 Task: Create a modern business letterhead template in blue and red colors.
Action: Mouse moved to (446, 38)
Screenshot: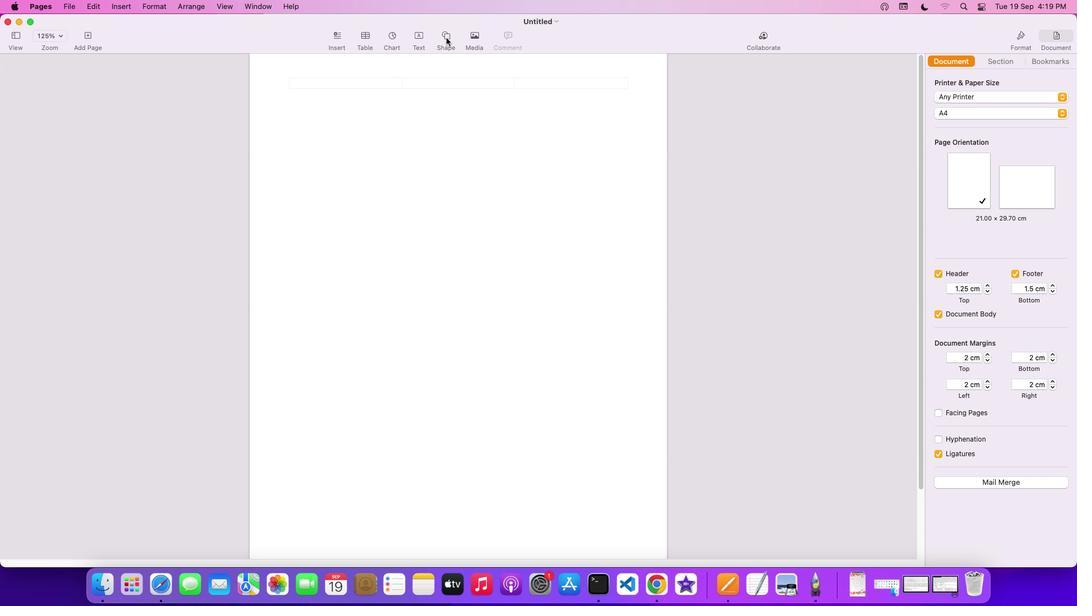 
Action: Mouse pressed left at (446, 38)
Screenshot: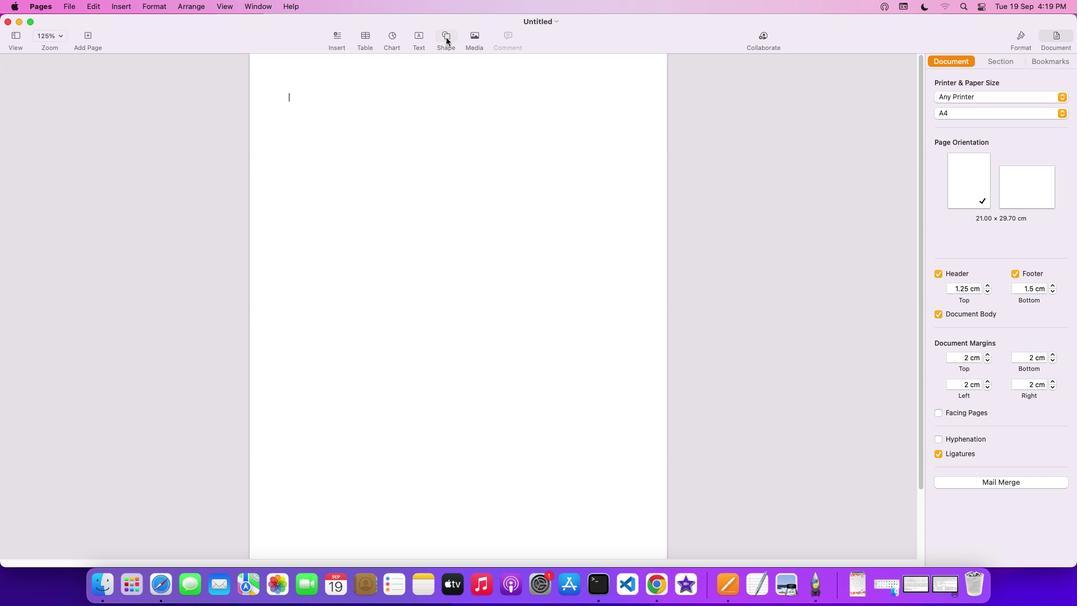 
Action: Mouse moved to (438, 132)
Screenshot: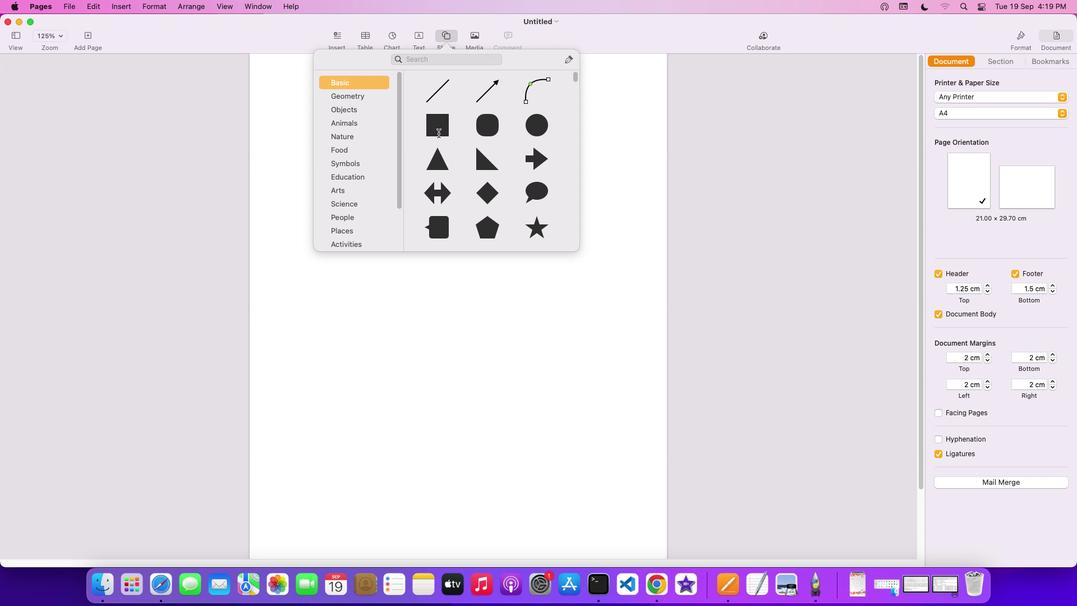 
Action: Mouse pressed left at (438, 132)
Screenshot: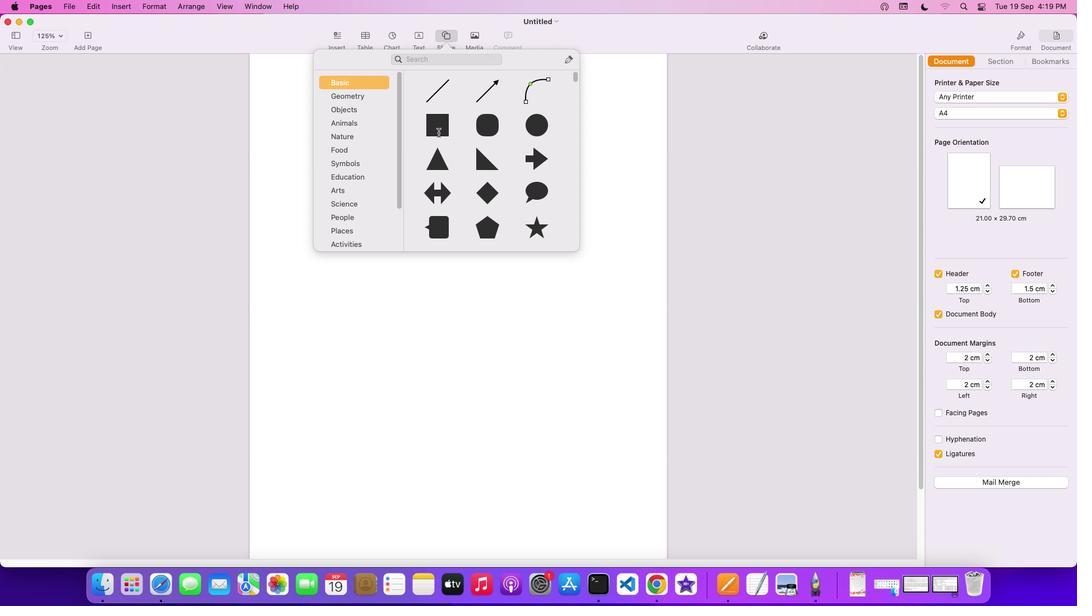 
Action: Mouse moved to (493, 102)
Screenshot: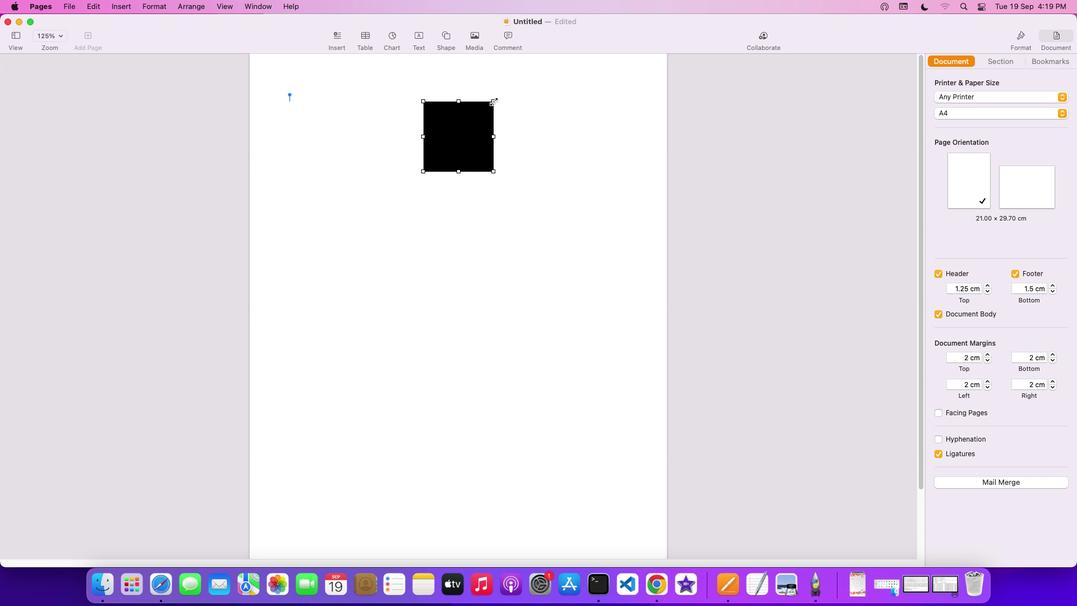 
Action: Mouse pressed left at (493, 102)
Screenshot: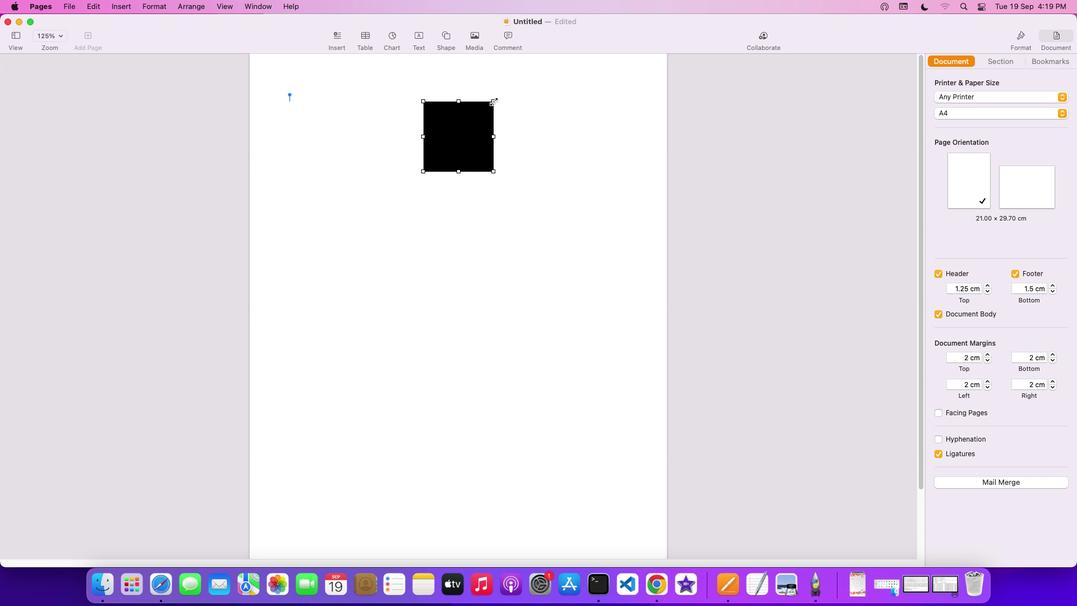 
Action: Mouse moved to (423, 67)
Screenshot: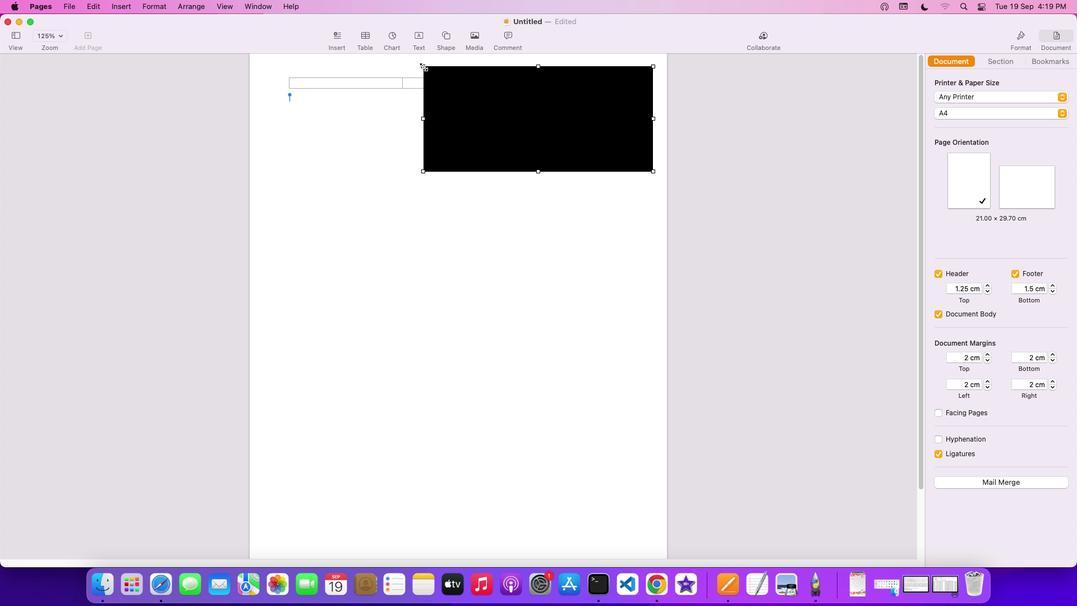
Action: Mouse pressed left at (423, 67)
Screenshot: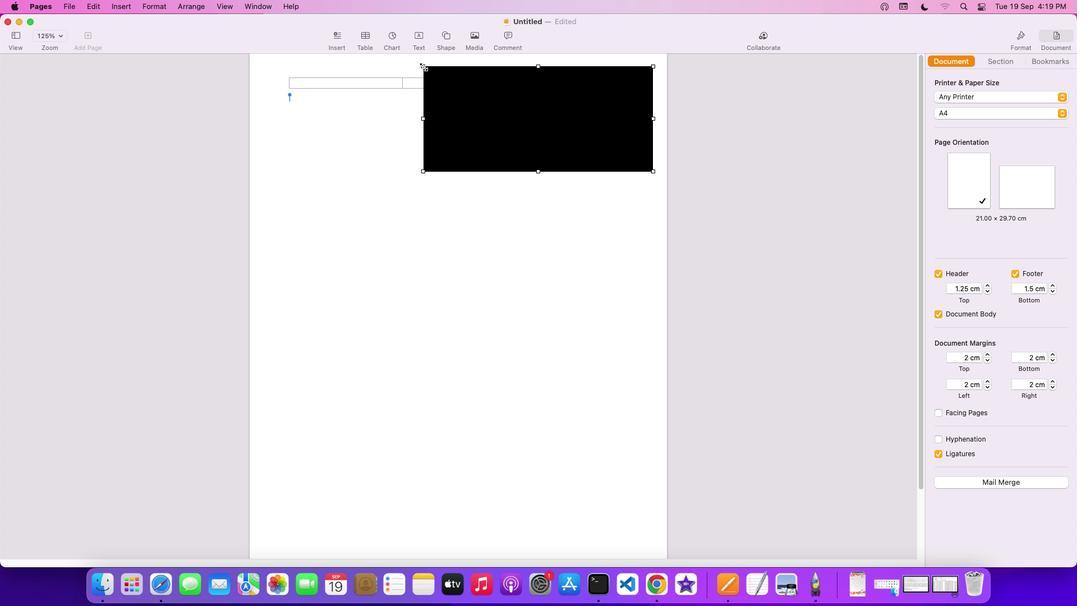
Action: Mouse moved to (652, 171)
Screenshot: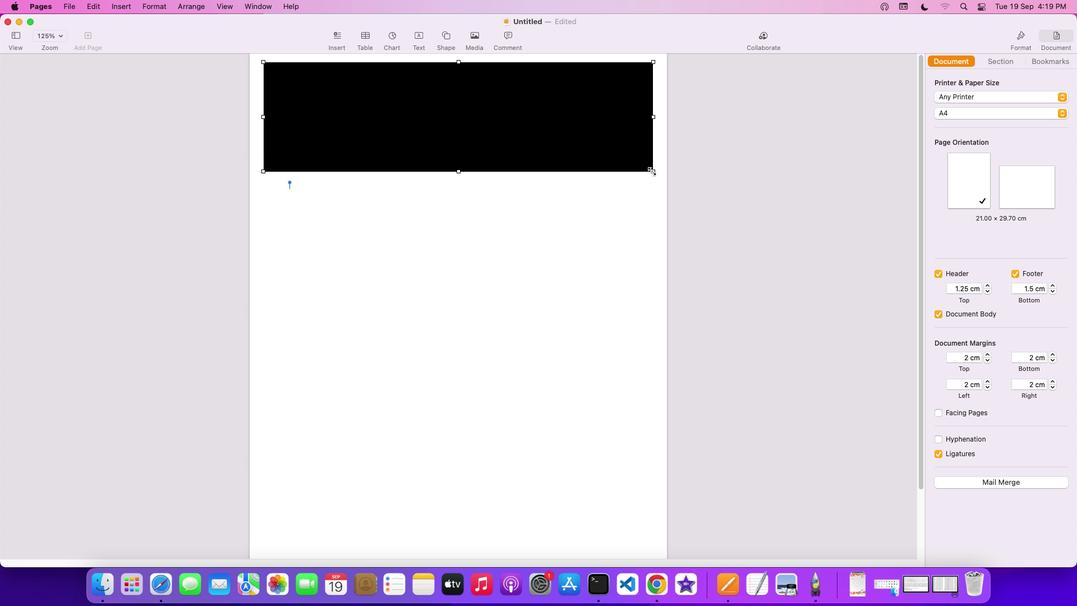 
Action: Mouse pressed left at (652, 171)
Screenshot: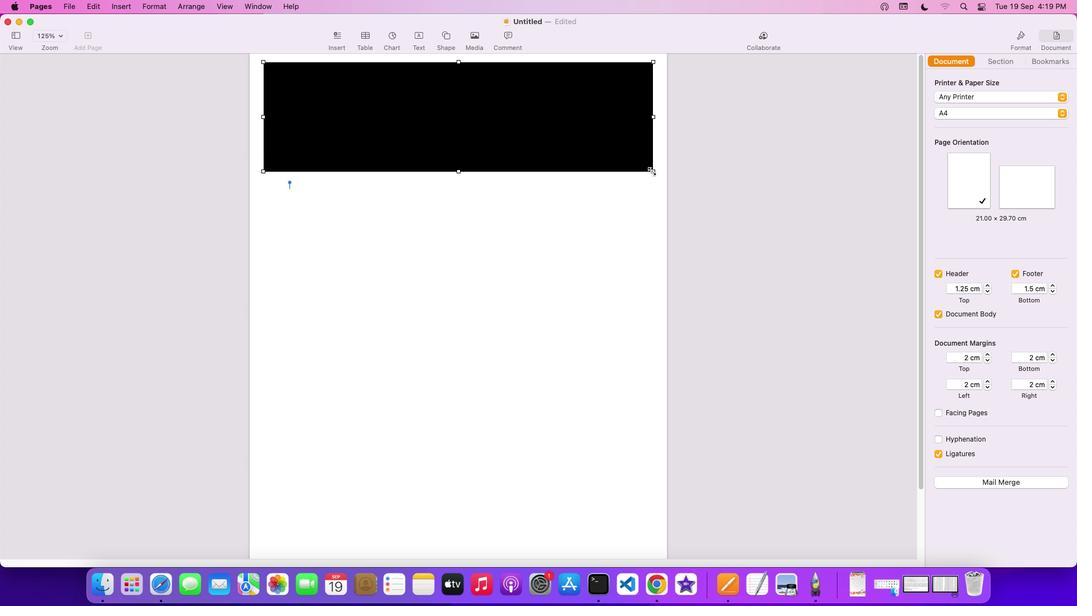 
Action: Mouse moved to (642, 226)
Screenshot: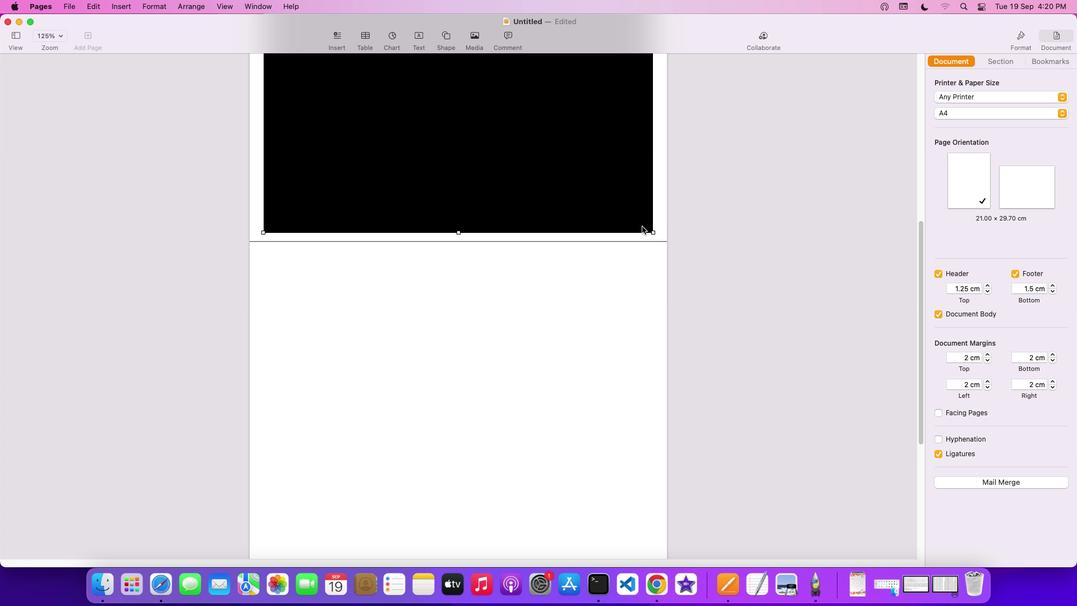 
Action: Mouse scrolled (642, 226) with delta (0, 0)
Screenshot: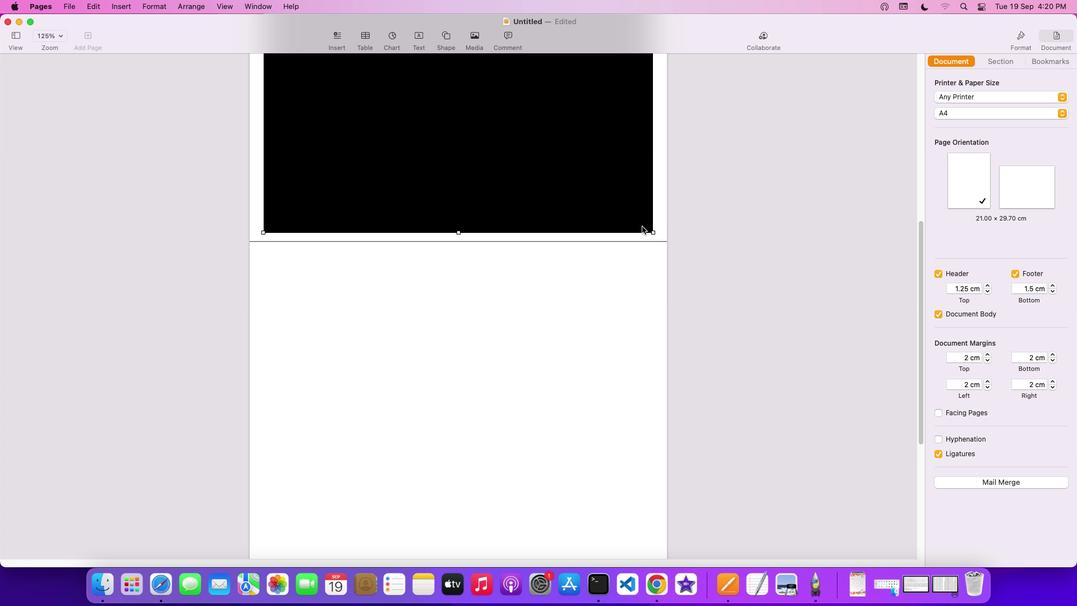 
Action: Mouse scrolled (642, 226) with delta (0, 0)
Screenshot: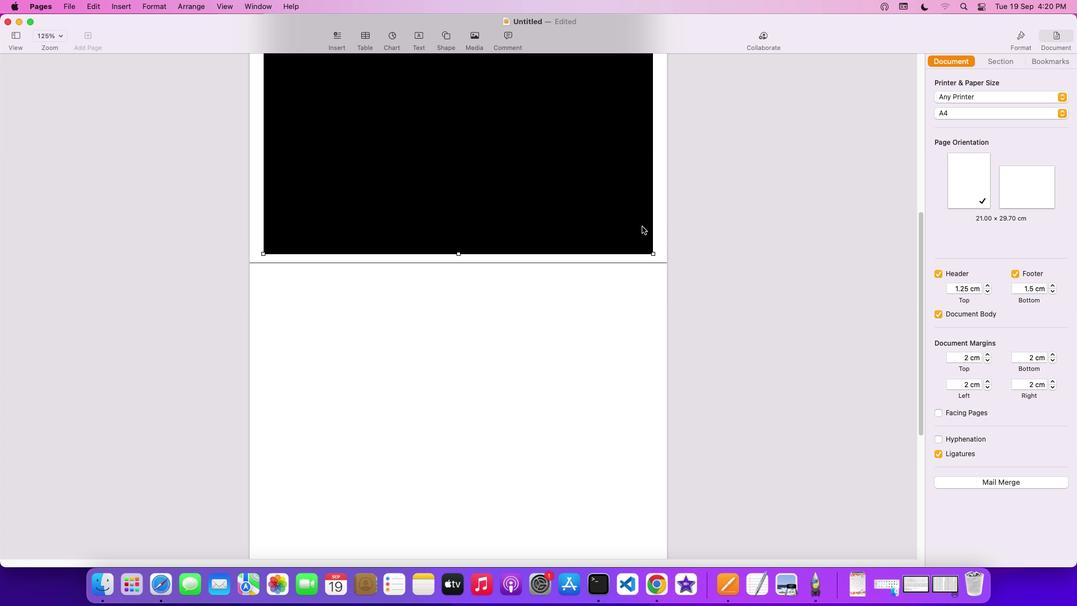 
Action: Mouse scrolled (642, 226) with delta (0, 2)
Screenshot: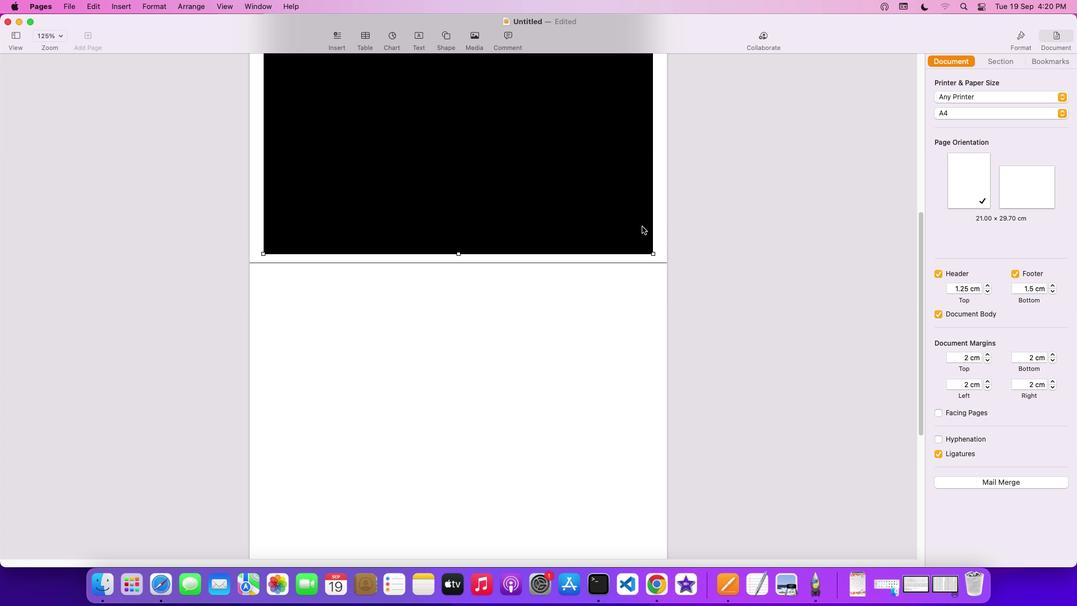 
Action: Mouse scrolled (642, 226) with delta (0, 2)
Screenshot: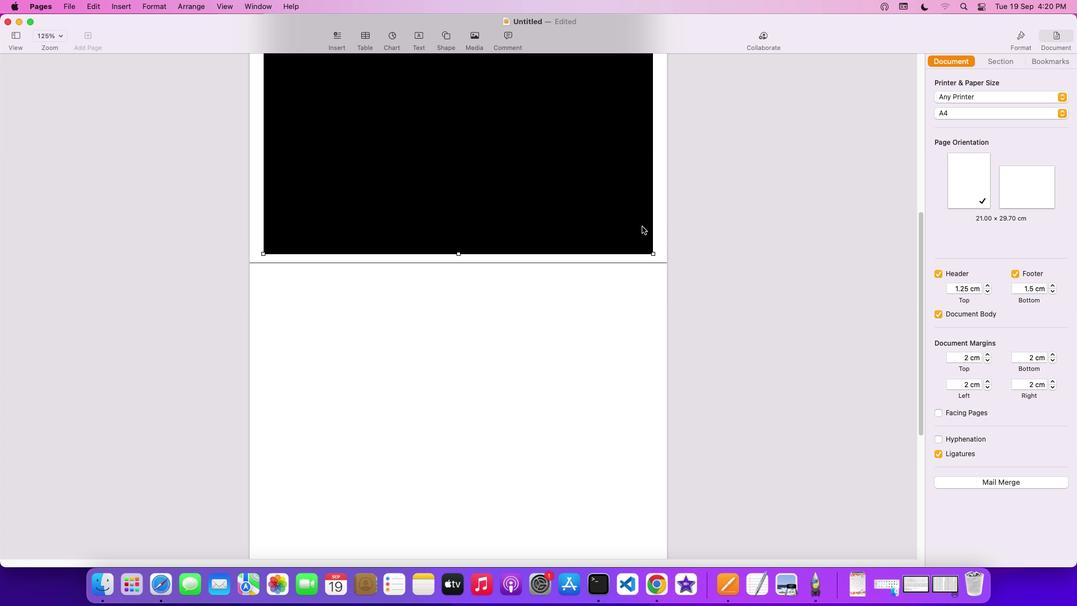
Action: Mouse scrolled (642, 226) with delta (0, 3)
Screenshot: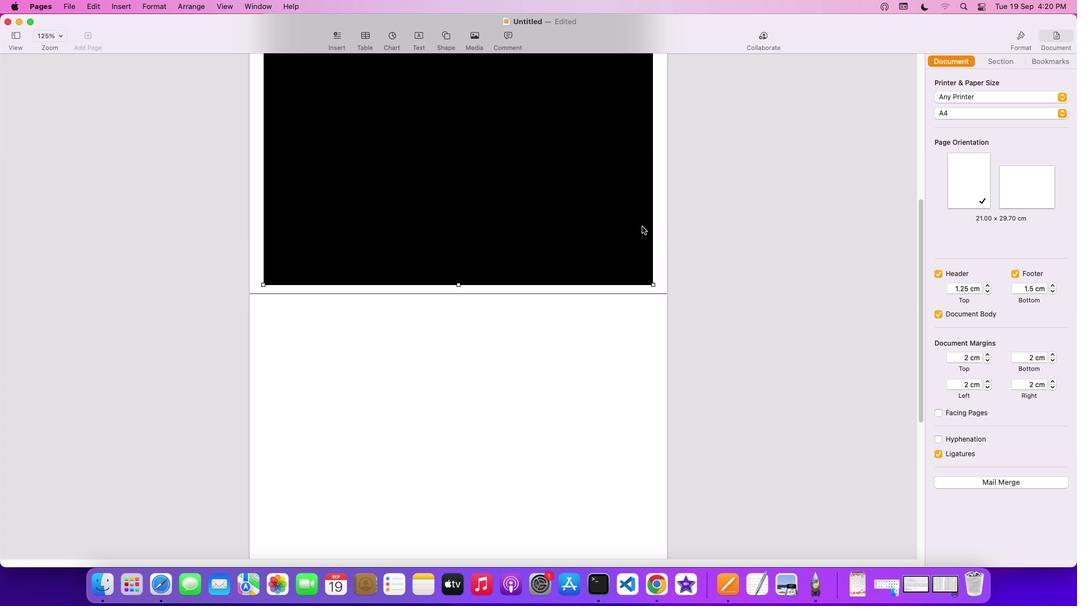 
Action: Mouse moved to (641, 227)
Screenshot: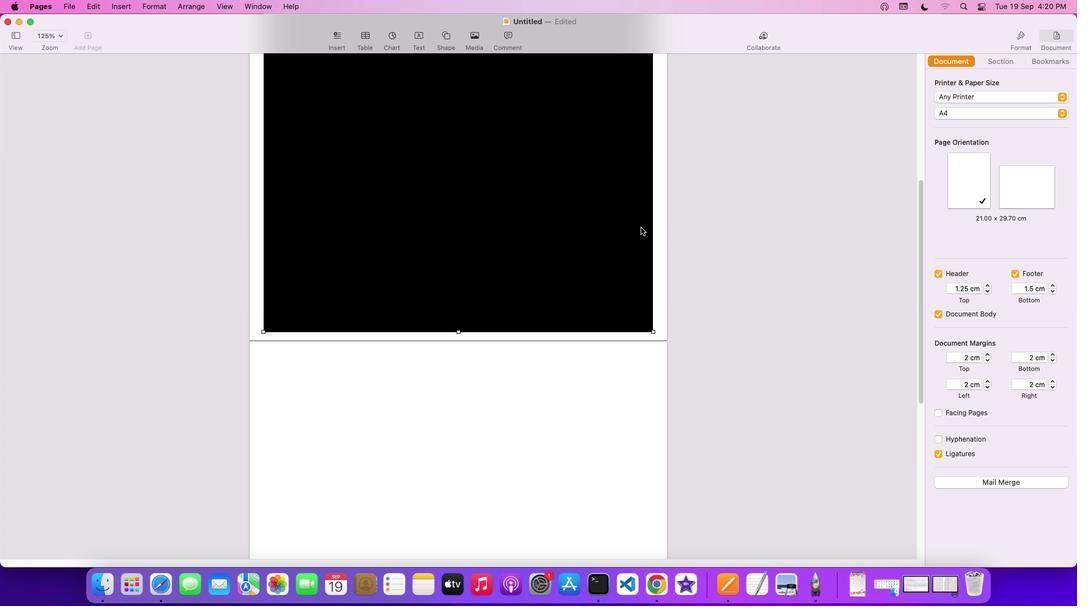 
Action: Mouse scrolled (641, 227) with delta (0, 0)
Screenshot: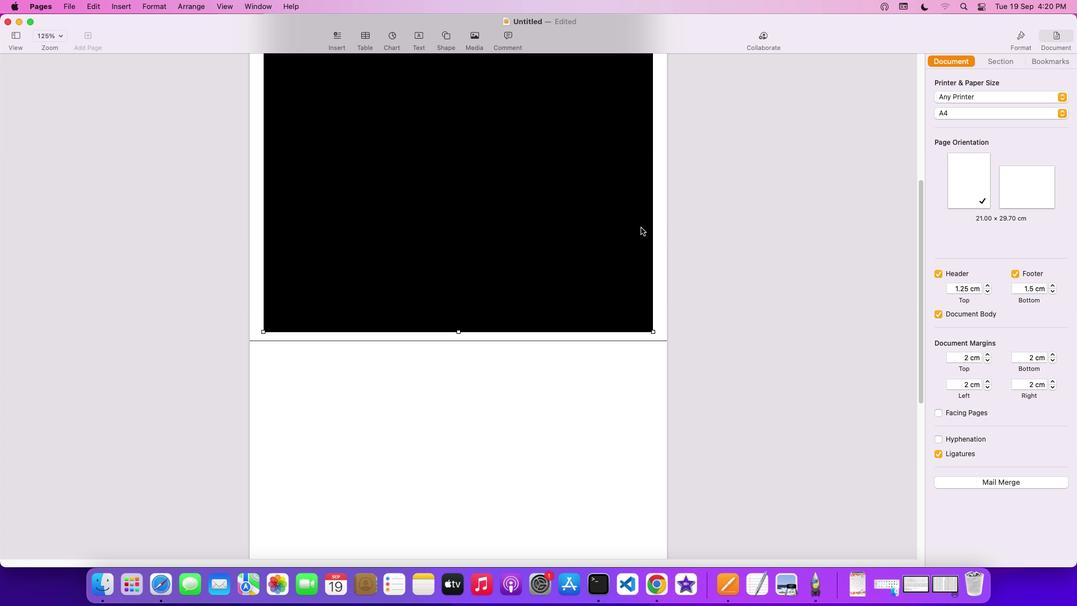 
Action: Mouse scrolled (641, 227) with delta (0, 0)
Screenshot: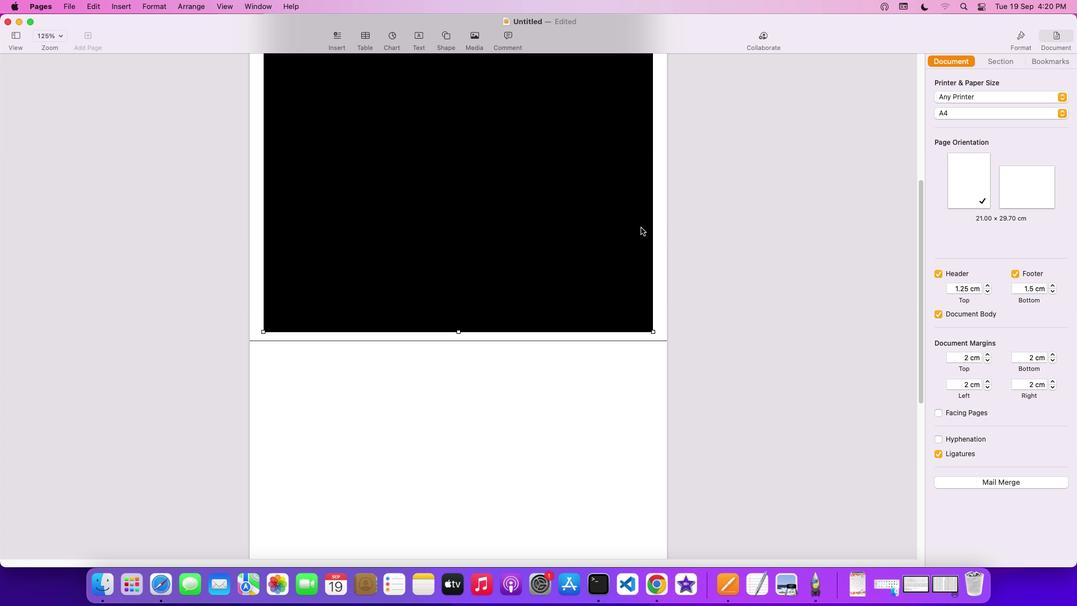 
Action: Mouse scrolled (641, 227) with delta (0, 2)
Screenshot: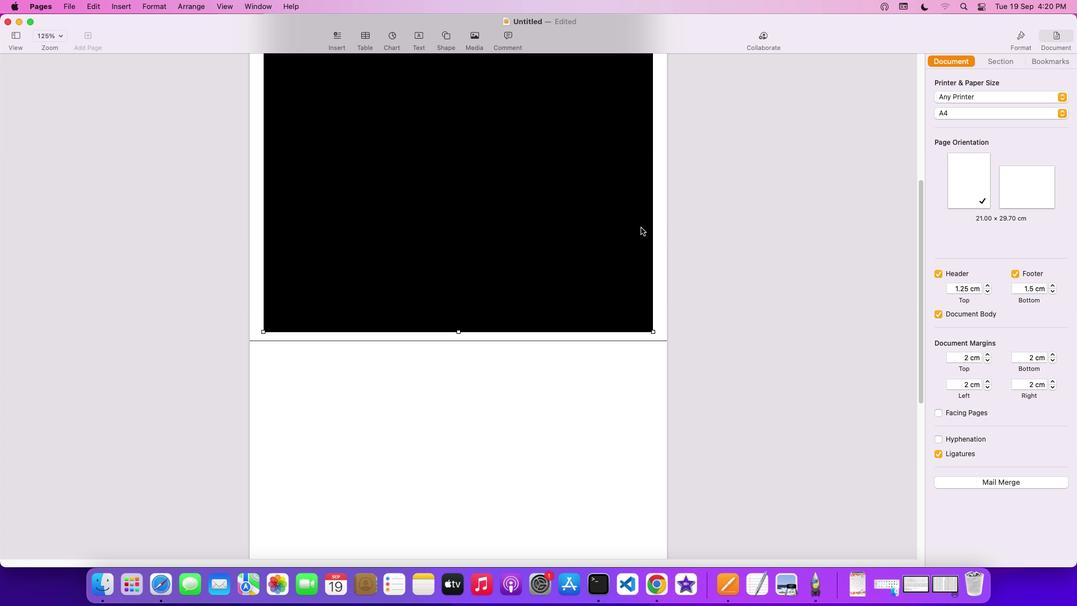 
Action: Mouse scrolled (641, 227) with delta (0, 2)
Screenshot: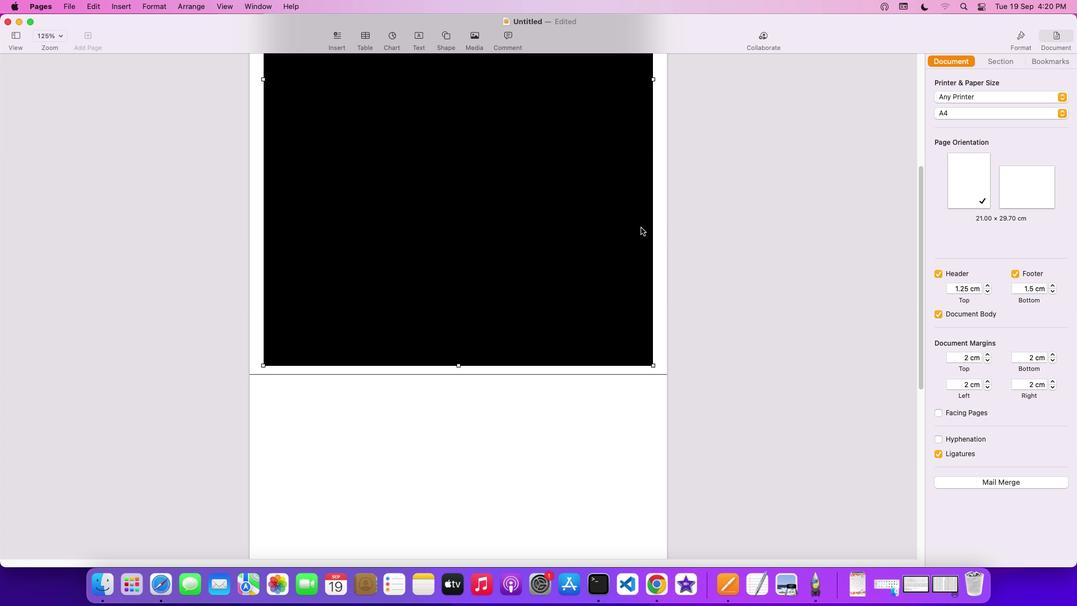 
Action: Mouse scrolled (641, 227) with delta (0, 3)
Screenshot: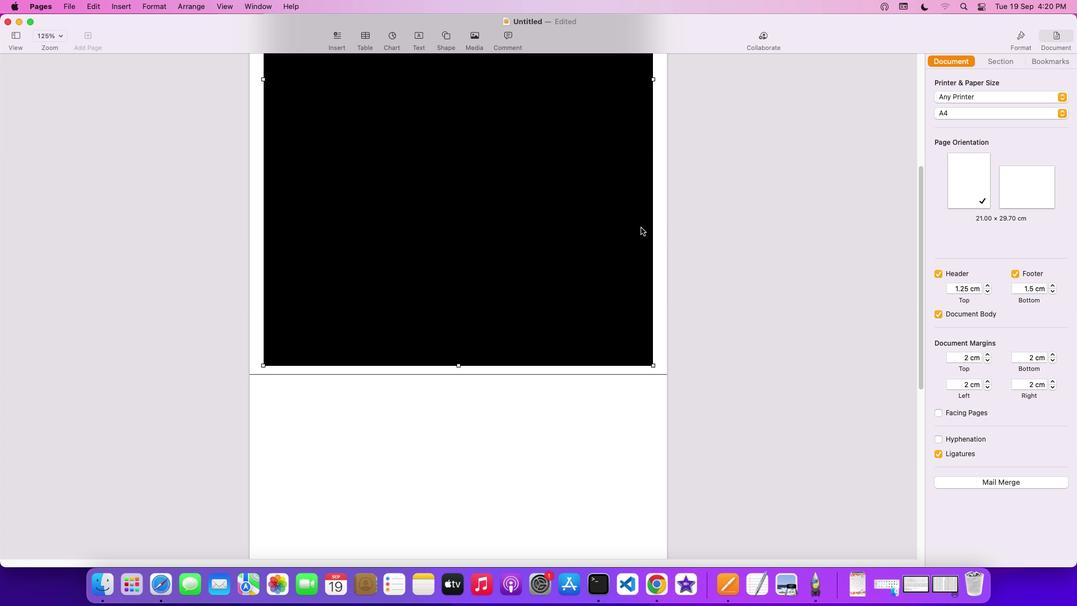 
Action: Mouse scrolled (641, 227) with delta (0, 3)
Screenshot: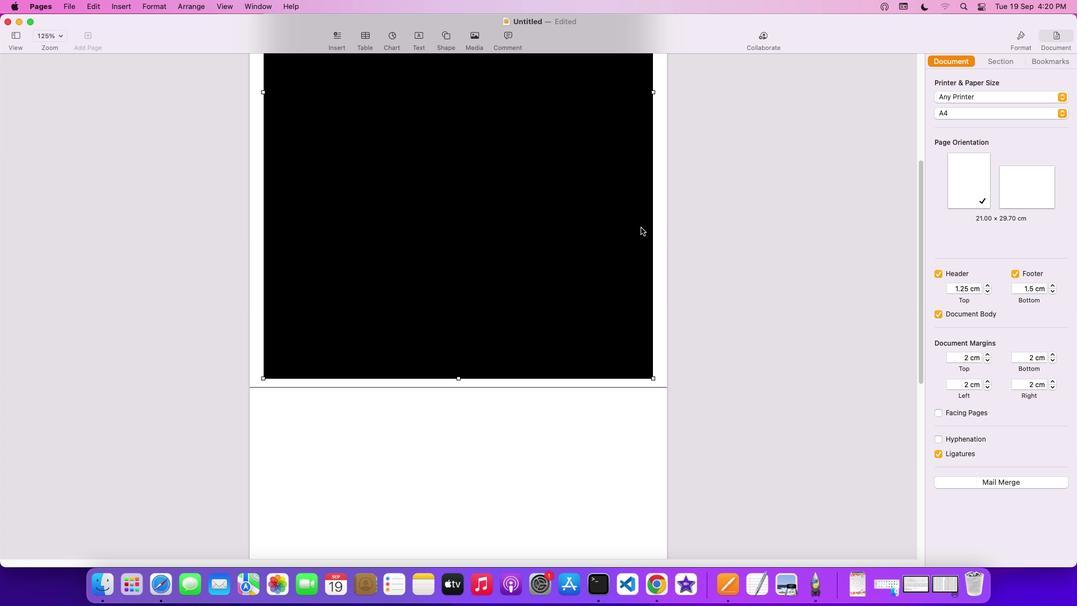
Action: Mouse scrolled (641, 227) with delta (0, 0)
Screenshot: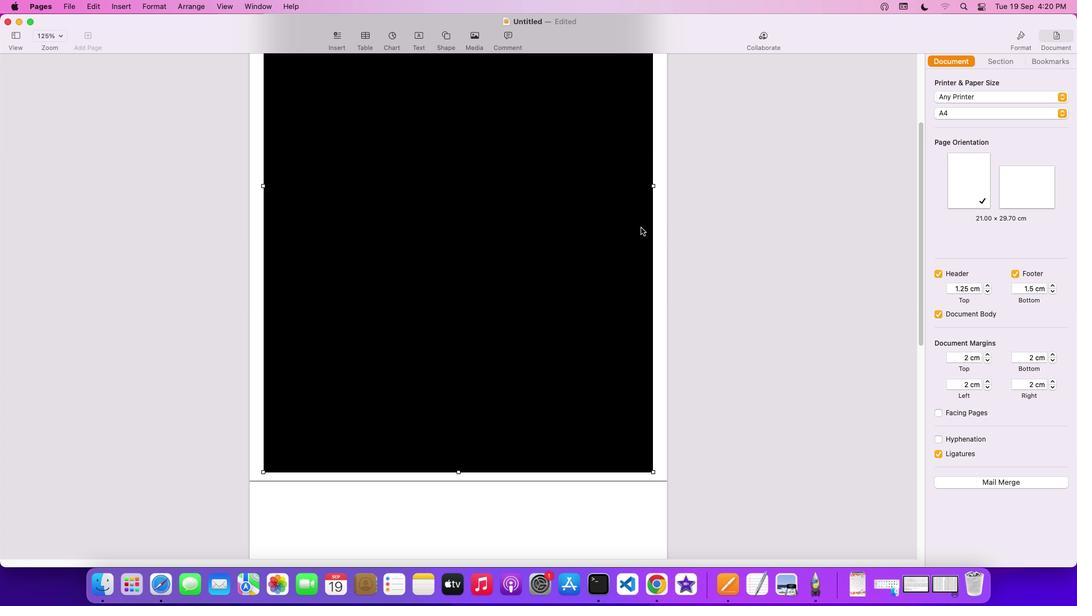 
Action: Mouse scrolled (641, 227) with delta (0, 0)
Screenshot: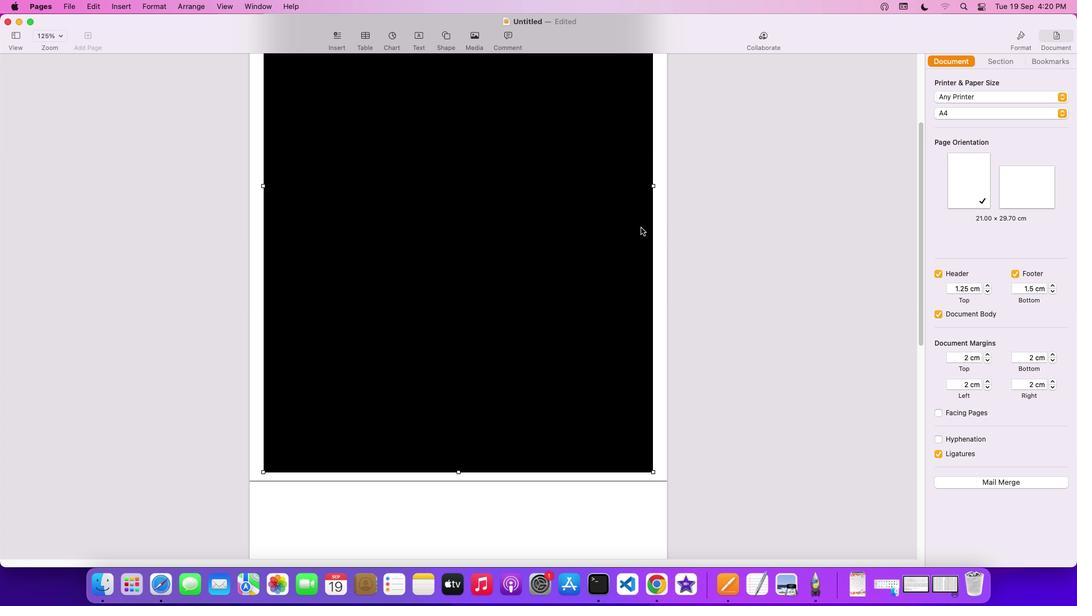 
Action: Mouse scrolled (641, 227) with delta (0, 2)
Screenshot: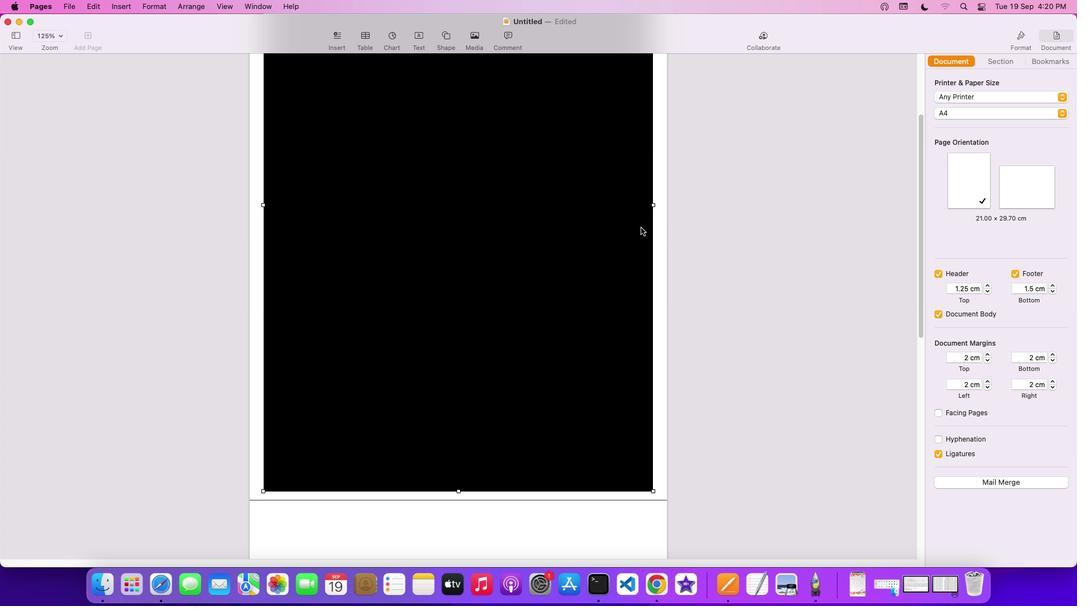 
Action: Mouse scrolled (641, 227) with delta (0, 3)
Screenshot: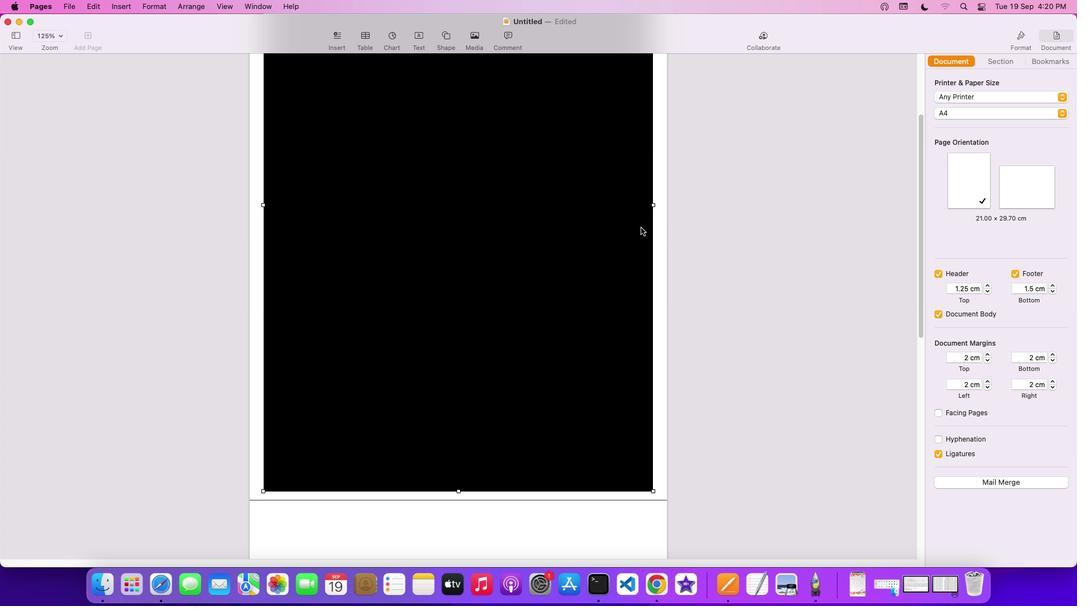 
Action: Mouse scrolled (641, 227) with delta (0, 3)
Screenshot: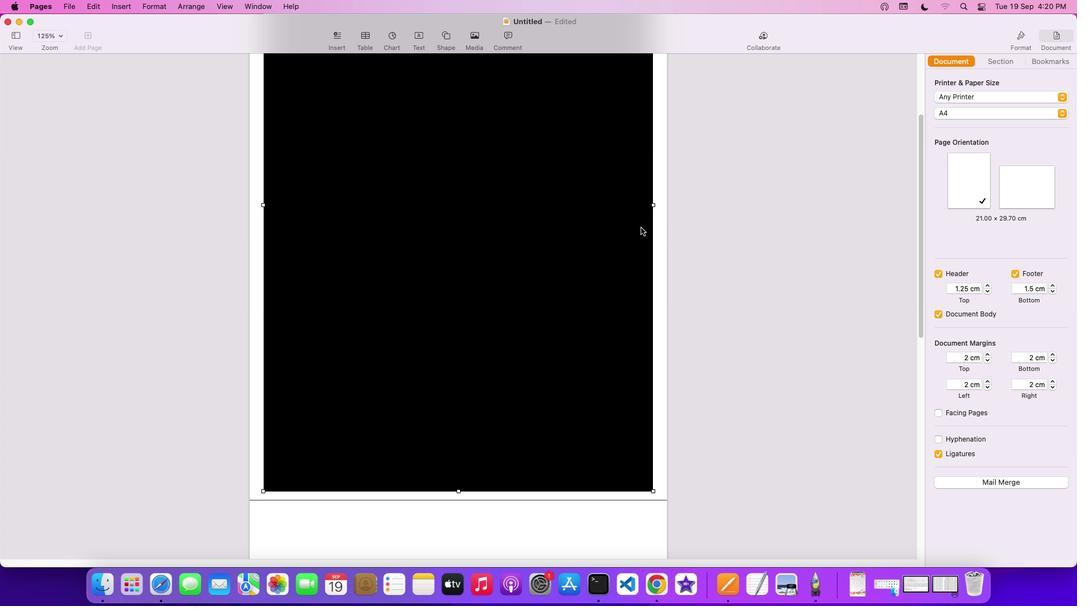 
Action: Mouse scrolled (641, 227) with delta (0, 4)
Screenshot: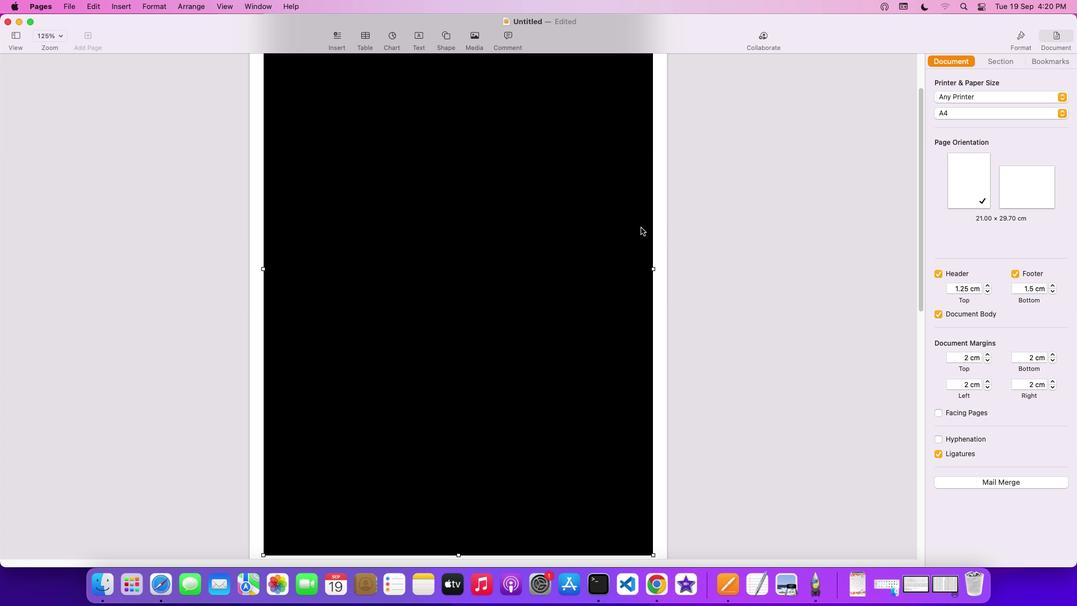 
Action: Mouse scrolled (641, 227) with delta (0, 0)
Screenshot: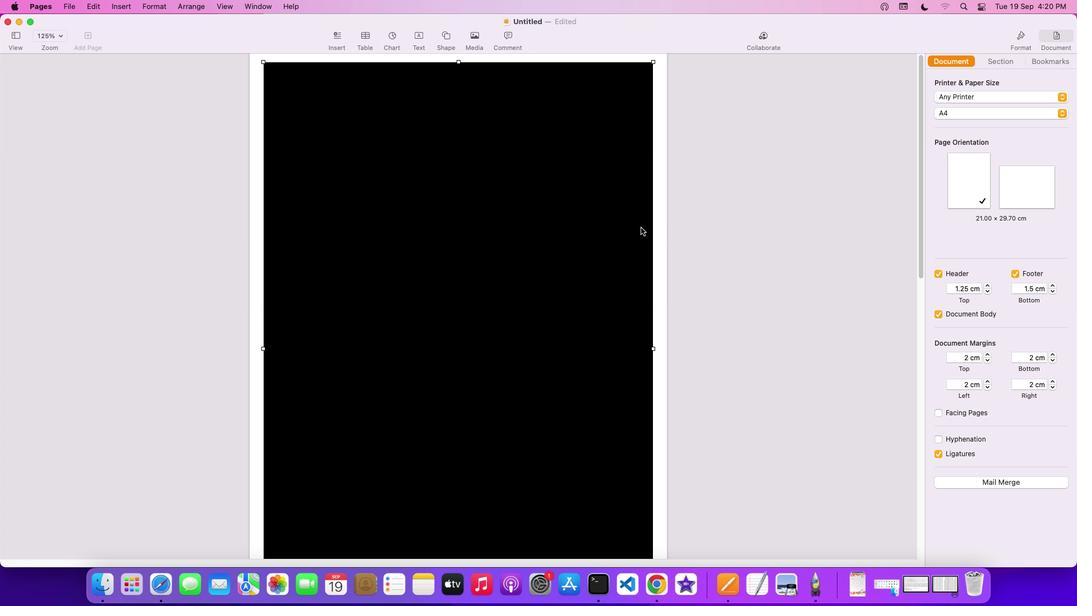 
Action: Mouse scrolled (641, 227) with delta (0, 0)
Screenshot: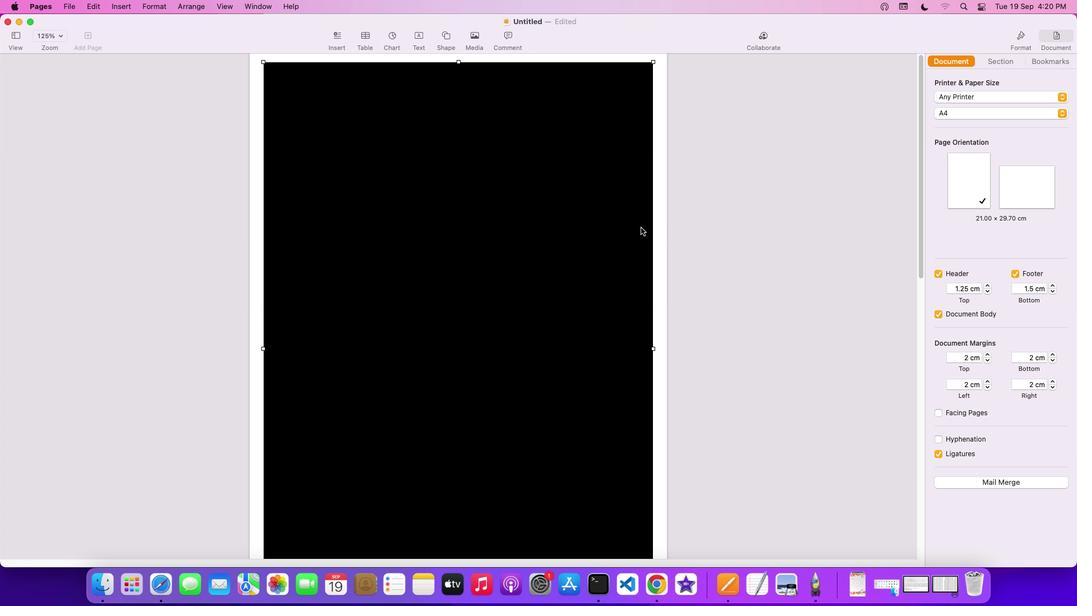
Action: Mouse scrolled (641, 227) with delta (0, 2)
Screenshot: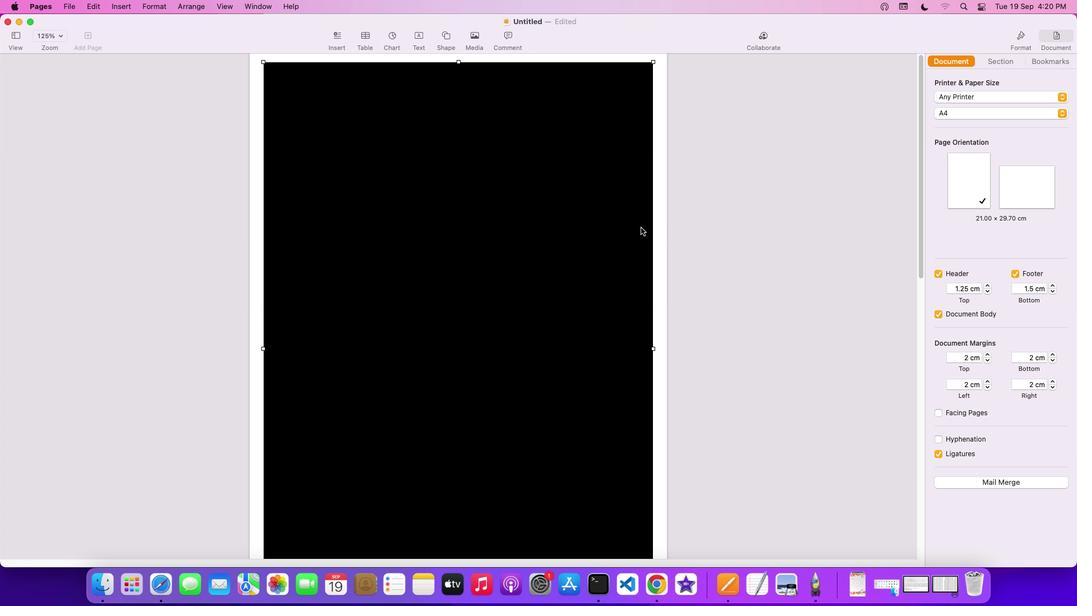 
Action: Mouse scrolled (641, 227) with delta (0, 2)
Screenshot: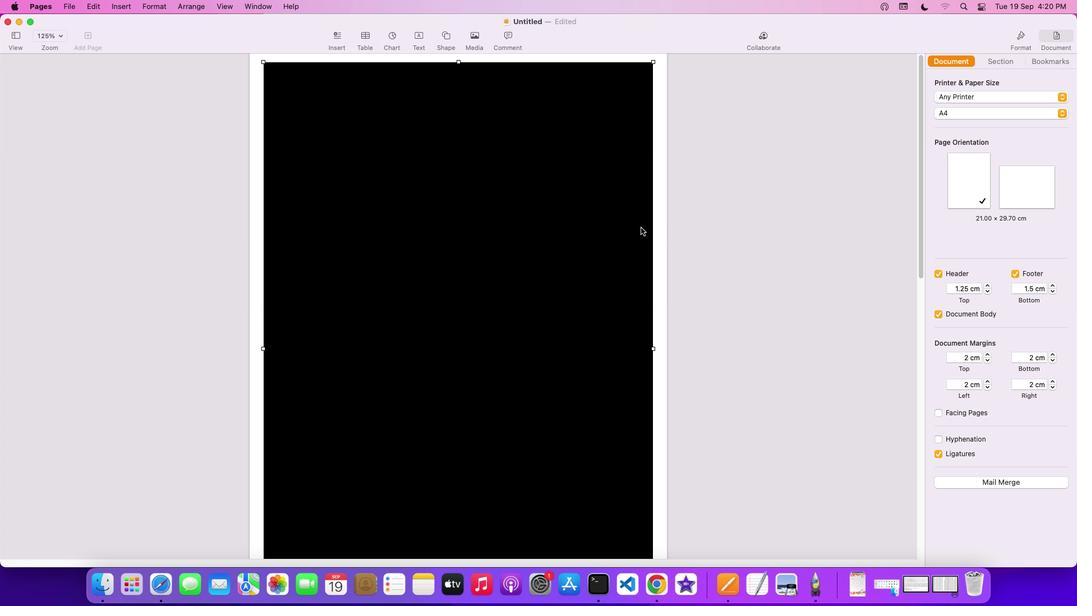 
Action: Mouse scrolled (641, 227) with delta (0, 3)
Screenshot: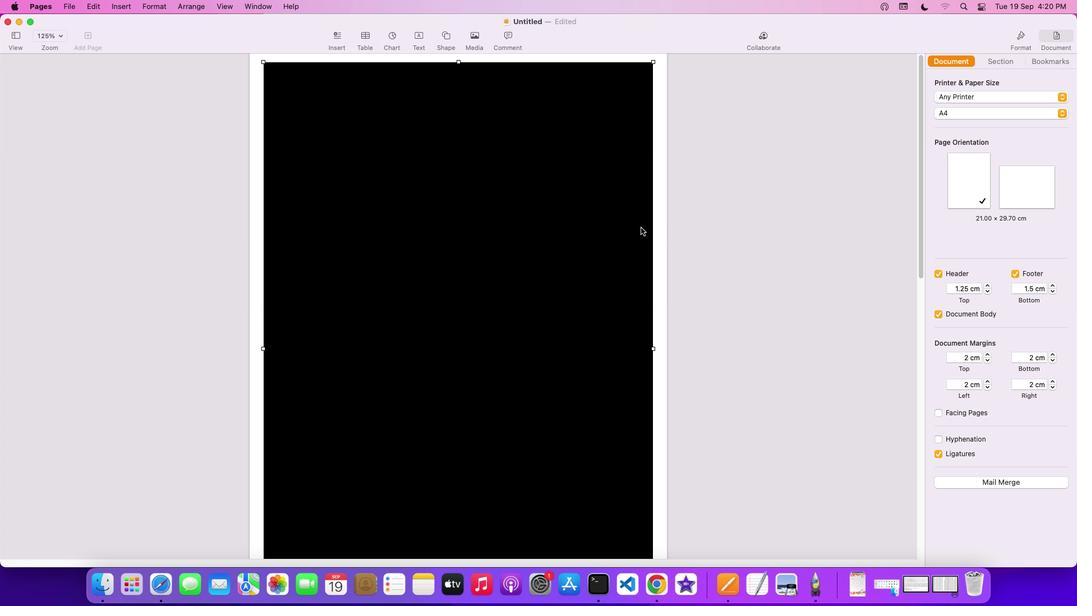 
Action: Mouse moved to (528, 231)
Screenshot: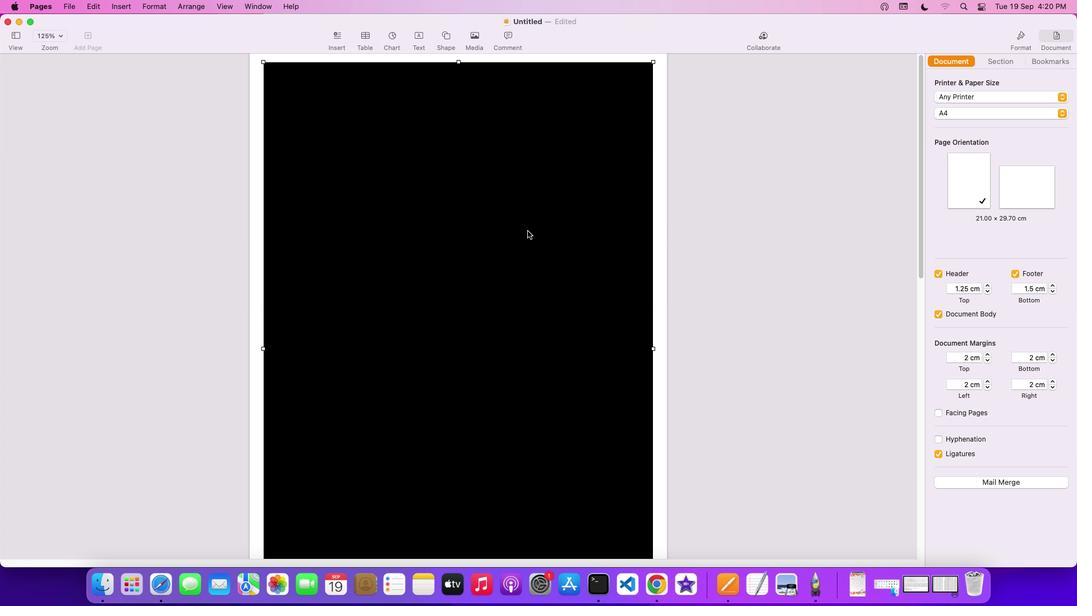 
Action: Mouse pressed left at (528, 231)
Screenshot: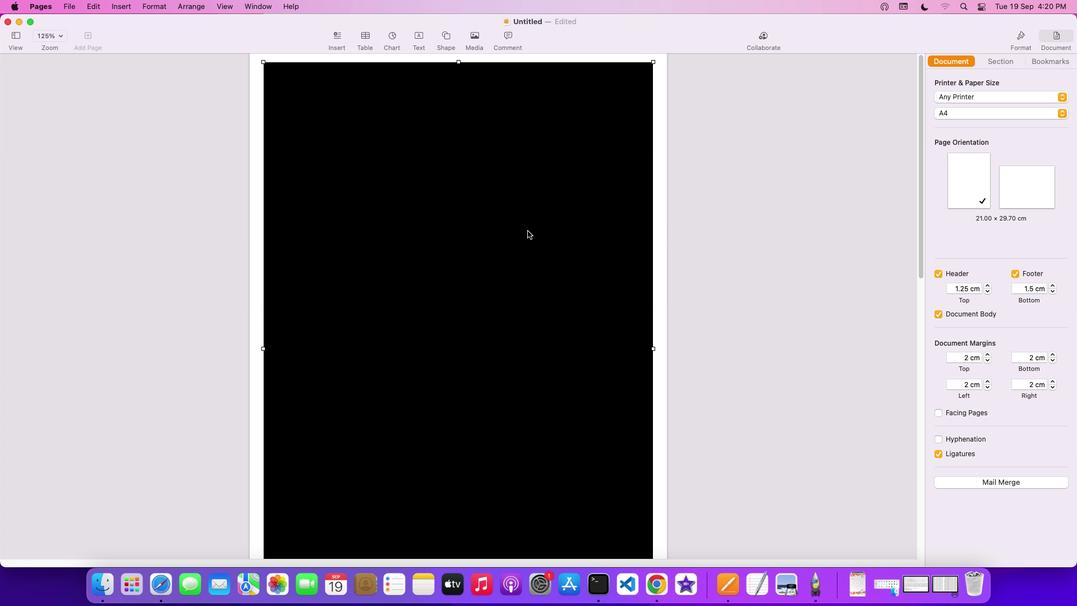 
Action: Mouse moved to (1020, 37)
Screenshot: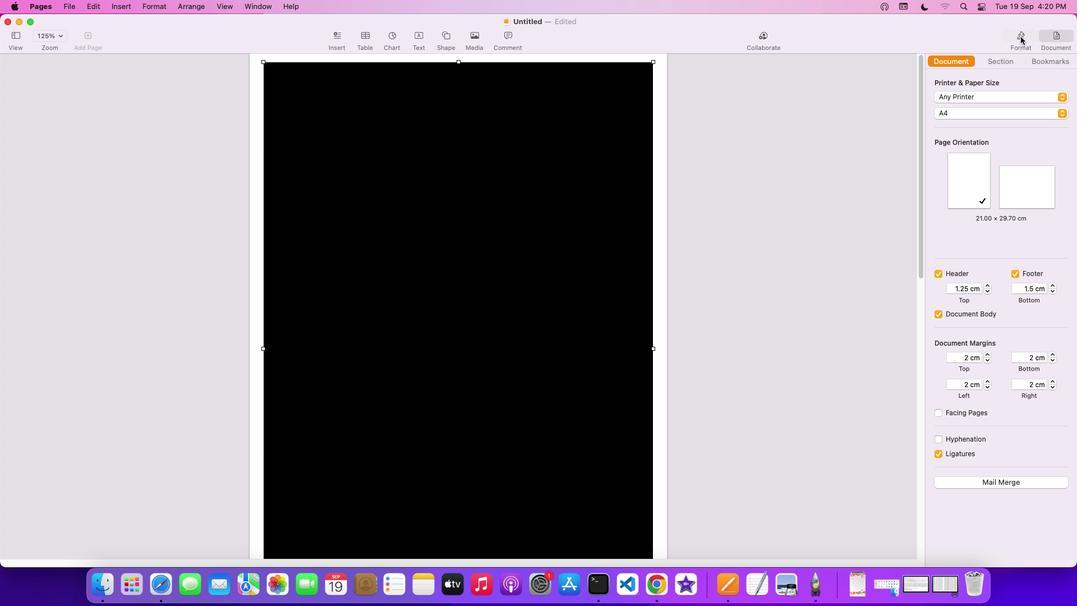 
Action: Mouse pressed left at (1020, 37)
Screenshot: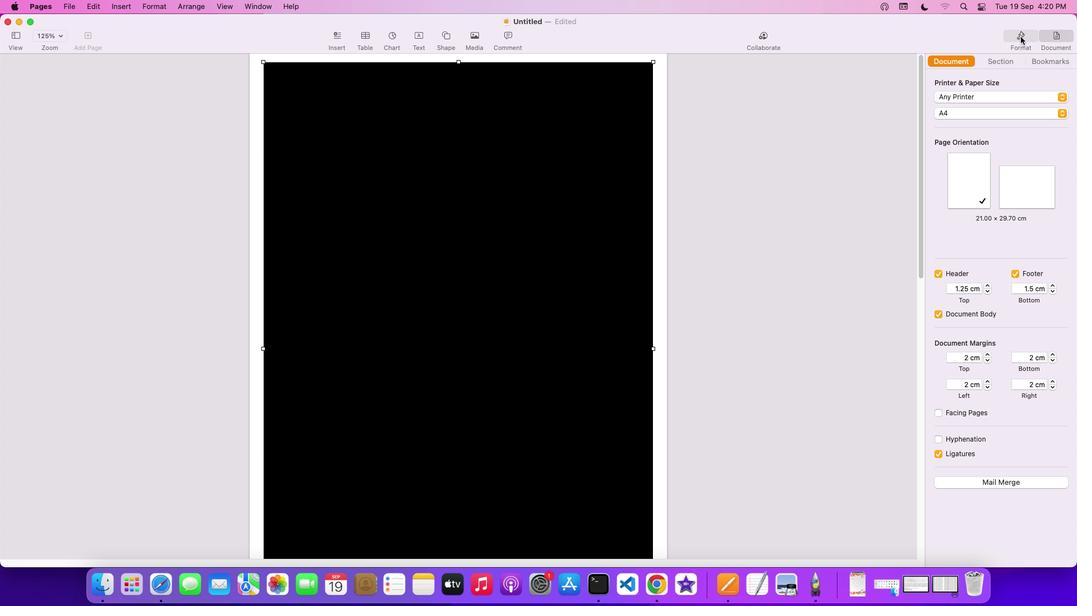
Action: Mouse moved to (1060, 198)
Screenshot: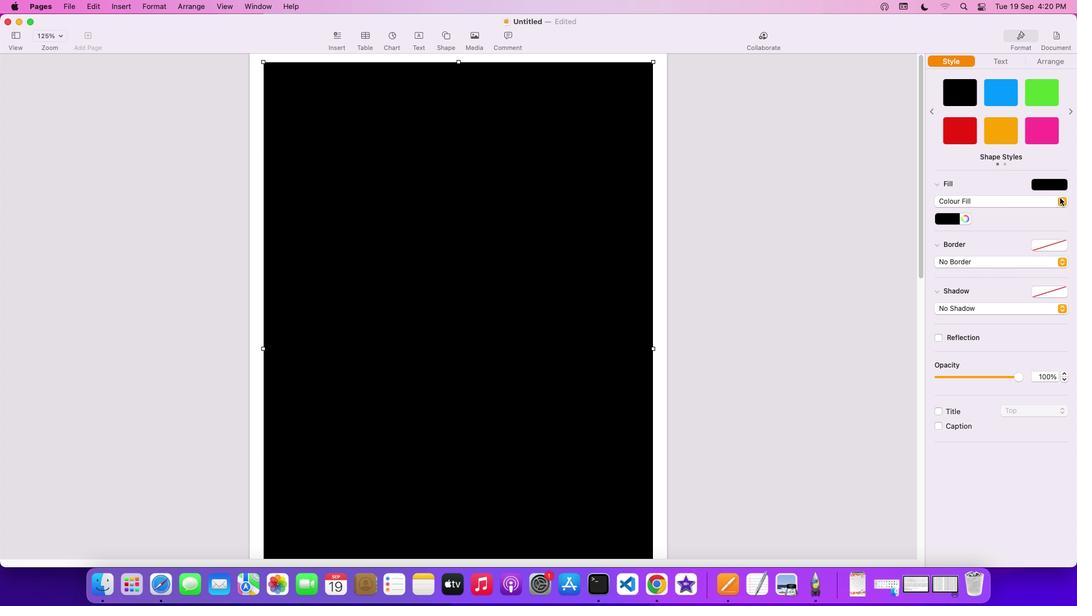 
Action: Mouse pressed left at (1060, 198)
Screenshot: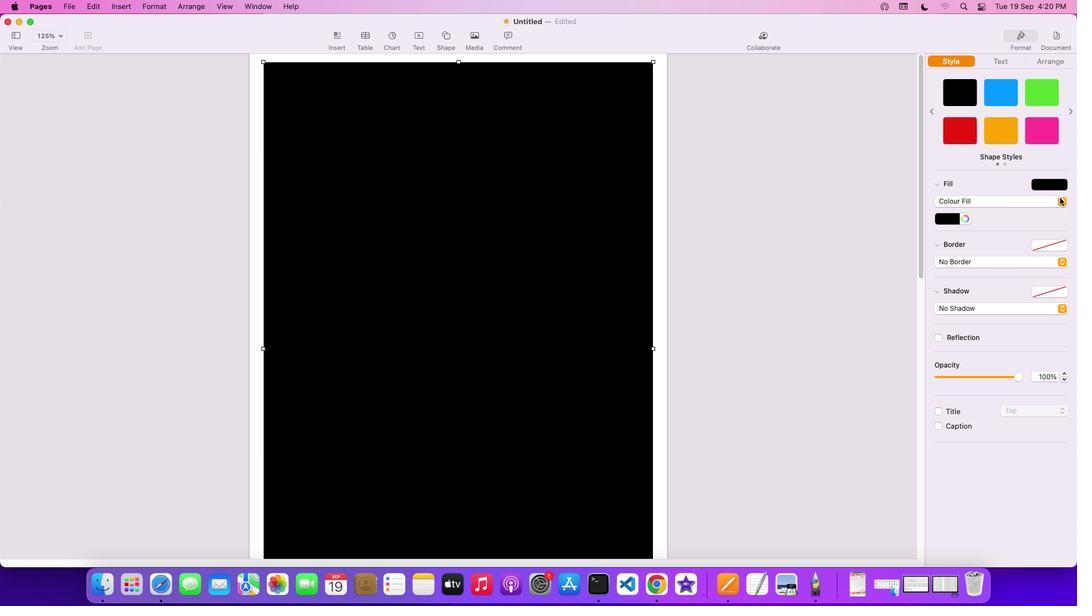 
Action: Mouse moved to (1042, 210)
Screenshot: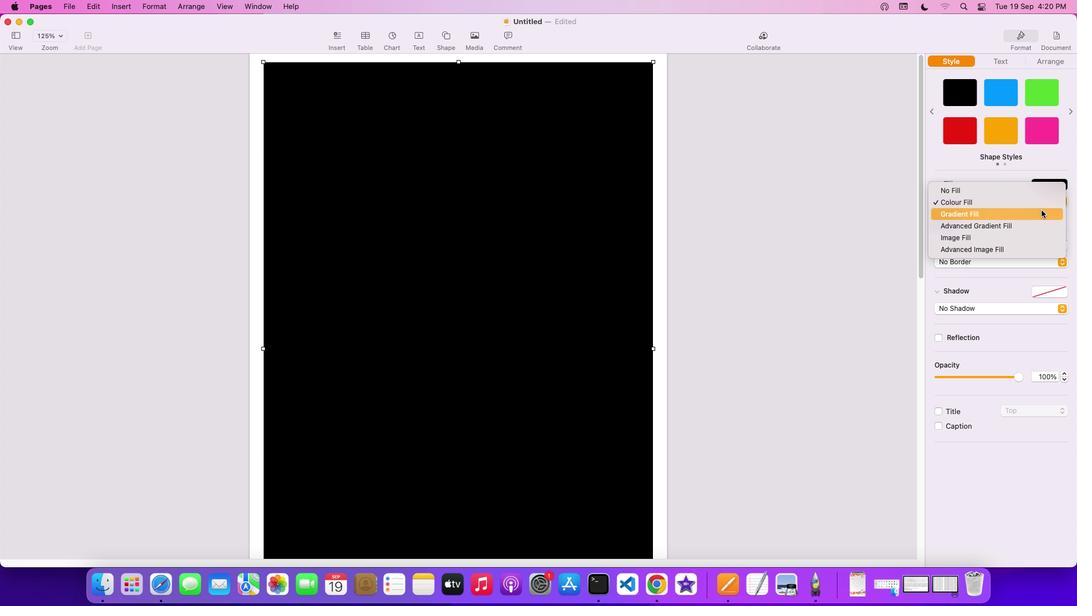 
Action: Mouse pressed left at (1042, 210)
Screenshot: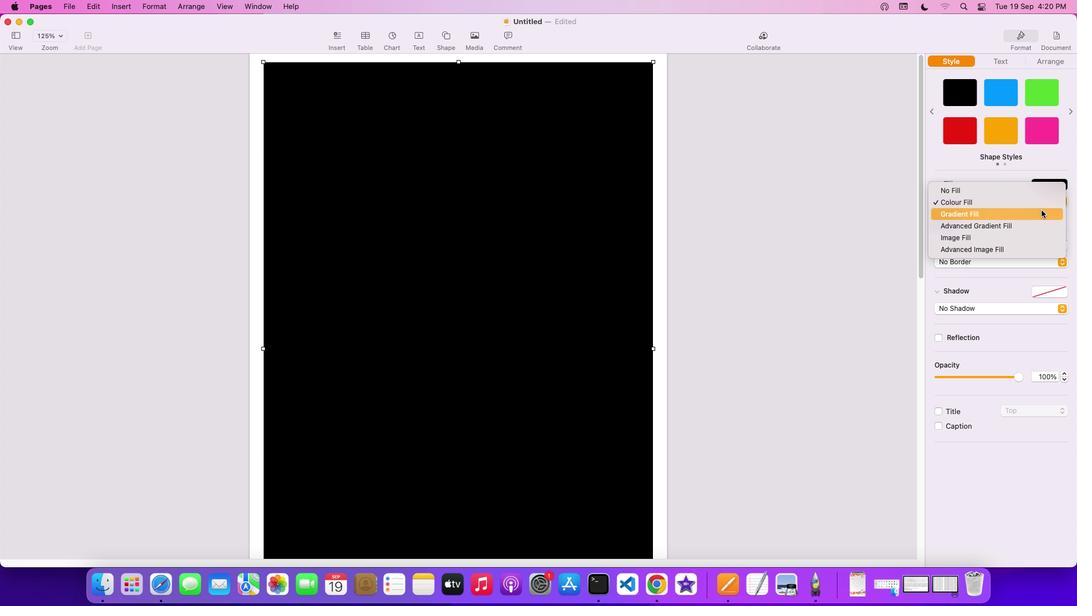 
Action: Mouse moved to (1065, 203)
Screenshot: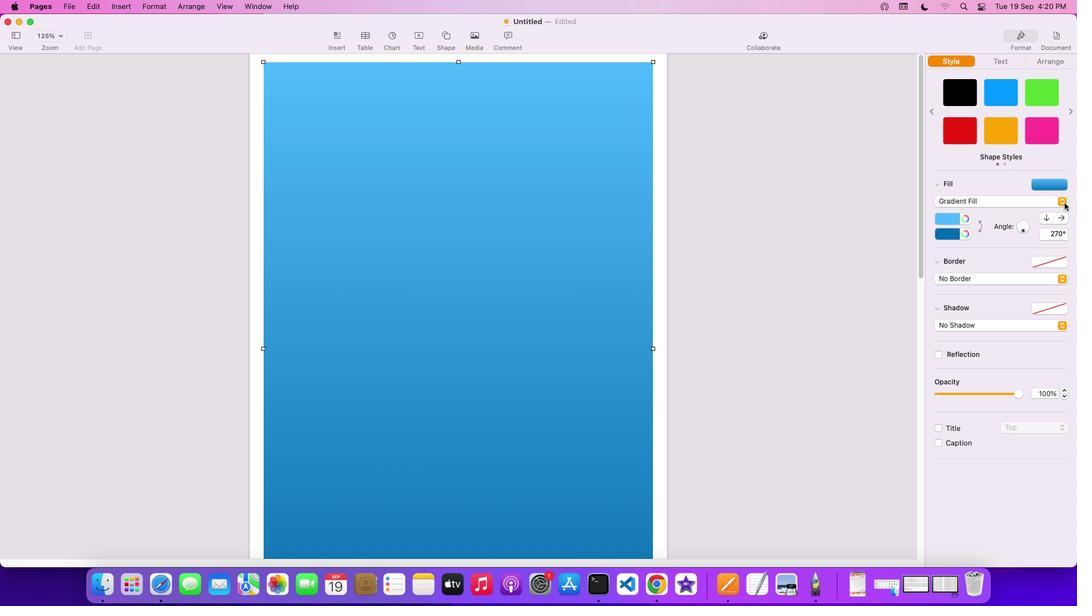 
Action: Mouse pressed left at (1065, 203)
Screenshot: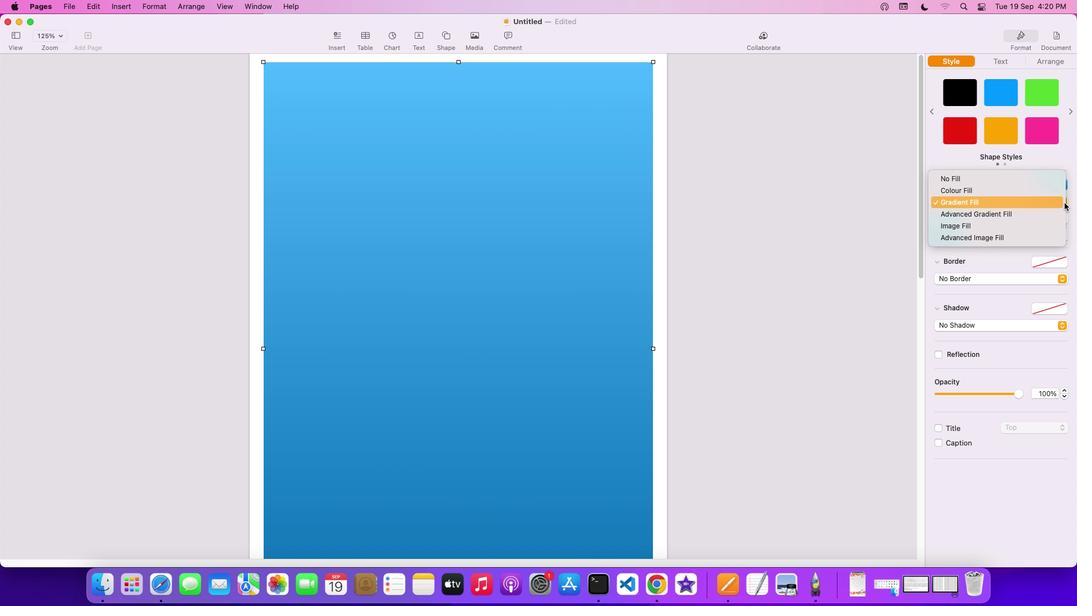 
Action: Mouse moved to (1033, 200)
Screenshot: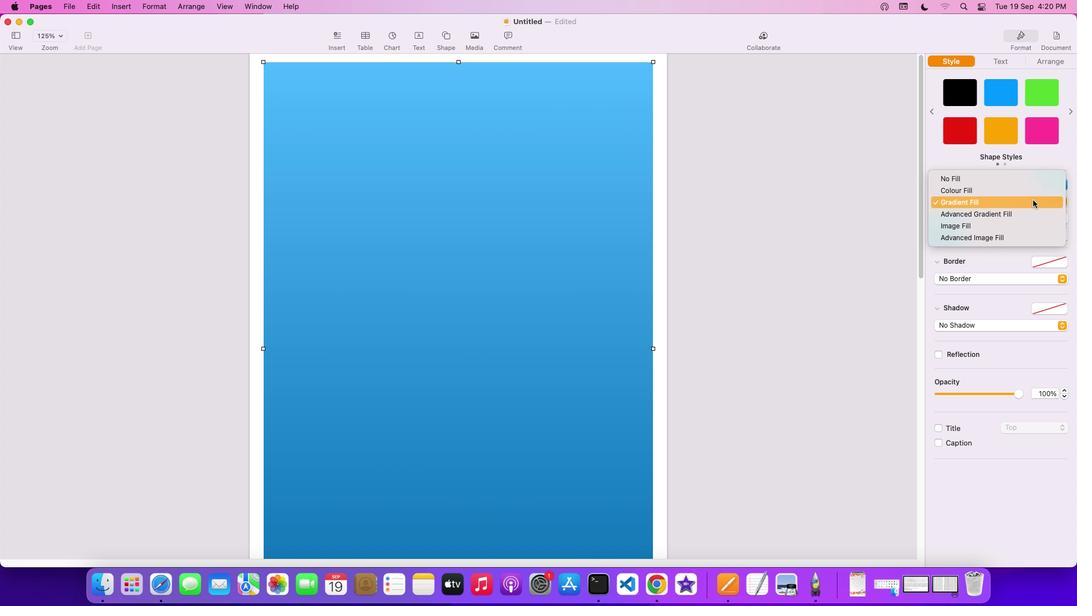 
Action: Mouse pressed left at (1033, 200)
Screenshot: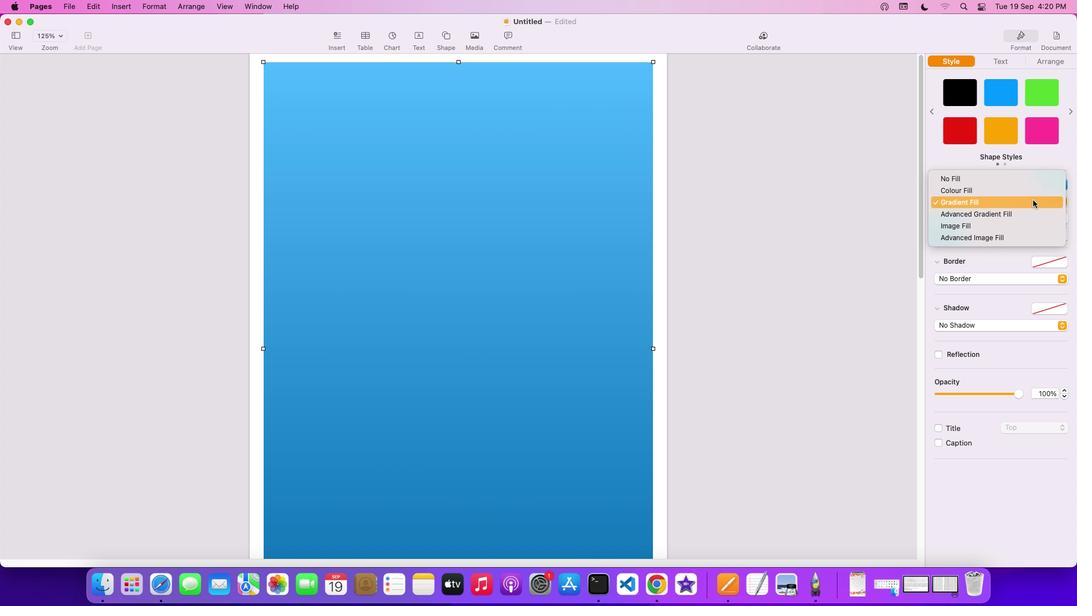 
Action: Mouse moved to (953, 217)
Screenshot: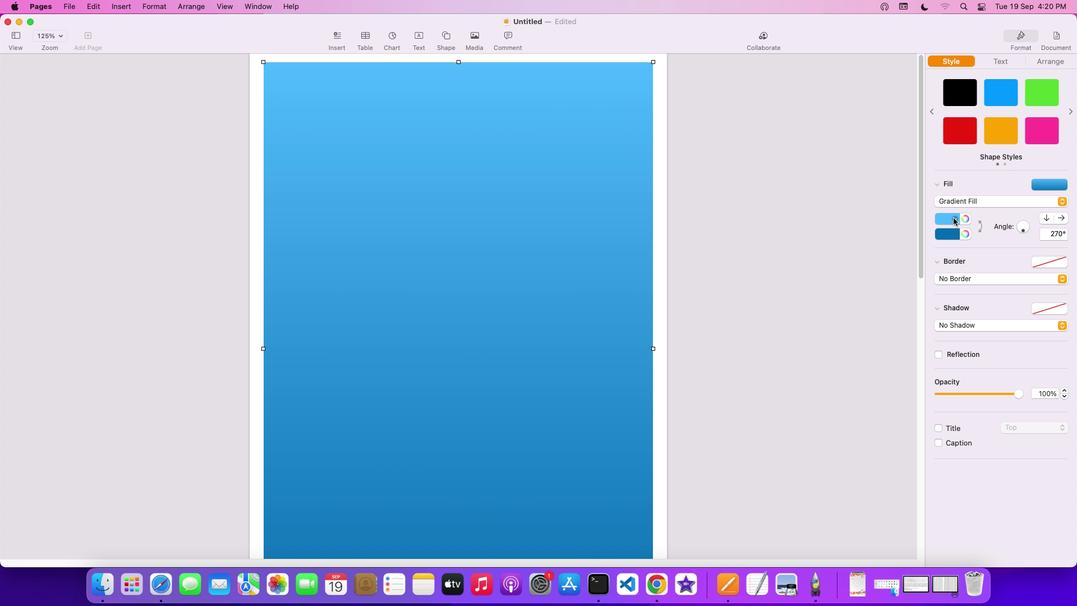 
Action: Mouse pressed left at (953, 217)
Screenshot: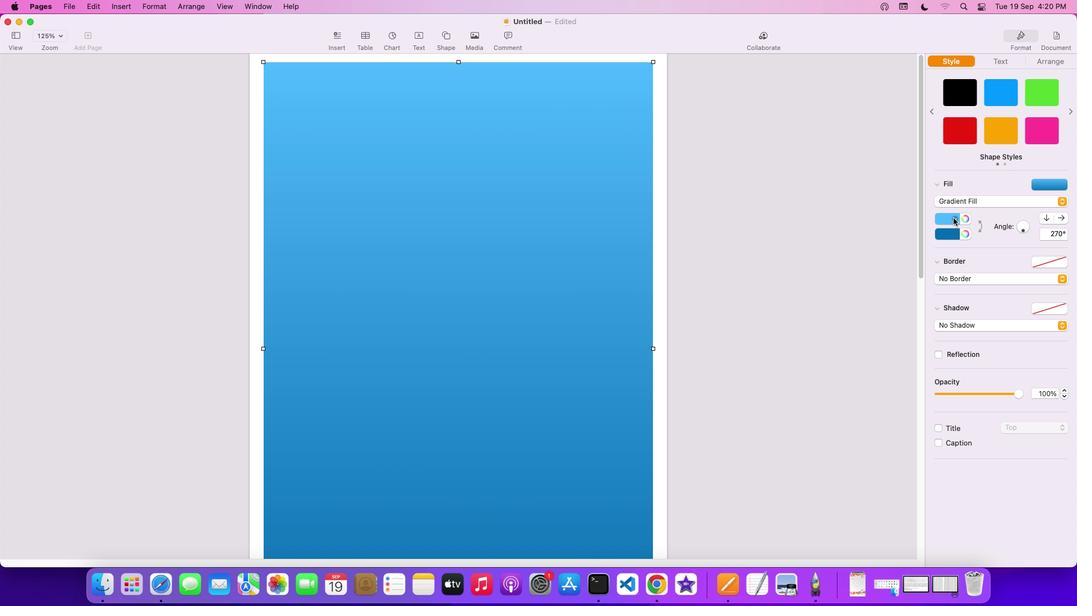 
Action: Mouse moved to (900, 290)
Screenshot: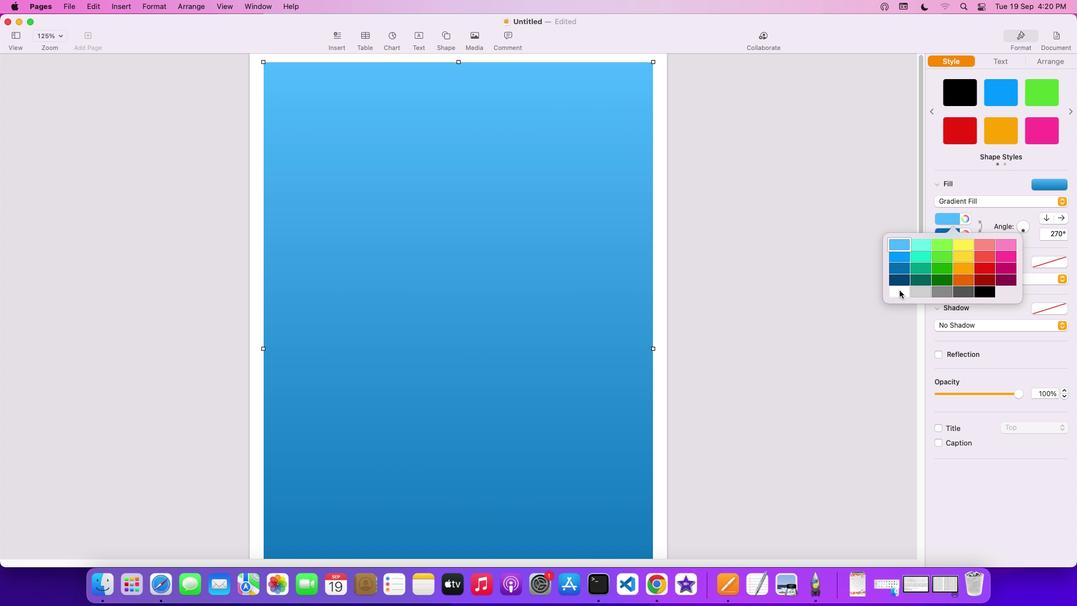 
Action: Mouse pressed left at (900, 290)
Screenshot: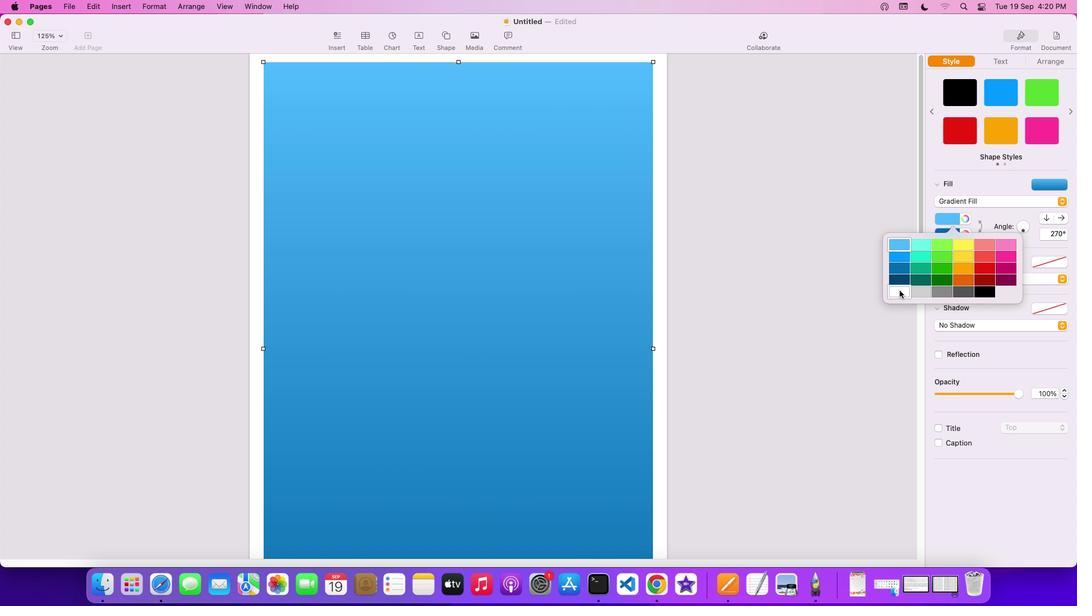 
Action: Mouse moved to (955, 231)
Screenshot: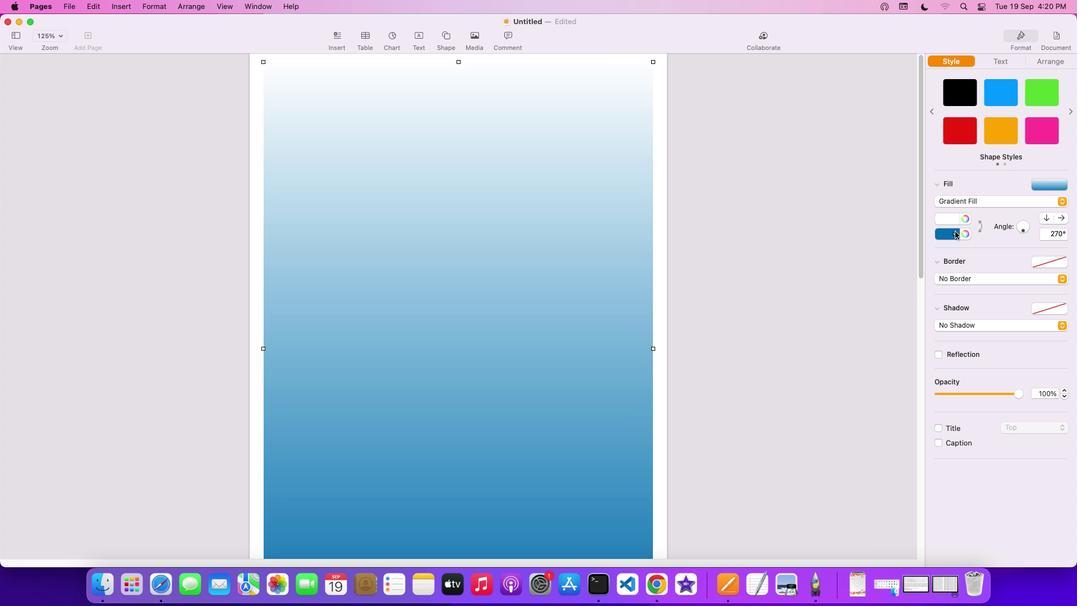 
Action: Mouse pressed left at (955, 231)
Screenshot: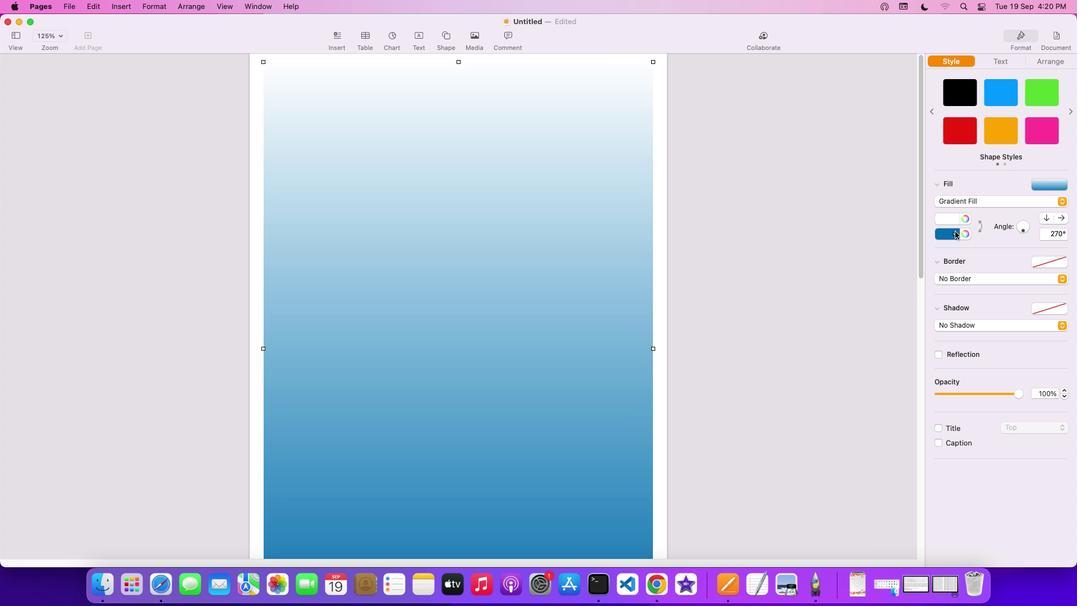 
Action: Mouse moved to (985, 282)
Screenshot: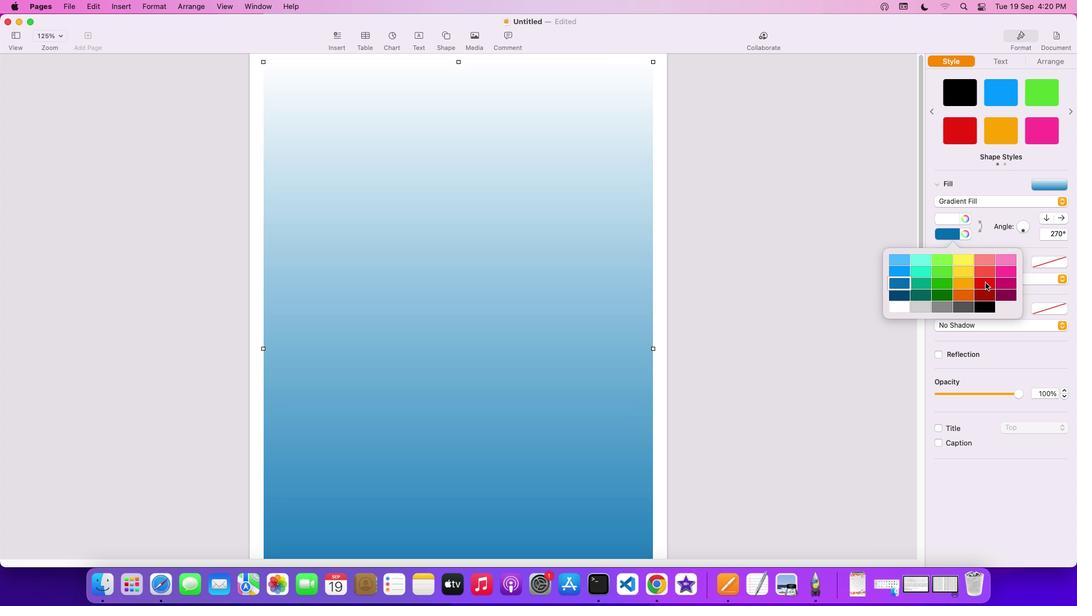 
Action: Mouse pressed left at (985, 282)
Screenshot: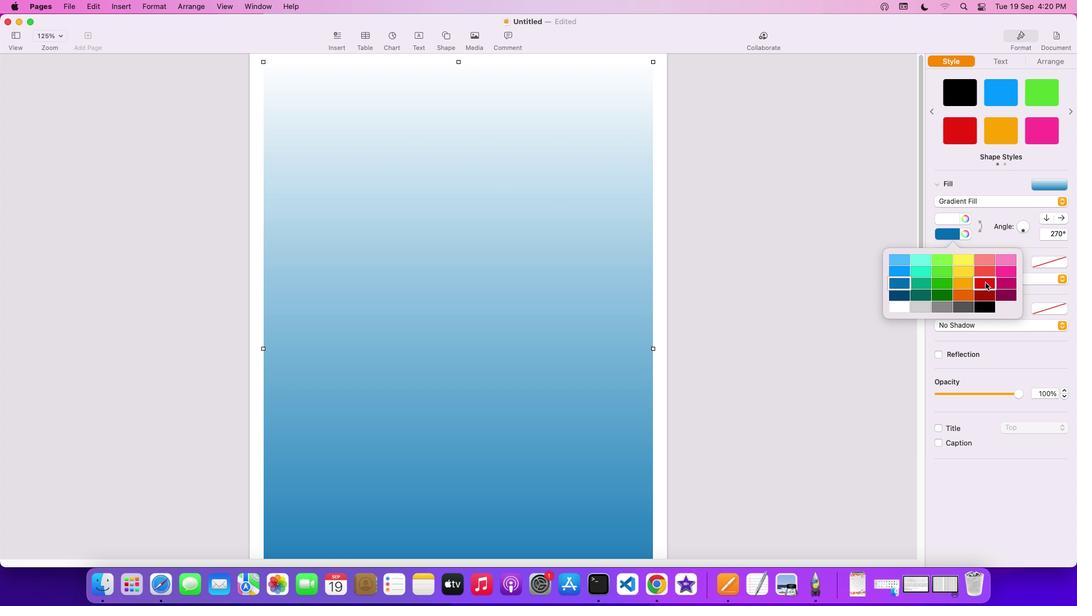 
Action: Mouse moved to (955, 219)
Screenshot: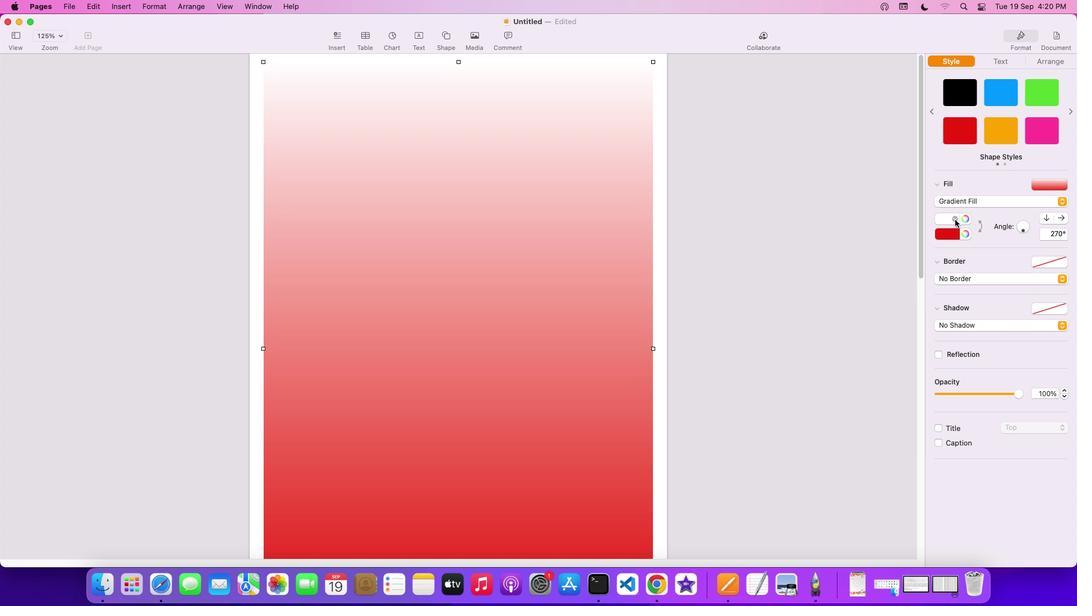 
Action: Mouse pressed left at (955, 219)
Screenshot: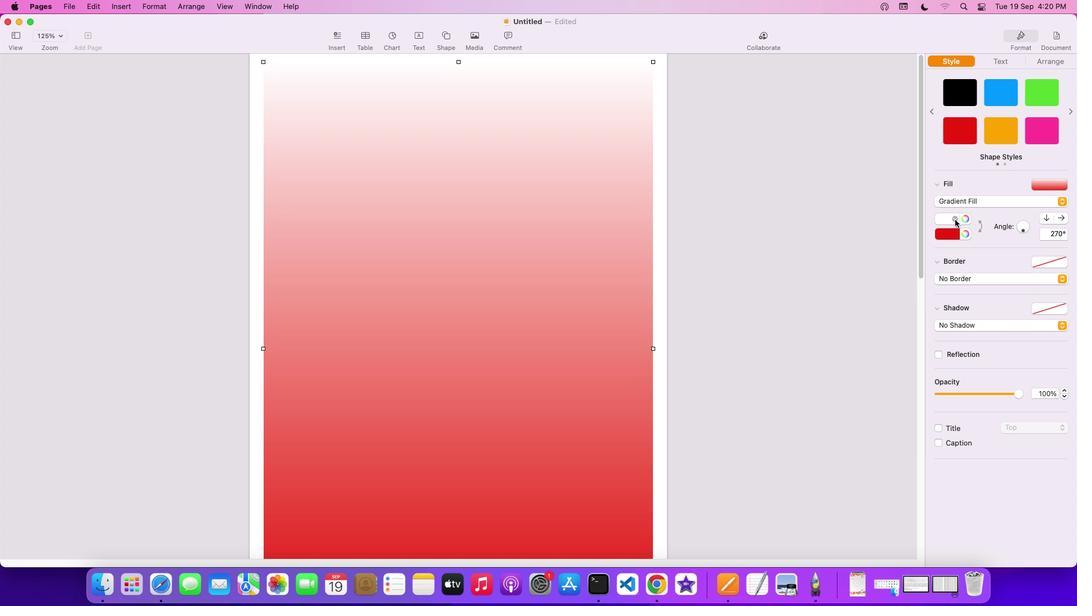 
Action: Mouse moved to (899, 245)
Screenshot: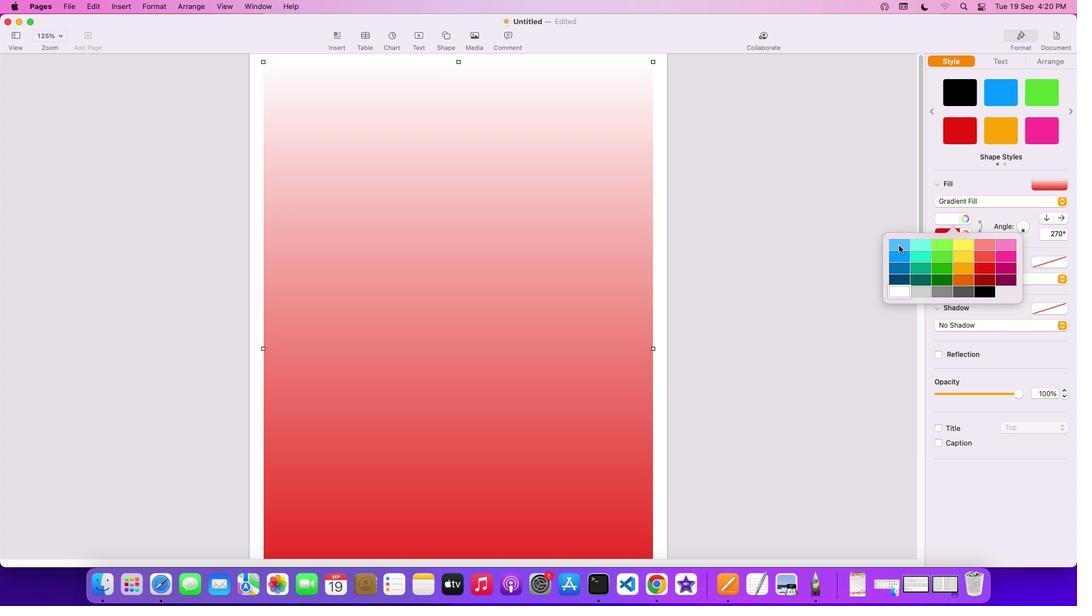
Action: Mouse pressed left at (899, 245)
Screenshot: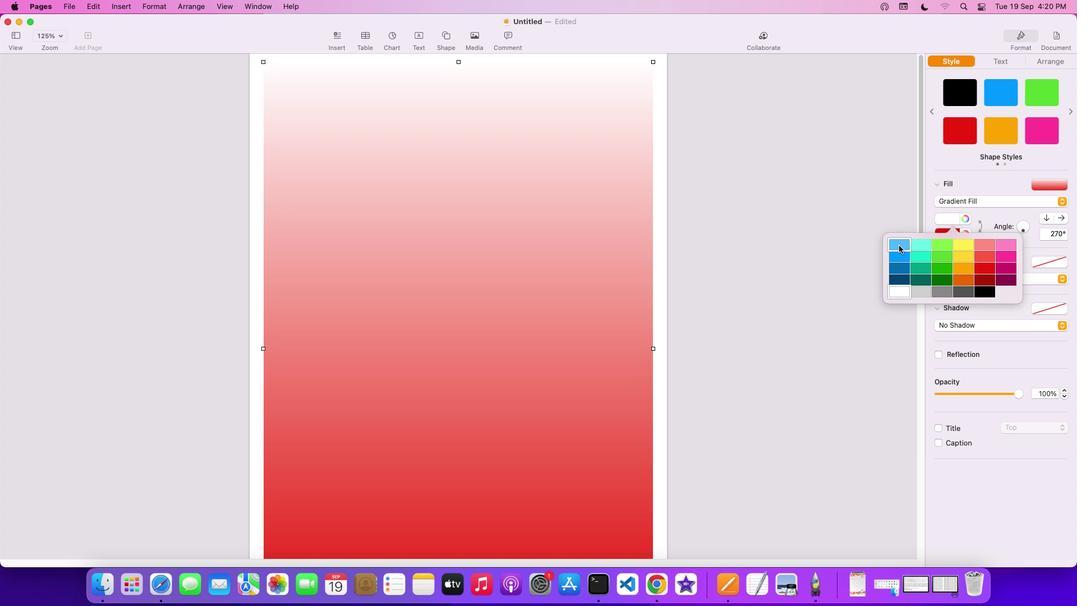 
Action: Mouse moved to (962, 231)
Screenshot: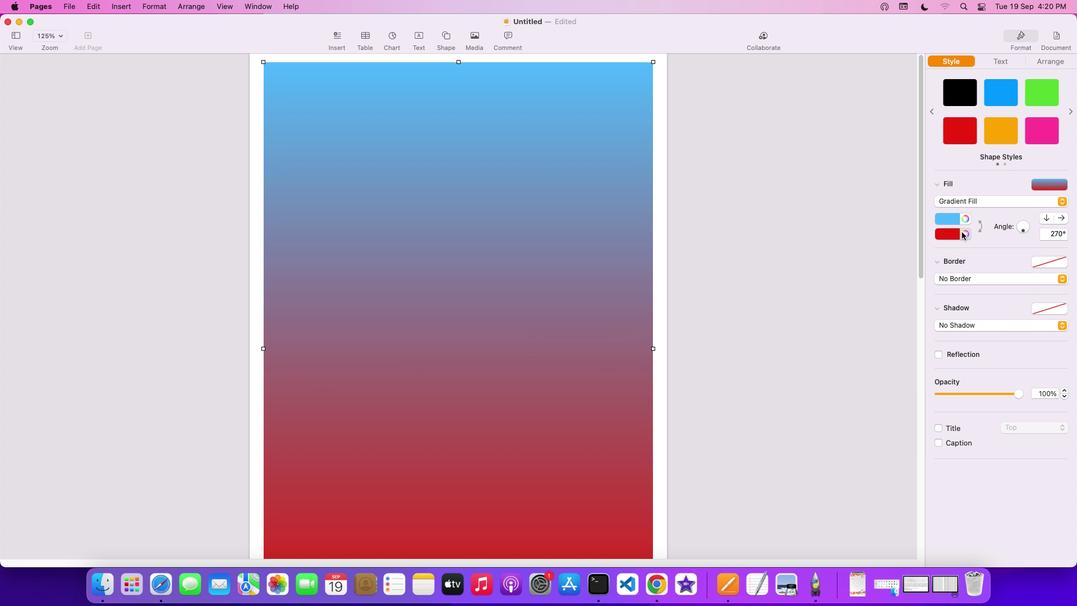 
Action: Mouse pressed left at (962, 231)
Screenshot: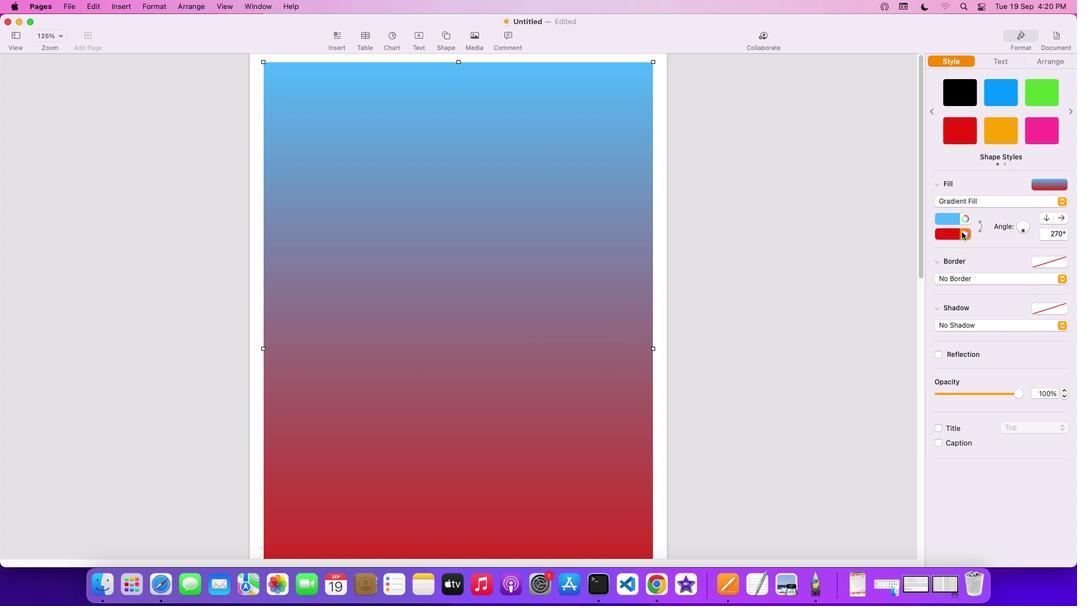 
Action: Mouse moved to (106, 451)
Screenshot: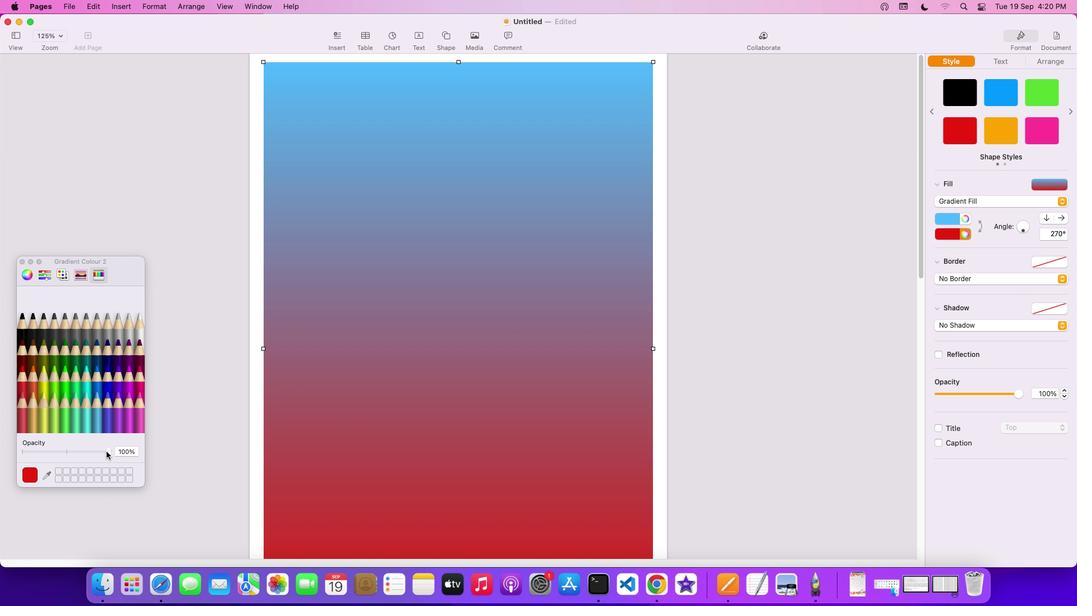 
Action: Mouse pressed left at (106, 451)
Screenshot: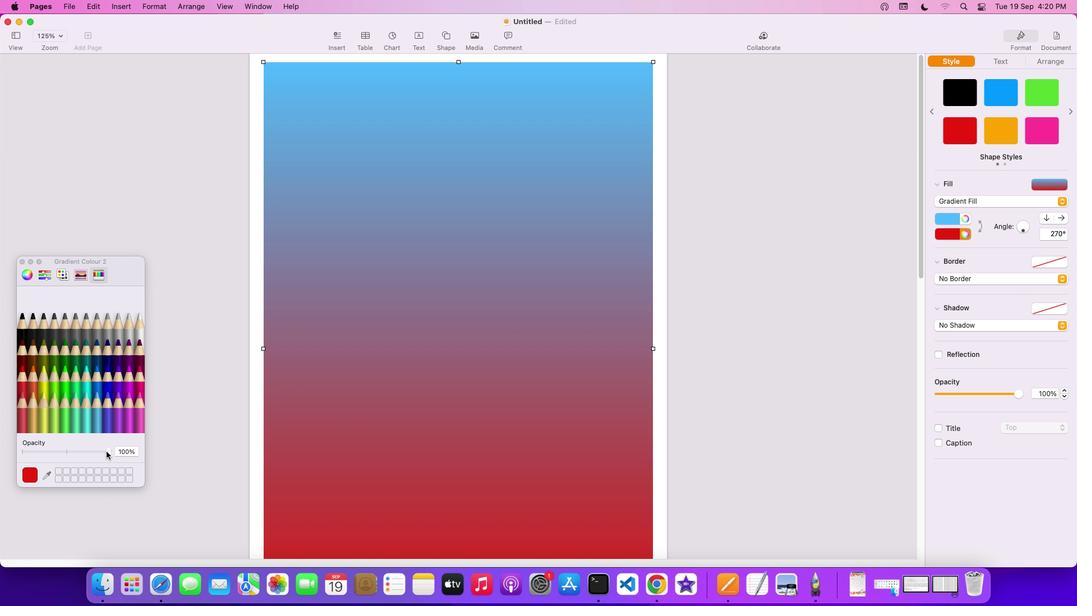 
Action: Mouse moved to (593, 350)
Screenshot: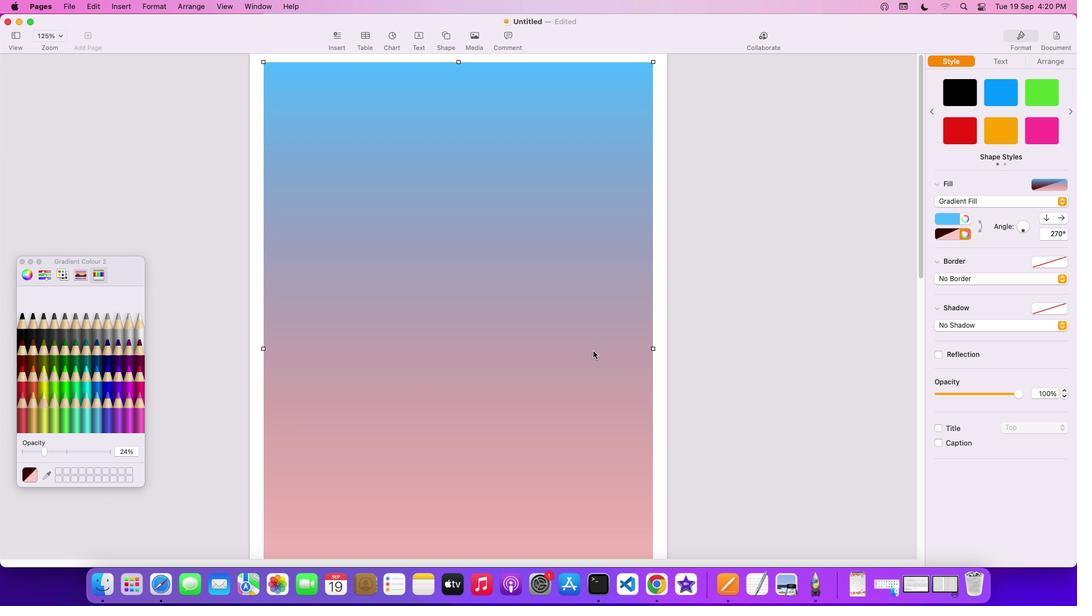 
Action: Mouse pressed left at (593, 350)
Screenshot: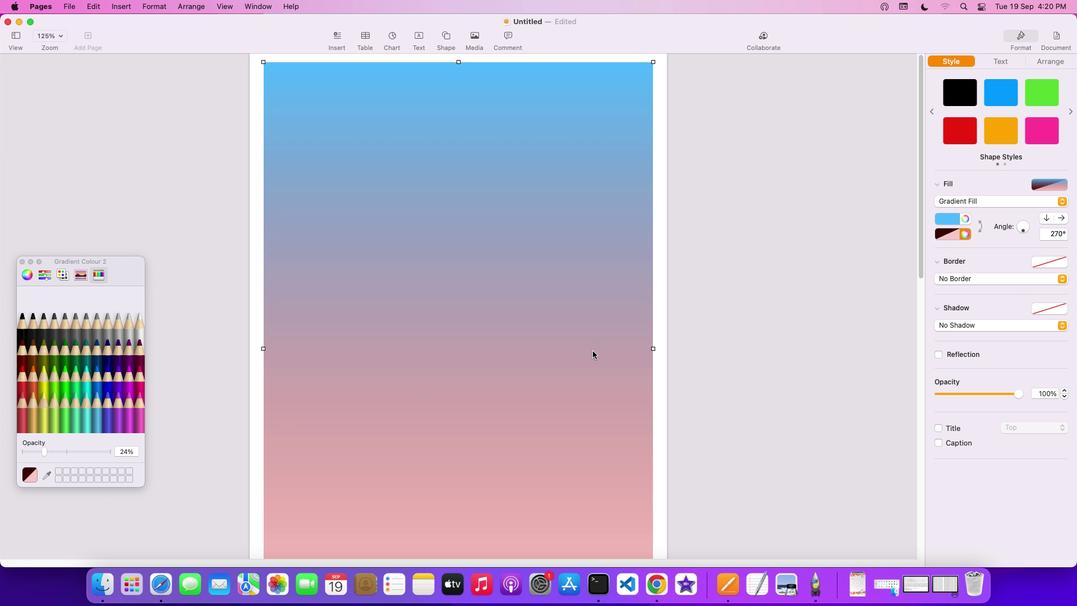 
Action: Mouse moved to (464, 146)
Screenshot: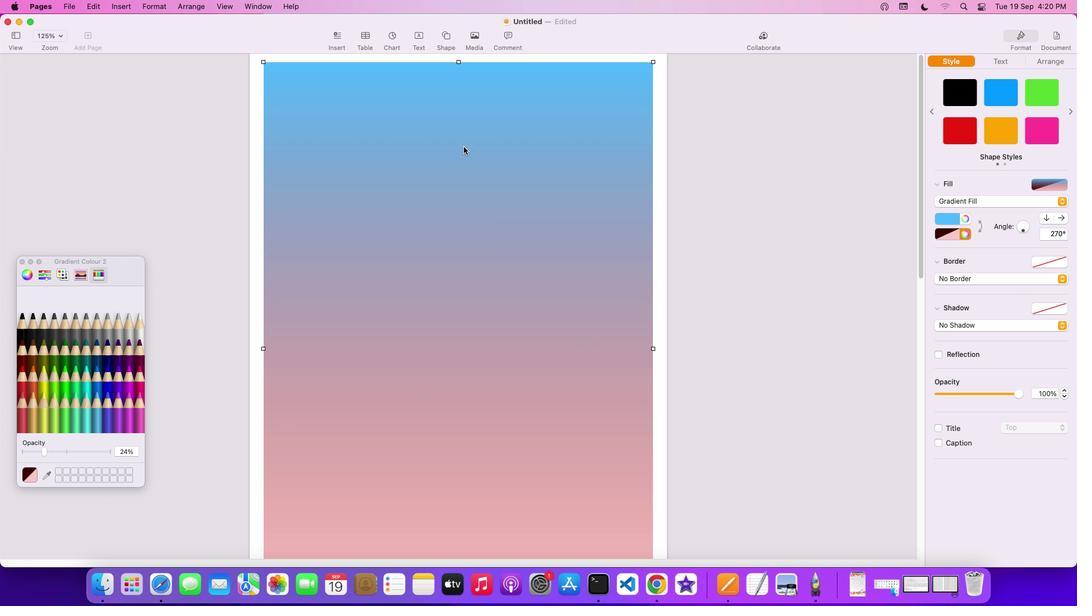 
Action: Mouse pressed left at (464, 146)
Screenshot: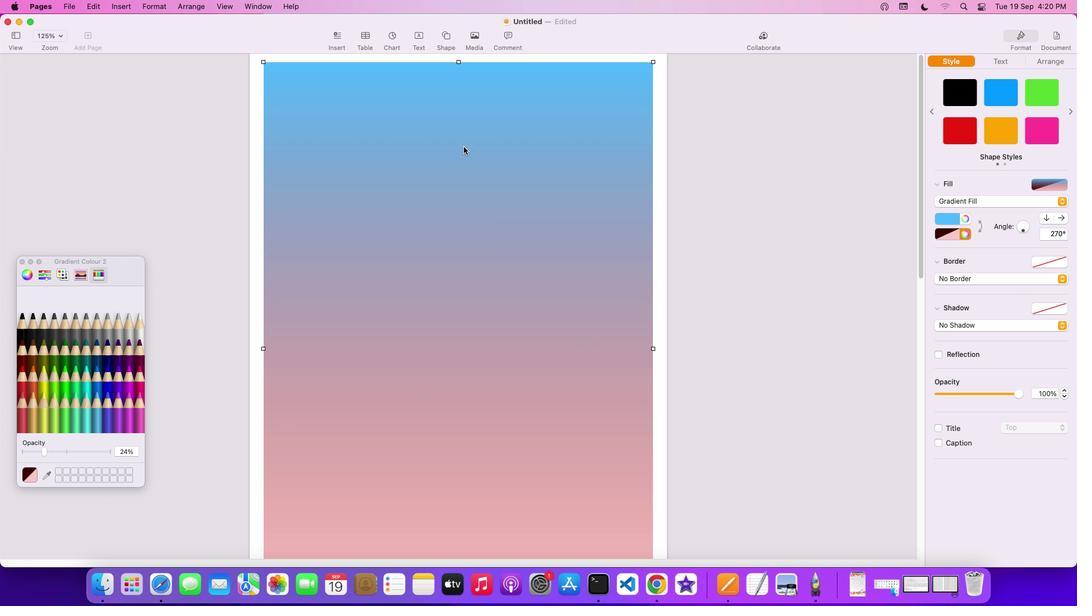 
Action: Mouse moved to (956, 218)
Screenshot: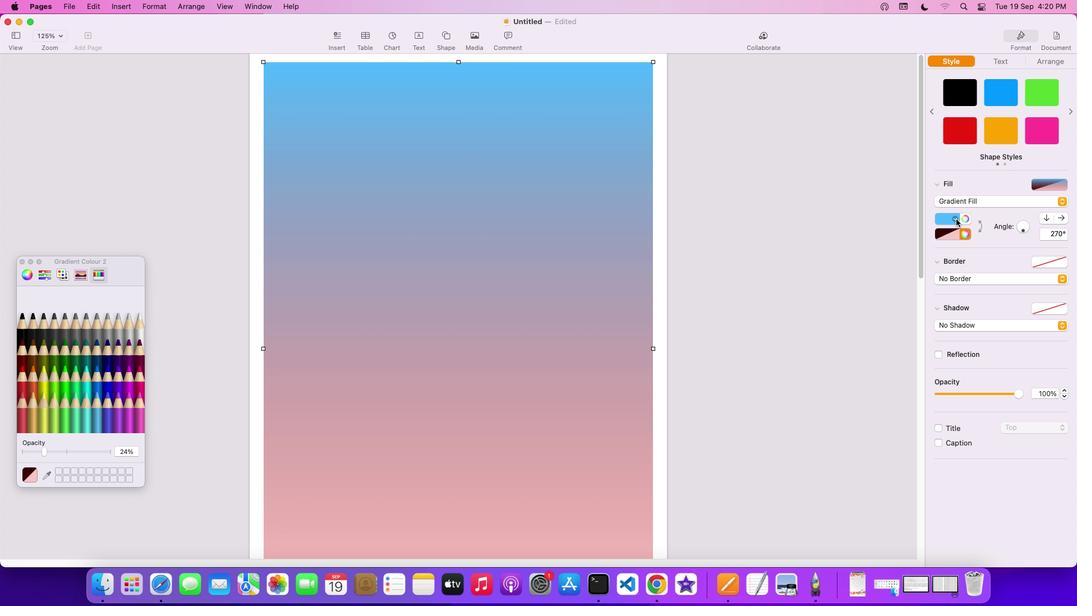 
Action: Mouse pressed left at (956, 218)
Screenshot: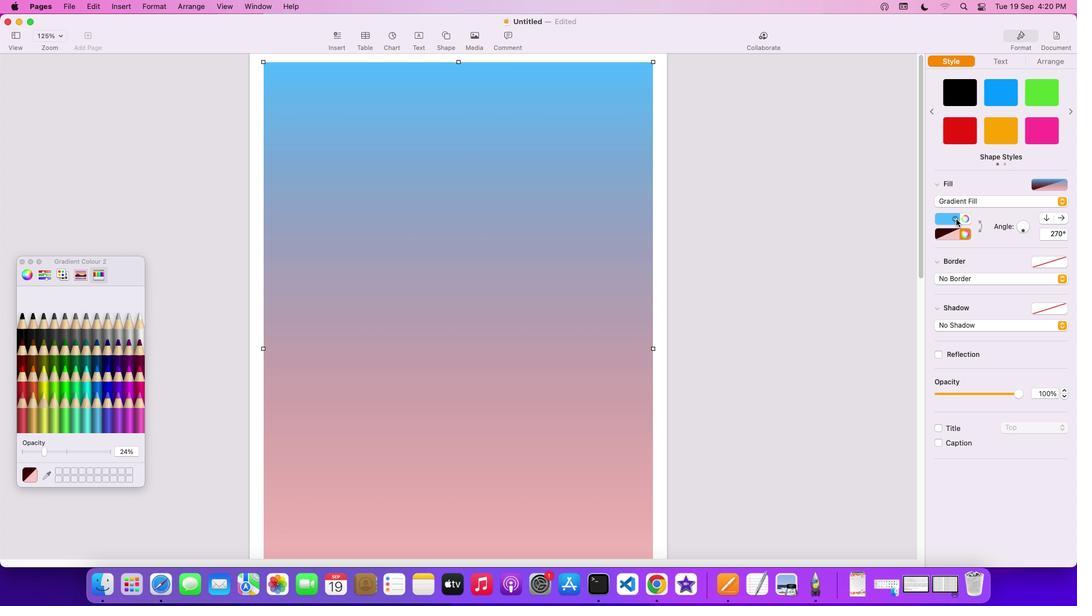 
Action: Mouse moved to (900, 289)
Screenshot: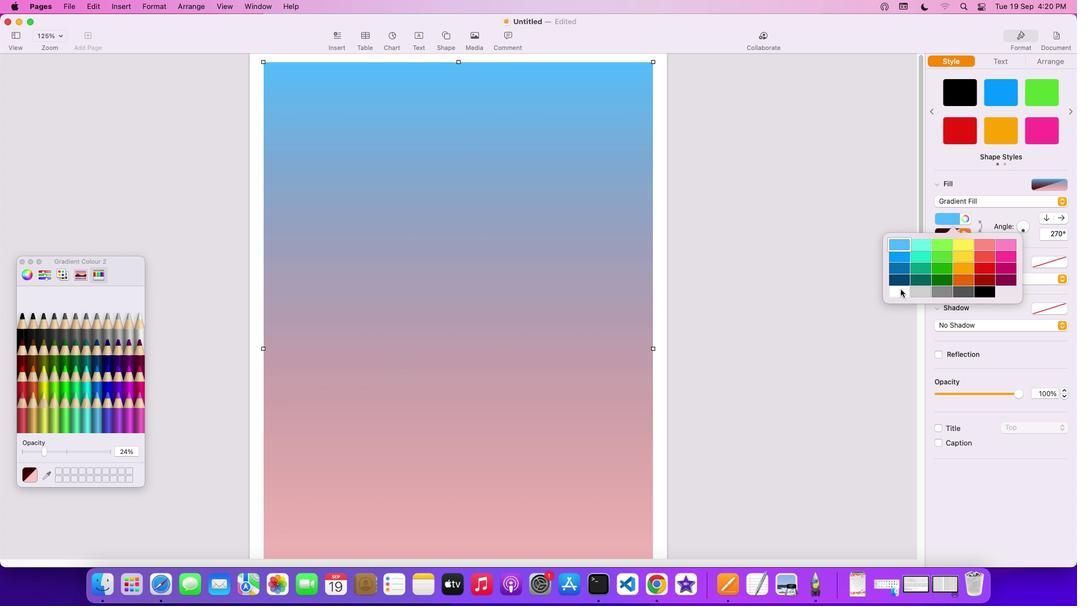 
Action: Mouse pressed left at (900, 289)
Screenshot: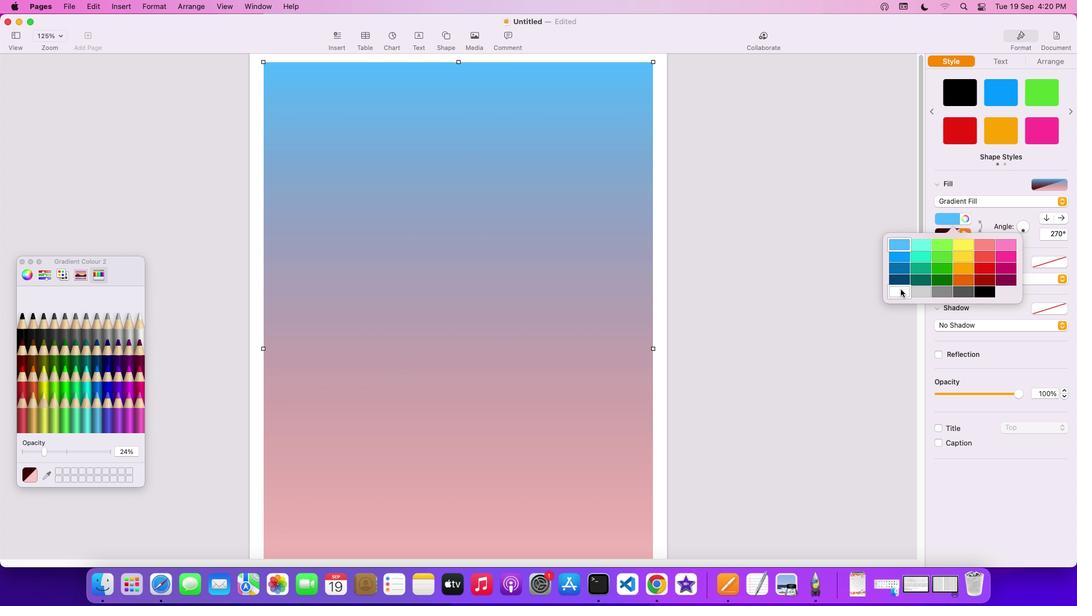 
Action: Mouse moved to (420, 380)
Screenshot: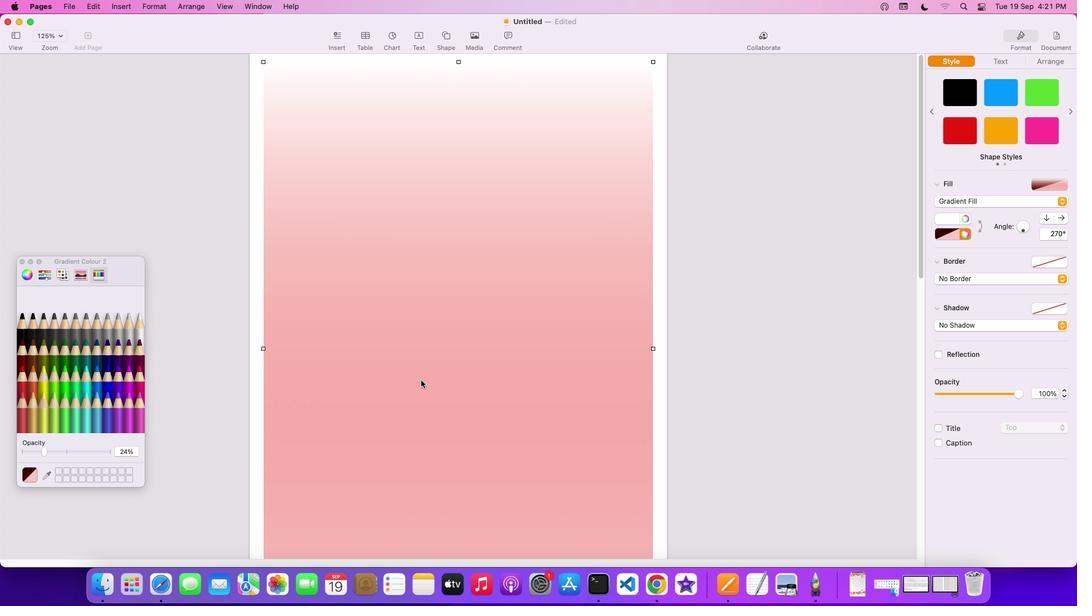 
Action: Mouse scrolled (420, 380) with delta (0, 0)
Screenshot: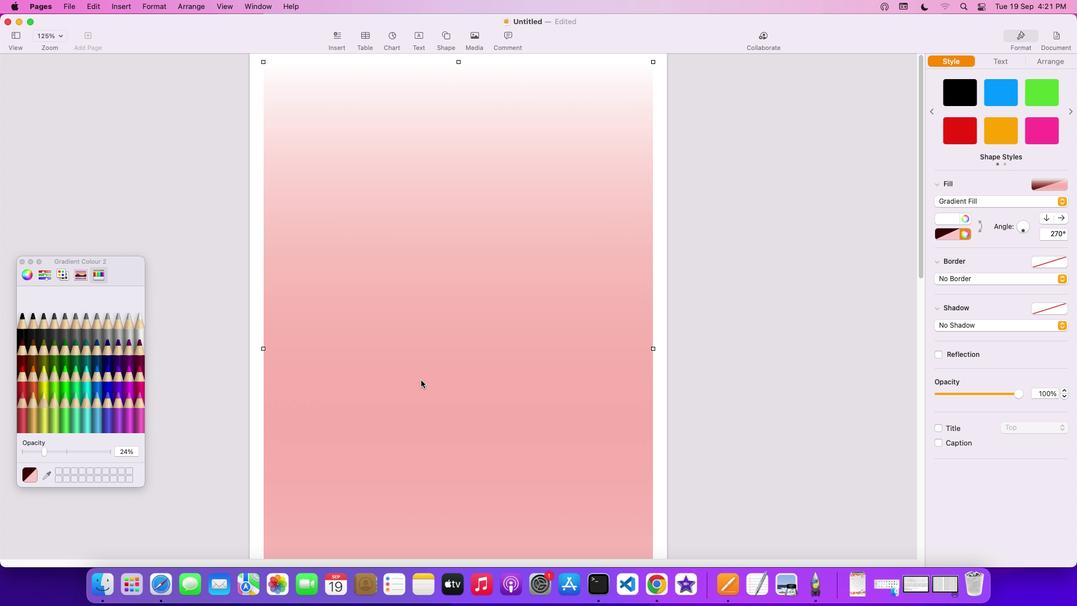 
Action: Mouse scrolled (420, 380) with delta (0, 0)
Screenshot: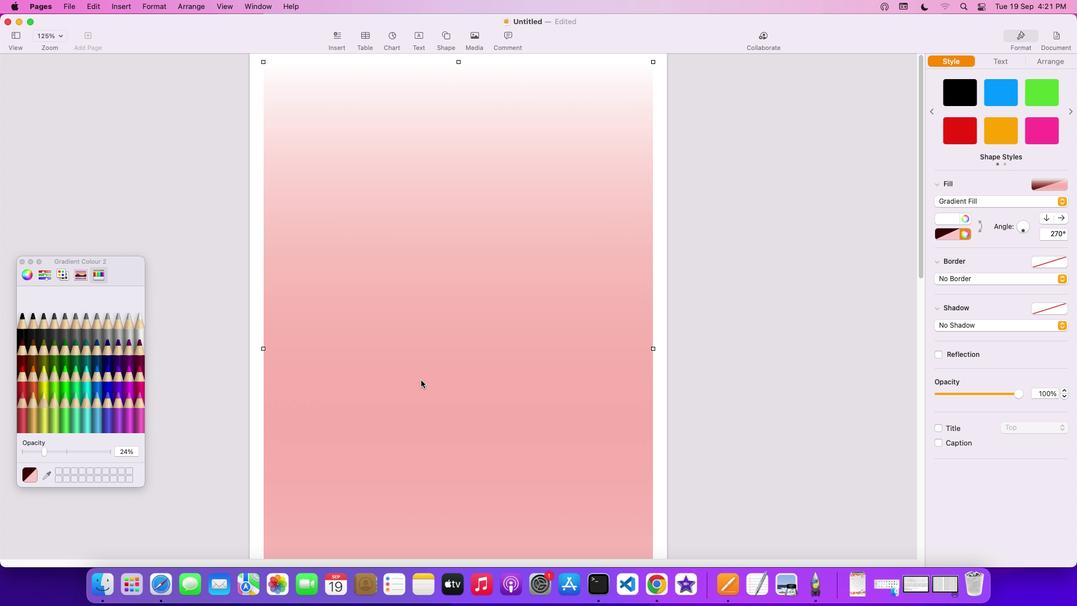 
Action: Mouse scrolled (420, 380) with delta (0, 1)
Screenshot: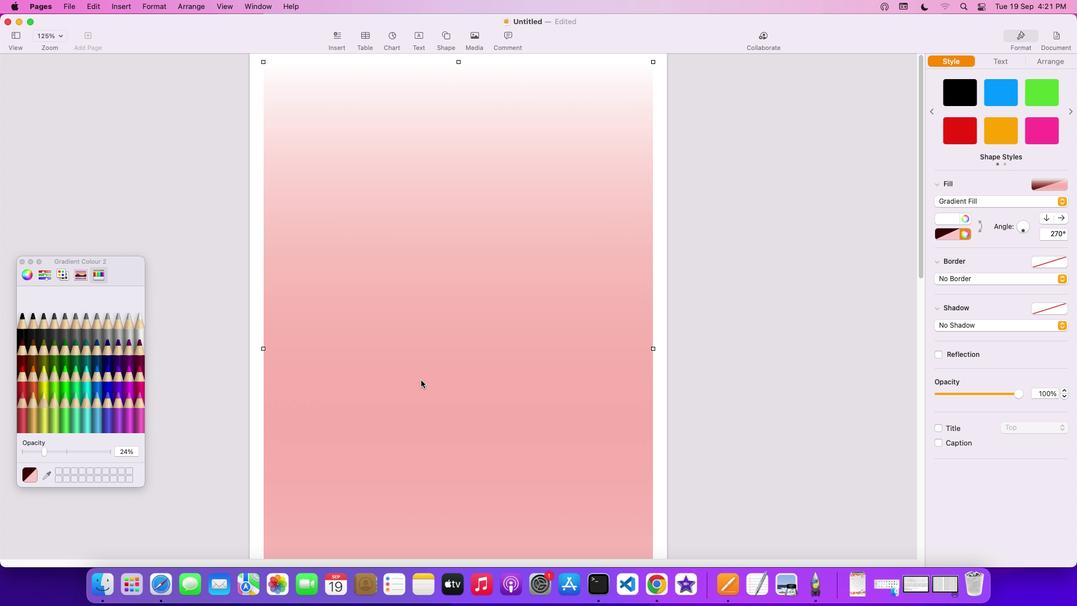 
Action: Mouse scrolled (420, 380) with delta (0, 2)
Screenshot: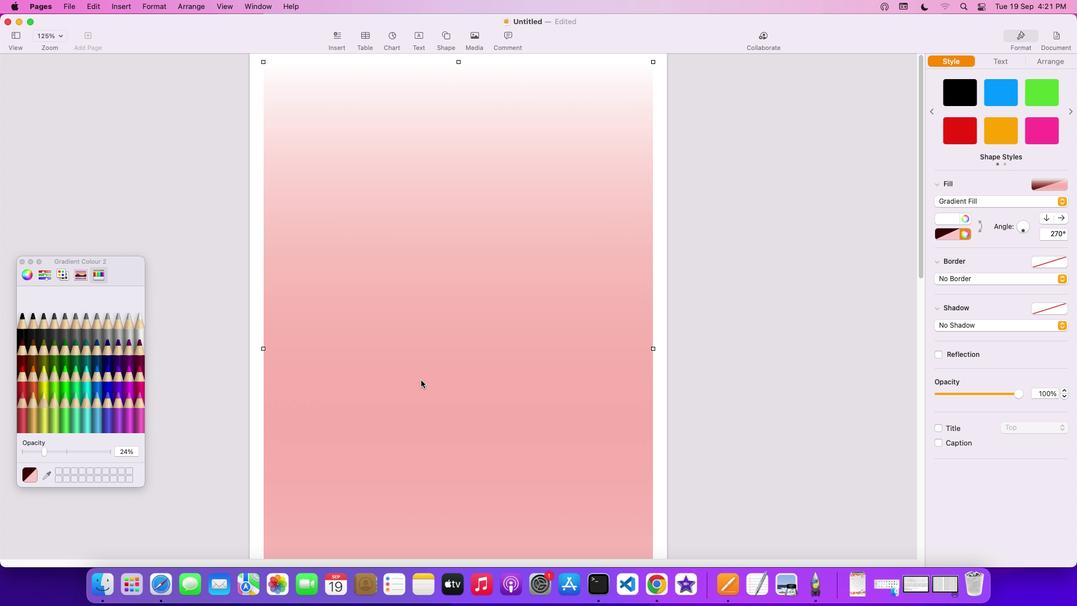 
Action: Mouse scrolled (420, 380) with delta (0, 3)
Screenshot: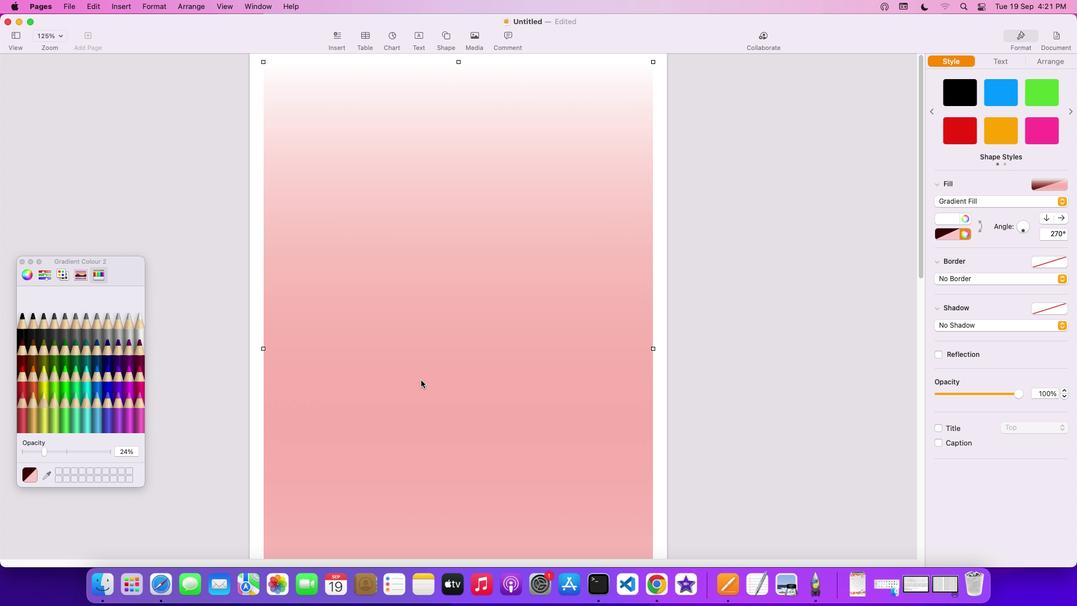 
Action: Mouse moved to (654, 63)
Screenshot: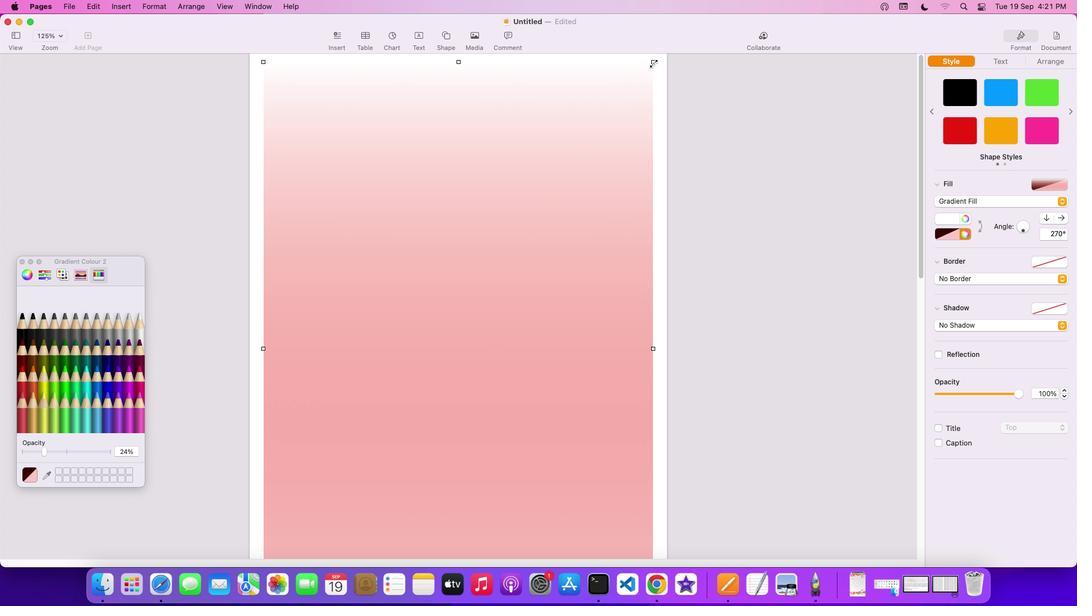 
Action: Mouse pressed left at (654, 63)
Screenshot: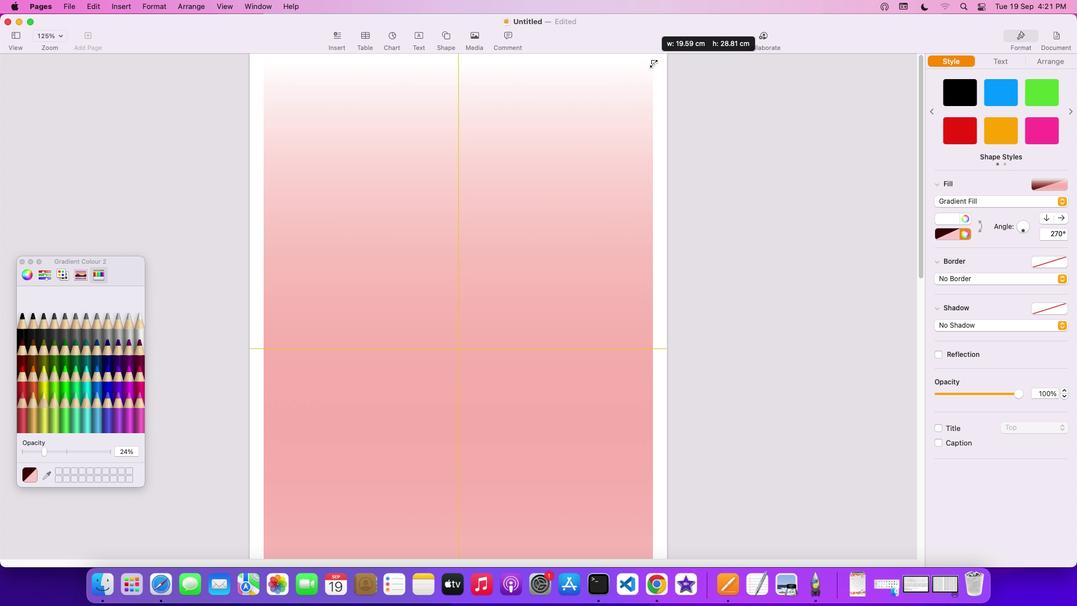 
Action: Mouse moved to (581, 120)
Screenshot: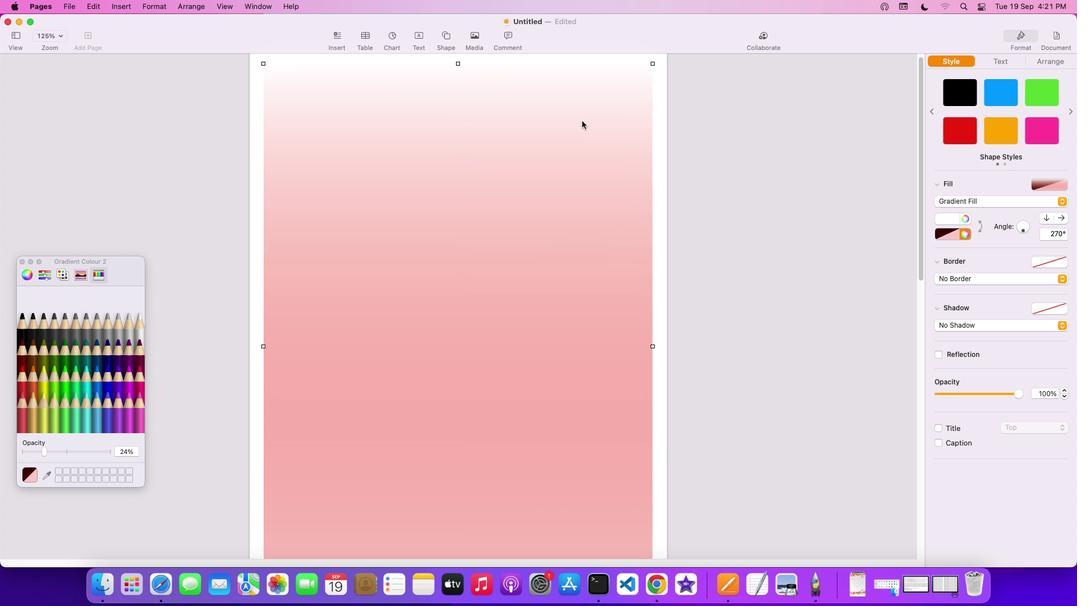 
Action: Mouse scrolled (581, 120) with delta (0, 0)
Screenshot: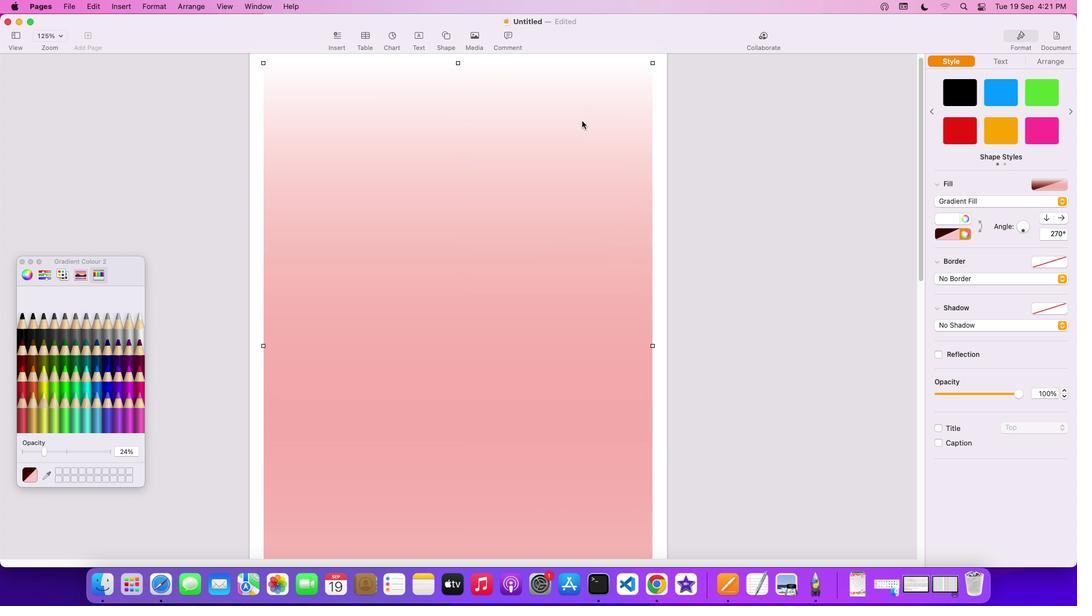 
Action: Mouse scrolled (581, 120) with delta (0, 0)
Screenshot: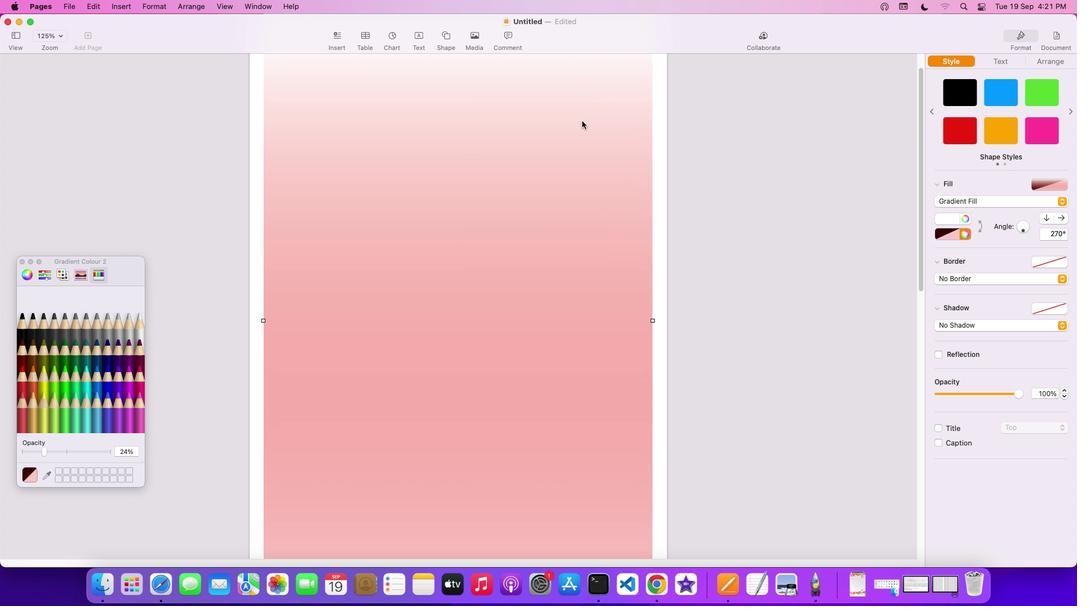 
Action: Mouse scrolled (581, 120) with delta (0, -1)
Screenshot: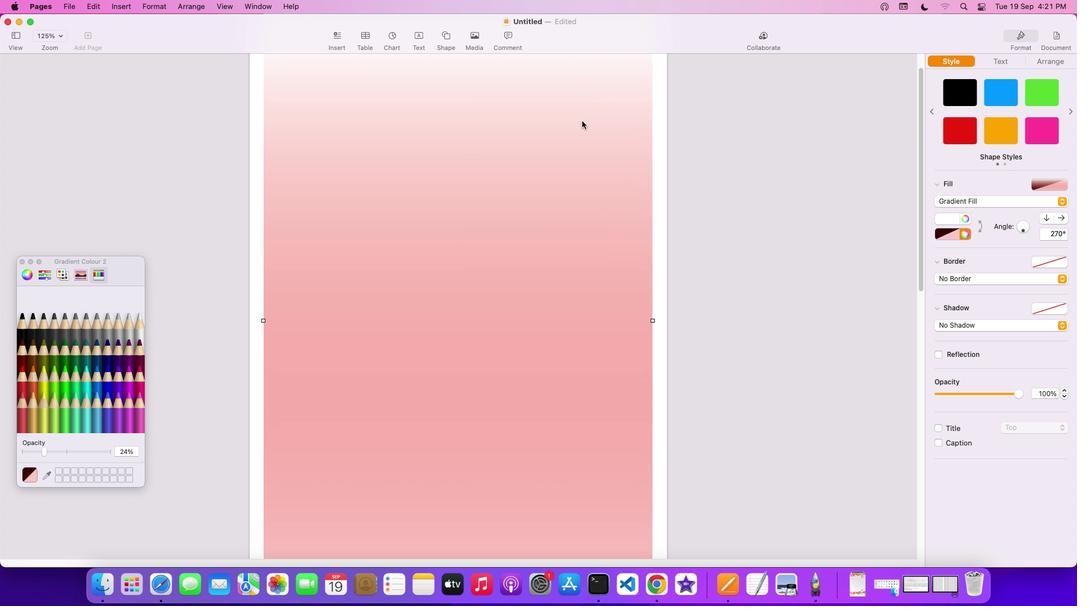 
Action: Mouse scrolled (581, 120) with delta (0, -2)
Screenshot: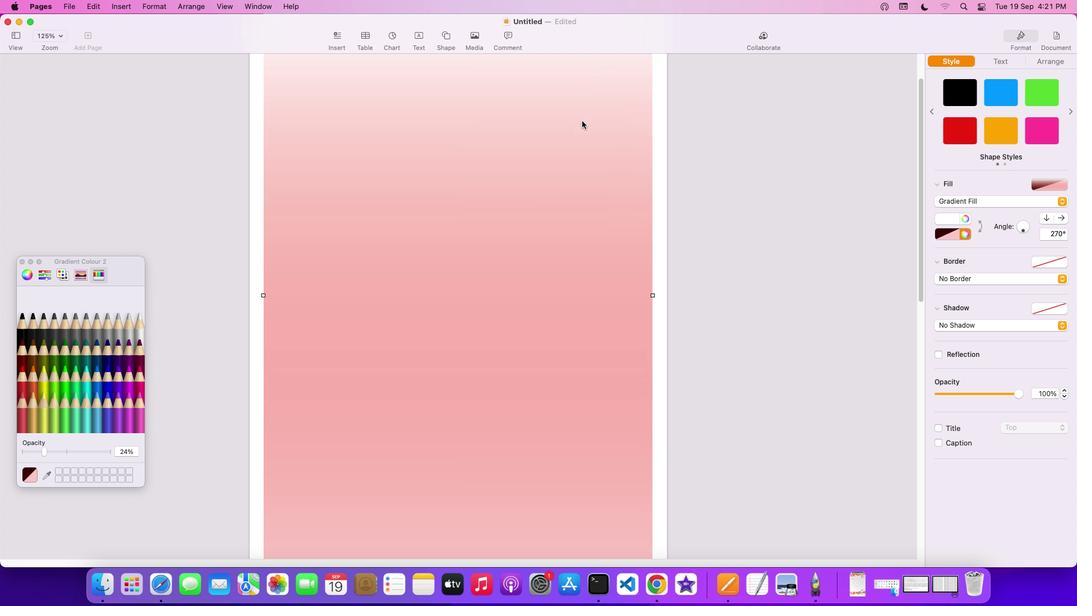 
Action: Mouse scrolled (581, 120) with delta (0, 0)
Screenshot: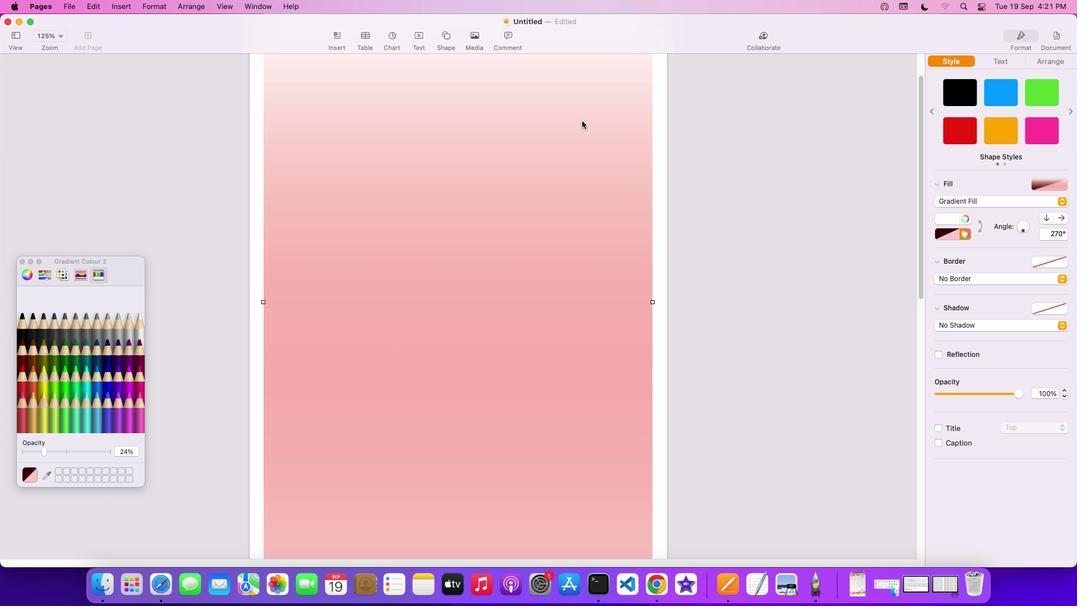 
Action: Mouse scrolled (581, 120) with delta (0, 0)
Screenshot: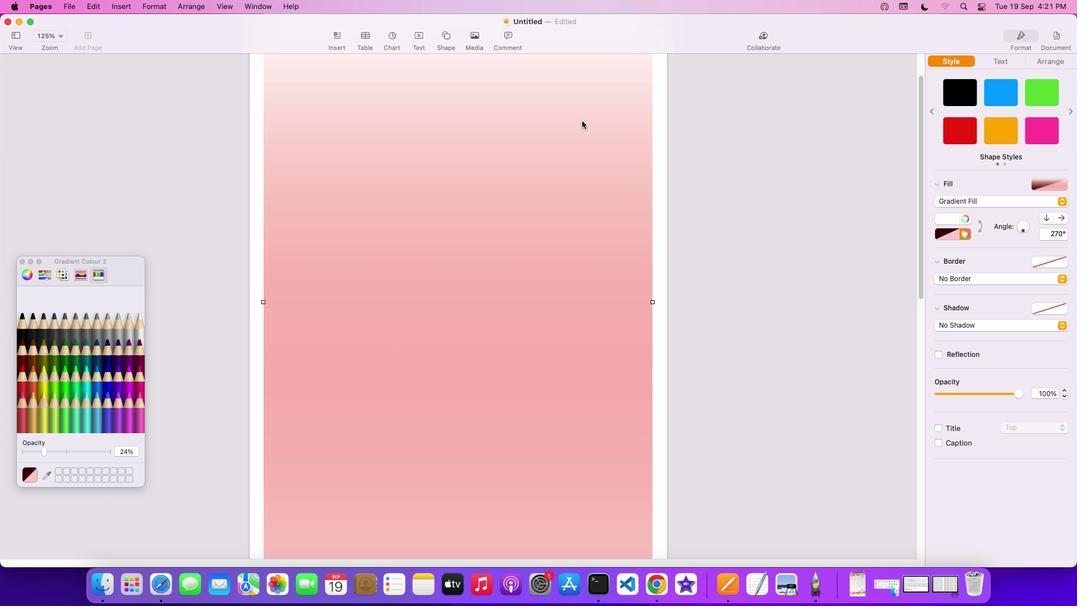 
Action: Mouse scrolled (581, 120) with delta (0, 2)
Screenshot: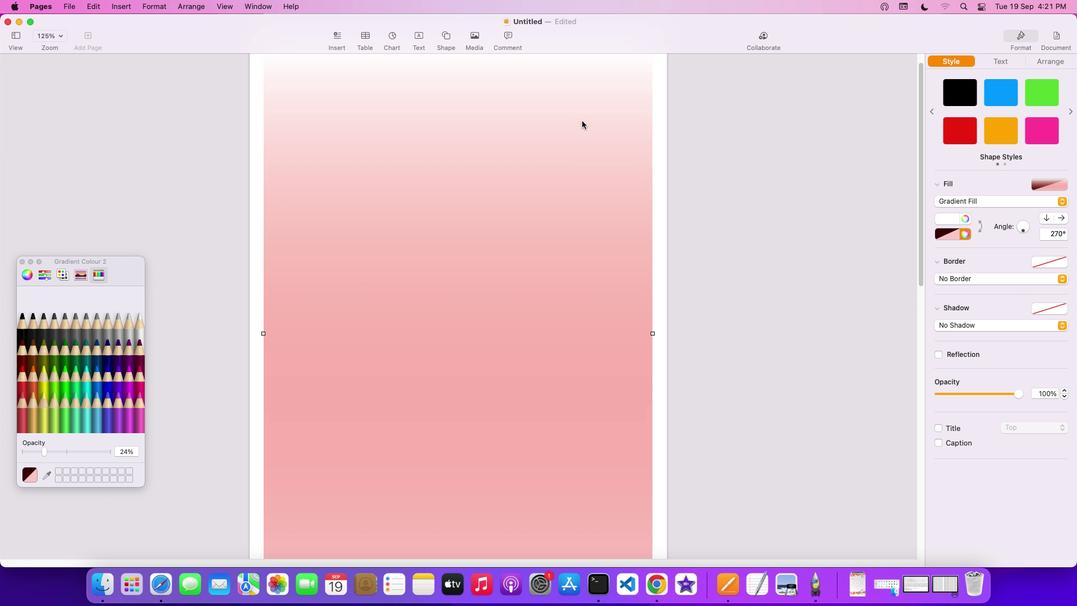 
Action: Mouse scrolled (581, 120) with delta (0, 2)
Screenshot: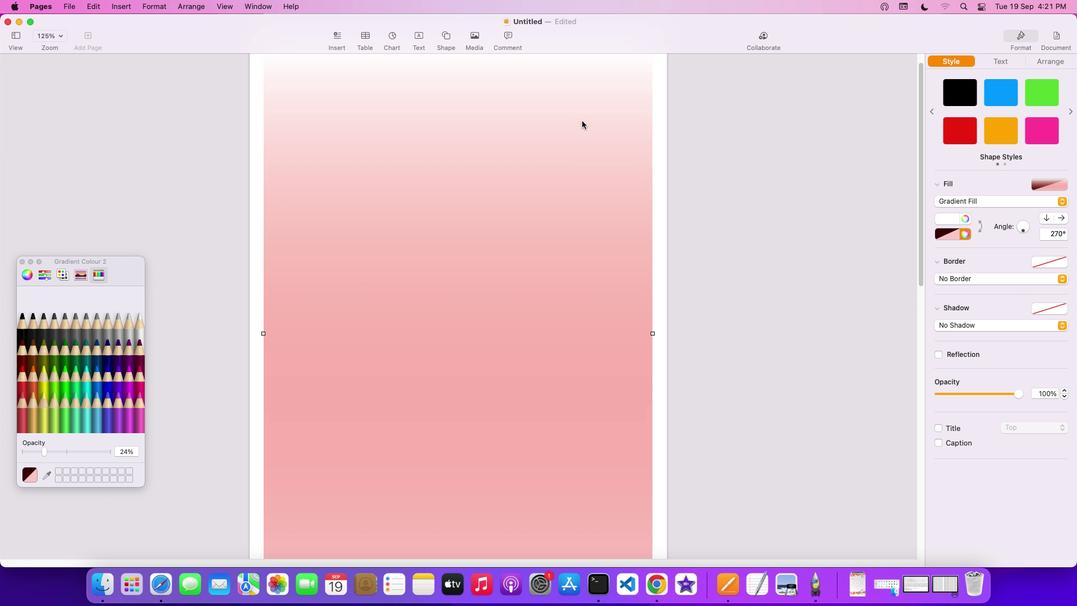 
Action: Mouse scrolled (581, 120) with delta (0, 3)
Screenshot: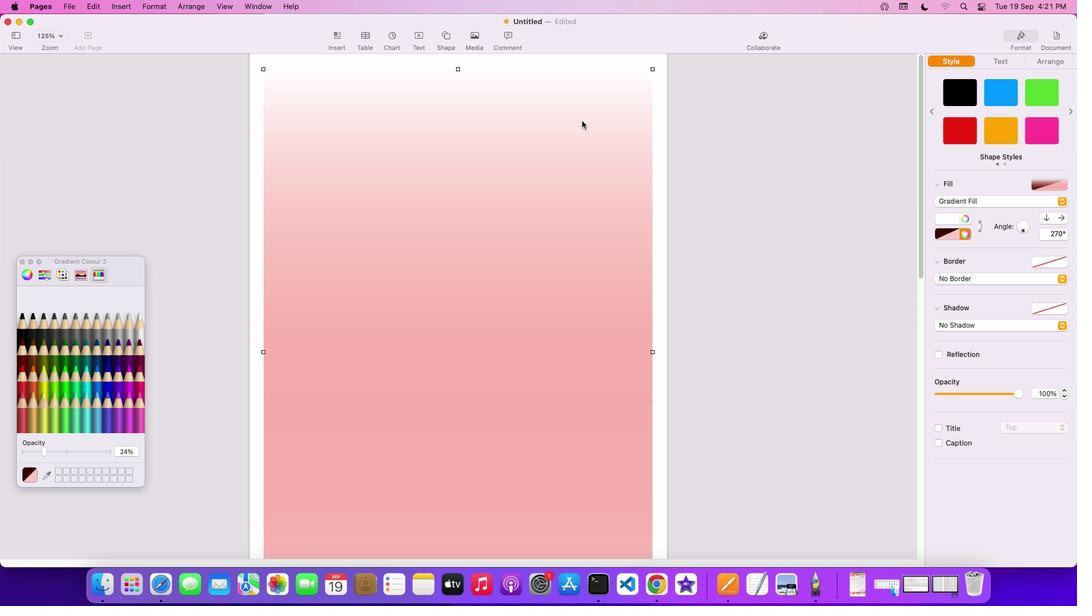 
Action: Mouse scrolled (581, 120) with delta (0, 0)
Screenshot: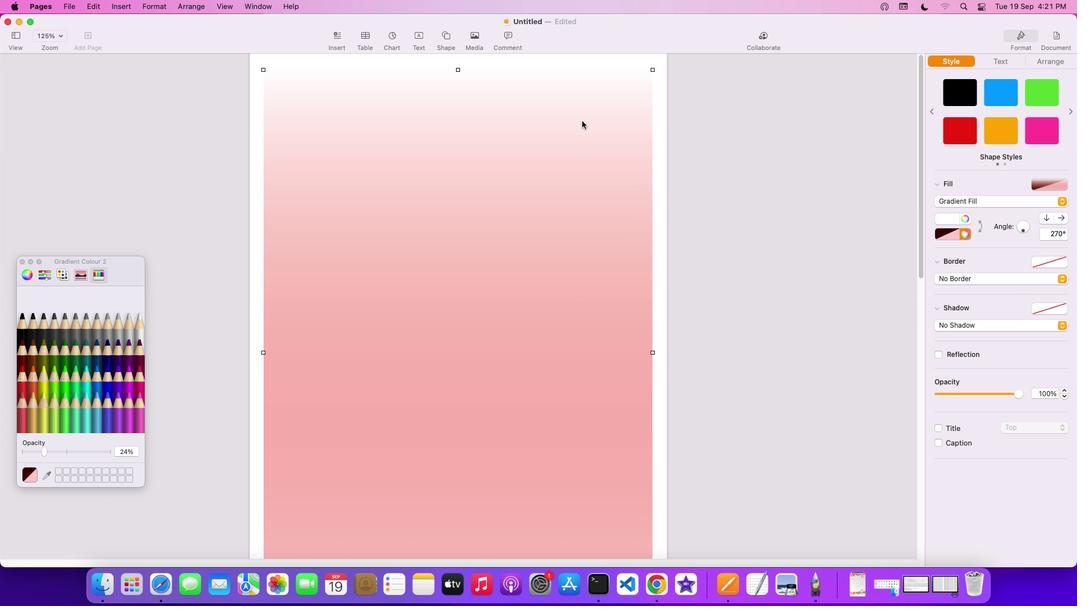 
Action: Mouse scrolled (581, 120) with delta (0, 0)
Screenshot: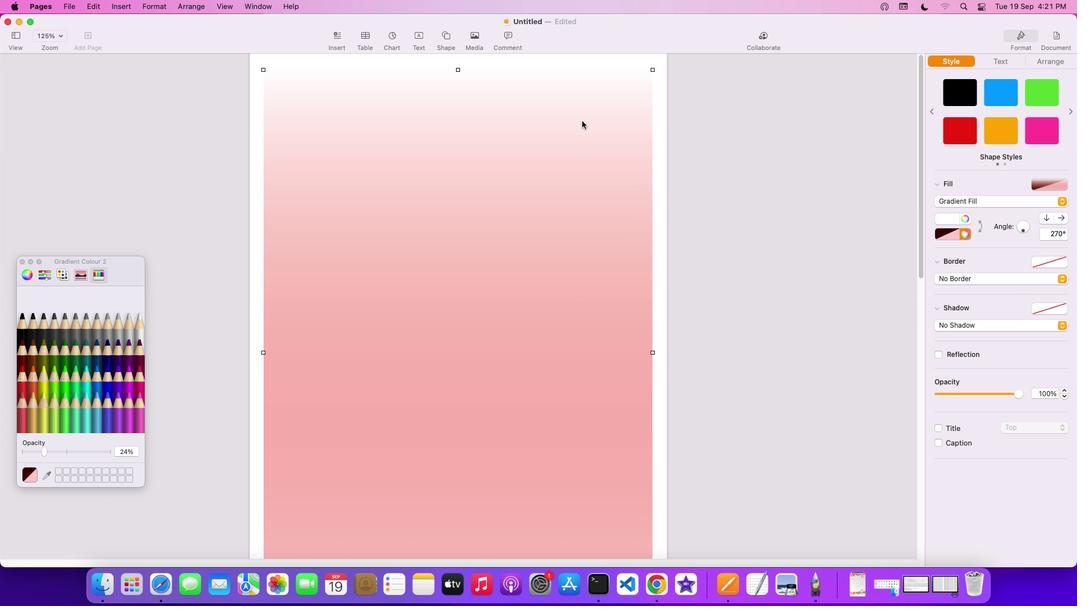 
Action: Mouse scrolled (581, 120) with delta (0, 1)
Screenshot: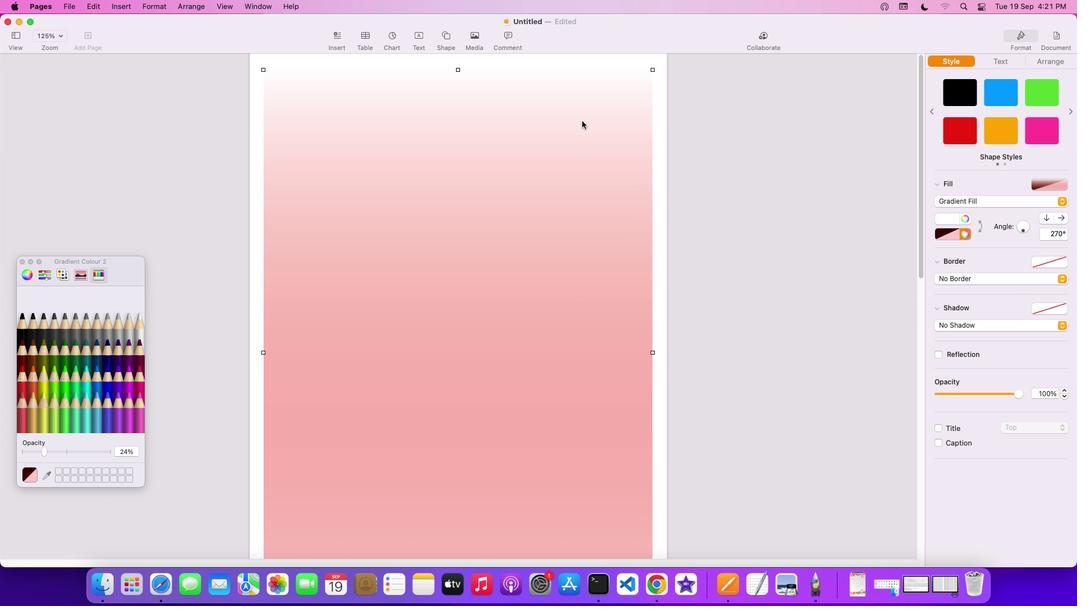 
Action: Mouse scrolled (581, 120) with delta (0, 2)
Screenshot: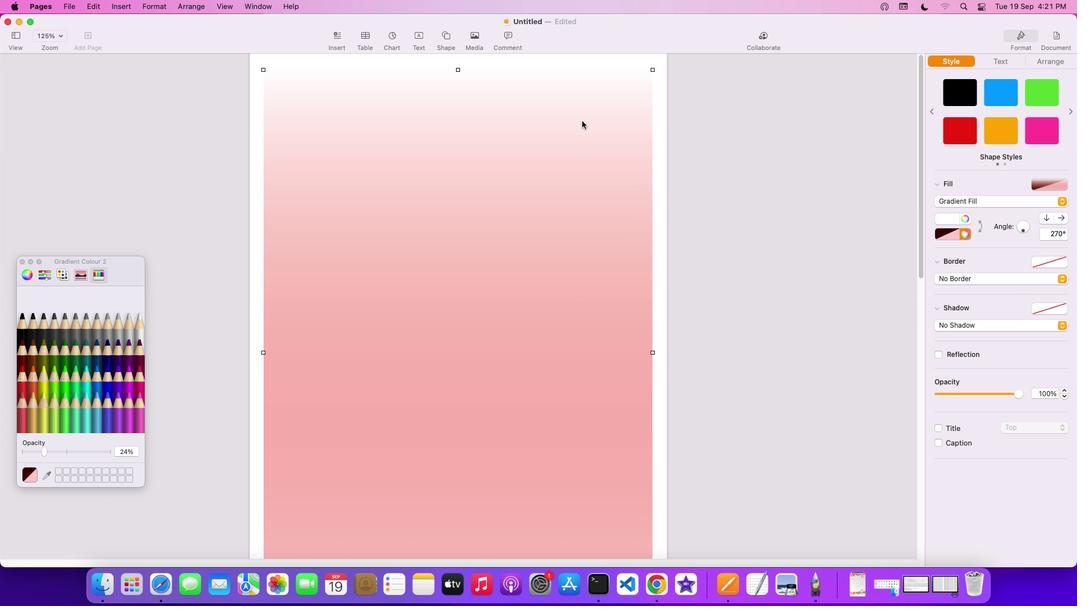 
Action: Mouse scrolled (581, 120) with delta (0, 3)
Screenshot: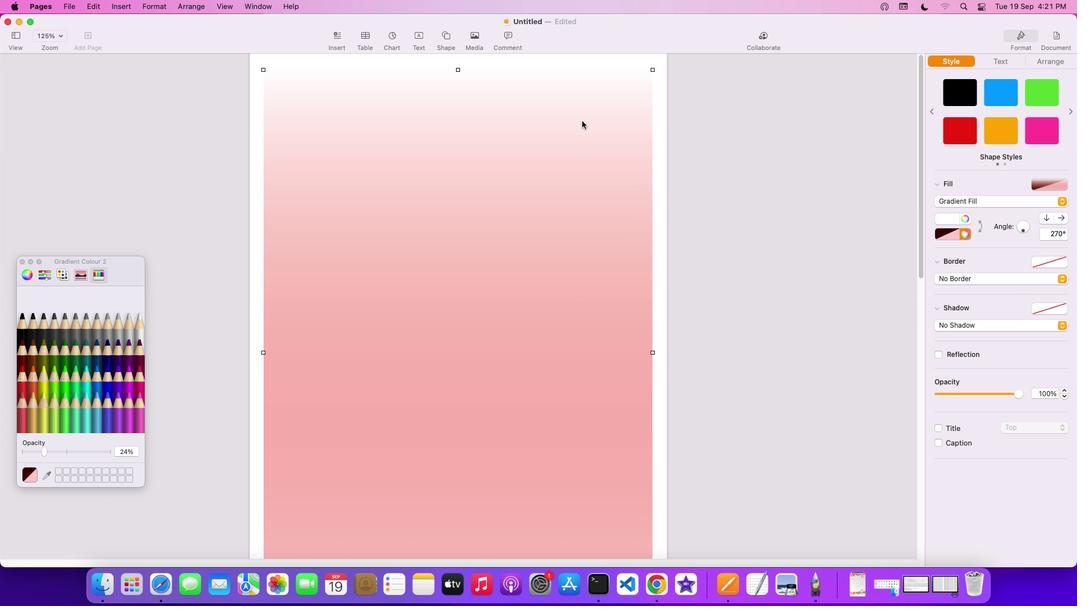 
Action: Mouse moved to (448, 33)
Screenshot: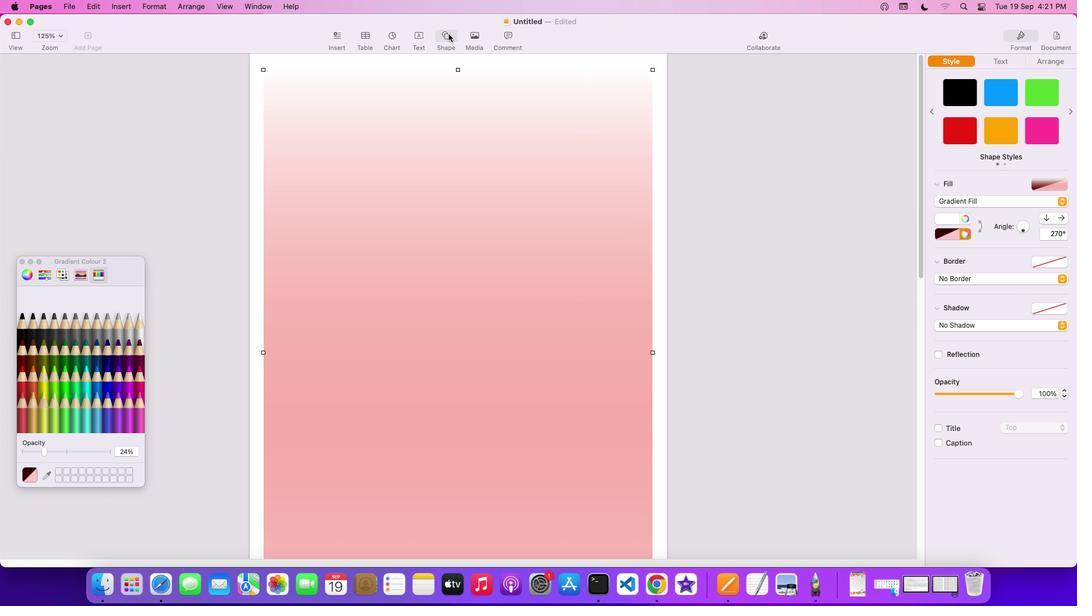 
Action: Mouse pressed left at (448, 33)
Screenshot: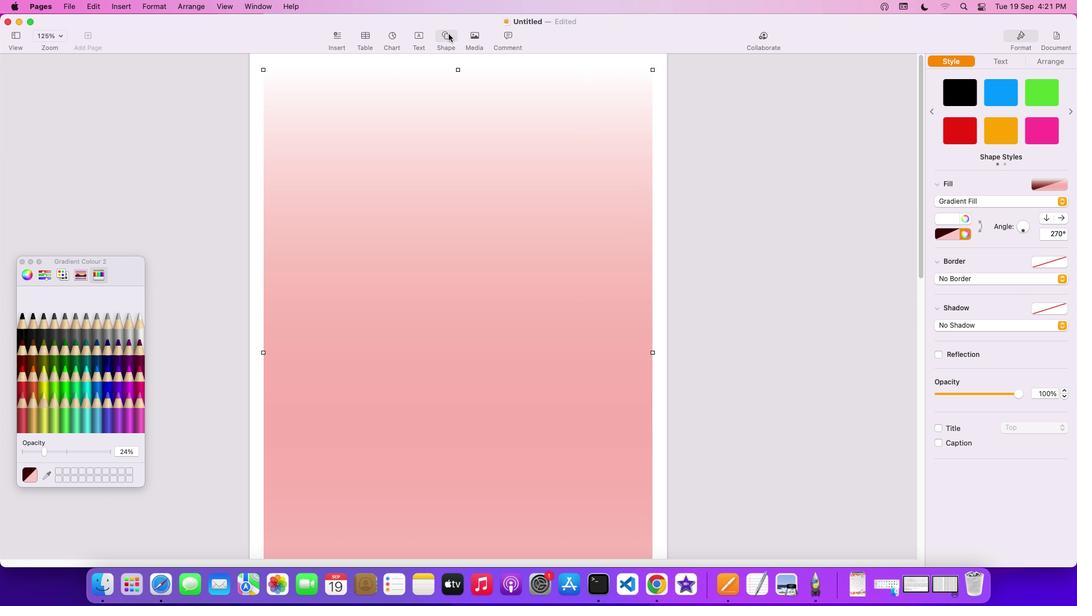 
Action: Mouse moved to (489, 165)
Screenshot: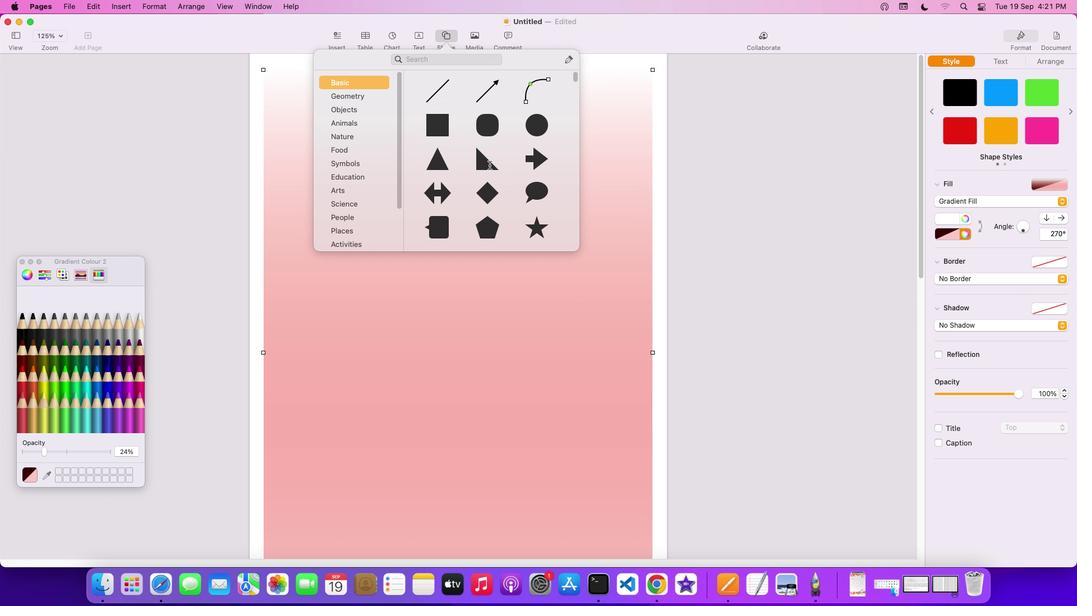 
Action: Mouse pressed left at (489, 165)
Screenshot: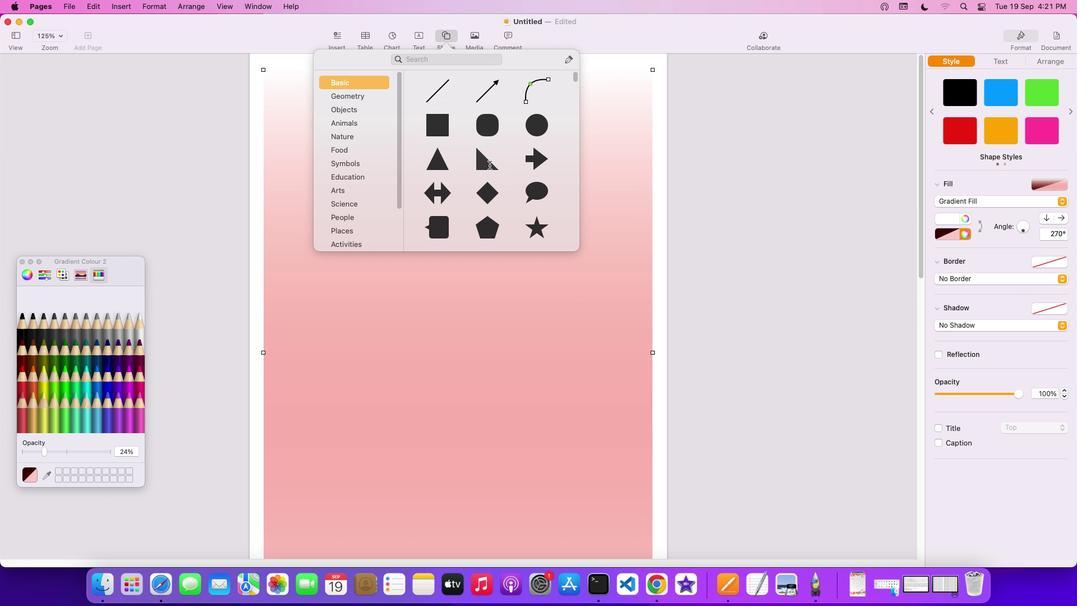 
Action: Mouse moved to (514, 320)
Screenshot: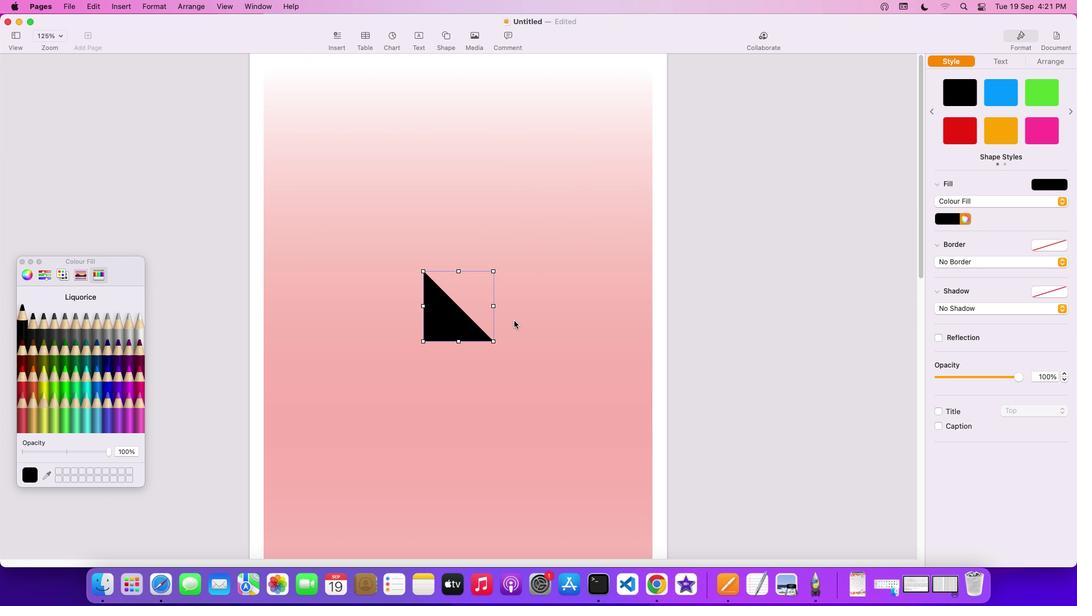 
Action: Mouse scrolled (514, 320) with delta (0, 0)
Screenshot: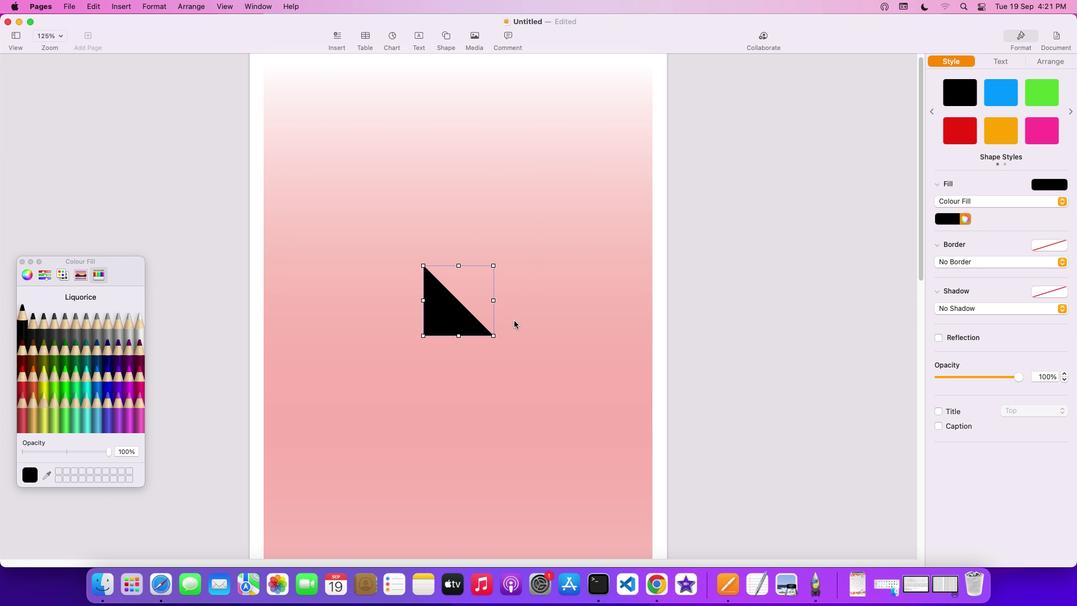 
Action: Mouse scrolled (514, 320) with delta (0, 0)
Screenshot: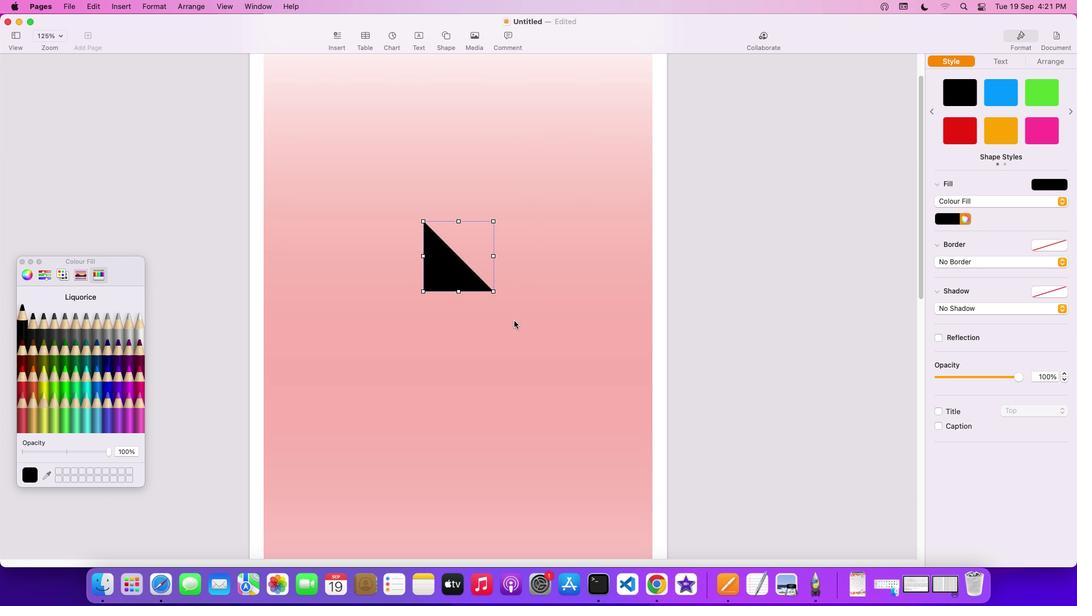 
Action: Mouse scrolled (514, 320) with delta (0, -1)
Screenshot: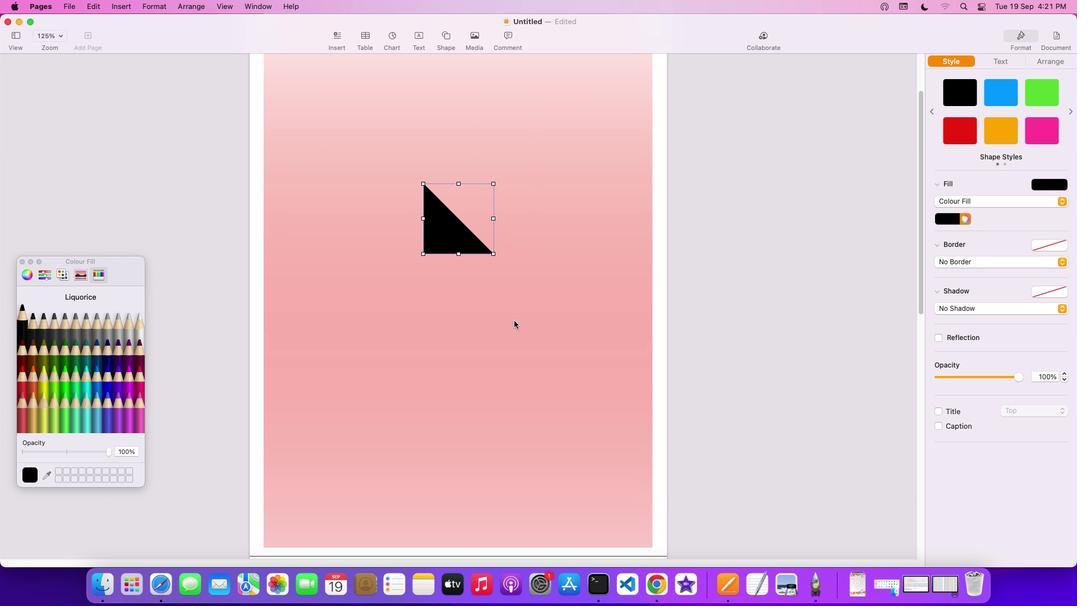 
Action: Mouse scrolled (514, 320) with delta (0, -2)
Screenshot: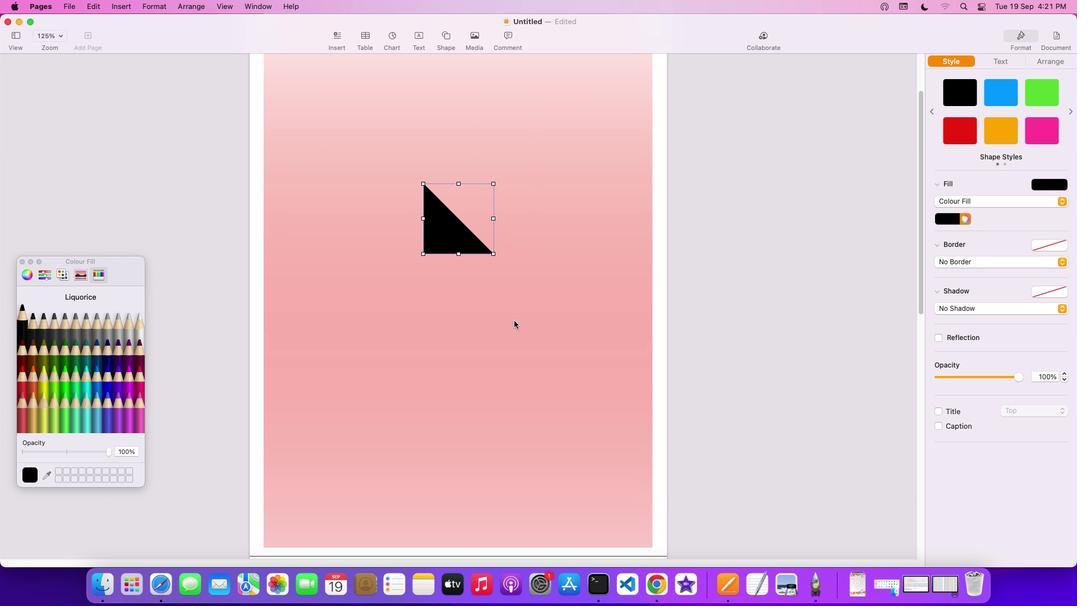 
Action: Mouse scrolled (514, 320) with delta (0, -3)
Screenshot: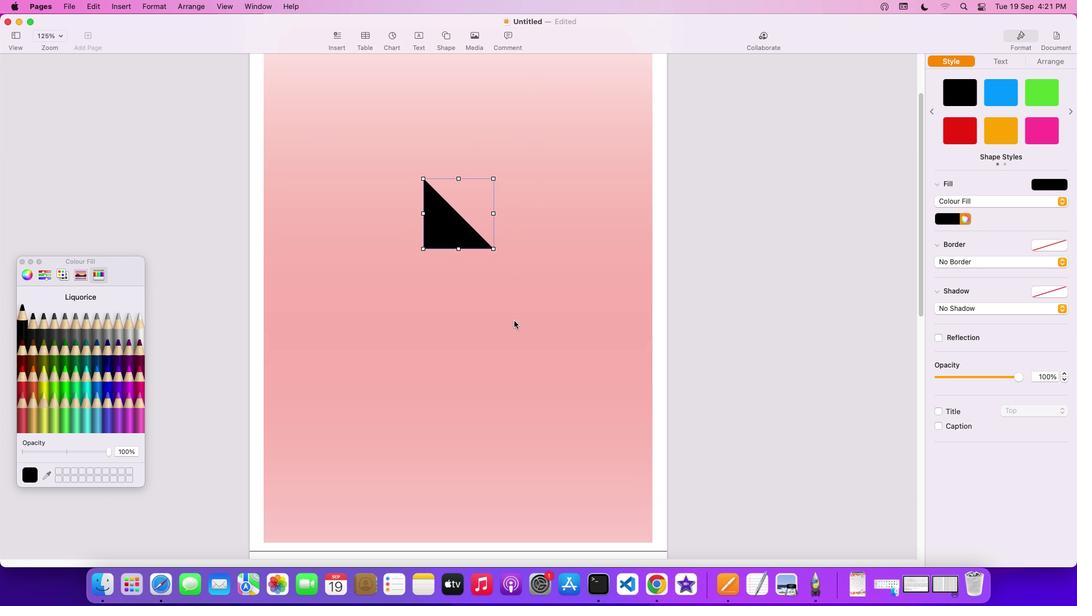 
Action: Mouse scrolled (514, 320) with delta (0, 0)
Screenshot: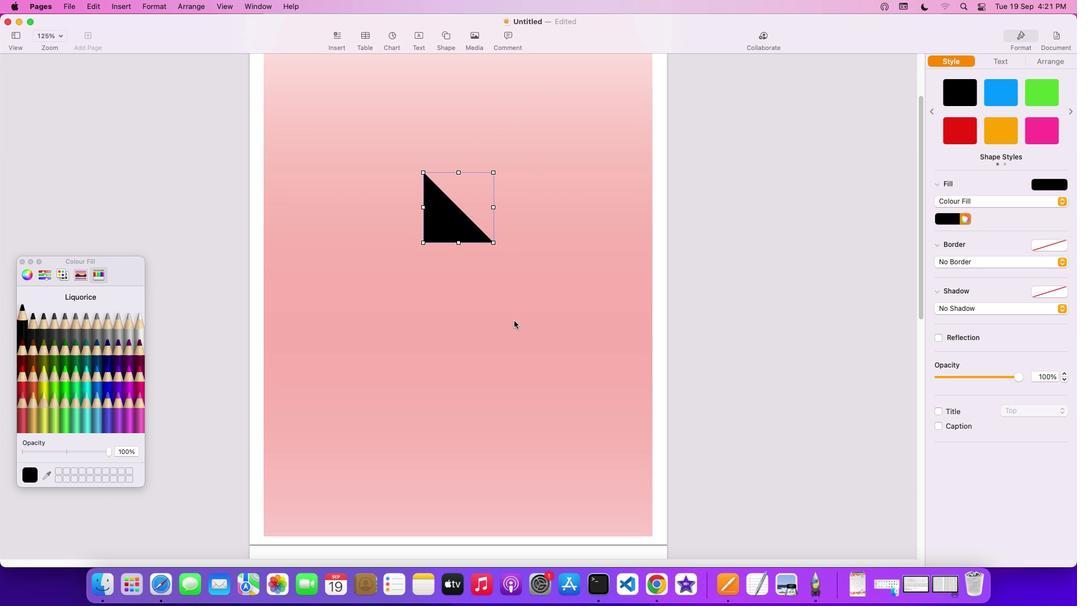 
Action: Mouse scrolled (514, 320) with delta (0, 0)
Screenshot: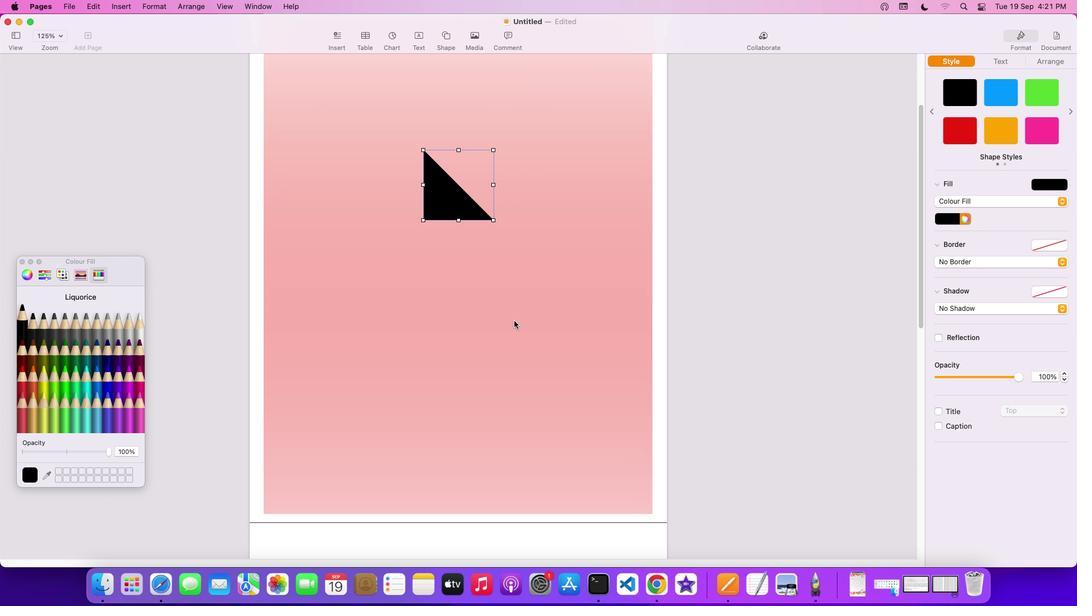 
Action: Mouse scrolled (514, 320) with delta (0, -1)
Screenshot: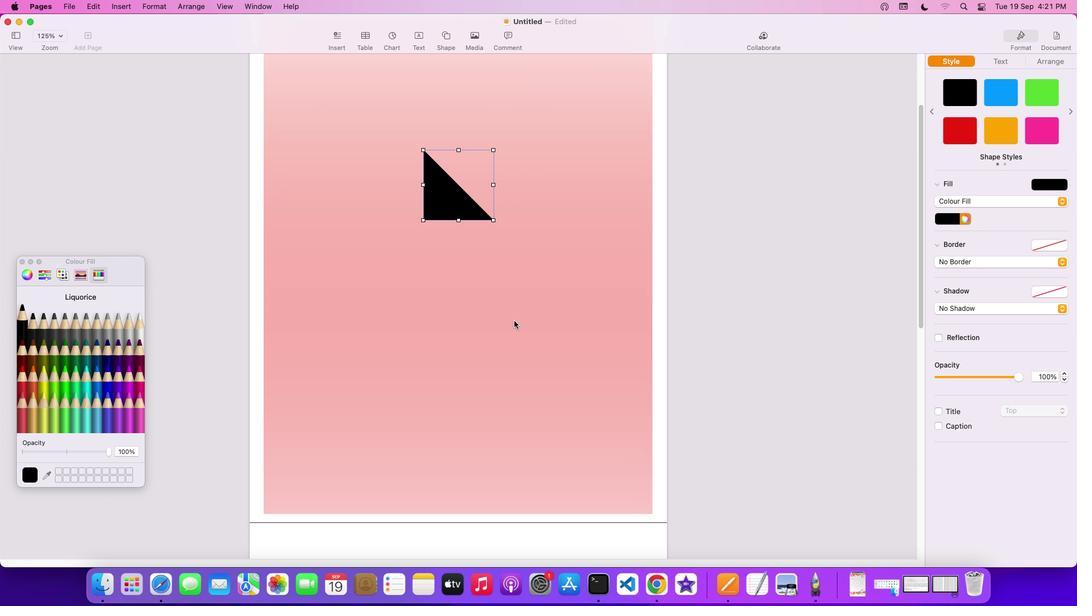 
Action: Mouse scrolled (514, 320) with delta (0, -2)
Screenshot: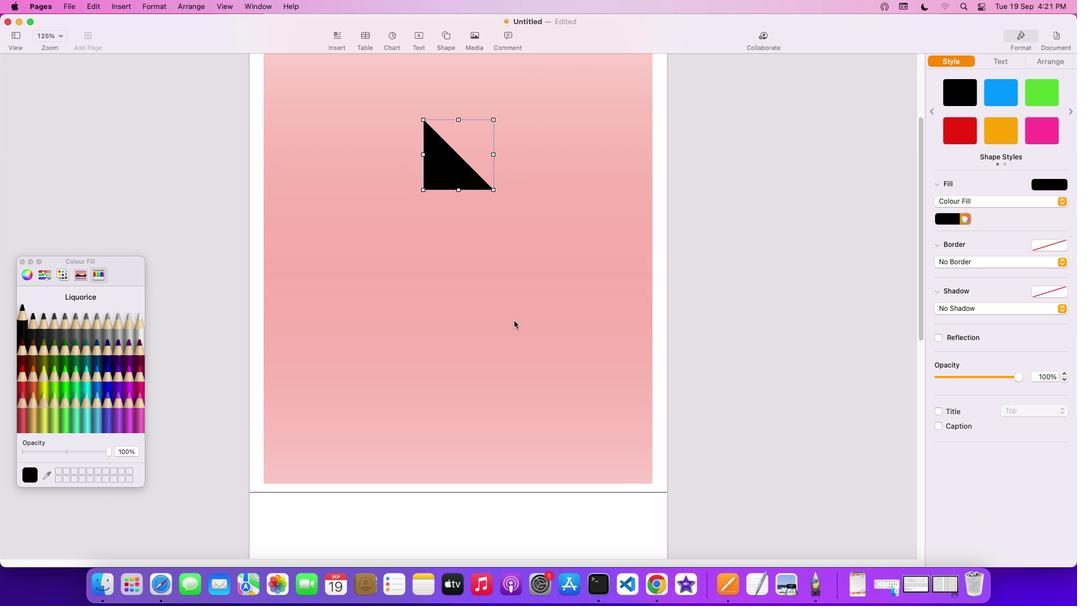 
Action: Mouse moved to (466, 172)
Screenshot: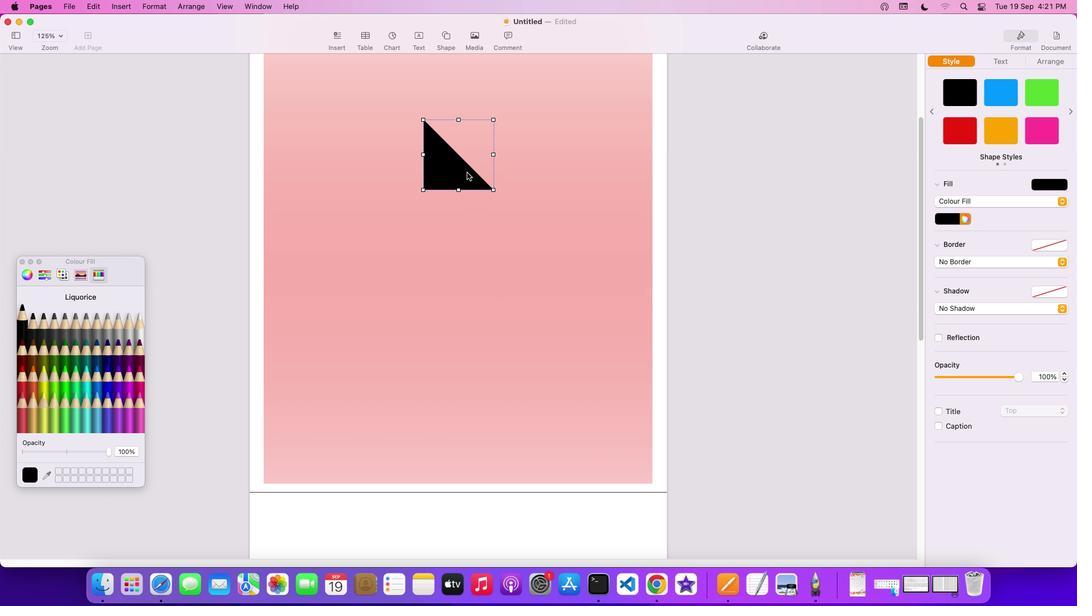 
Action: Mouse pressed left at (466, 172)
Screenshot: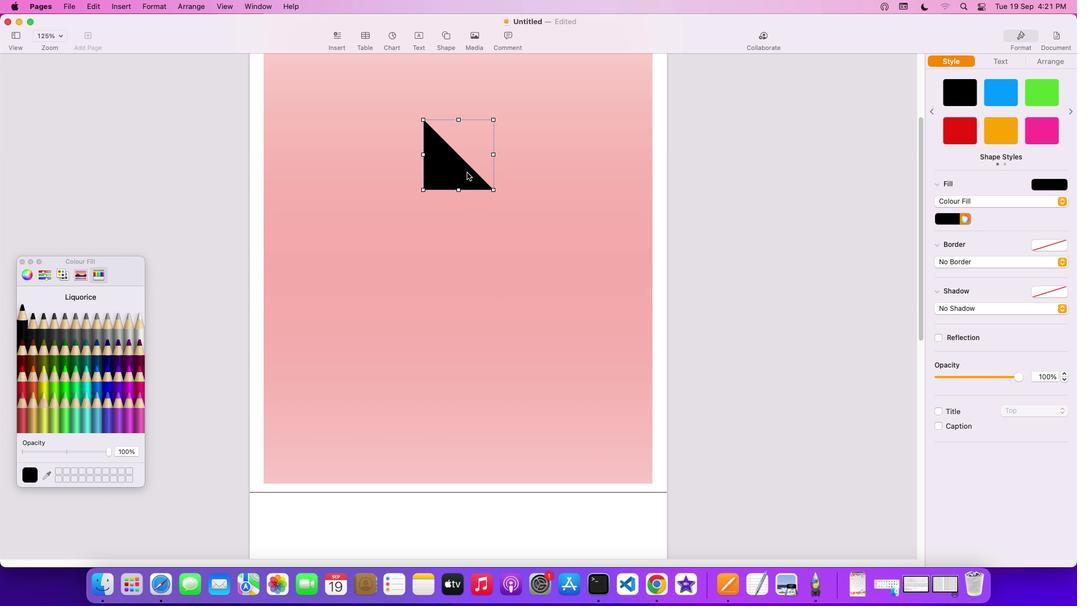 
Action: Mouse moved to (318, 422)
Screenshot: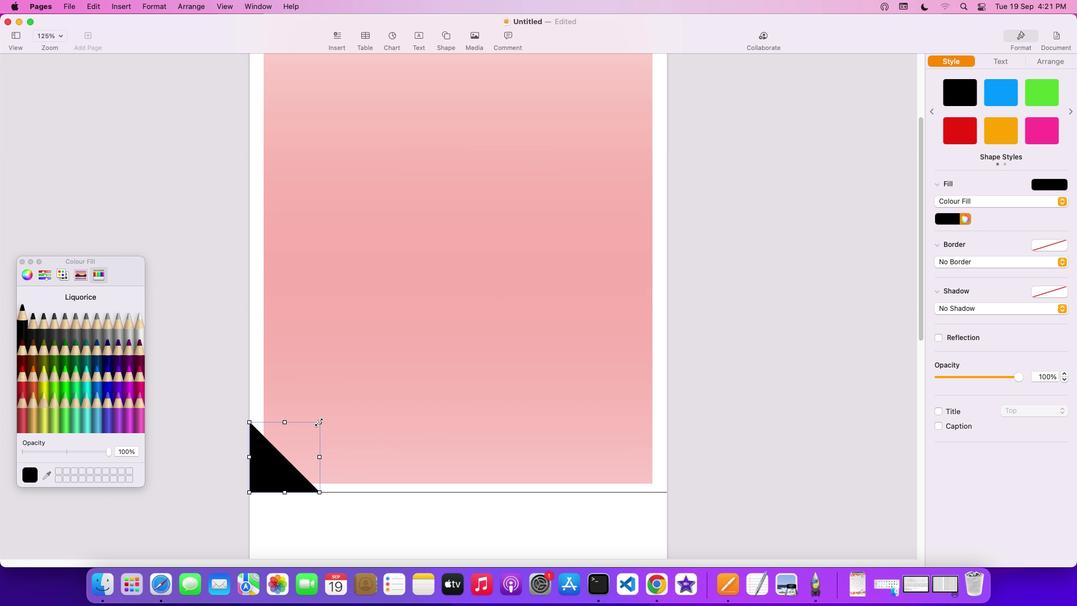 
Action: Mouse pressed left at (318, 422)
Screenshot: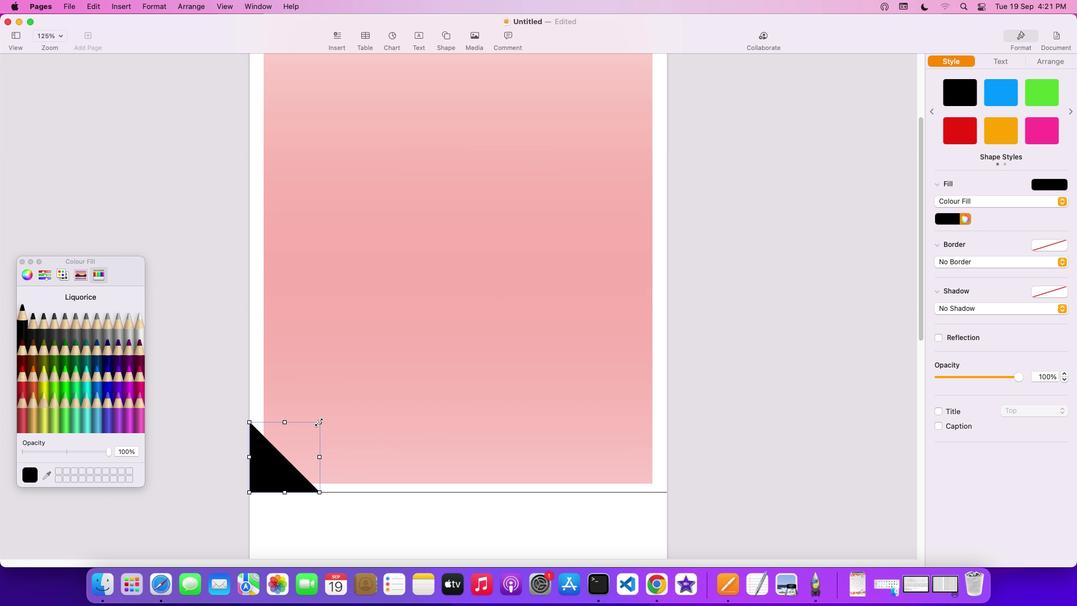 
Action: Mouse moved to (324, 457)
Screenshot: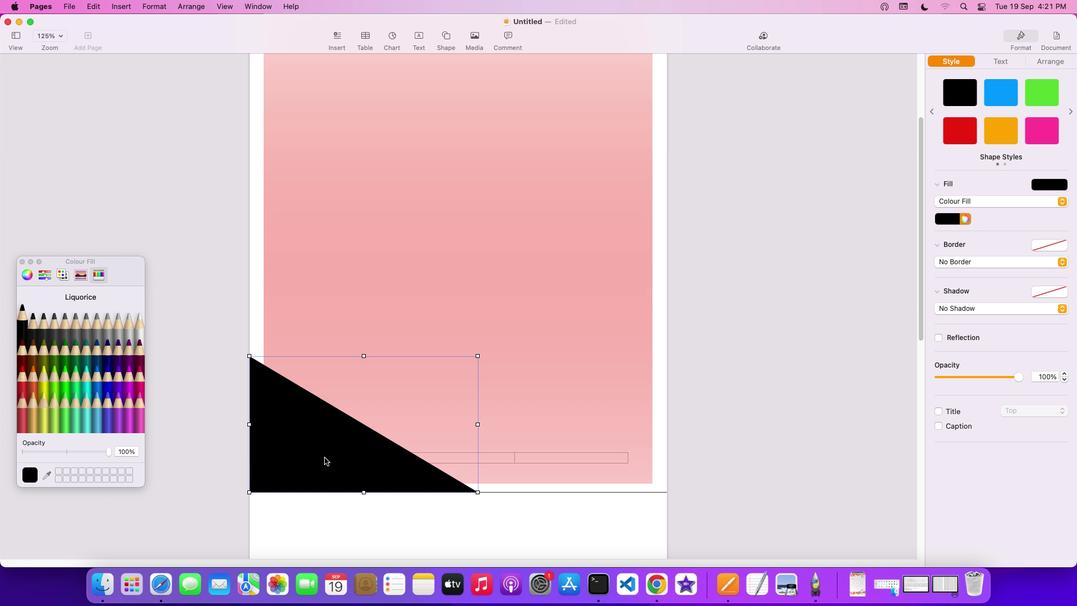 
Action: Mouse pressed left at (324, 457)
Screenshot: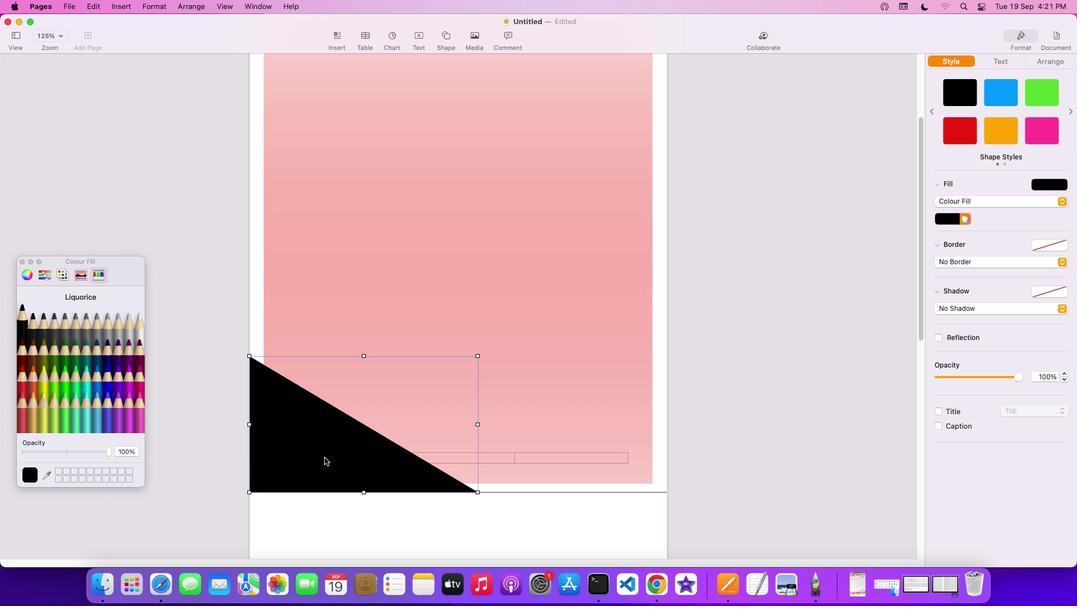 
Action: Mouse moved to (1061, 203)
Screenshot: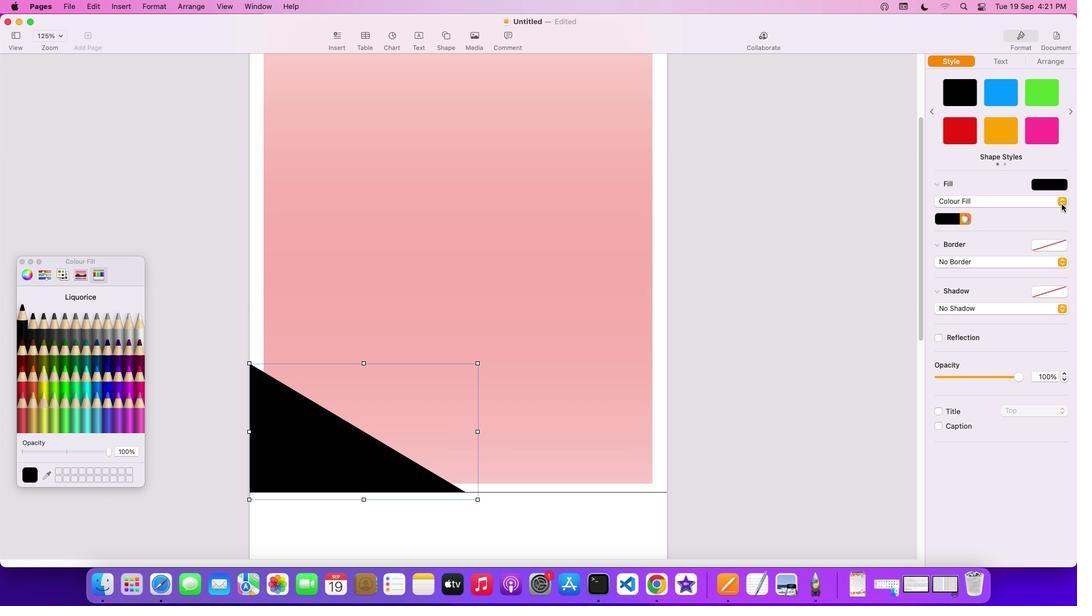 
Action: Mouse pressed left at (1061, 203)
Screenshot: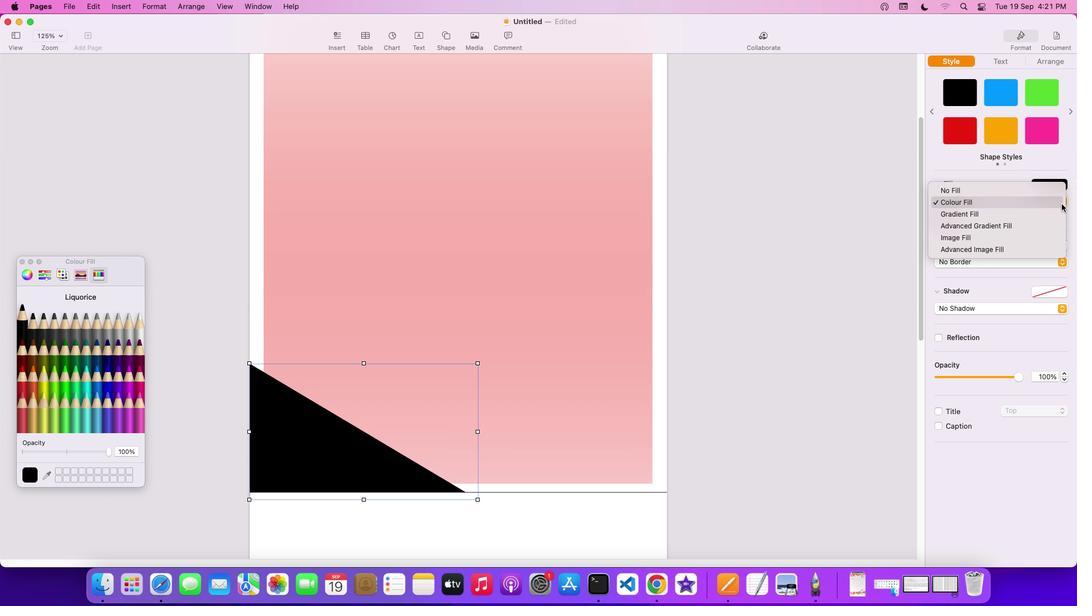
Action: Mouse moved to (1034, 203)
Screenshot: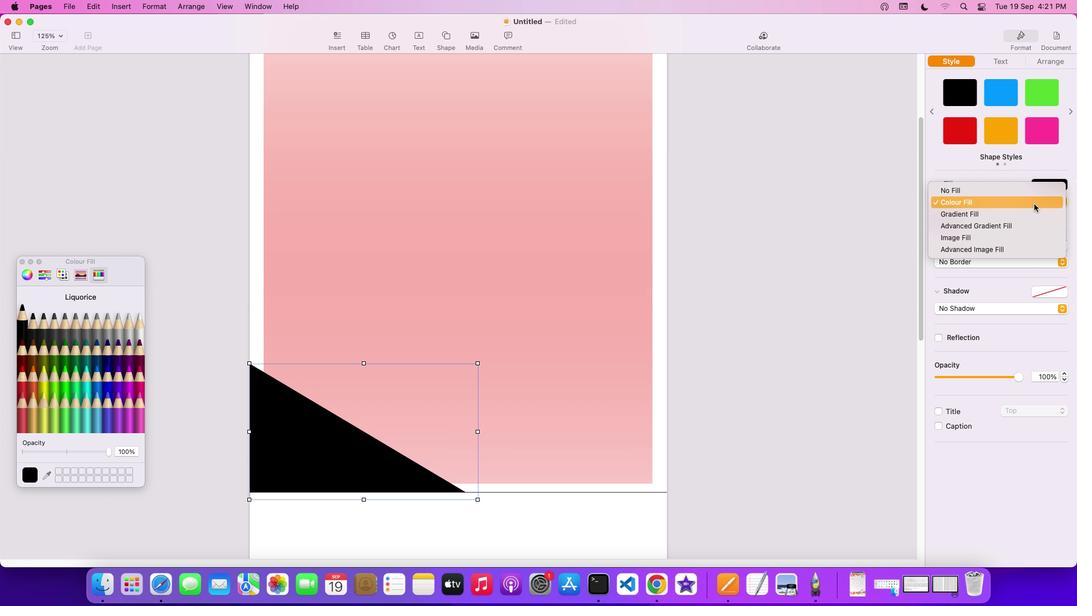 
Action: Mouse pressed left at (1034, 203)
Screenshot: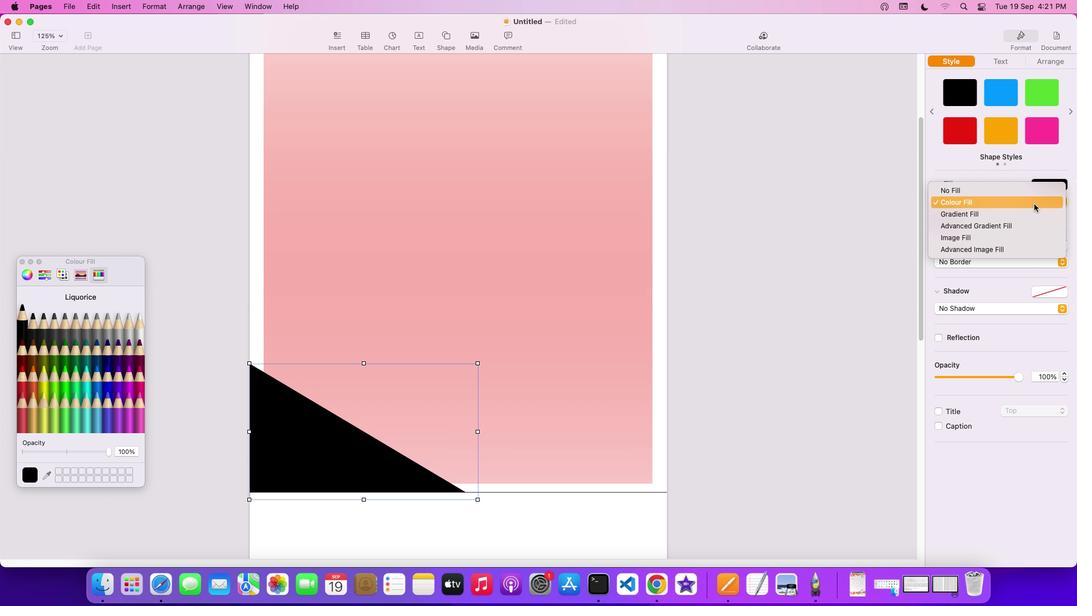 
Action: Mouse moved to (951, 221)
Screenshot: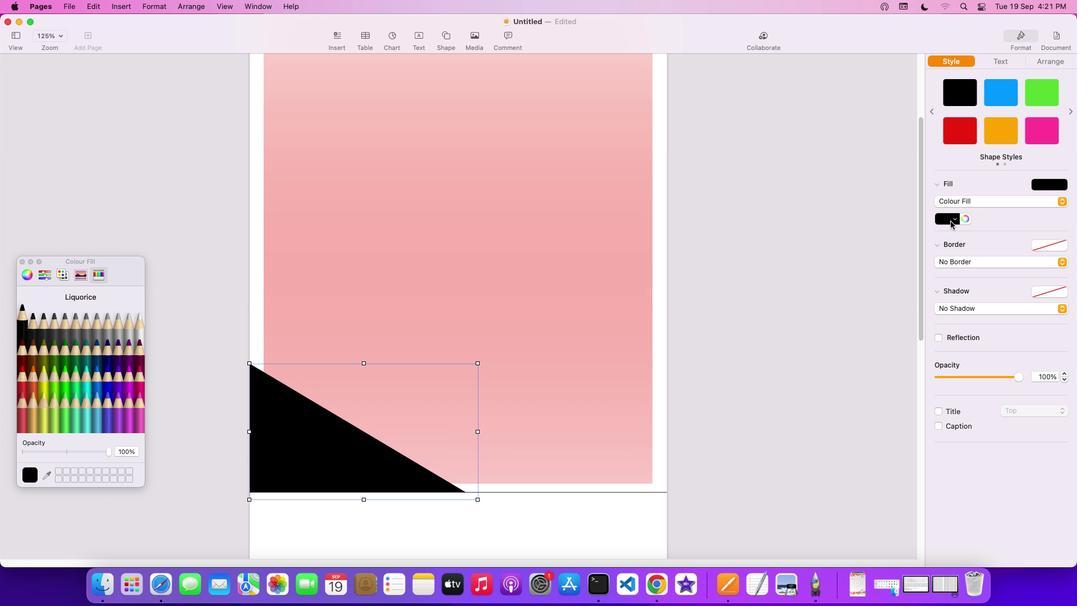 
Action: Mouse pressed left at (951, 221)
Screenshot: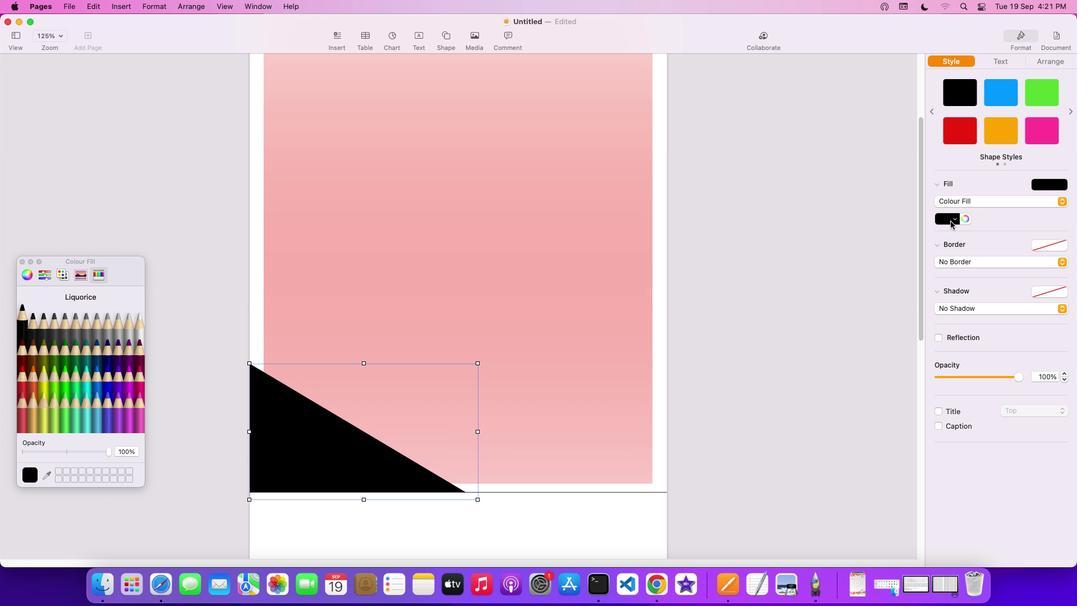 
Action: Mouse moved to (900, 245)
Screenshot: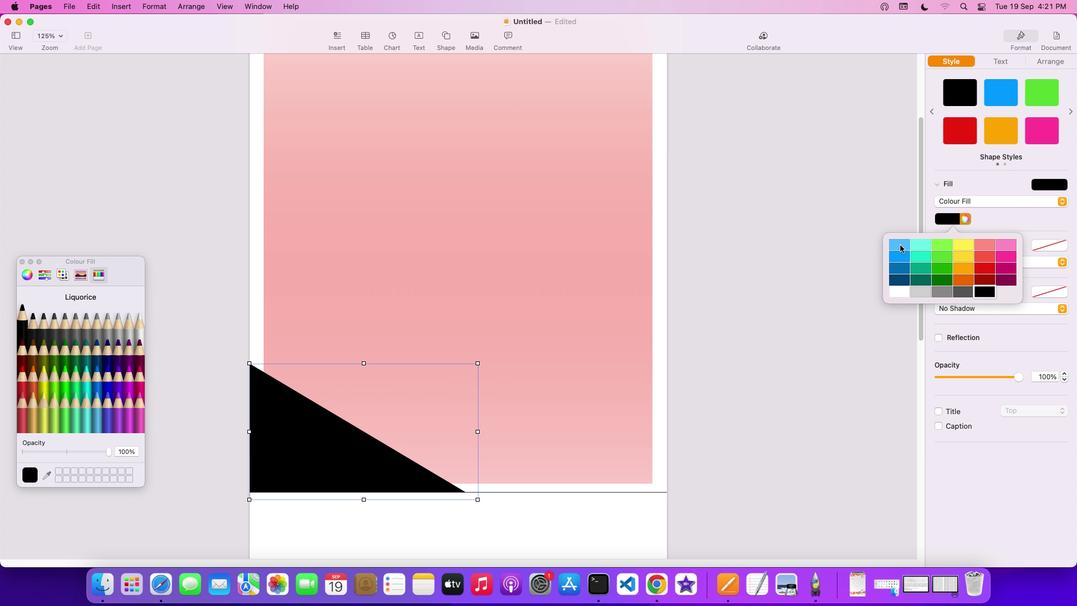 
Action: Mouse pressed left at (900, 245)
Screenshot: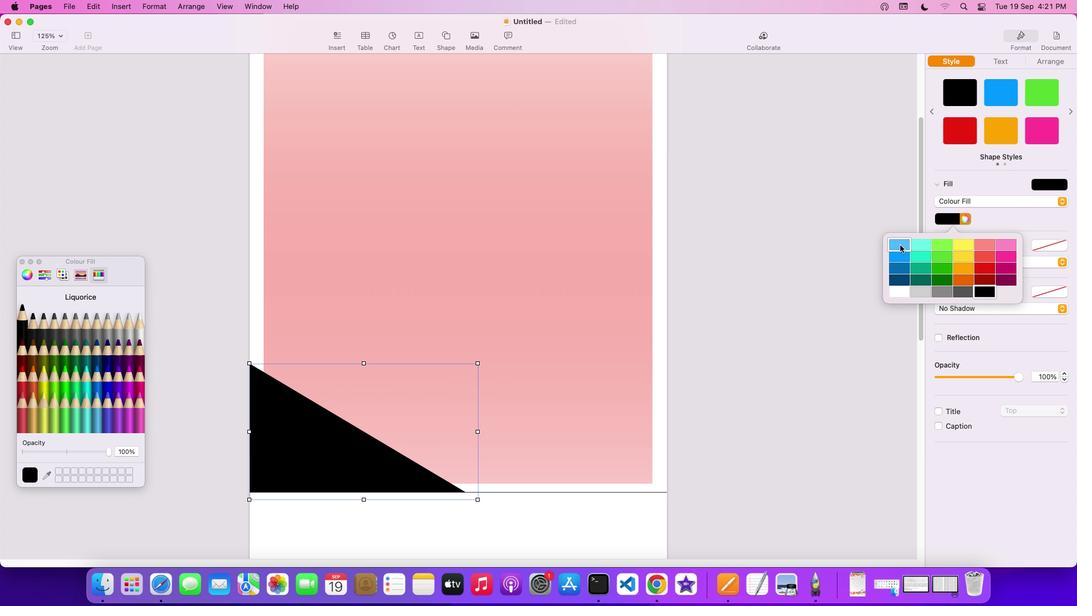 
Action: Mouse moved to (108, 450)
Screenshot: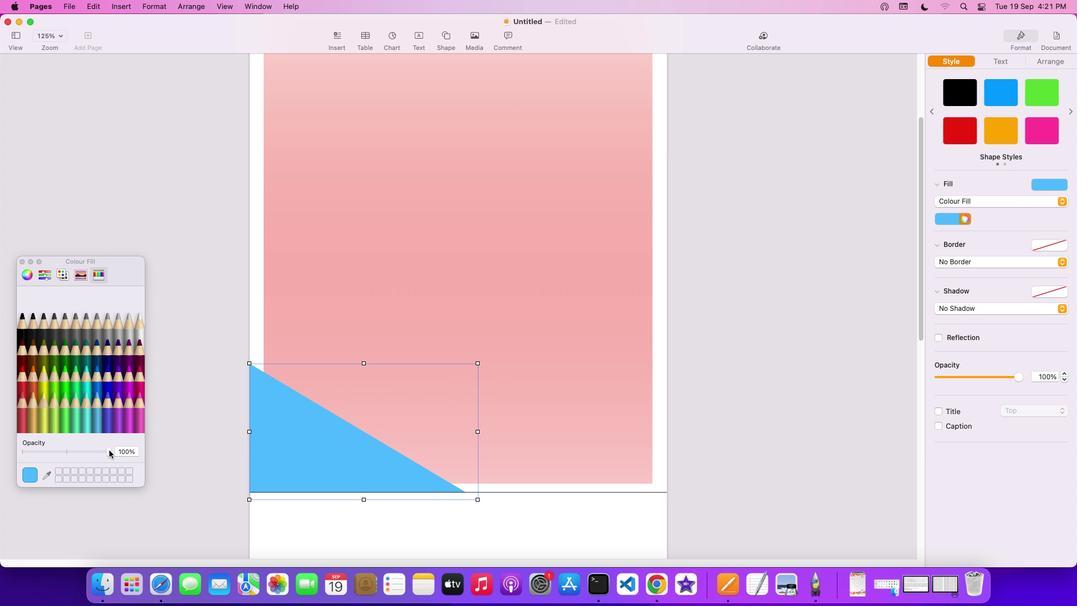 
Action: Mouse pressed left at (108, 450)
Screenshot: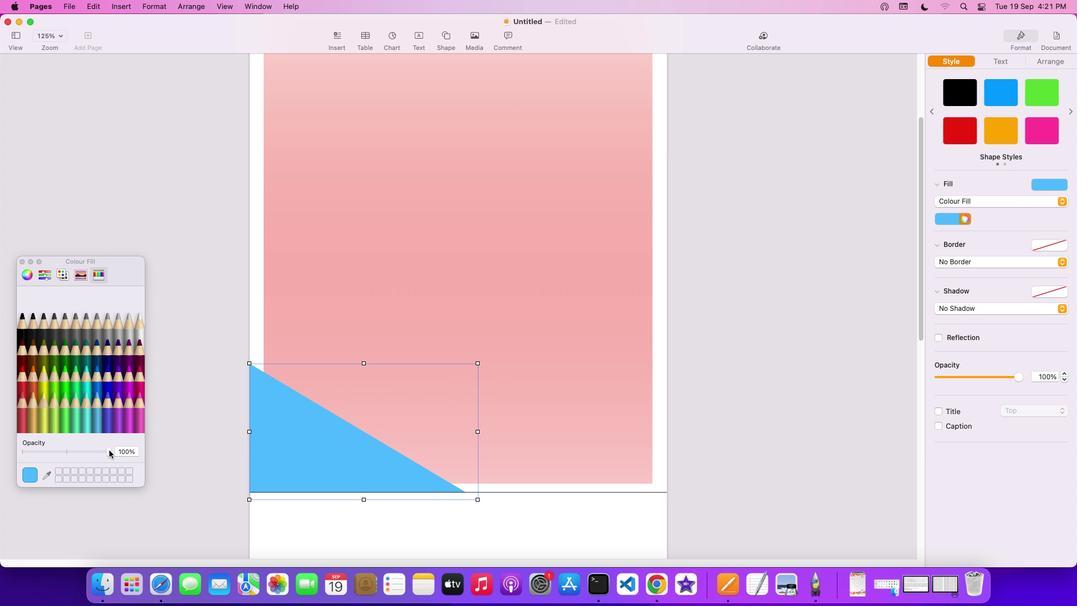 
Action: Mouse moved to (1063, 203)
Screenshot: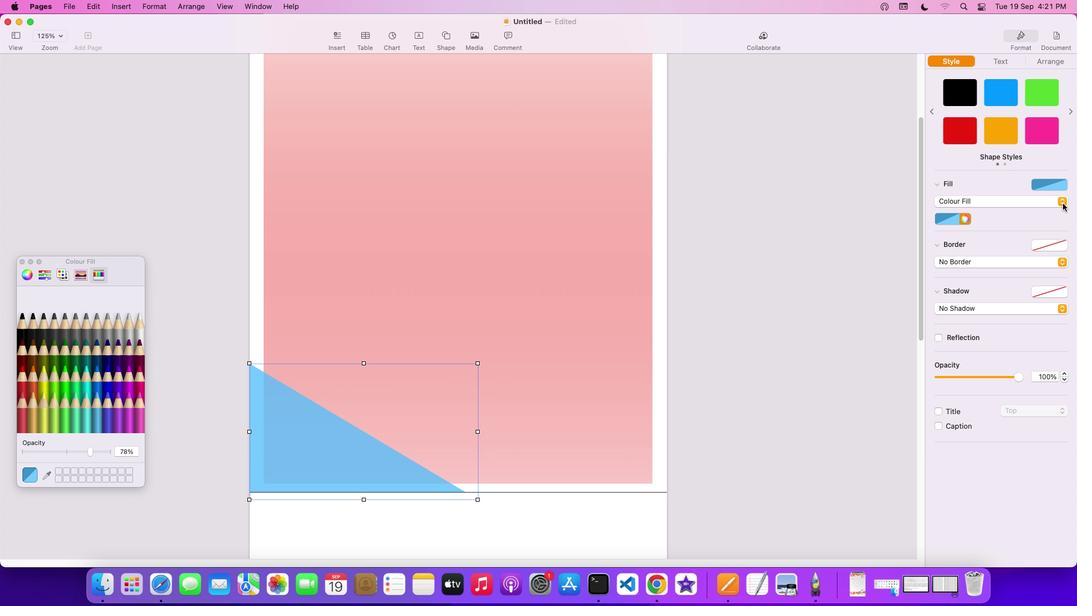 
Action: Mouse pressed left at (1063, 203)
Screenshot: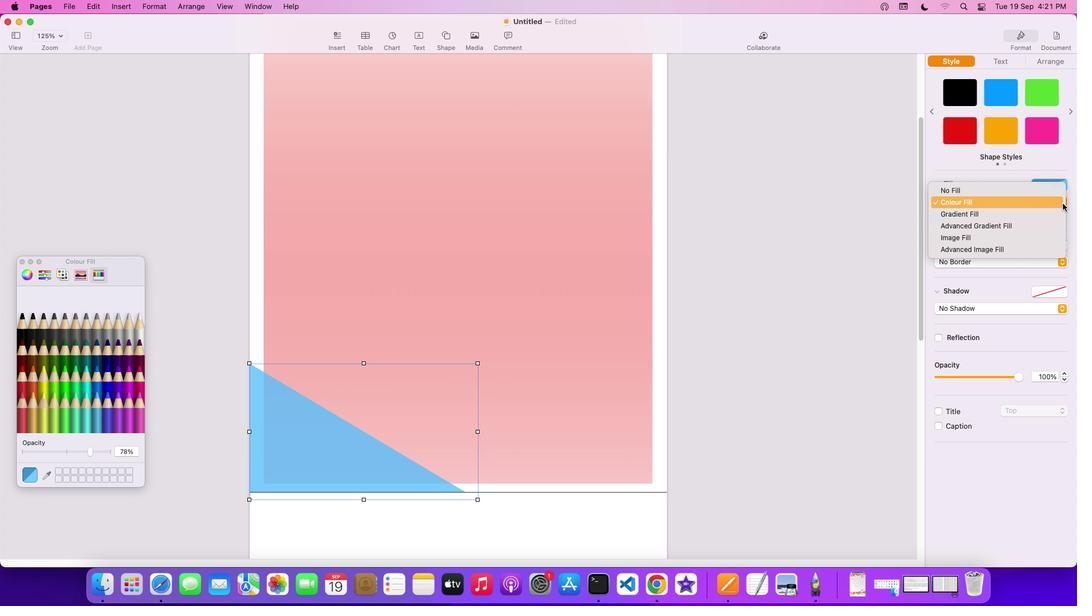 
Action: Mouse moved to (1026, 216)
Screenshot: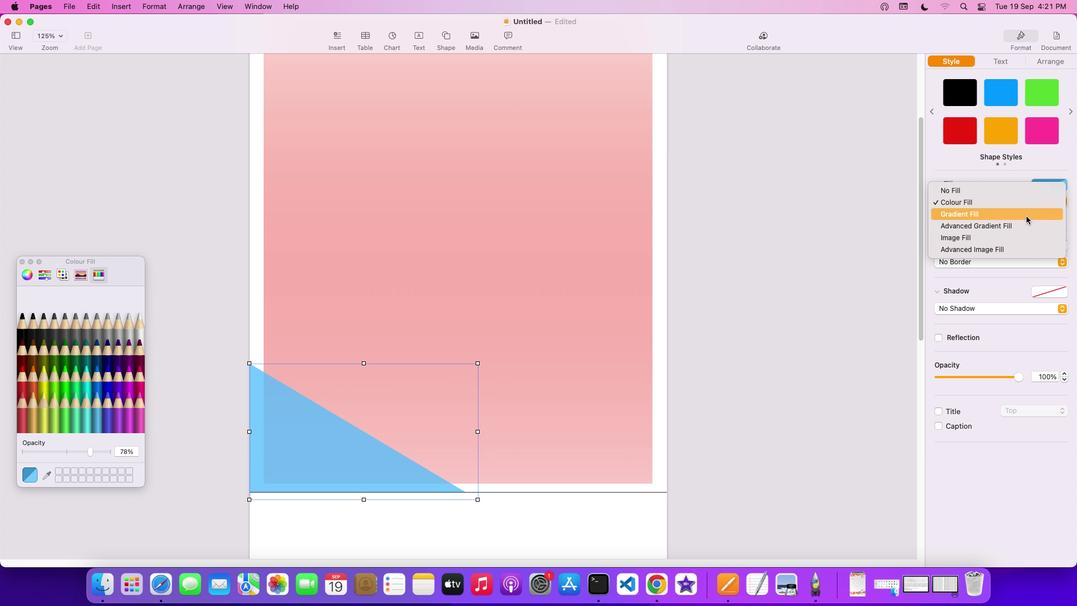 
Action: Mouse pressed left at (1026, 216)
Screenshot: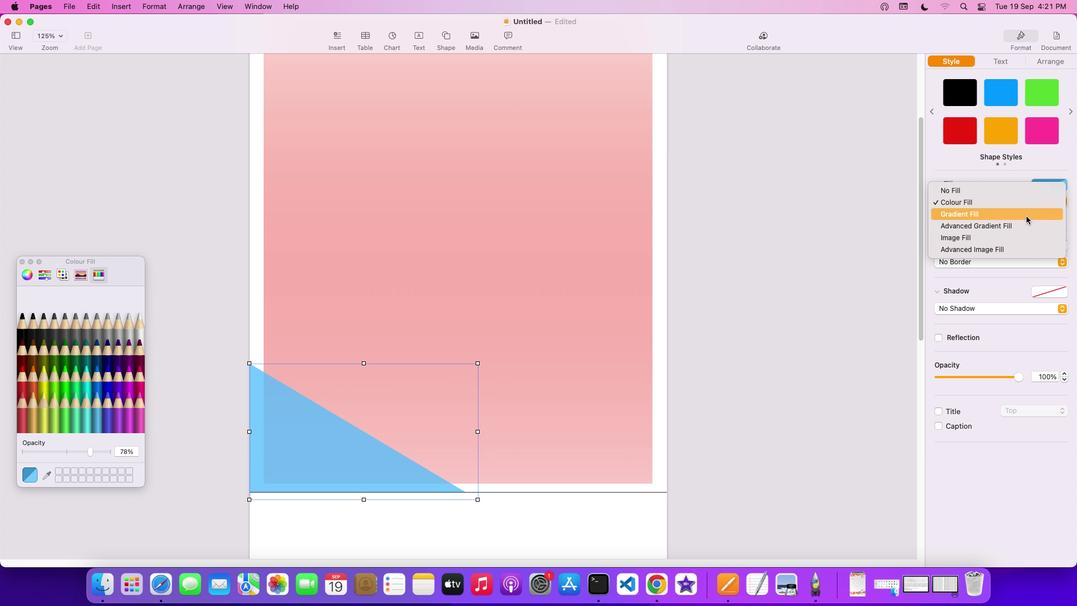 
Action: Mouse moved to (327, 450)
Screenshot: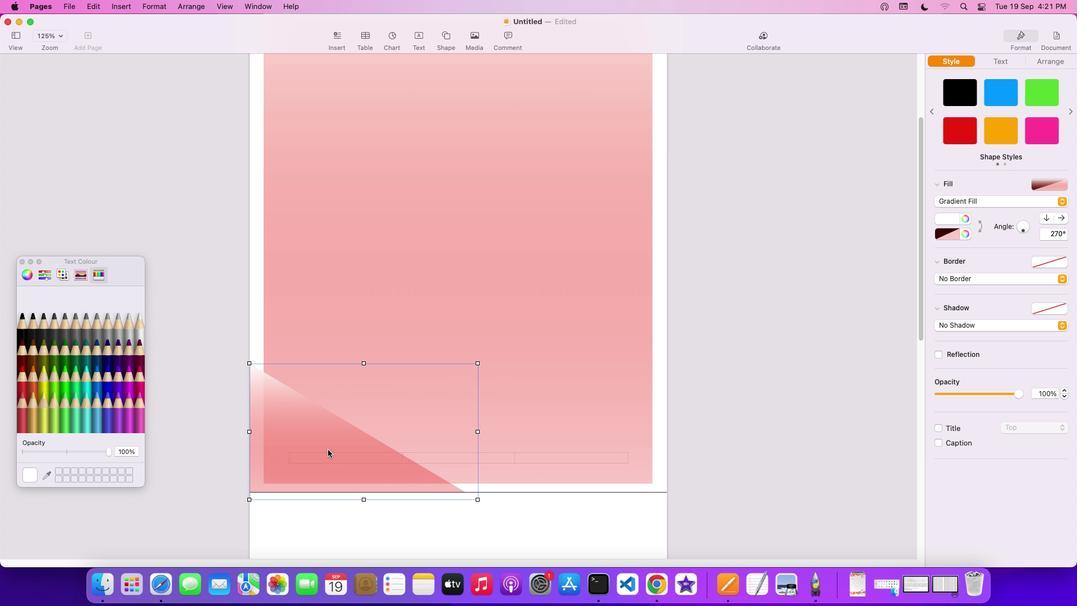 
Action: Mouse pressed left at (327, 450)
Screenshot: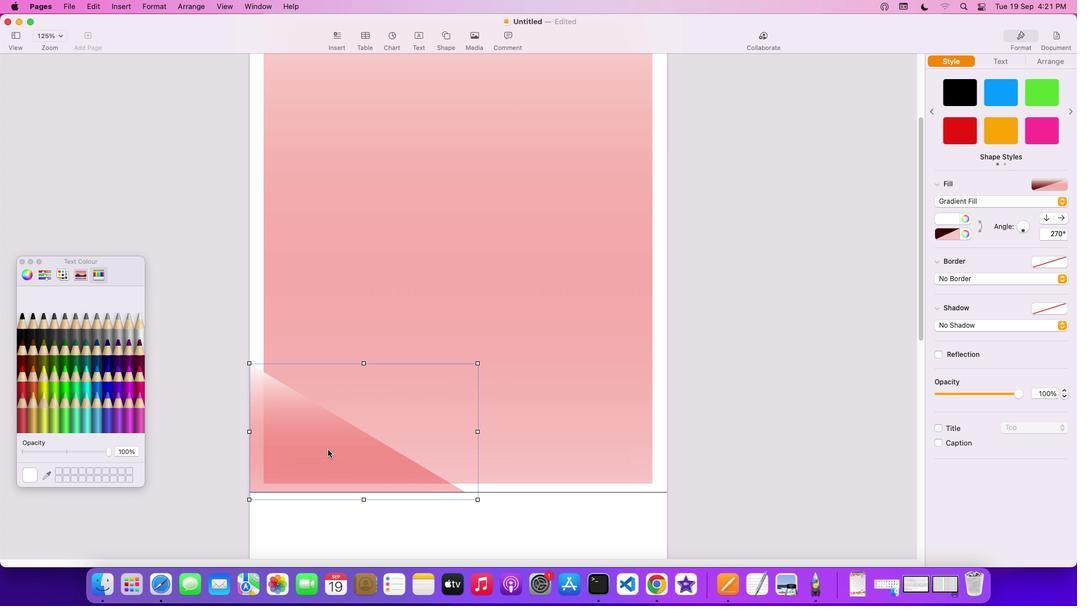 
Action: Key pressed Key.cmd'c'
Screenshot: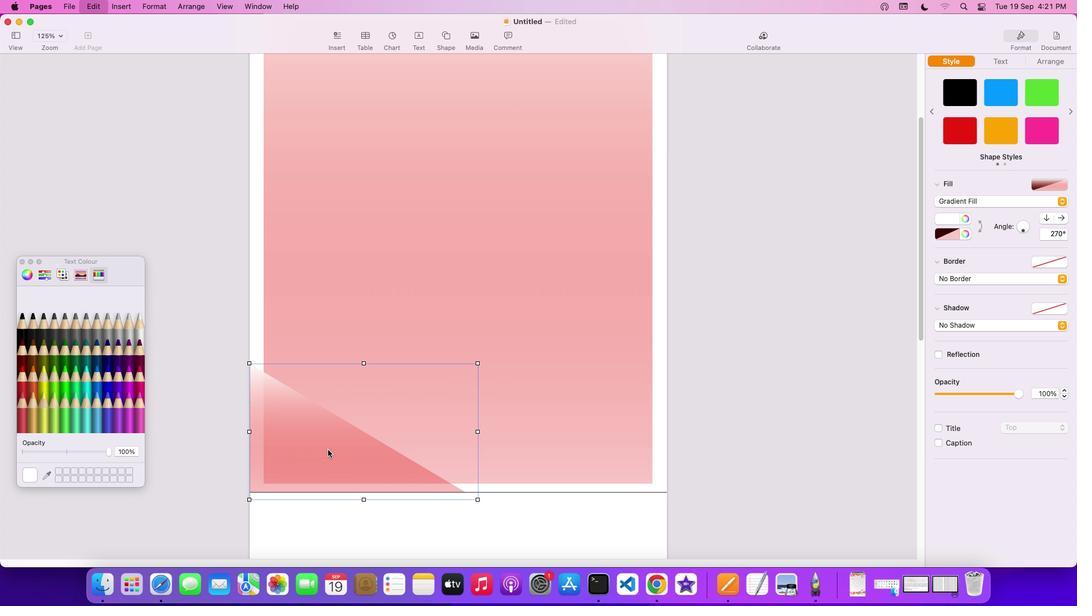 
Action: Mouse moved to (414, 375)
Screenshot: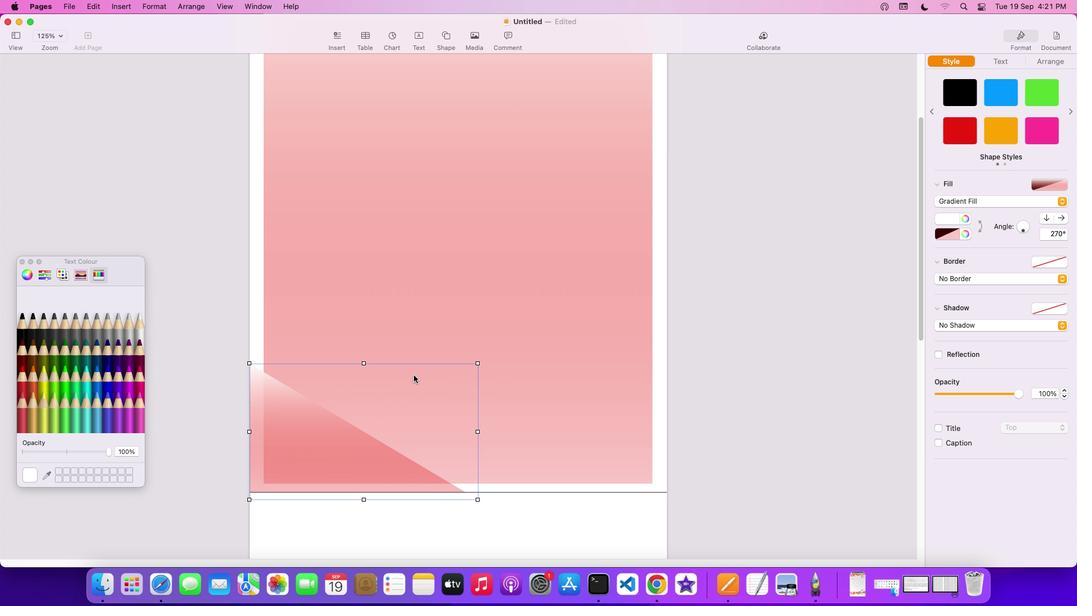 
Action: Key pressed Key.cmd'v'
Screenshot: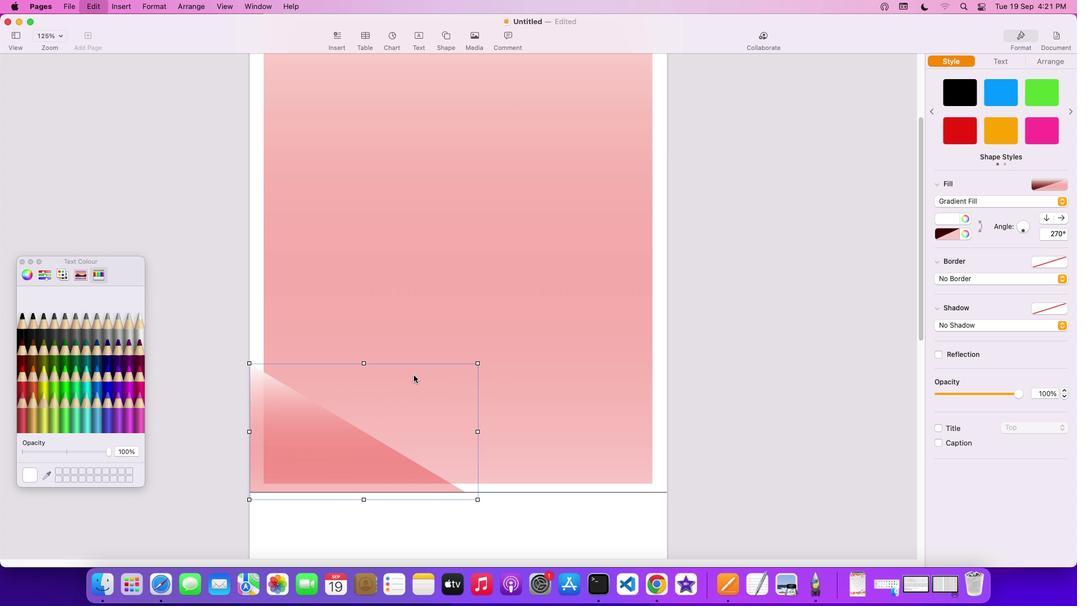 
Action: Mouse moved to (331, 447)
Screenshot: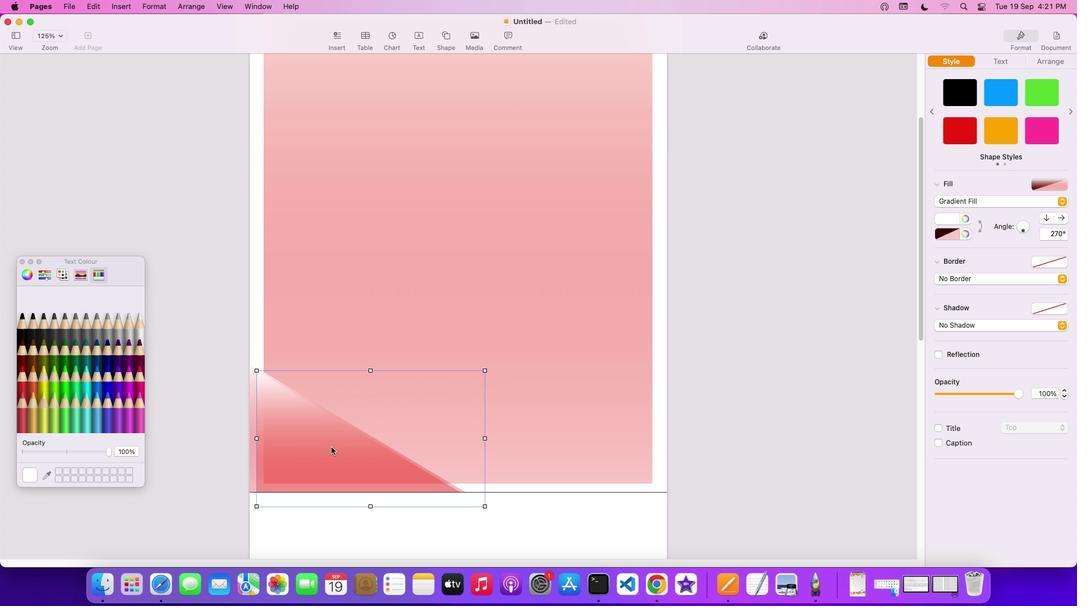 
Action: Mouse pressed left at (331, 447)
Screenshot: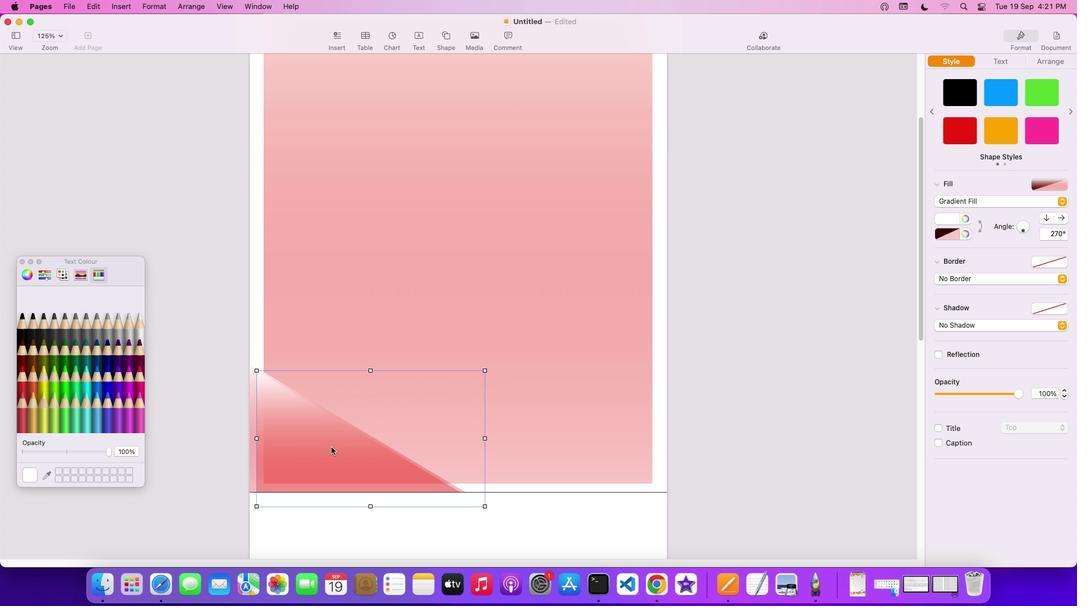 
Action: Mouse moved to (1065, 58)
Screenshot: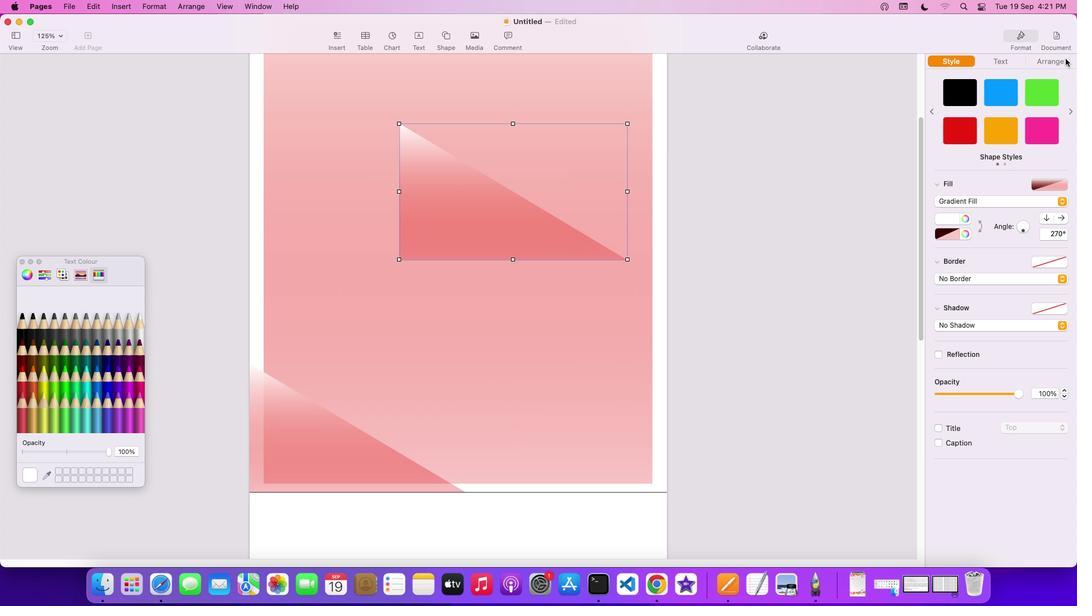 
Action: Mouse pressed left at (1065, 58)
Screenshot: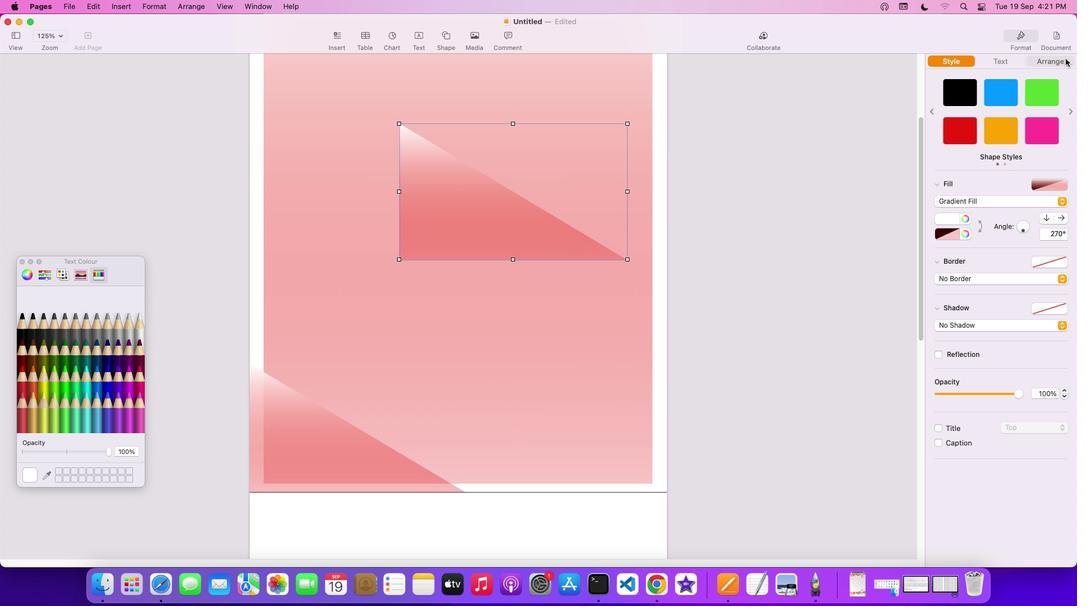 
Action: Mouse moved to (1057, 349)
Screenshot: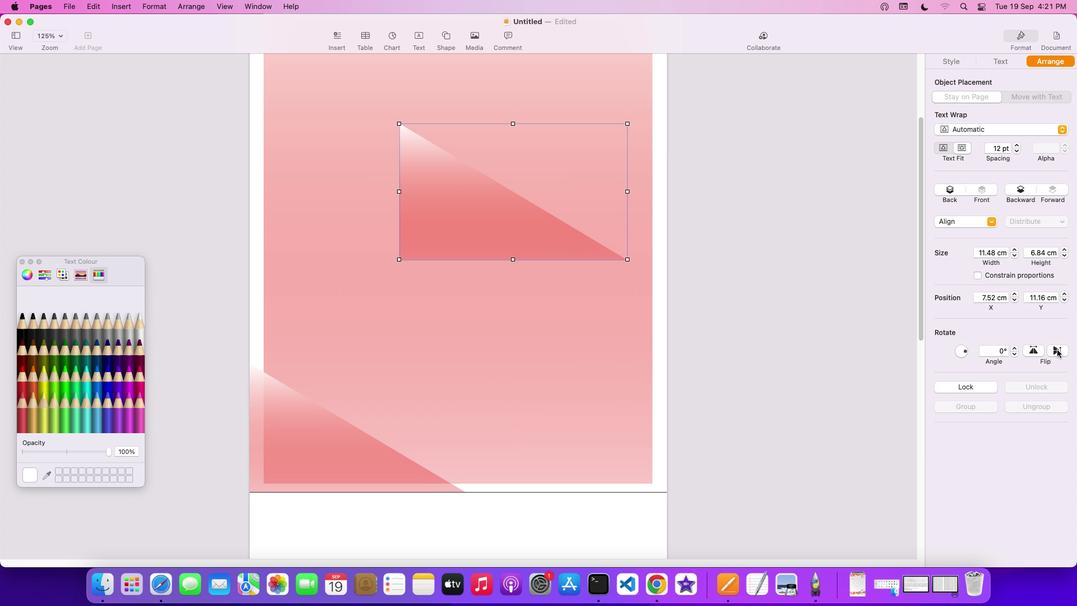 
Action: Mouse pressed left at (1057, 349)
Screenshot: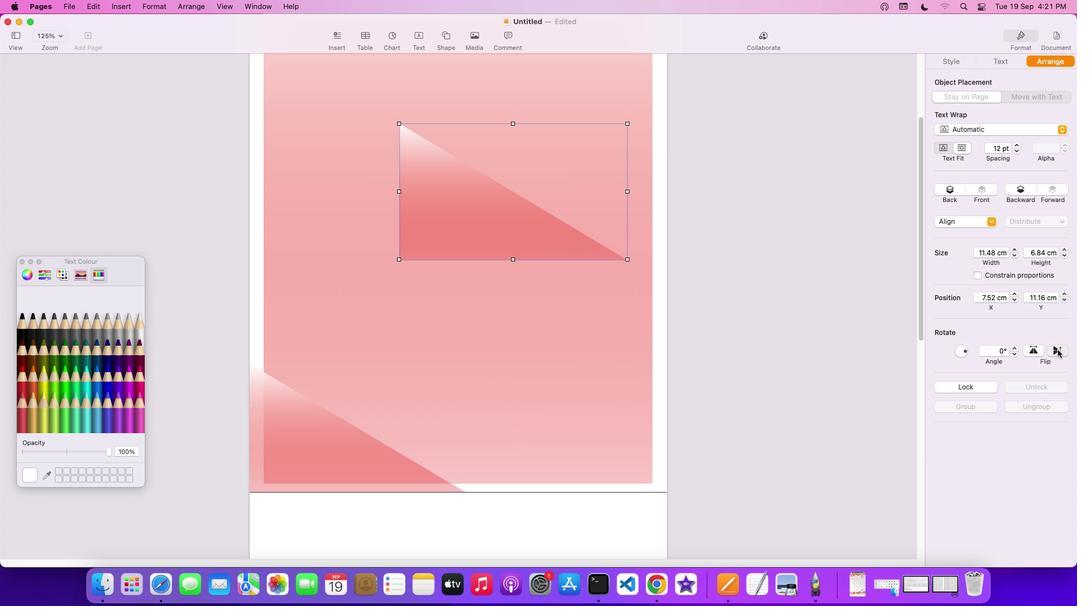 
Action: Mouse moved to (1037, 347)
Screenshot: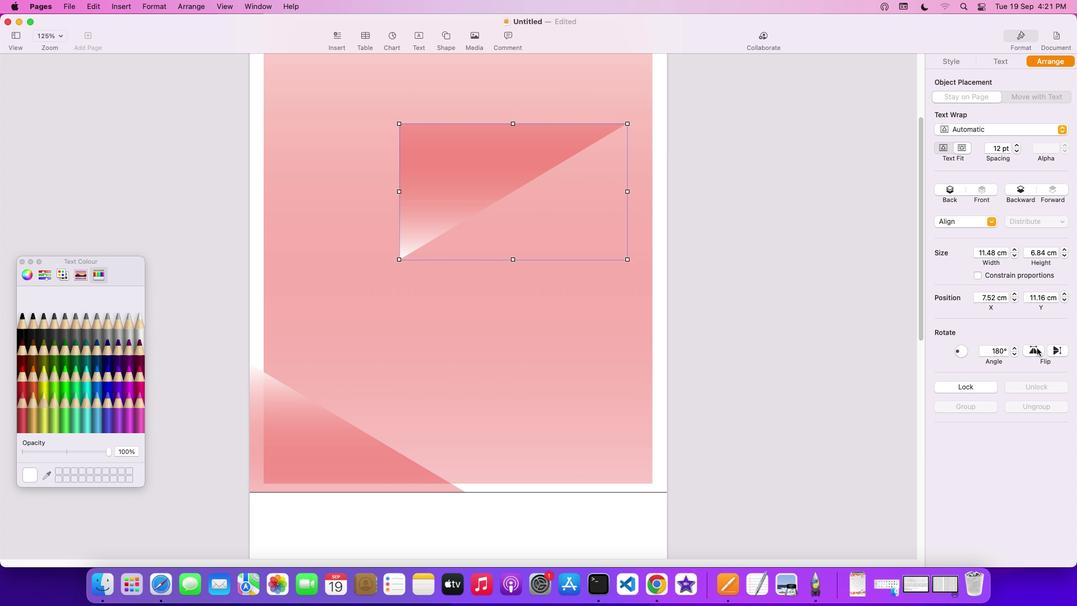
Action: Mouse pressed left at (1037, 347)
Screenshot: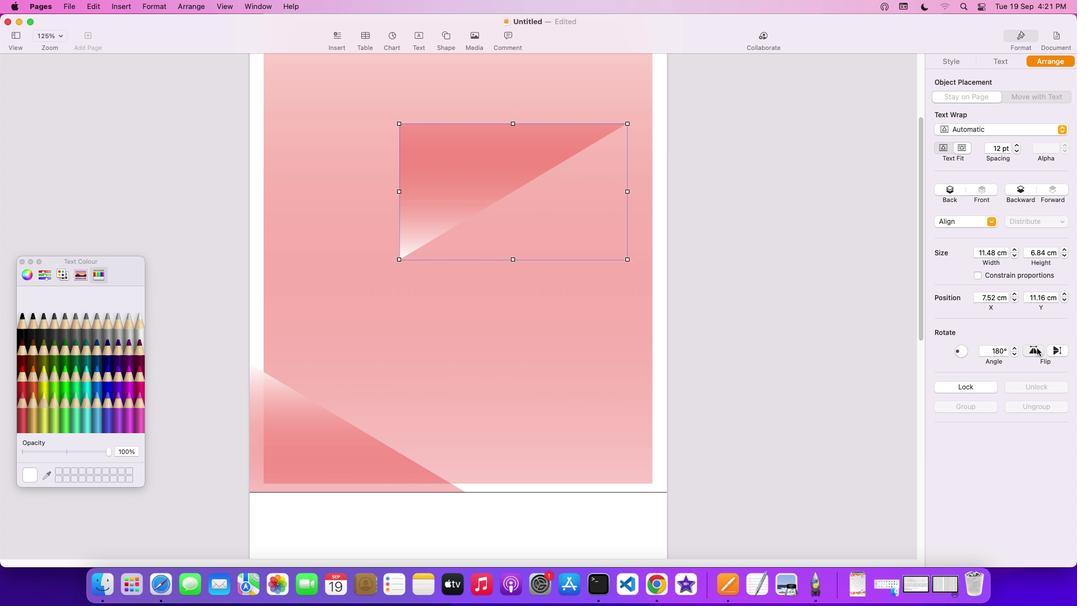 
Action: Mouse moved to (543, 166)
Screenshot: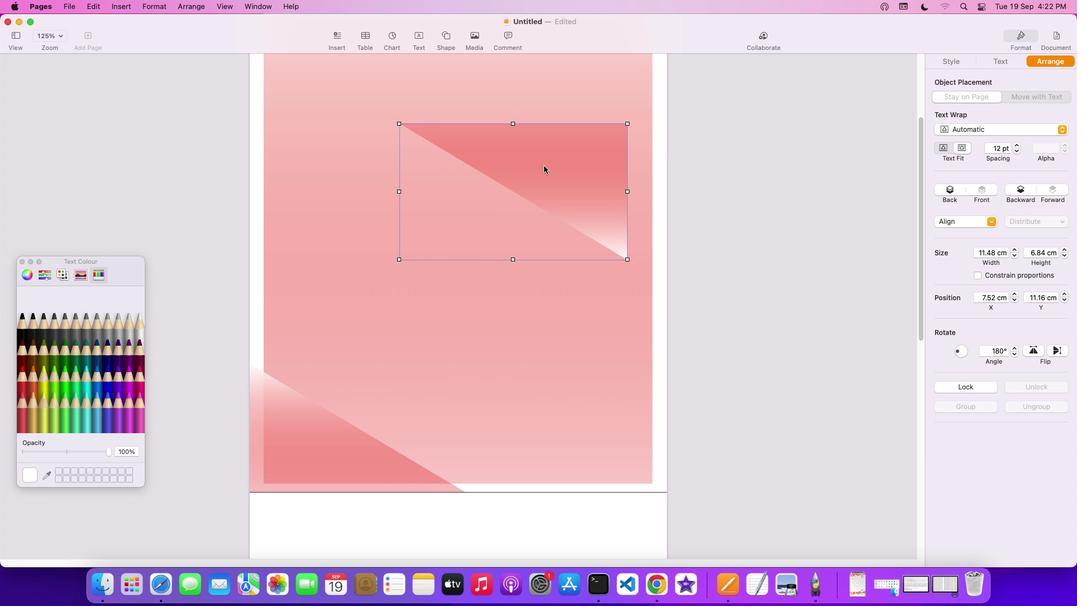 
Action: Mouse pressed left at (543, 166)
Screenshot: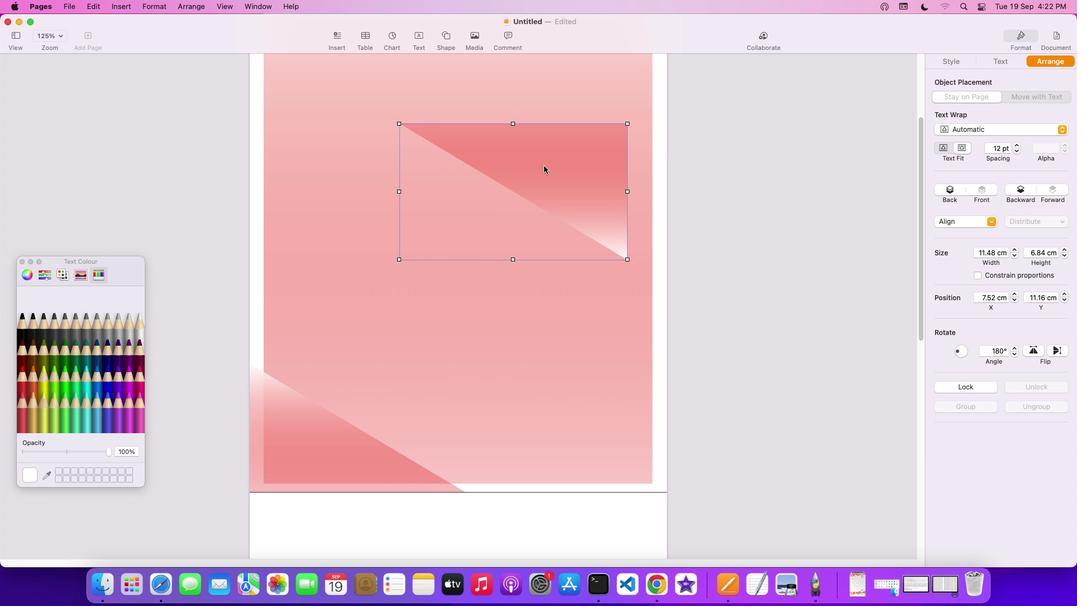 
Action: Mouse moved to (528, 107)
Screenshot: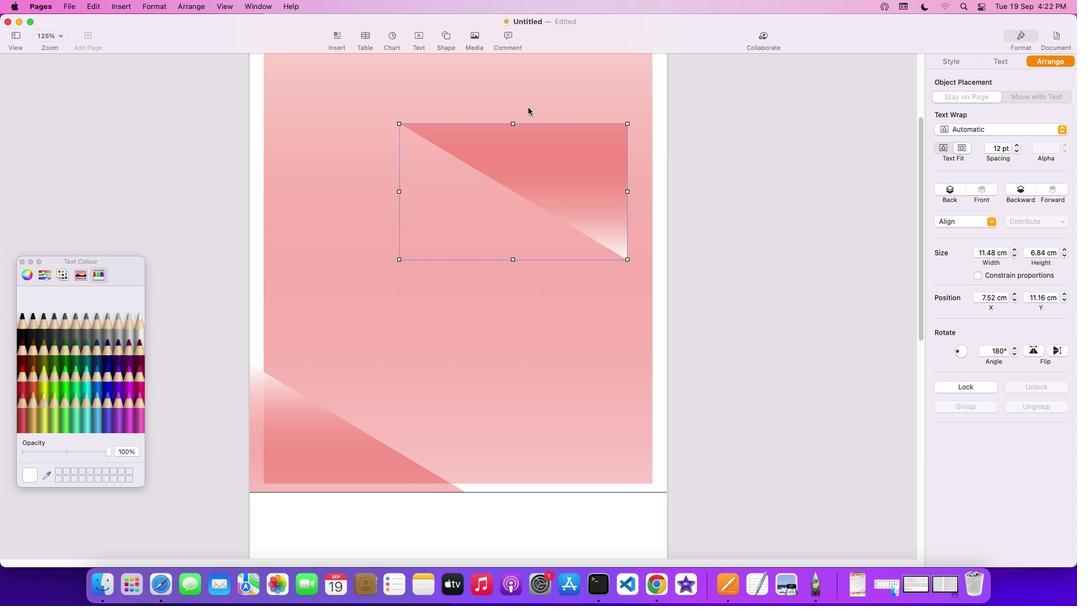 
Action: Mouse scrolled (528, 107) with delta (0, 0)
Screenshot: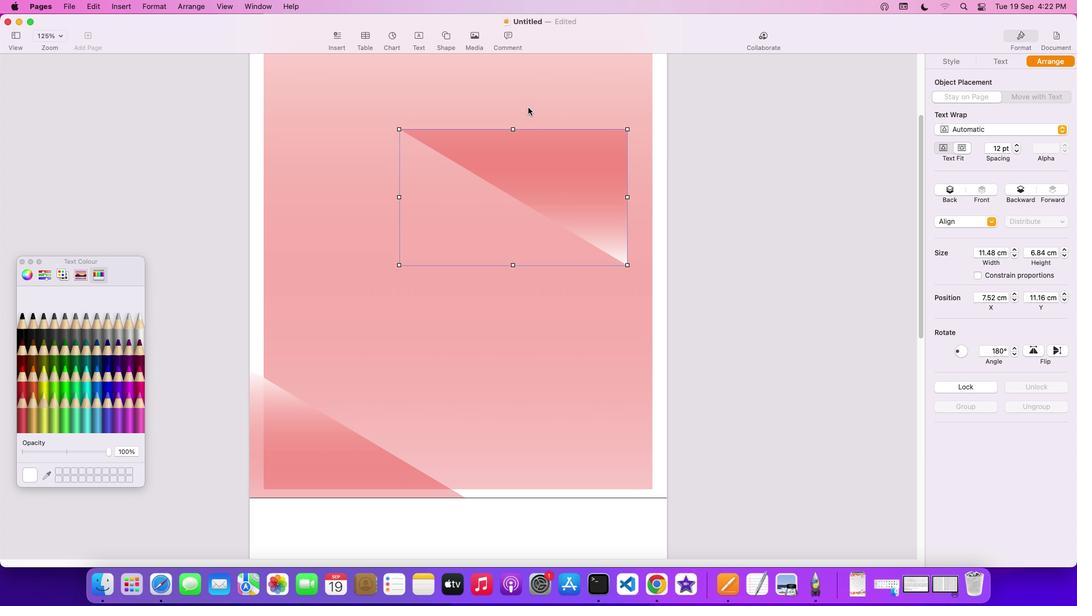 
Action: Mouse scrolled (528, 107) with delta (0, 0)
Screenshot: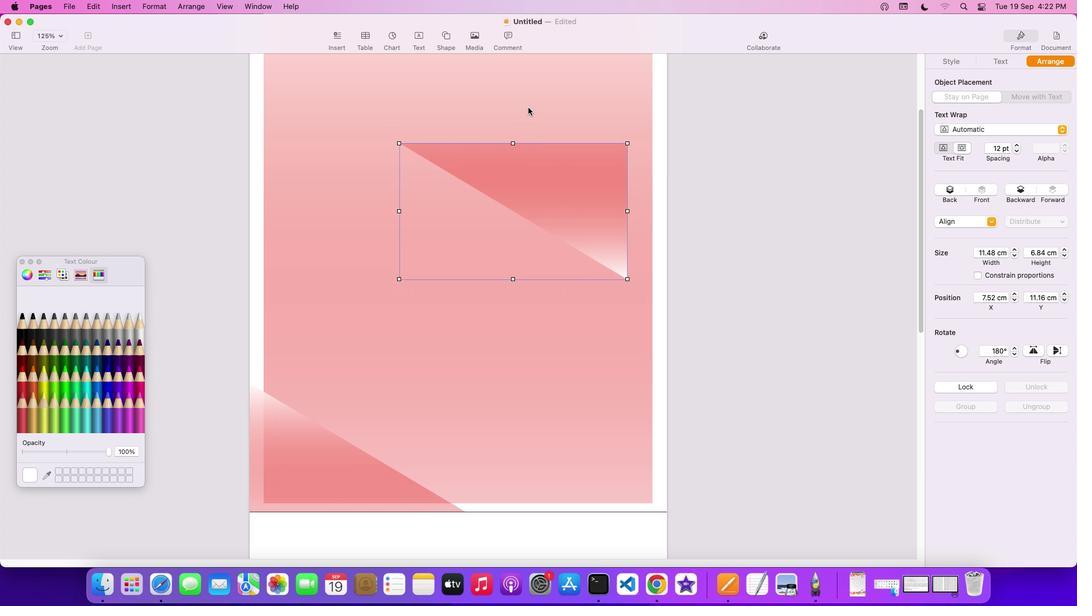
Action: Mouse scrolled (528, 107) with delta (0, 1)
Screenshot: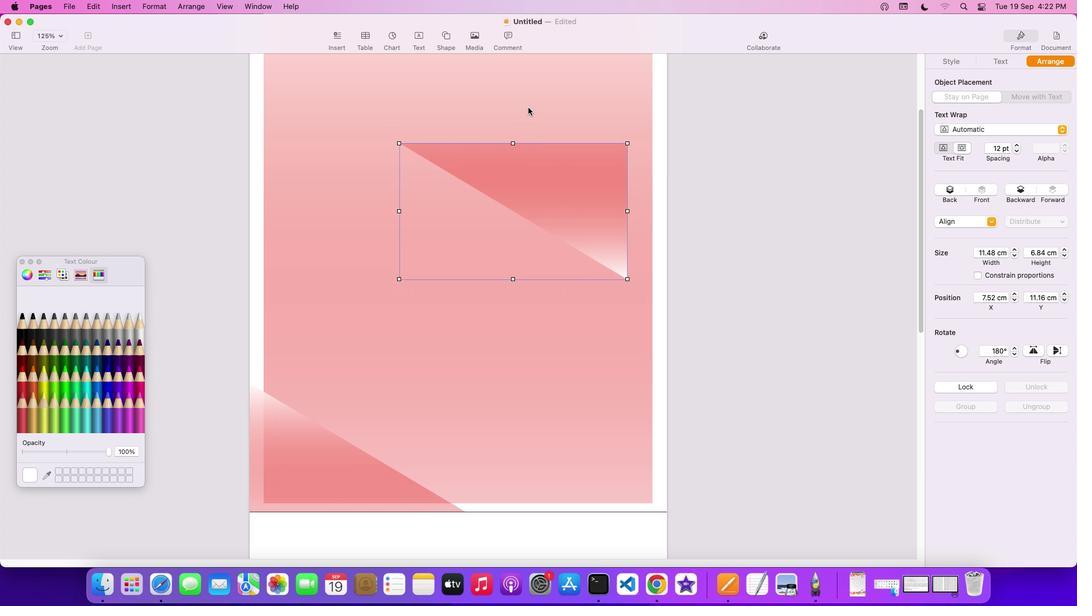 
Action: Mouse scrolled (528, 107) with delta (0, 2)
Screenshot: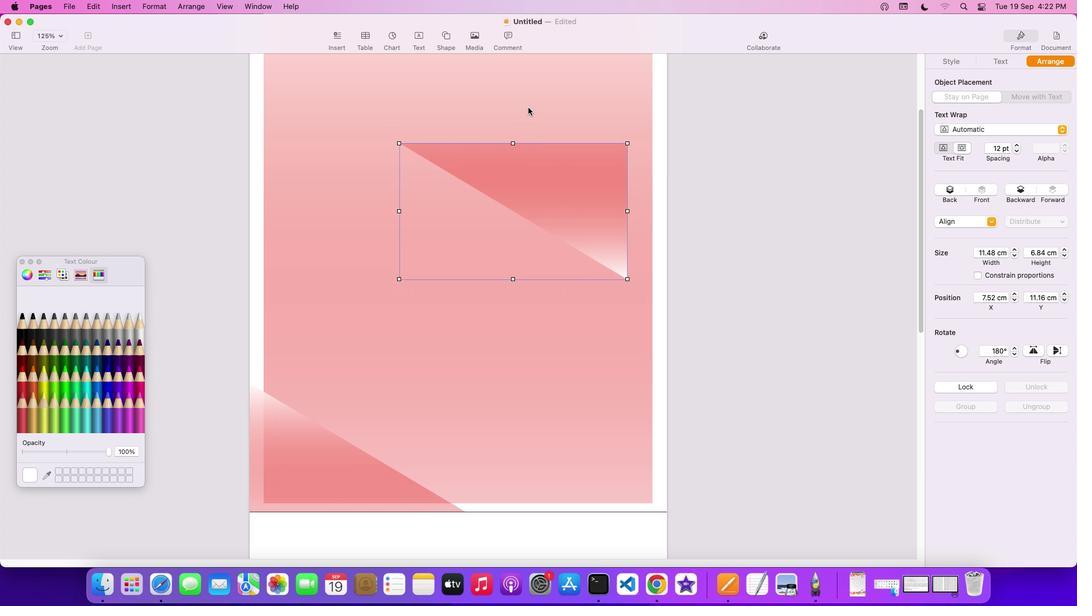 
Action: Mouse scrolled (528, 107) with delta (0, 3)
Screenshot: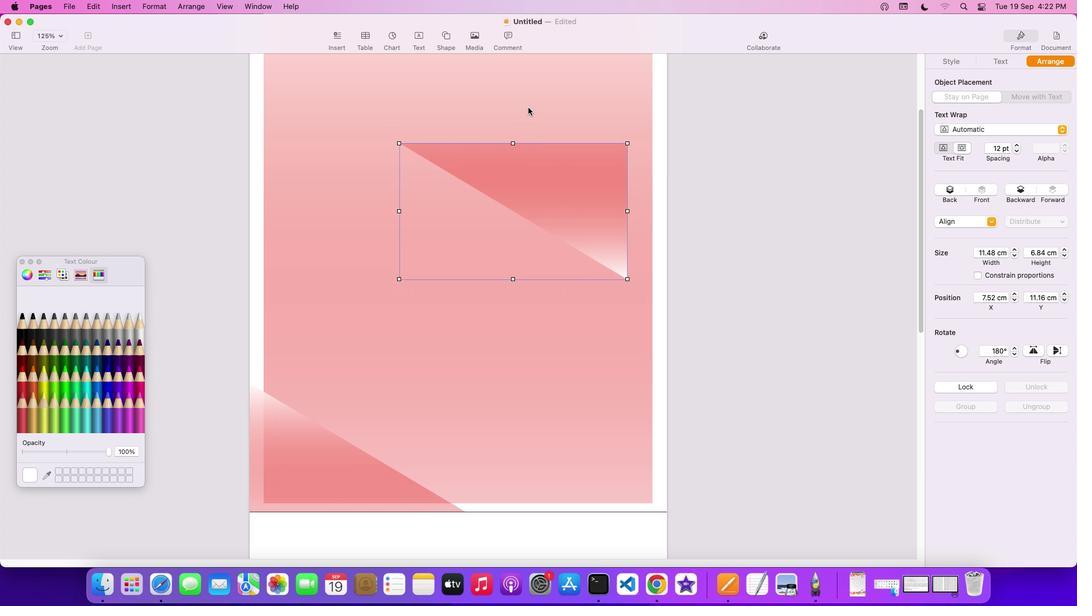 
Action: Mouse scrolled (528, 107) with delta (0, 0)
Screenshot: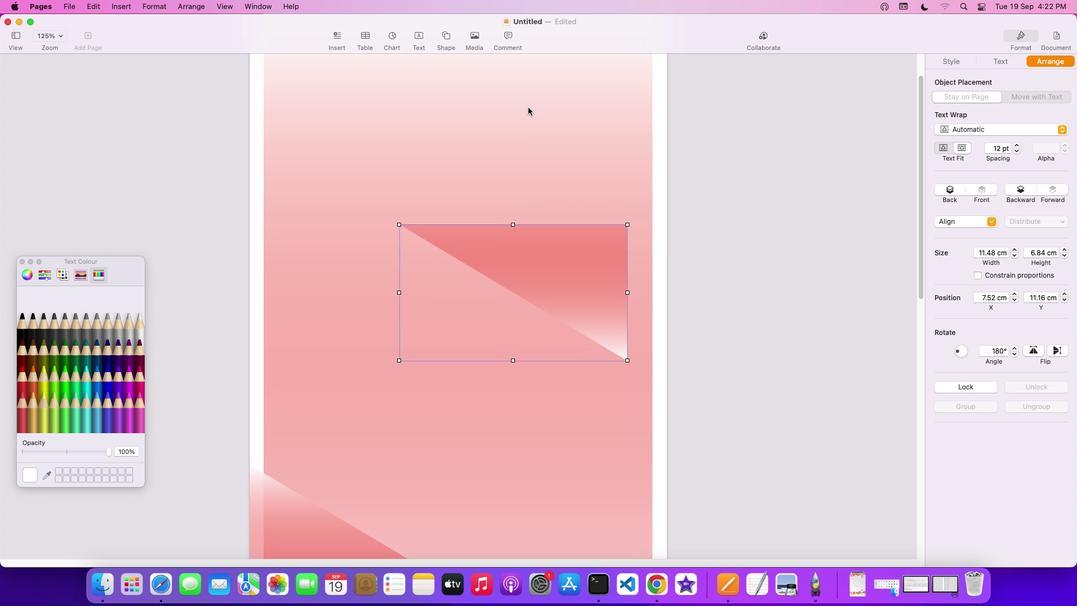 
Action: Mouse scrolled (528, 107) with delta (0, 0)
Screenshot: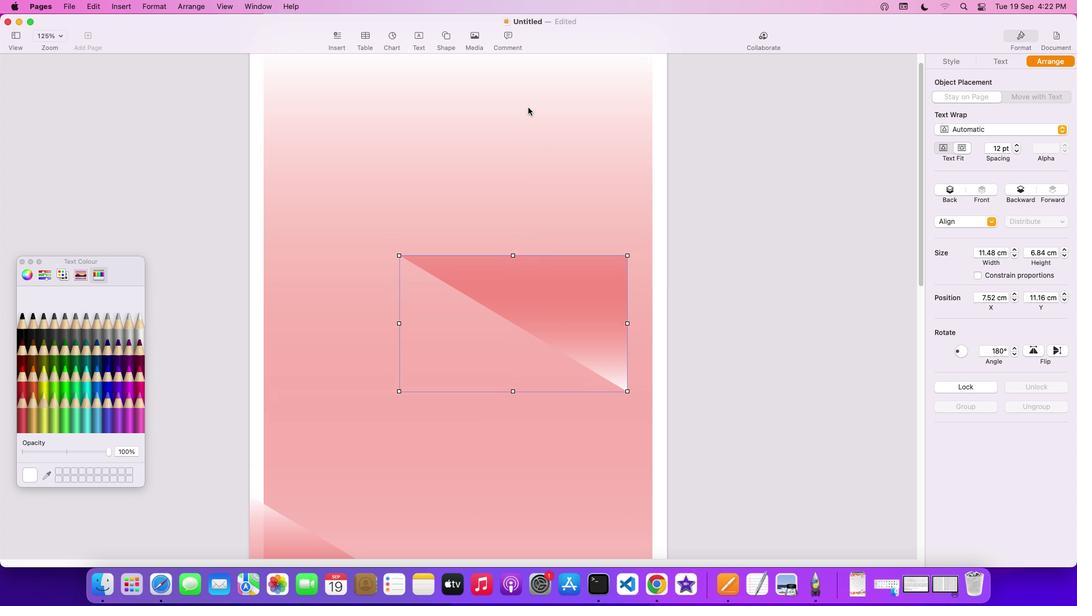 
Action: Mouse scrolled (528, 107) with delta (0, 2)
Screenshot: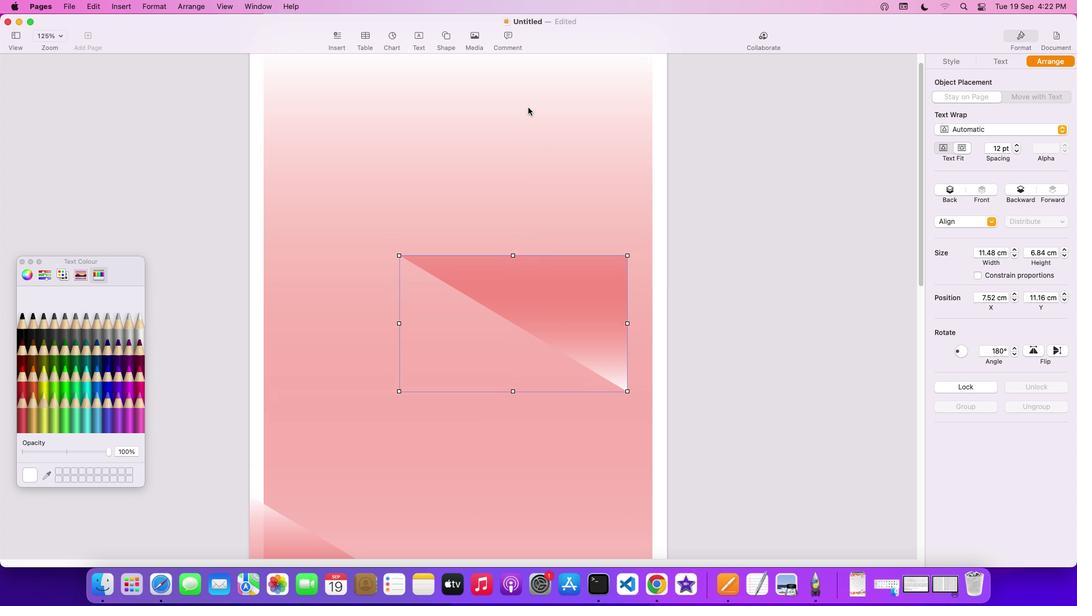 
Action: Mouse scrolled (528, 107) with delta (0, 2)
Screenshot: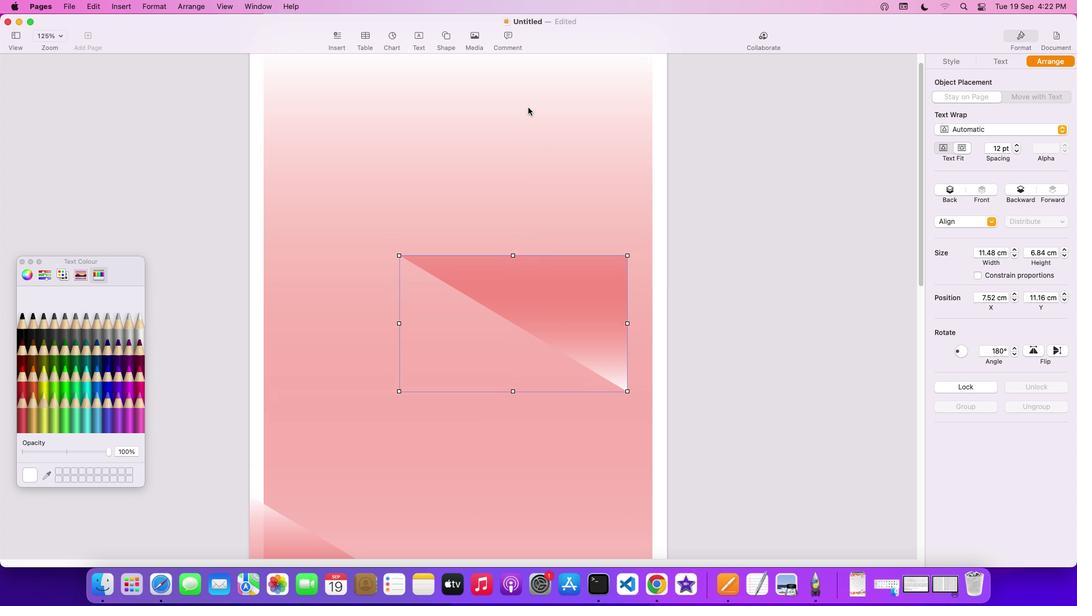 
Action: Mouse scrolled (528, 107) with delta (0, 3)
Screenshot: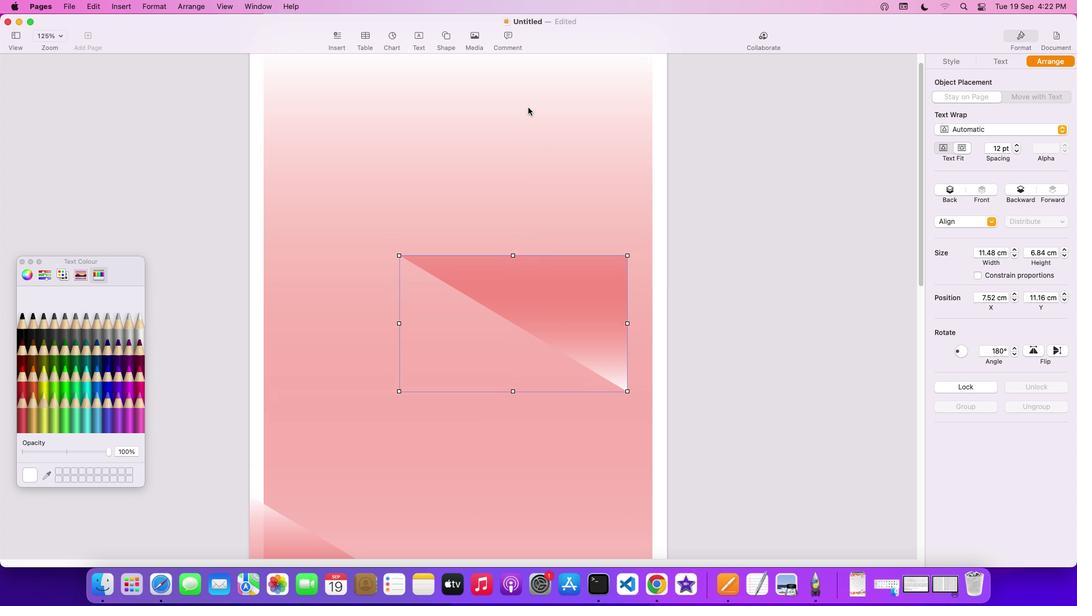 
Action: Mouse moved to (526, 113)
Screenshot: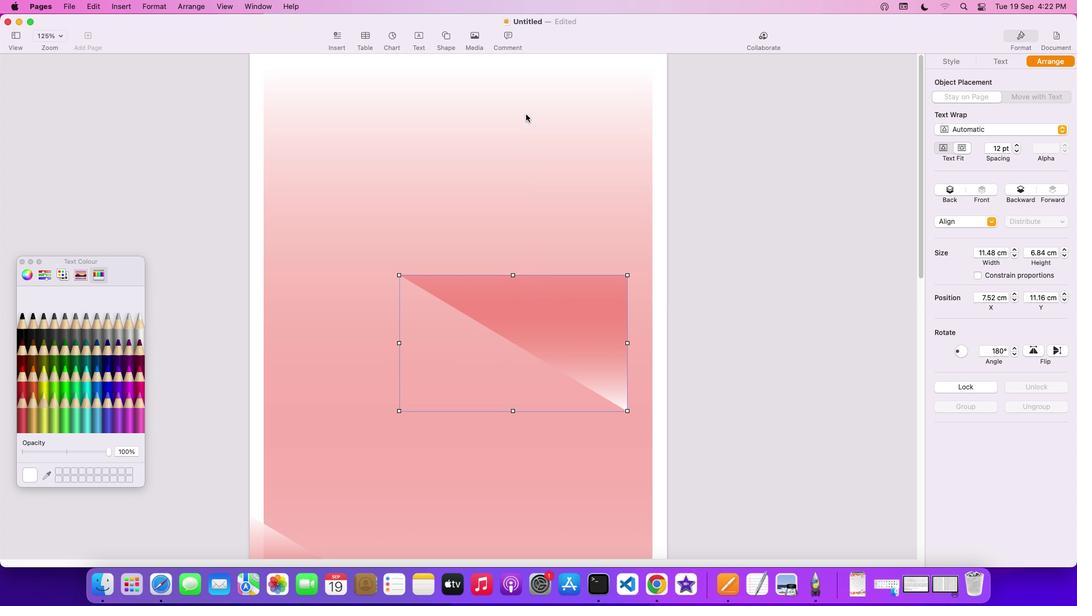 
Action: Mouse scrolled (526, 113) with delta (0, 0)
Screenshot: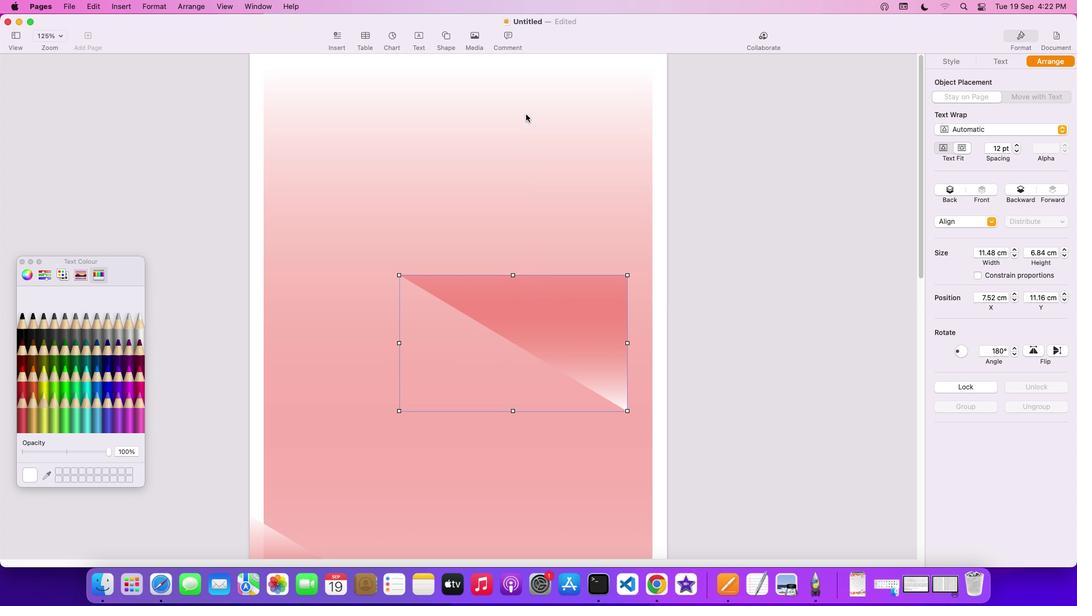 
Action: Mouse scrolled (526, 113) with delta (0, 0)
Screenshot: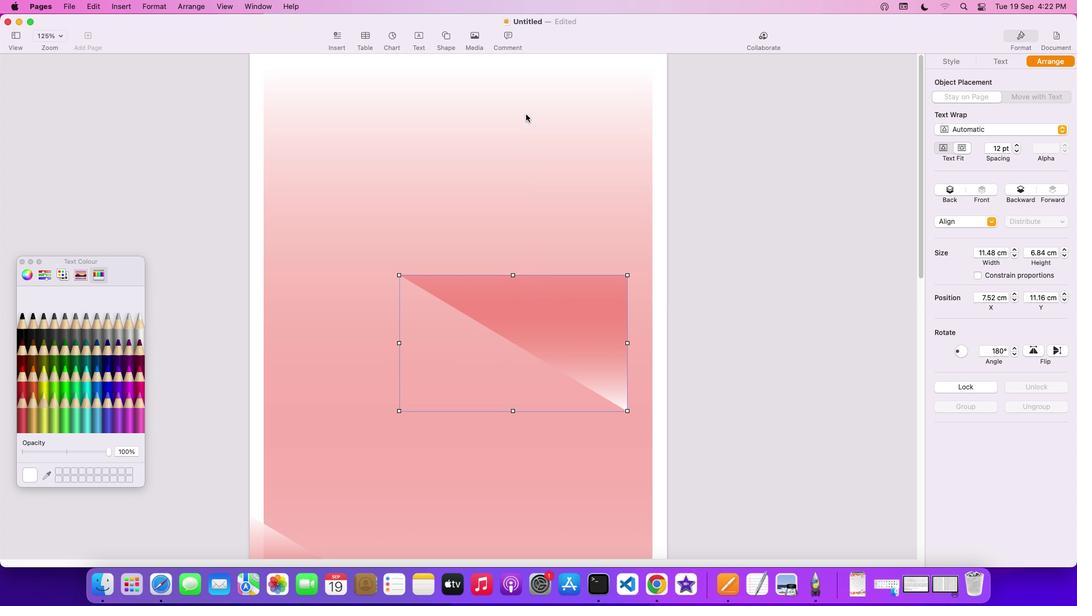 
Action: Mouse moved to (526, 113)
Screenshot: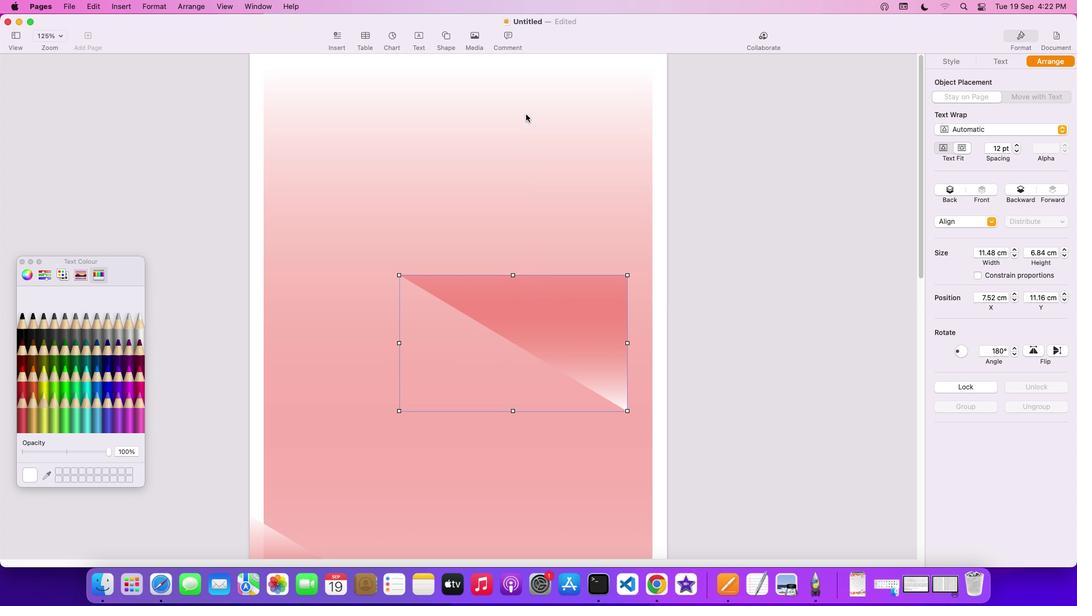 
Action: Mouse scrolled (526, 113) with delta (0, 2)
Screenshot: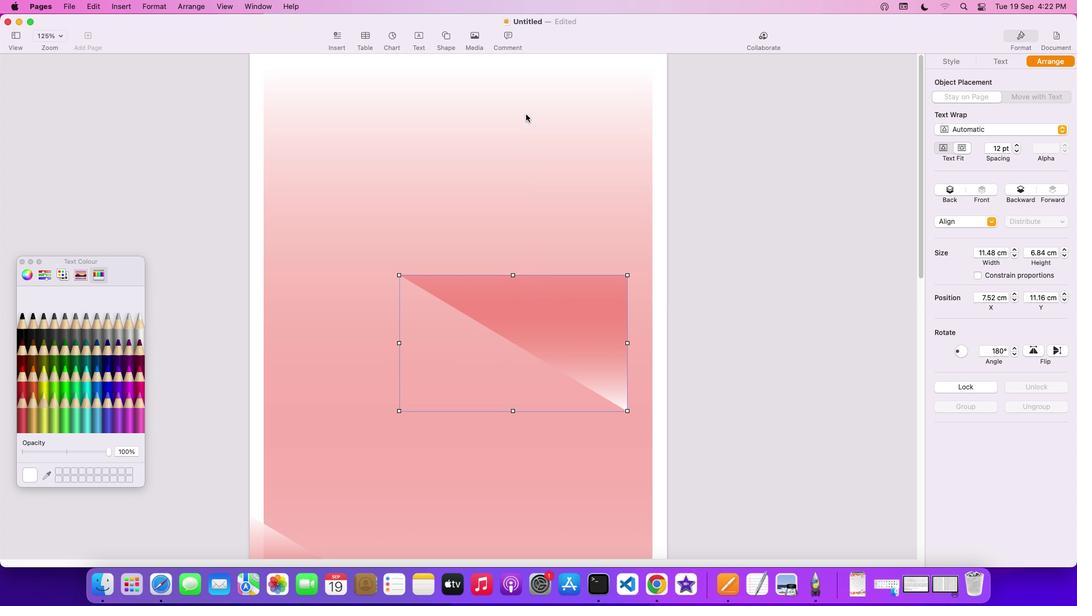 
Action: Mouse moved to (526, 113)
Screenshot: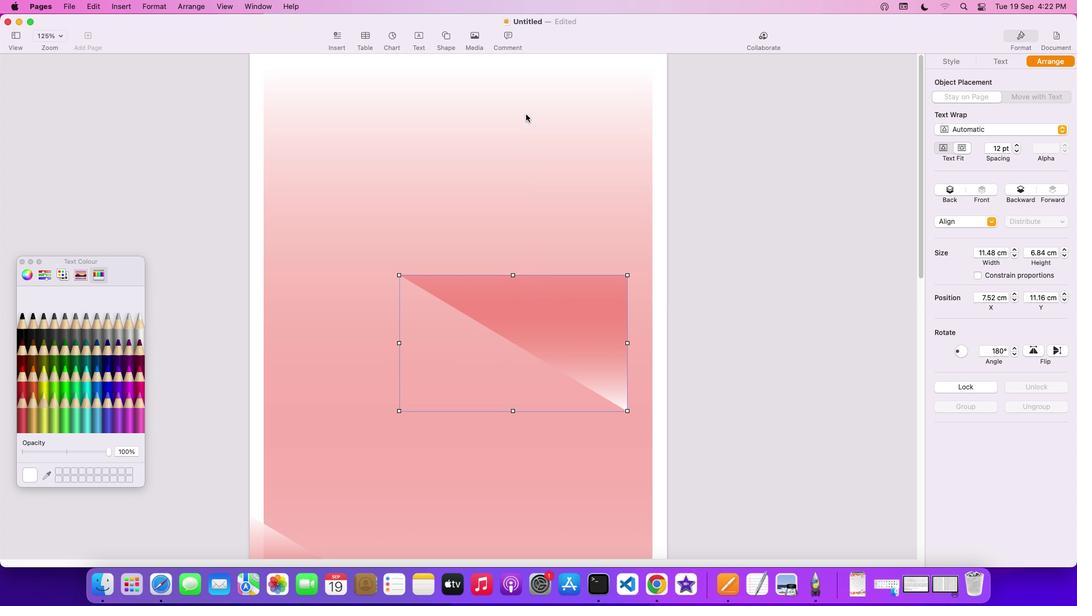 
Action: Mouse scrolled (526, 113) with delta (0, 2)
Screenshot: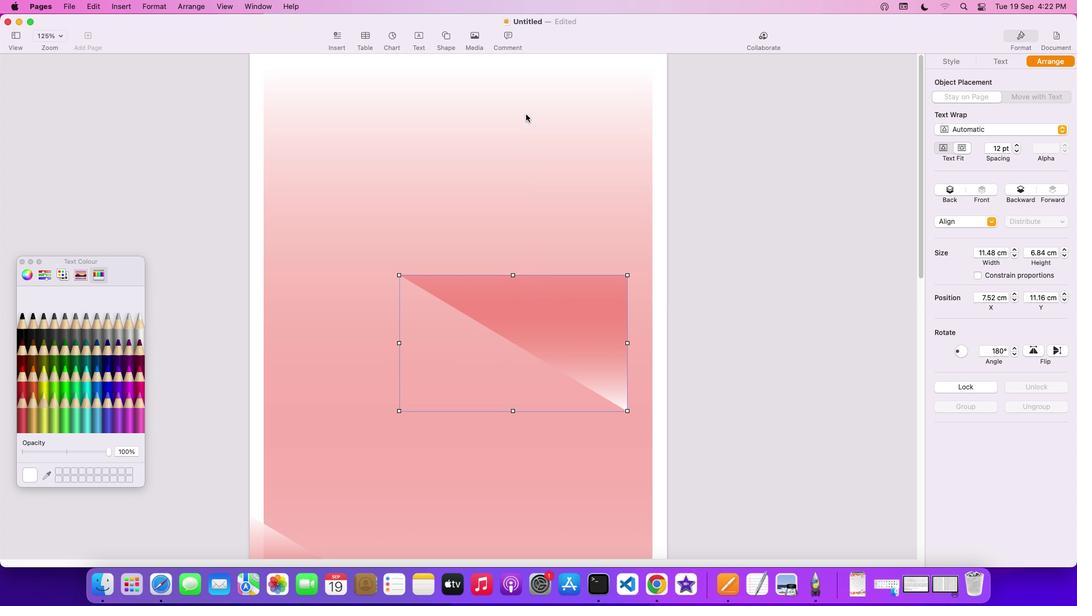 
Action: Mouse moved to (526, 113)
Screenshot: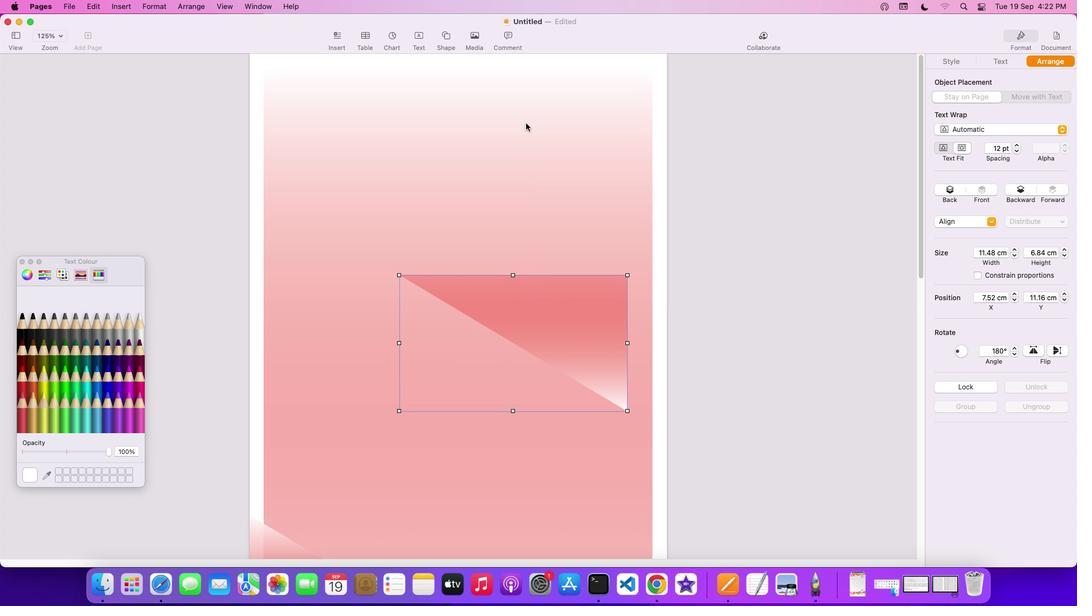 
Action: Mouse scrolled (526, 113) with delta (0, 3)
Screenshot: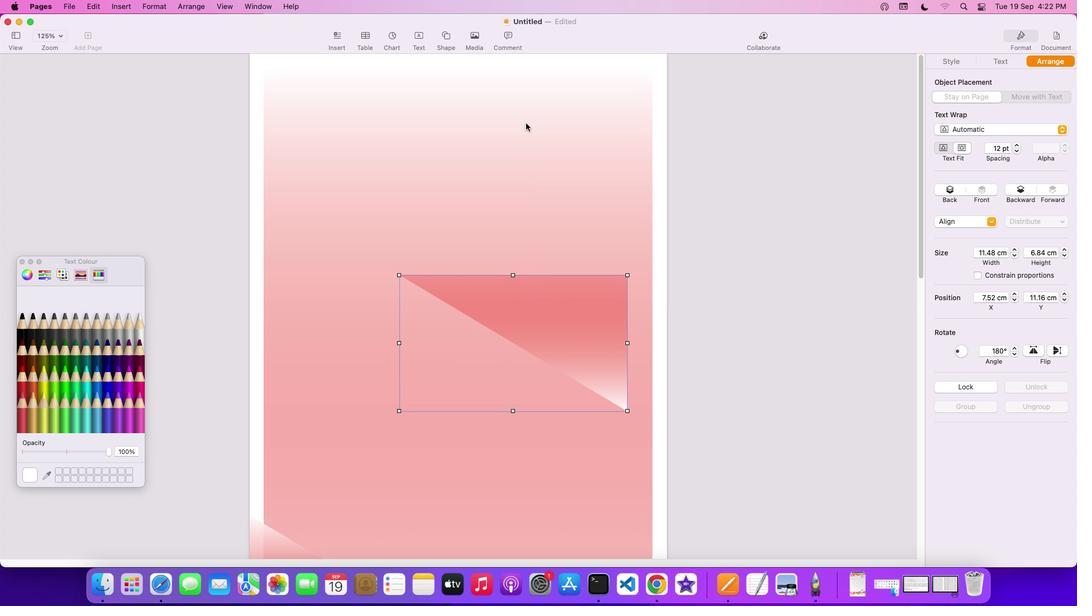 
Action: Mouse moved to (546, 343)
Screenshot: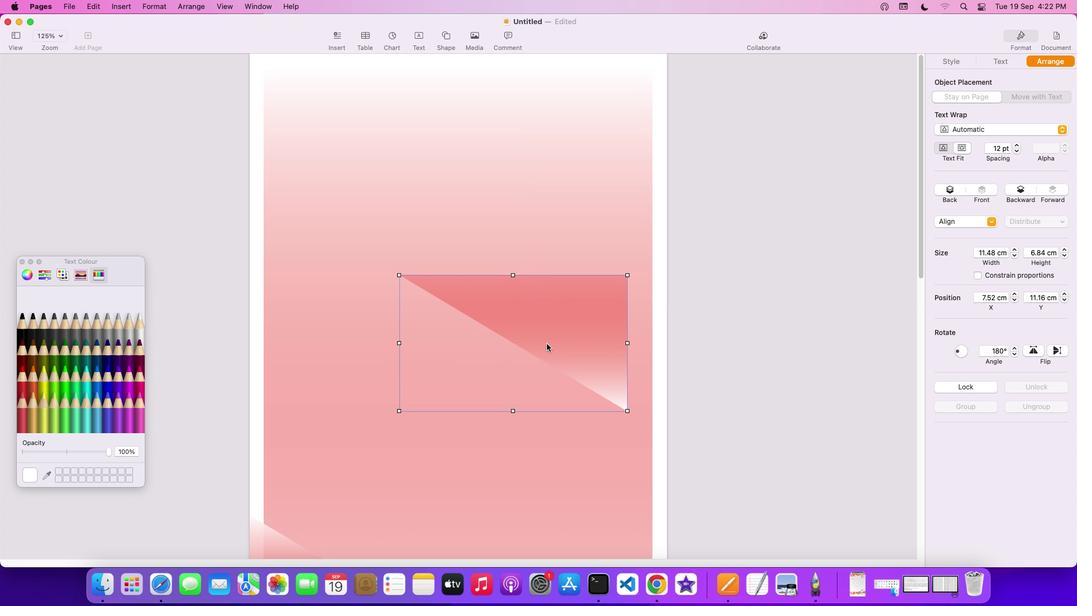 
Action: Mouse pressed left at (546, 343)
Screenshot: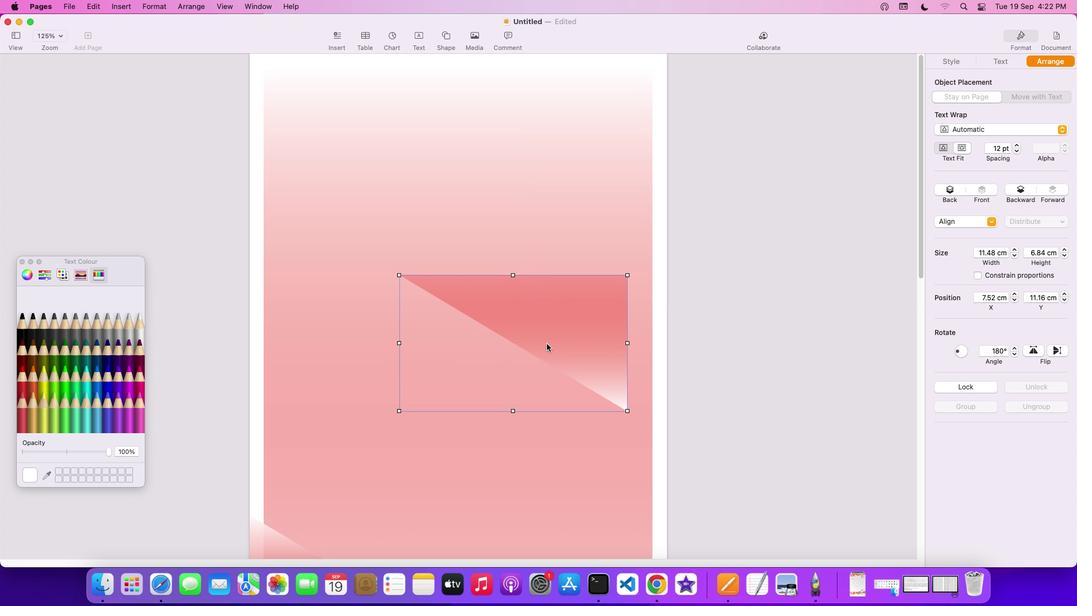
Action: Mouse moved to (955, 55)
Screenshot: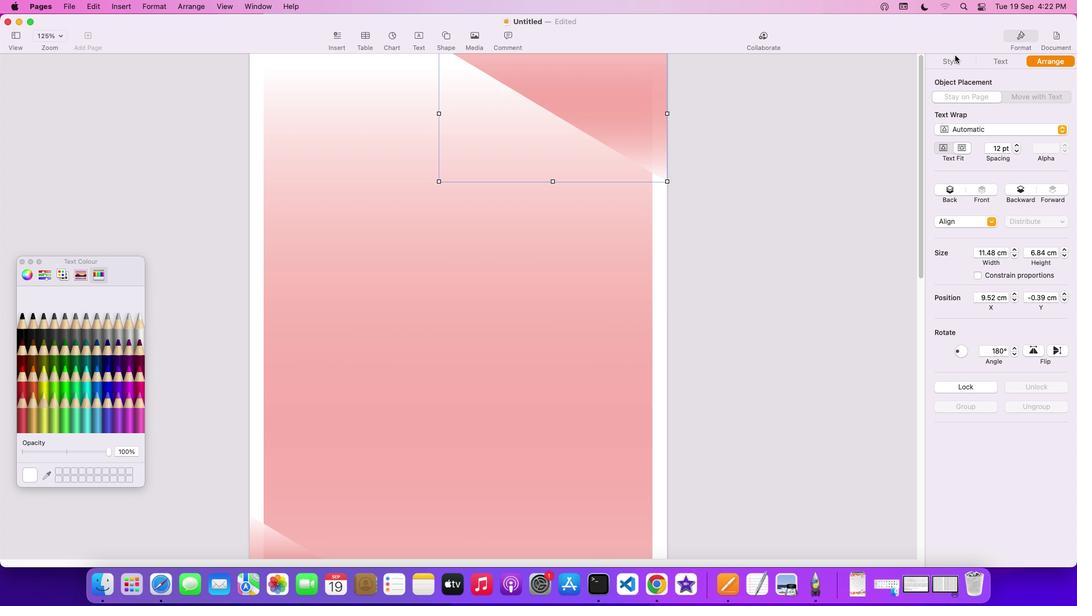 
Action: Mouse pressed left at (955, 55)
Screenshot: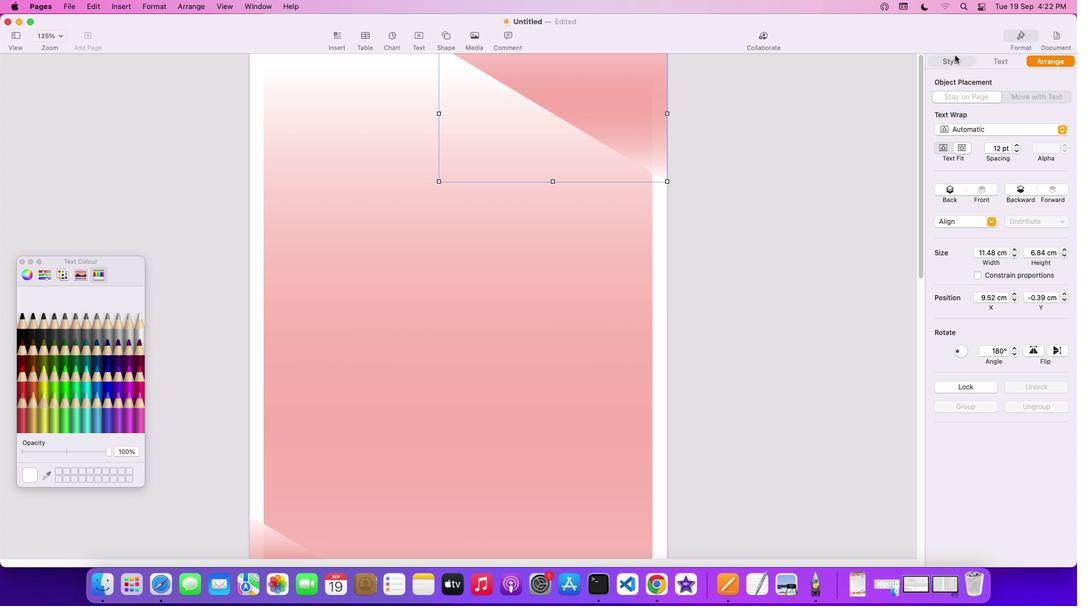 
Action: Mouse moved to (955, 219)
Screenshot: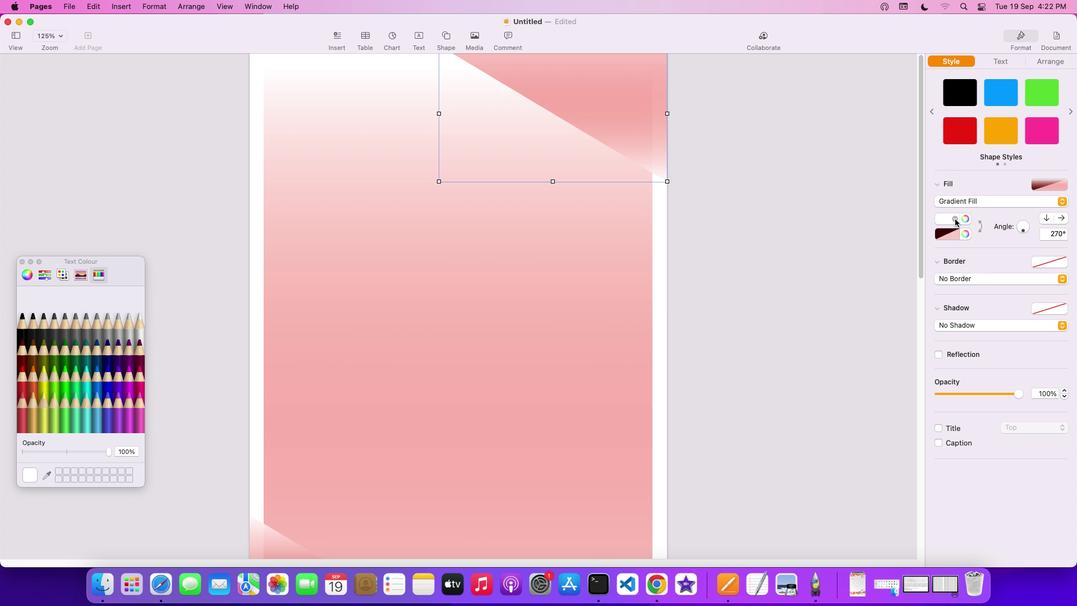 
Action: Mouse pressed left at (955, 219)
Screenshot: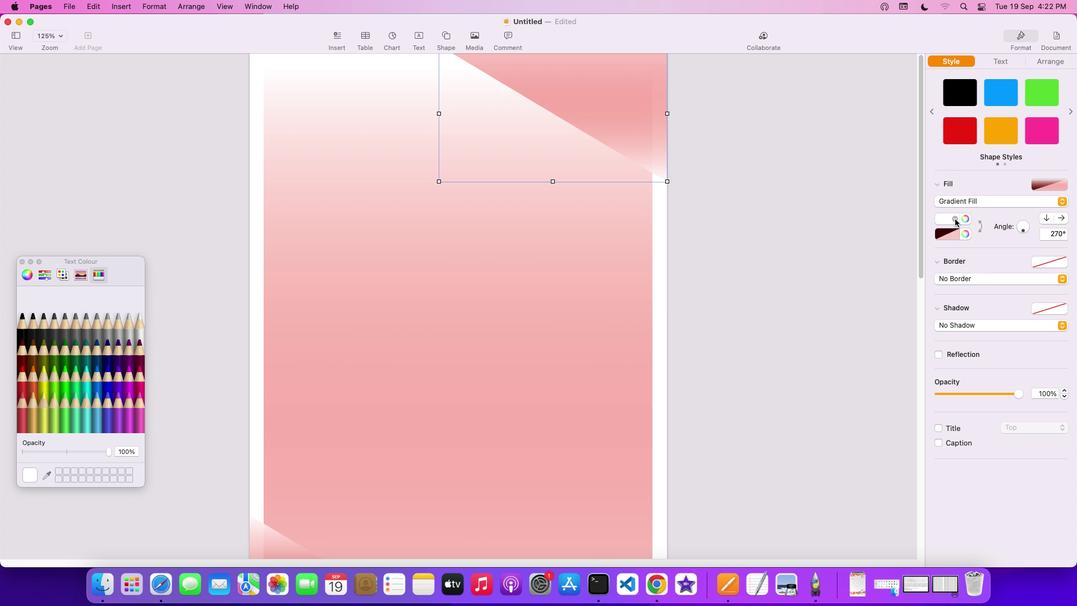 
Action: Mouse moved to (897, 242)
Screenshot: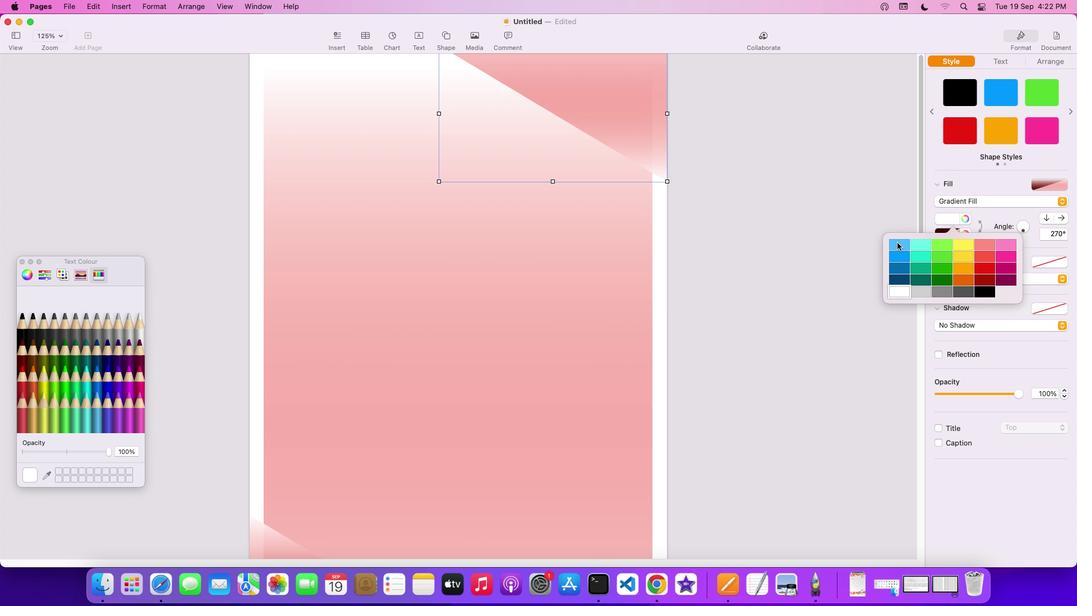 
Action: Mouse pressed left at (897, 242)
Screenshot: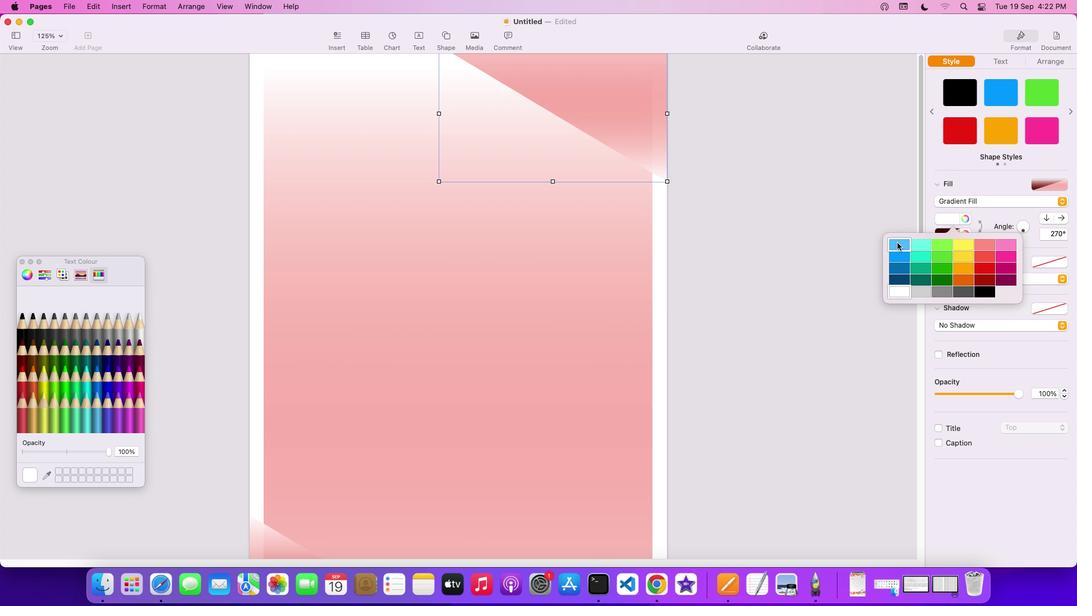 
Action: Mouse moved to (508, 291)
Screenshot: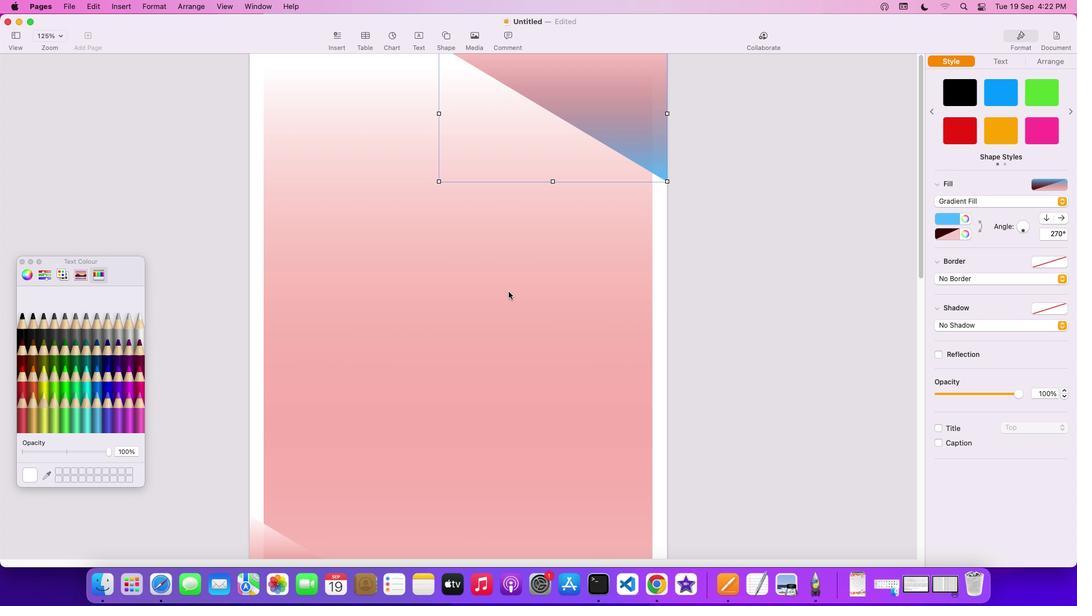 
Action: Mouse scrolled (508, 291) with delta (0, 0)
Screenshot: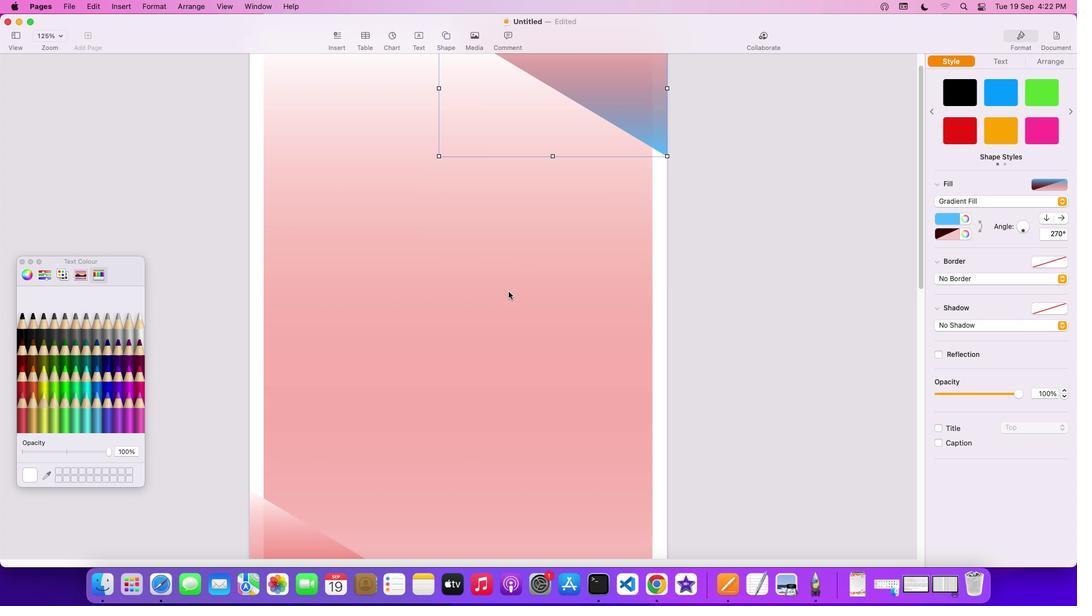 
Action: Mouse scrolled (508, 291) with delta (0, 0)
Screenshot: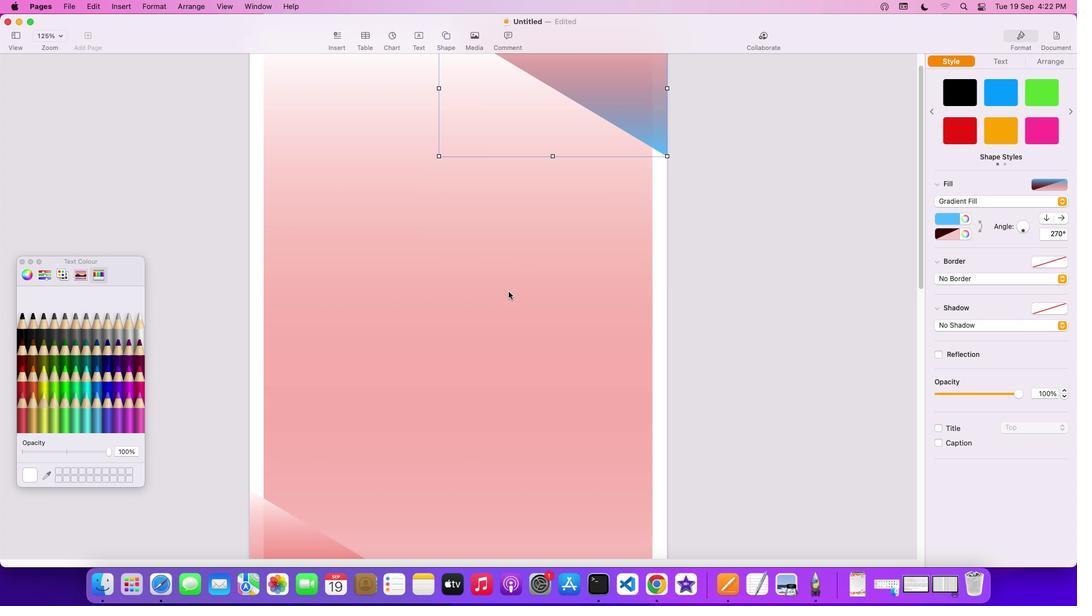 
Action: Mouse scrolled (508, 291) with delta (0, -1)
Screenshot: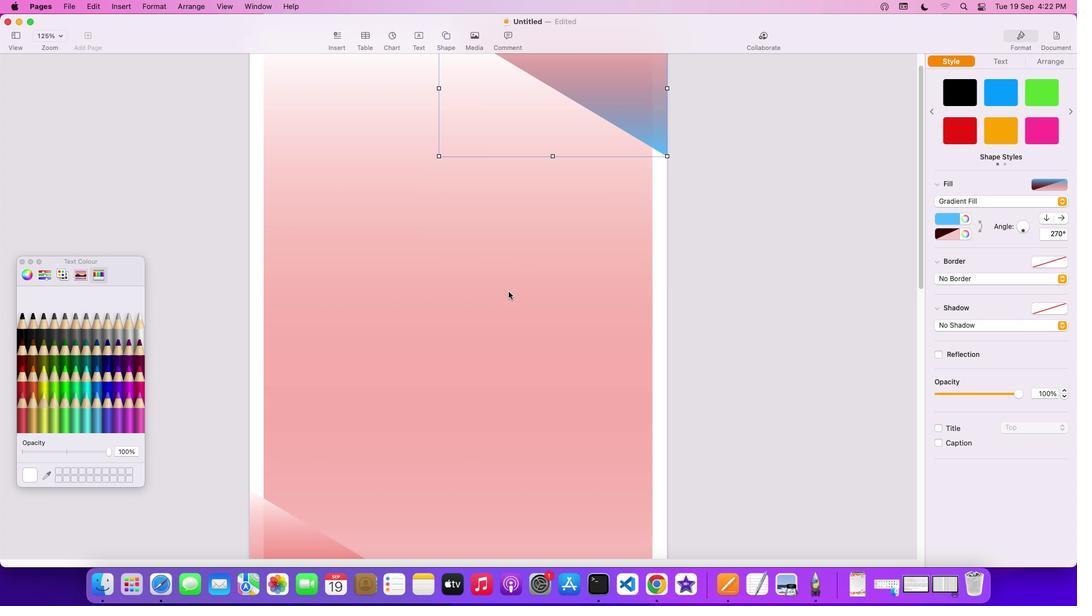 
Action: Mouse scrolled (508, 291) with delta (0, -2)
Screenshot: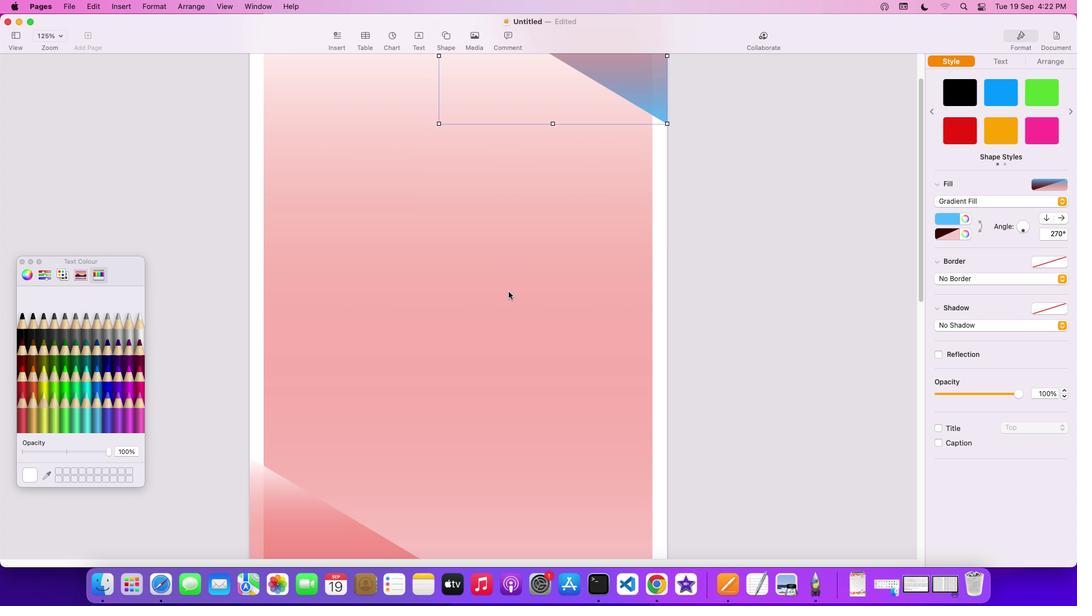 
Action: Mouse scrolled (508, 291) with delta (0, -3)
Screenshot: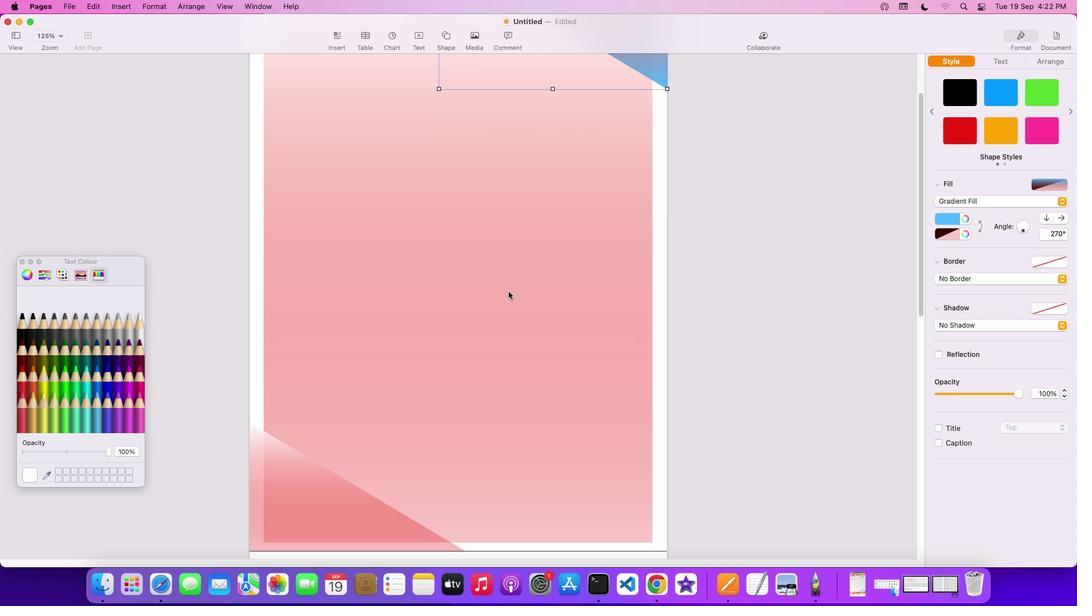 
Action: Mouse moved to (507, 290)
Screenshot: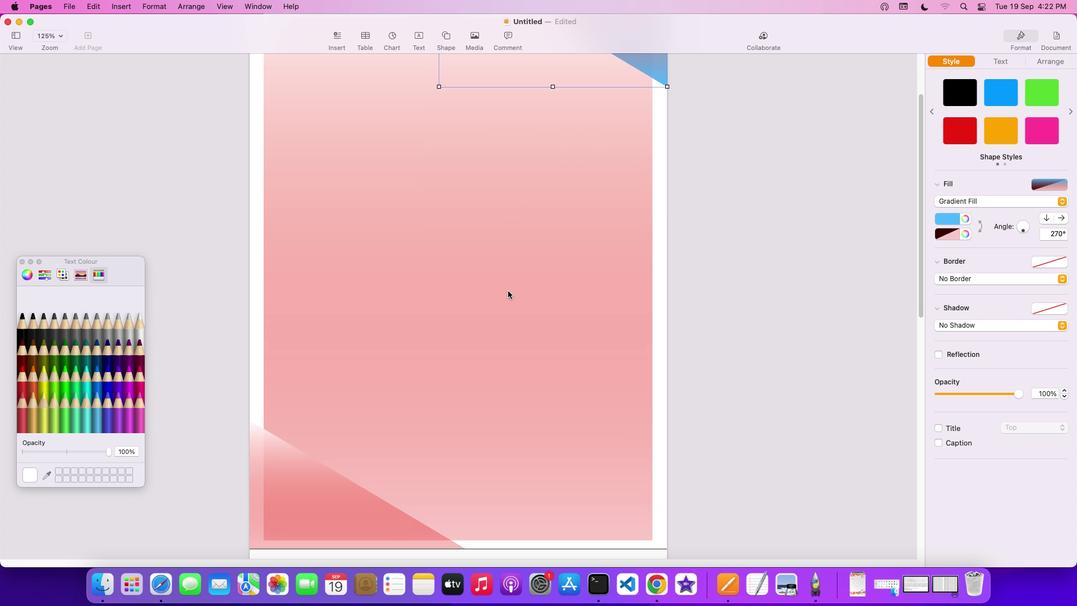 
Action: Mouse scrolled (507, 290) with delta (0, 0)
Screenshot: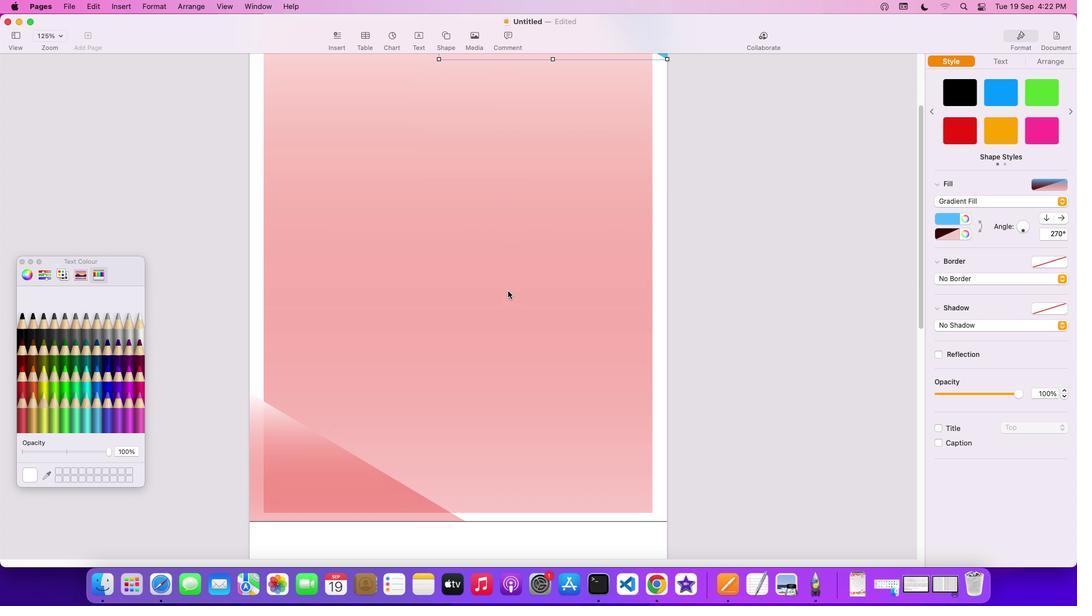 
Action: Mouse scrolled (507, 290) with delta (0, 0)
Screenshot: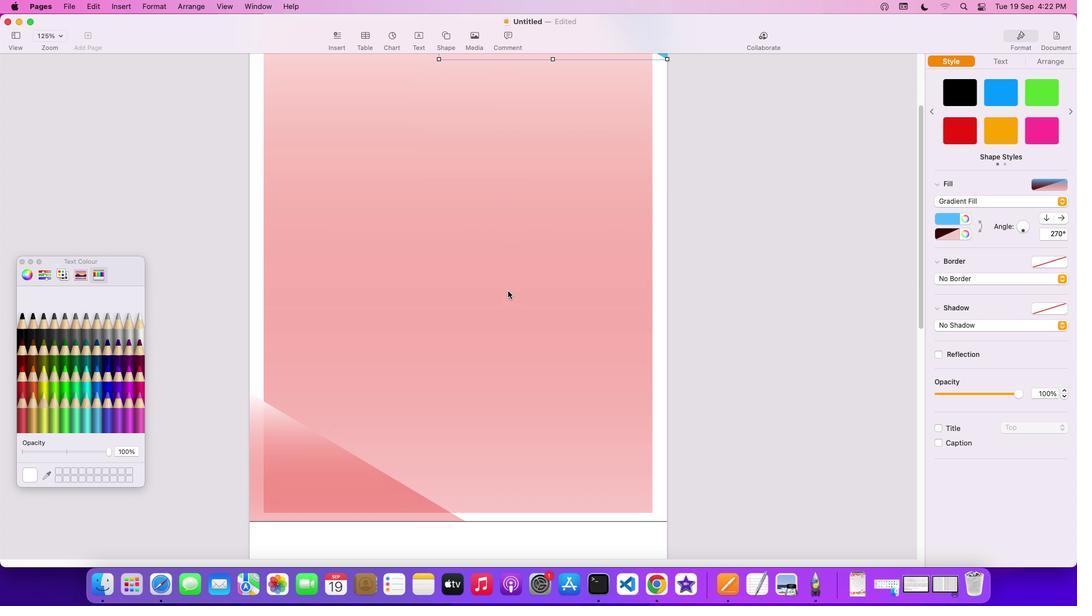 
Action: Mouse scrolled (507, 290) with delta (0, -1)
Screenshot: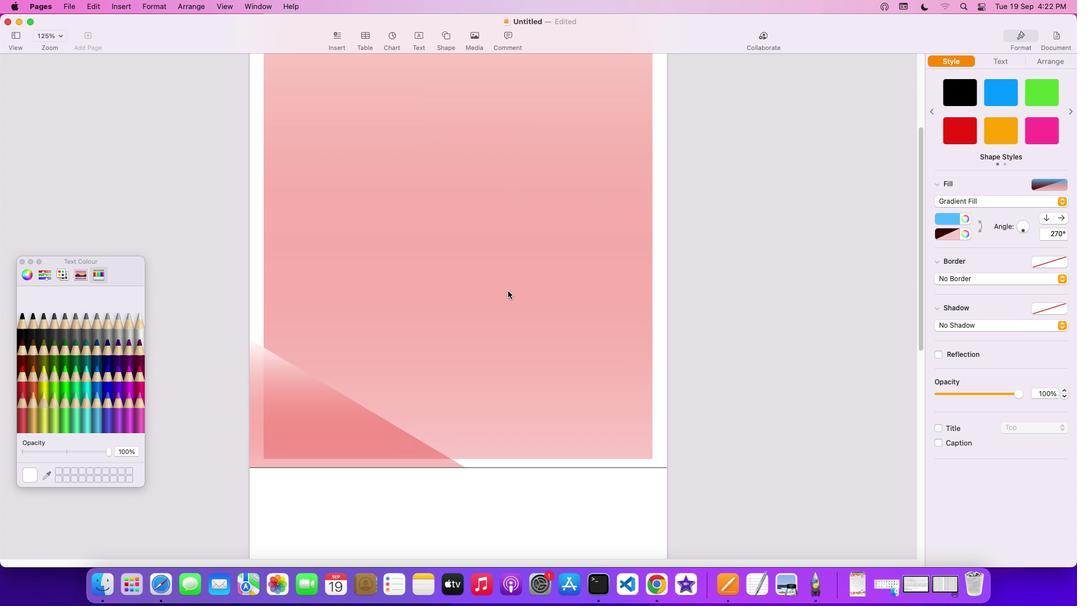 
Action: Mouse scrolled (507, 290) with delta (0, -2)
Screenshot: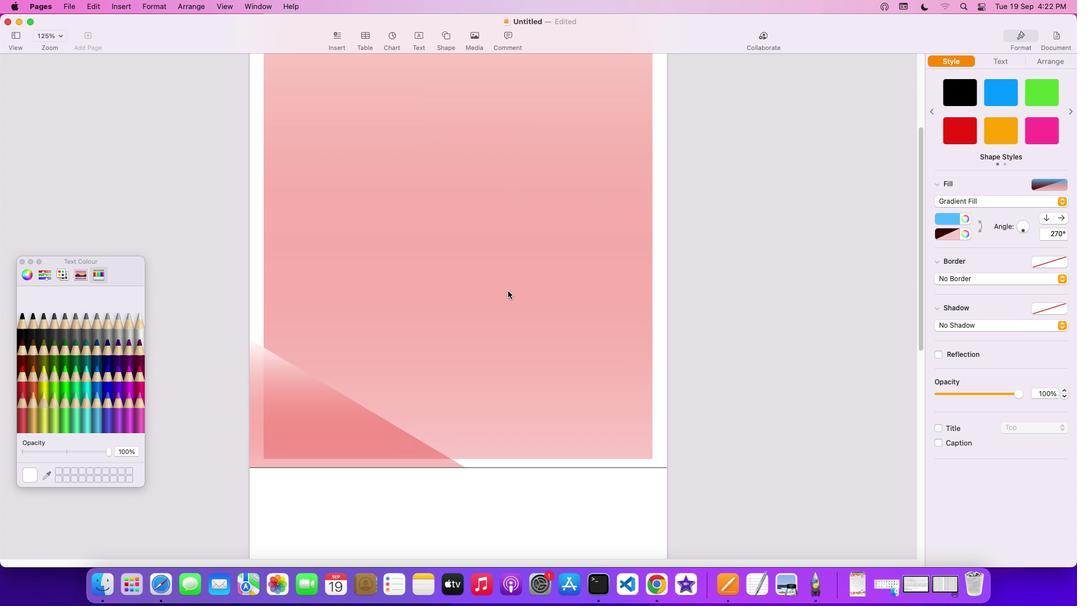 
Action: Mouse scrolled (507, 290) with delta (0, -3)
Screenshot: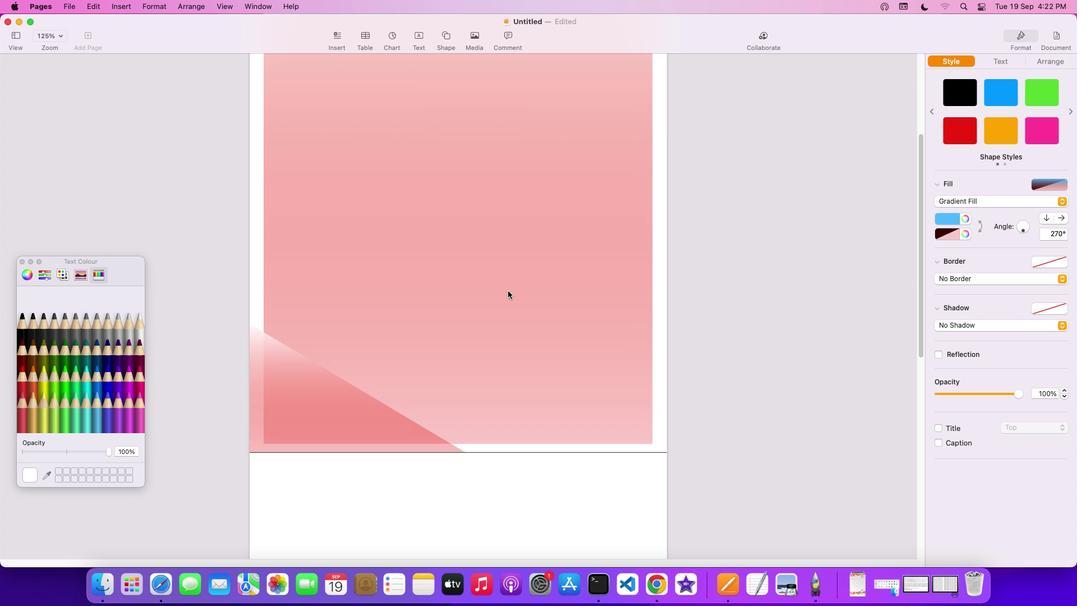 
Action: Mouse moved to (309, 403)
Screenshot: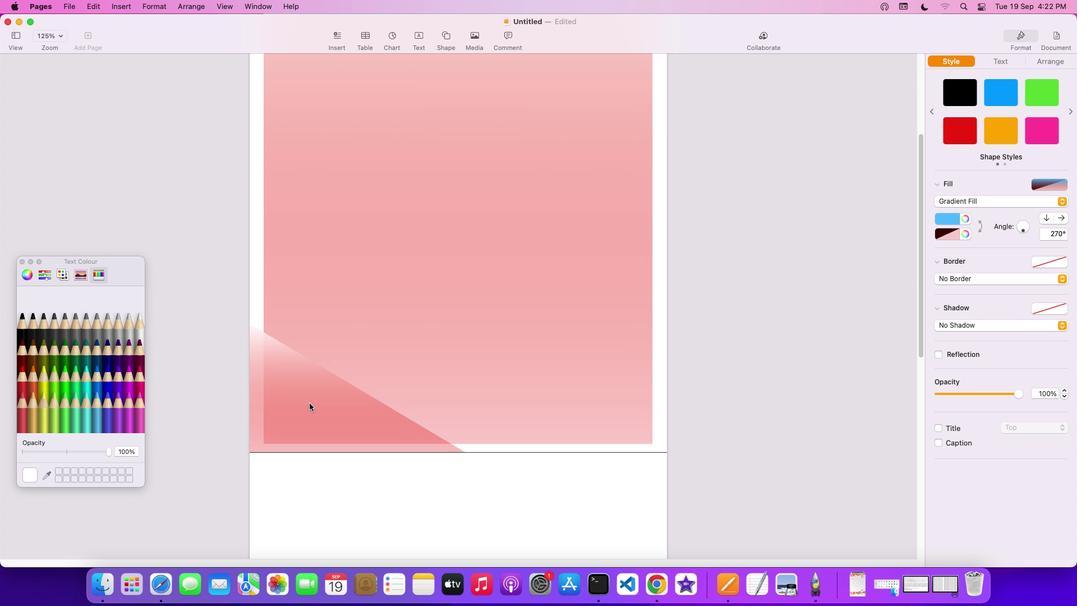 
Action: Mouse pressed left at (309, 403)
Screenshot: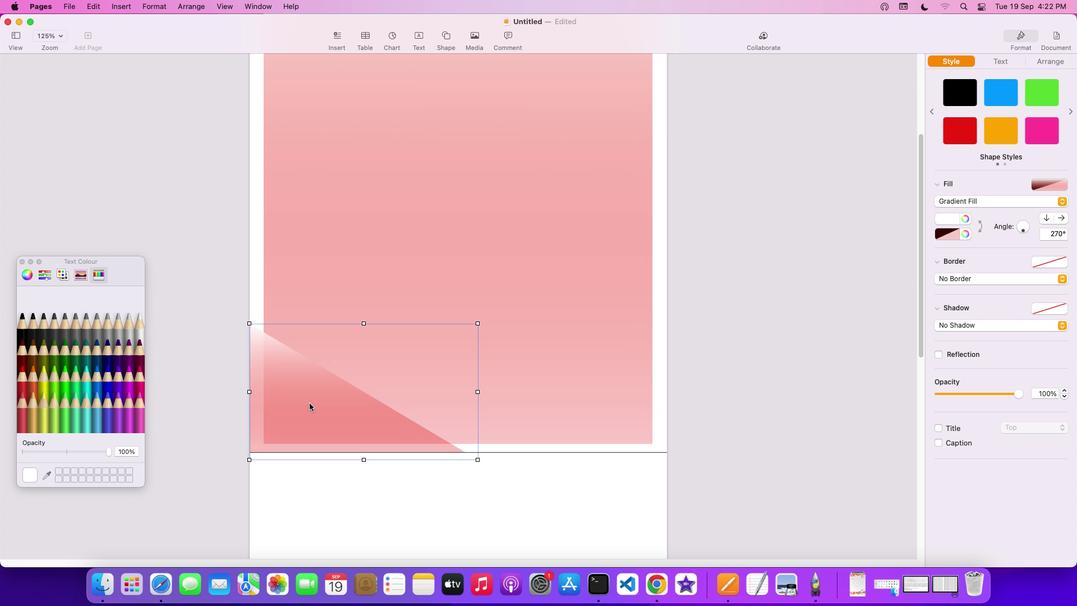 
Action: Mouse moved to (953, 223)
Screenshot: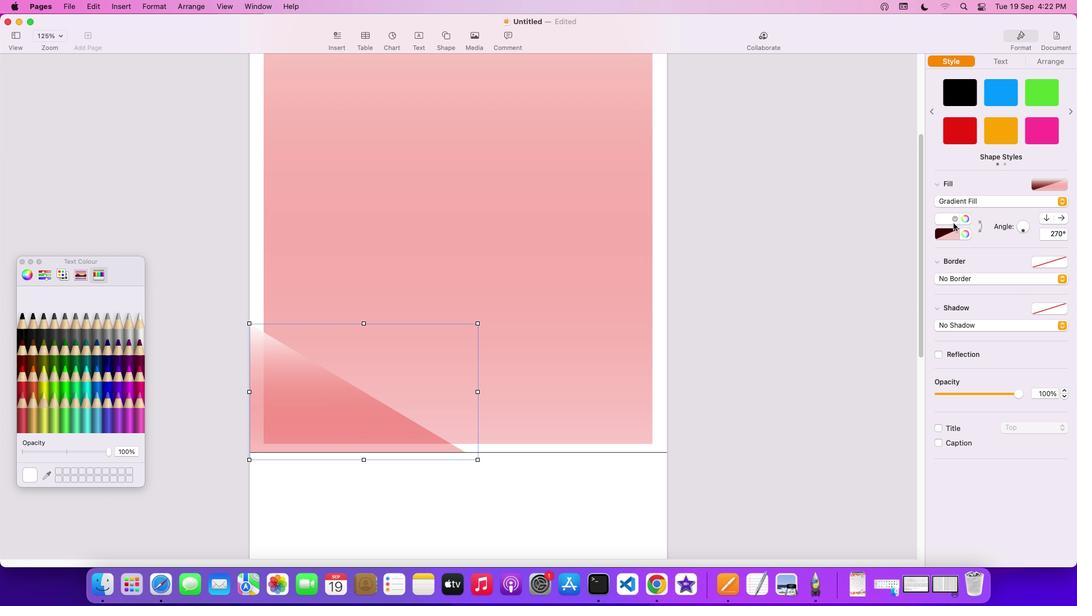 
Action: Mouse pressed left at (953, 223)
Screenshot: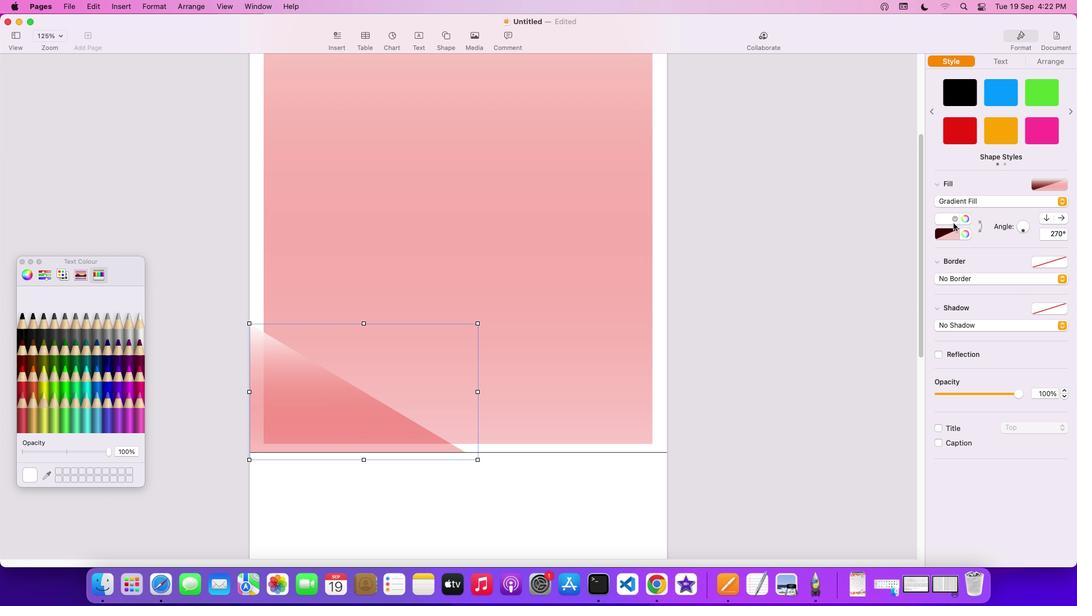 
Action: Mouse moved to (897, 248)
Screenshot: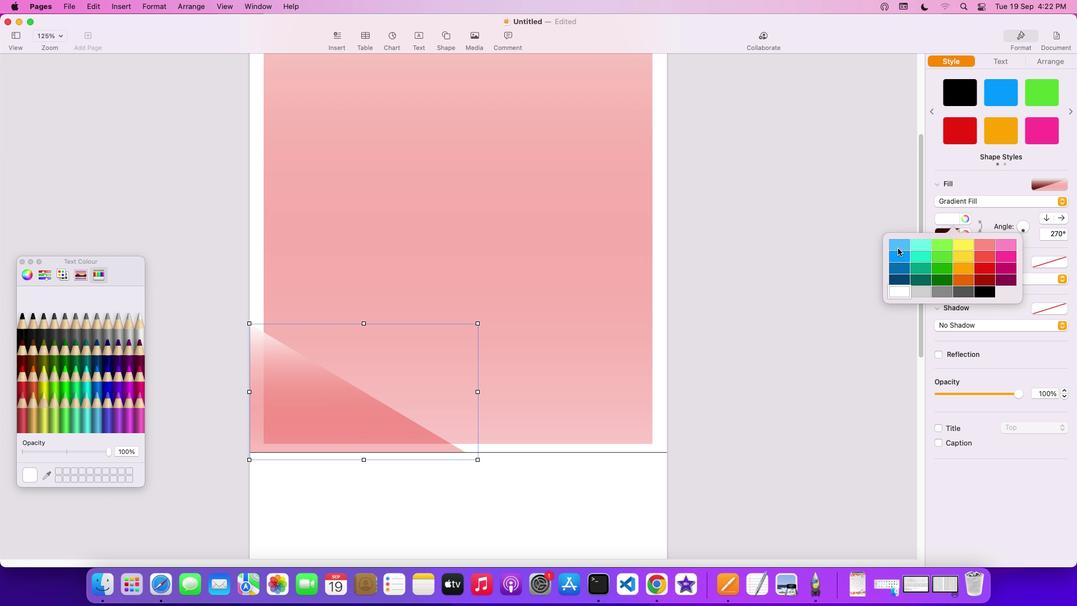 
Action: Mouse pressed left at (897, 248)
Screenshot: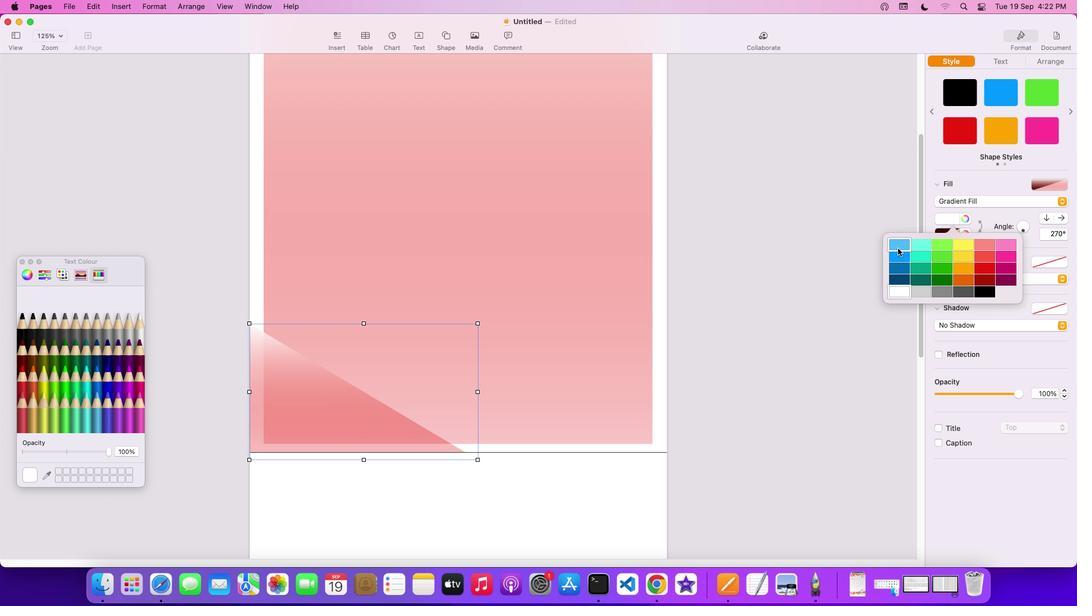 
Action: Mouse moved to (1017, 394)
Screenshot: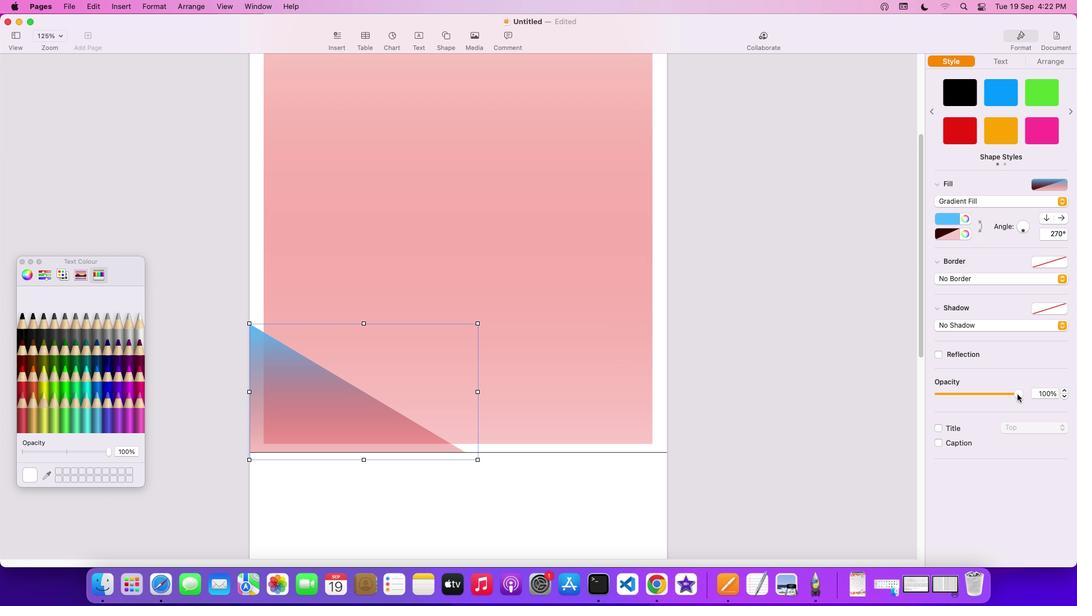 
Action: Mouse pressed left at (1017, 394)
Screenshot: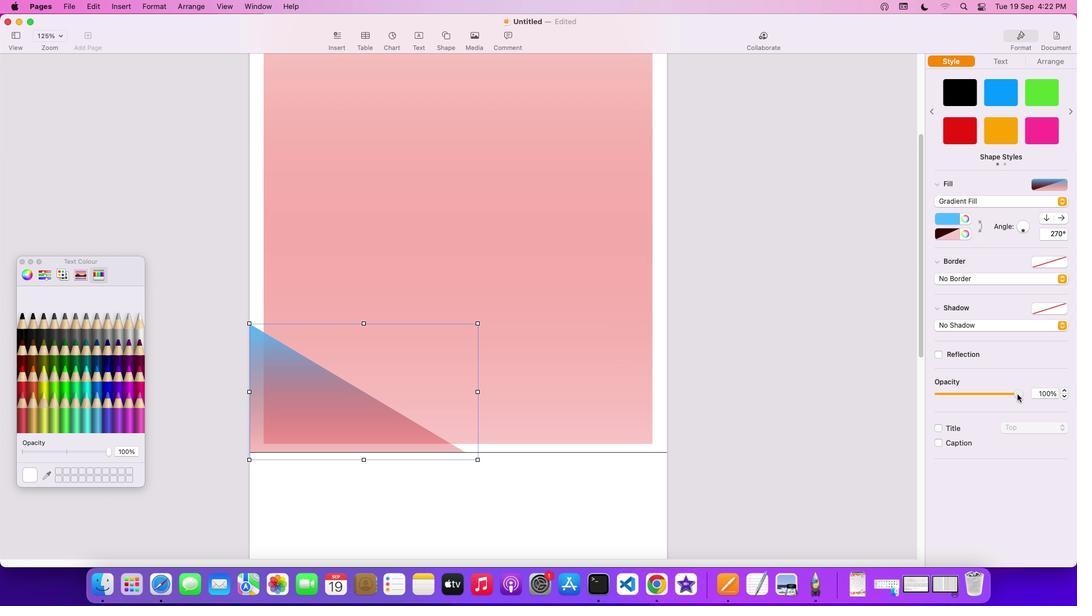 
Action: Mouse moved to (518, 280)
Screenshot: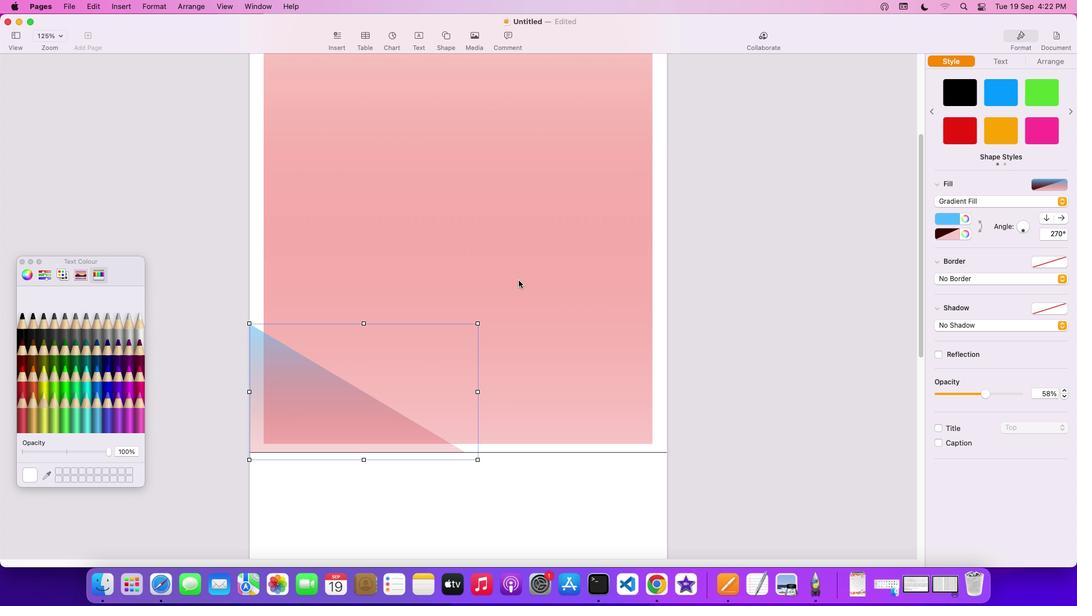 
Action: Mouse scrolled (518, 280) with delta (0, 0)
Screenshot: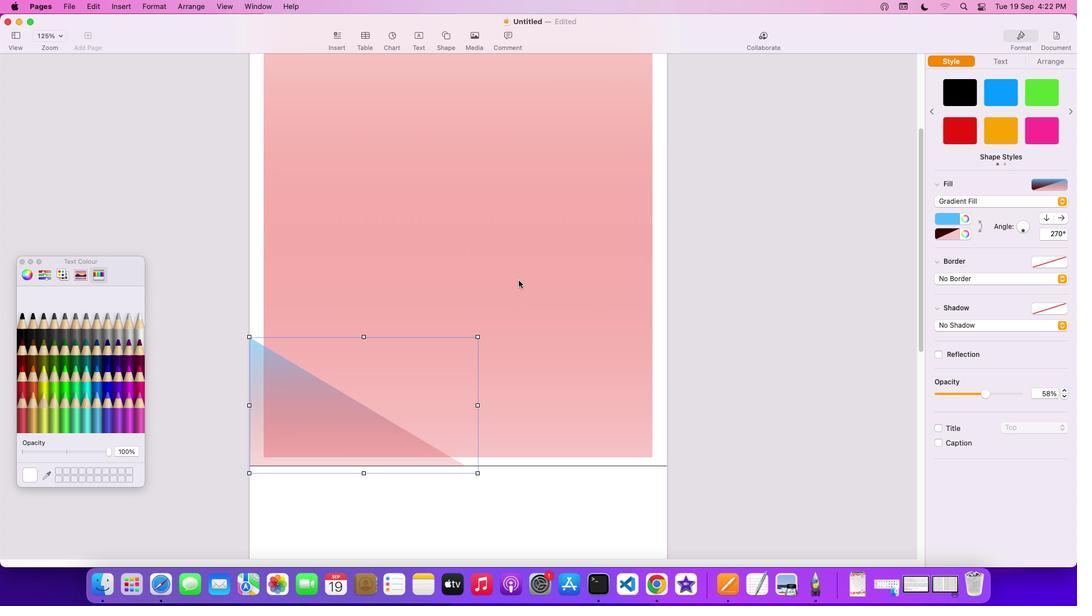 
Action: Mouse scrolled (518, 280) with delta (0, 0)
Screenshot: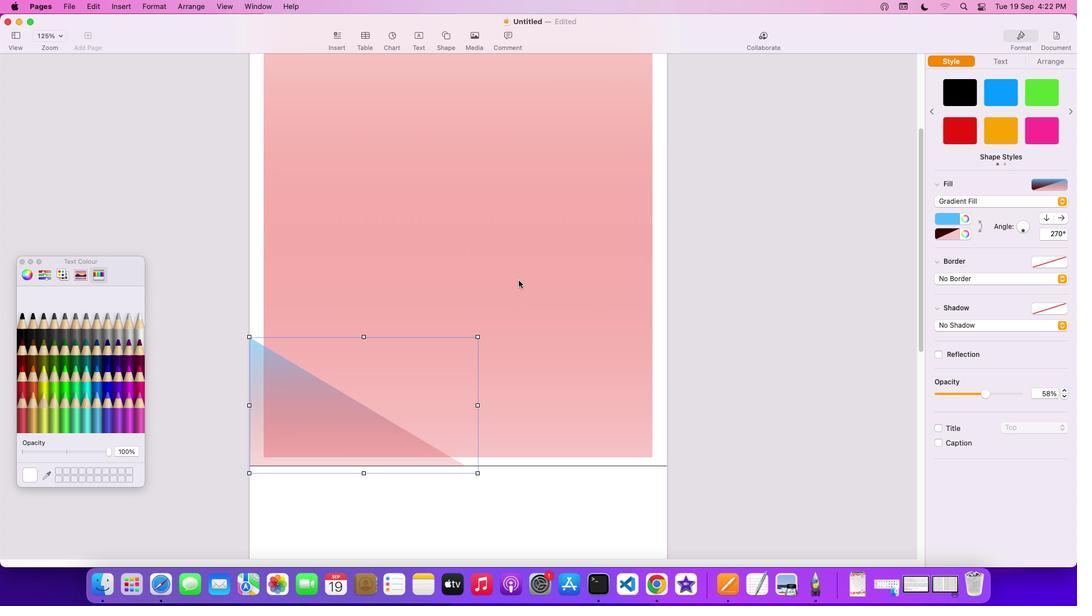 
Action: Mouse scrolled (518, 280) with delta (0, 2)
Screenshot: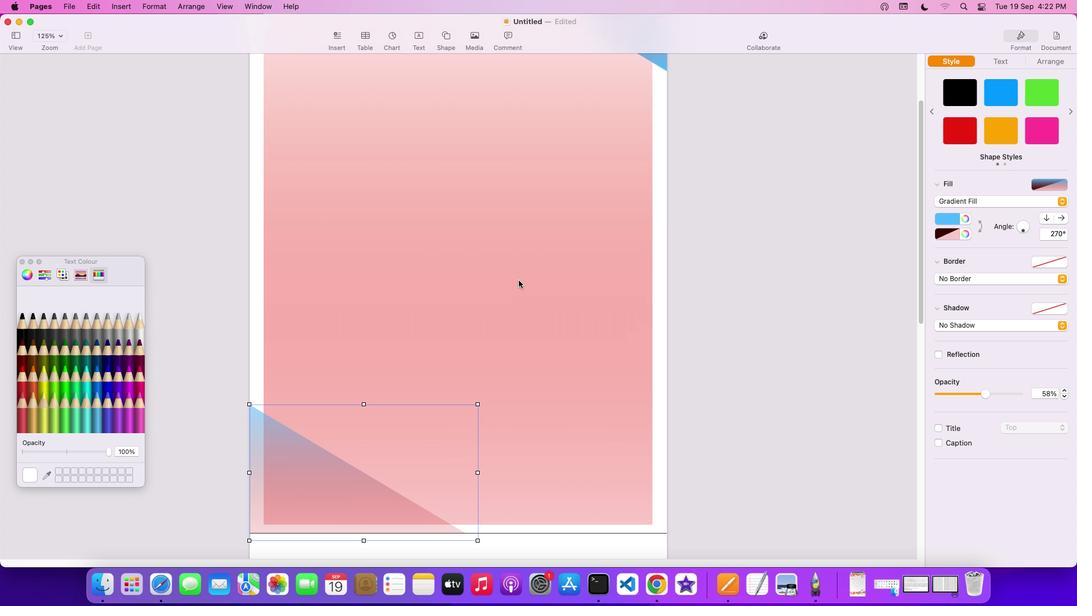 
Action: Mouse scrolled (518, 280) with delta (0, 2)
Screenshot: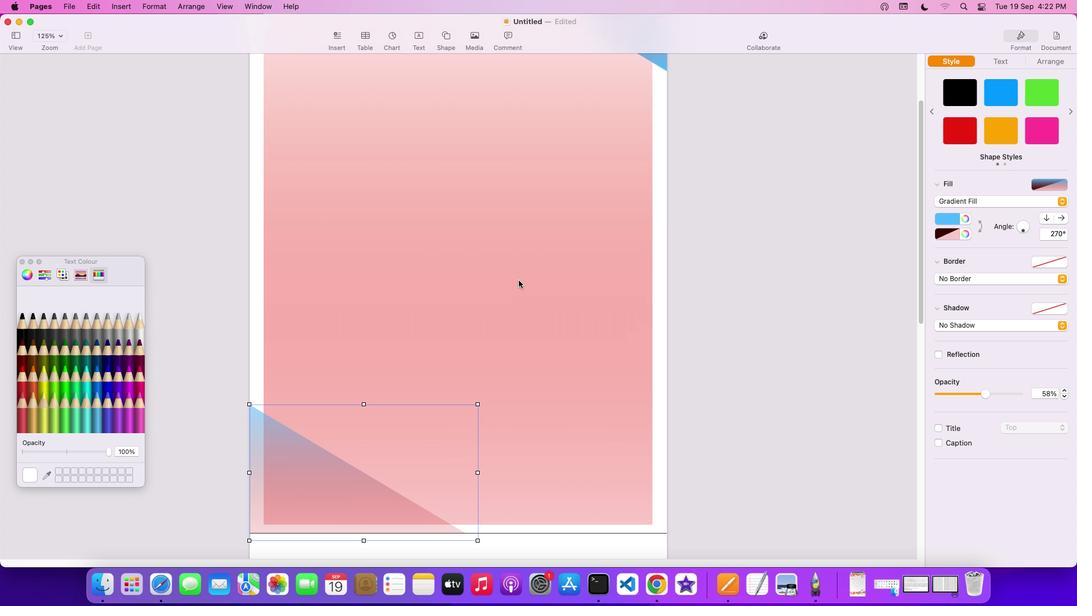 
Action: Mouse scrolled (518, 280) with delta (0, 3)
Screenshot: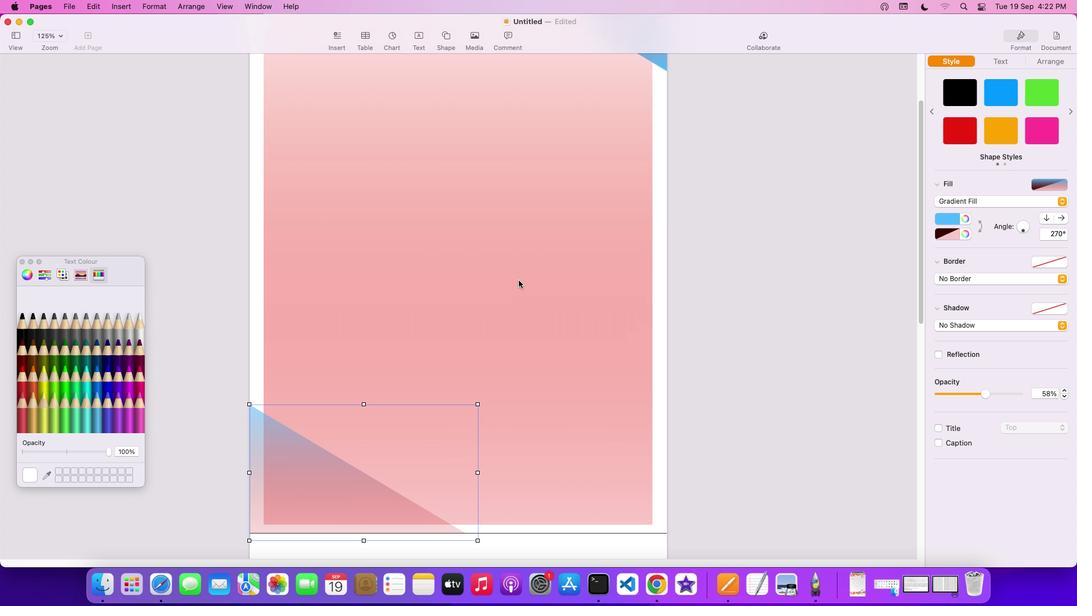 
Action: Mouse scrolled (518, 280) with delta (0, 3)
Screenshot: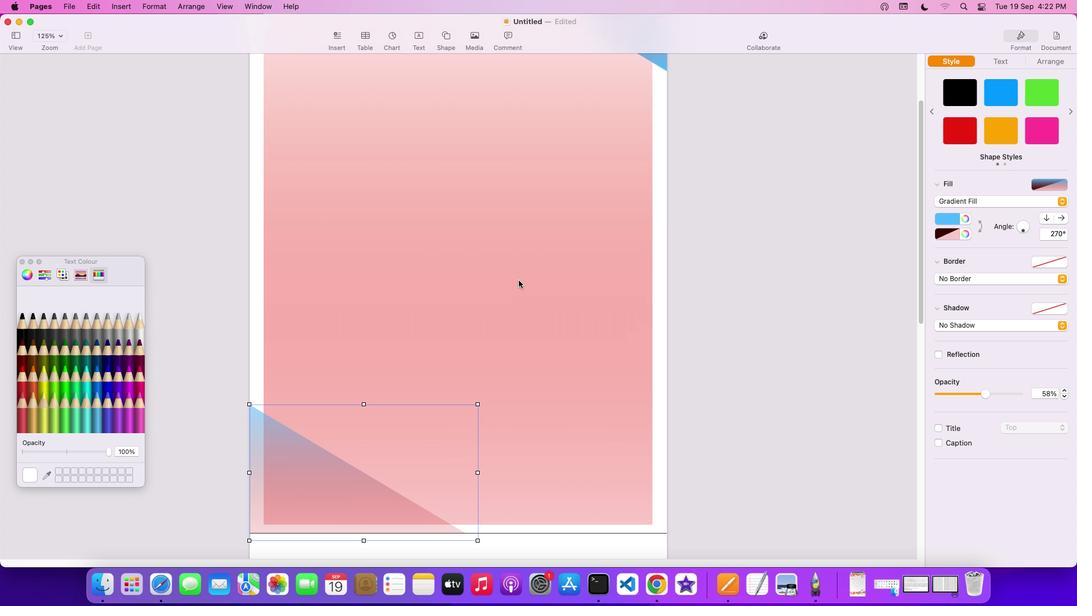 
Action: Mouse scrolled (518, 280) with delta (0, 0)
Screenshot: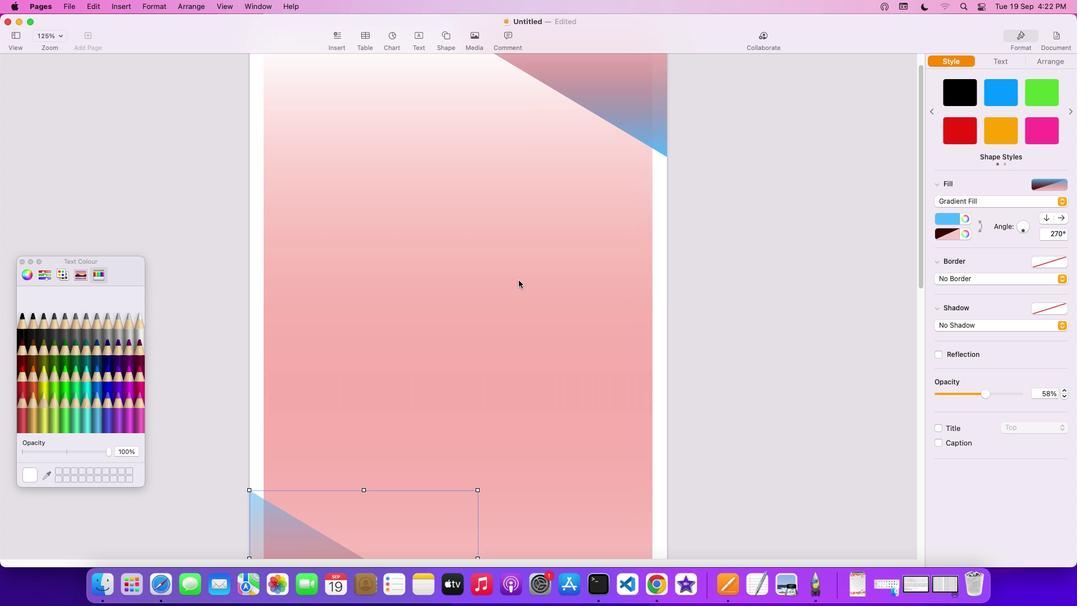 
Action: Mouse scrolled (518, 280) with delta (0, 0)
Screenshot: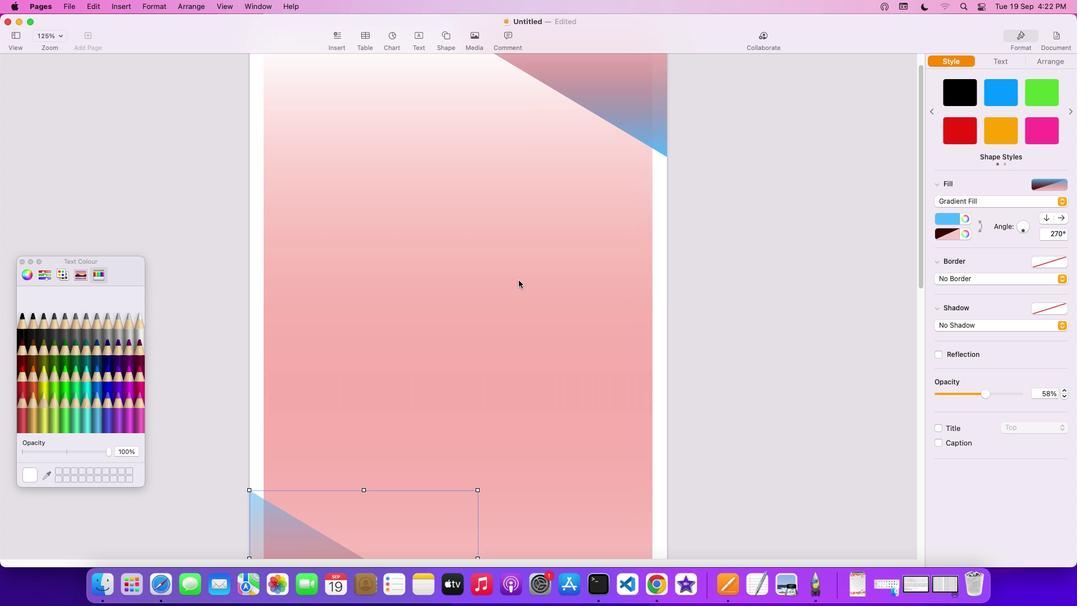 
Action: Mouse scrolled (518, 280) with delta (0, 2)
Screenshot: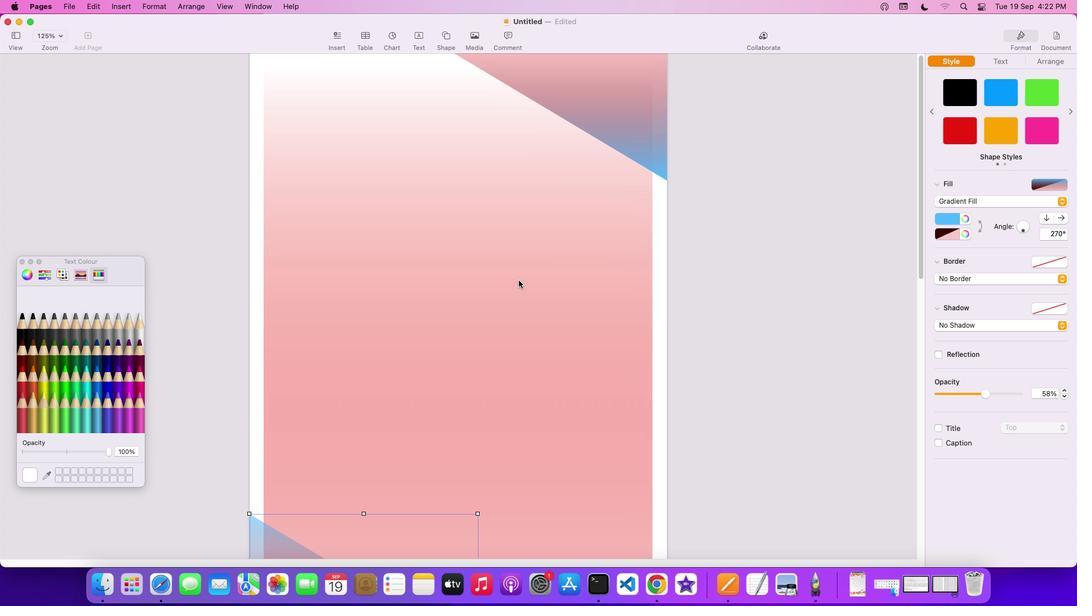 
Action: Mouse scrolled (518, 280) with delta (0, 2)
Screenshot: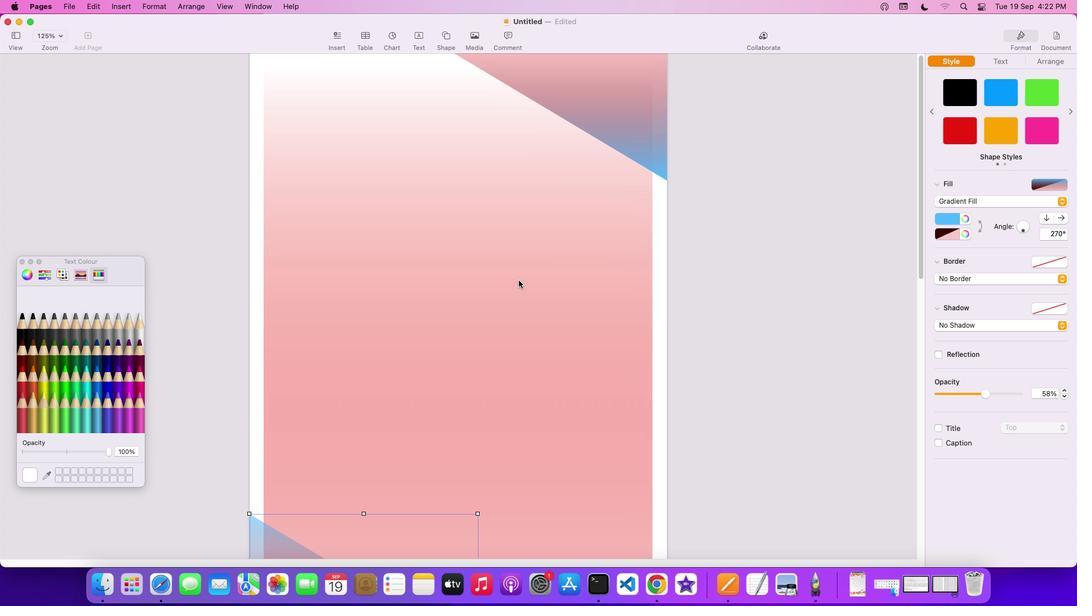 
Action: Mouse scrolled (518, 280) with delta (0, 3)
Screenshot: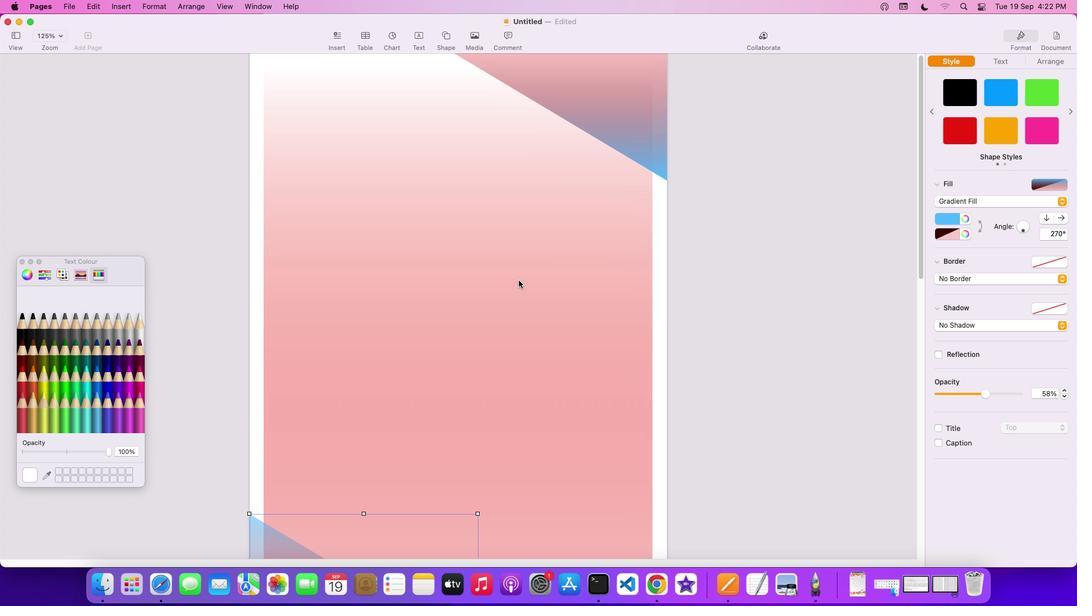 
Action: Mouse scrolled (518, 280) with delta (0, 0)
Screenshot: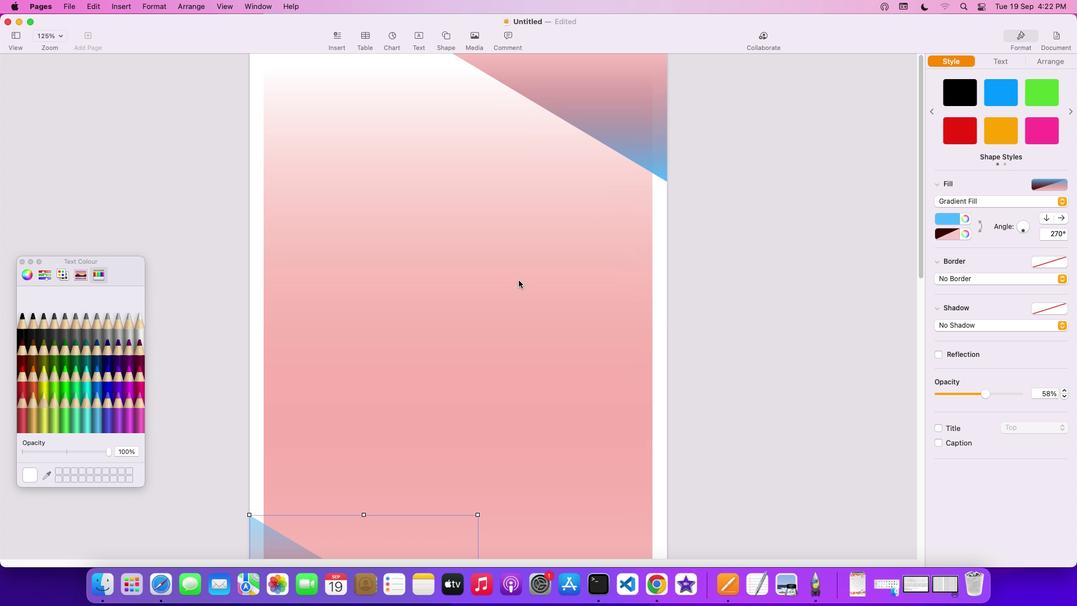 
Action: Mouse scrolled (518, 280) with delta (0, 0)
Screenshot: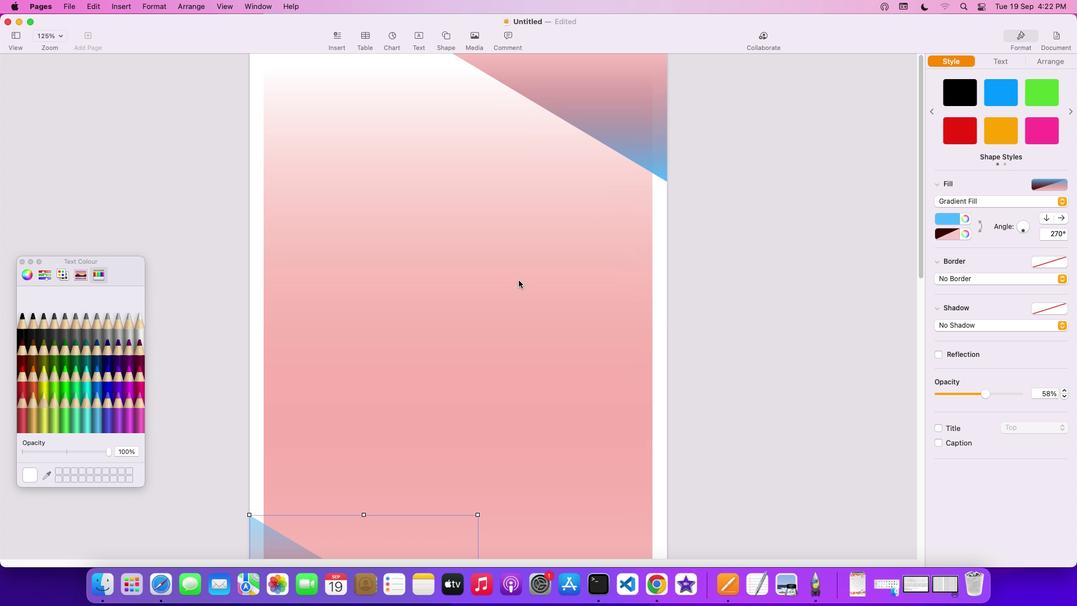 
Action: Mouse scrolled (518, 280) with delta (0, 2)
Screenshot: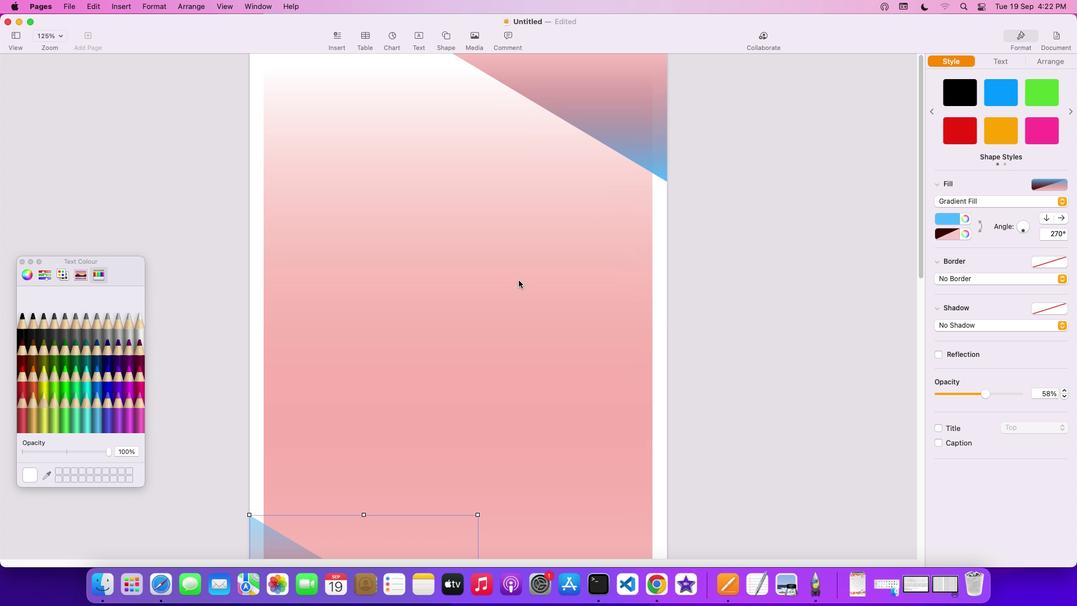 
Action: Mouse scrolled (518, 280) with delta (0, 2)
Screenshot: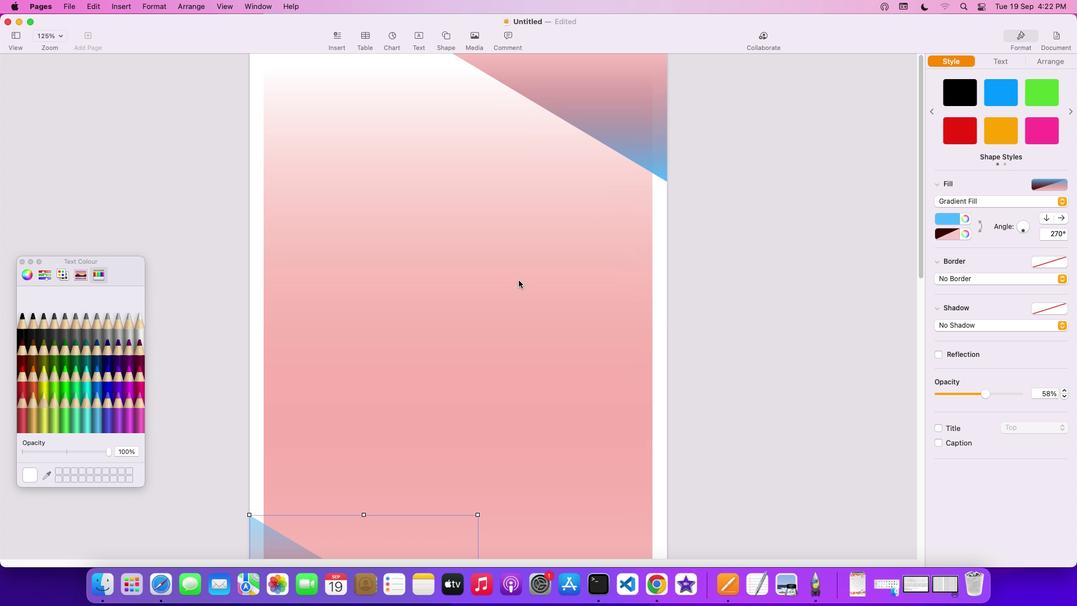 
Action: Mouse moved to (624, 91)
Screenshot: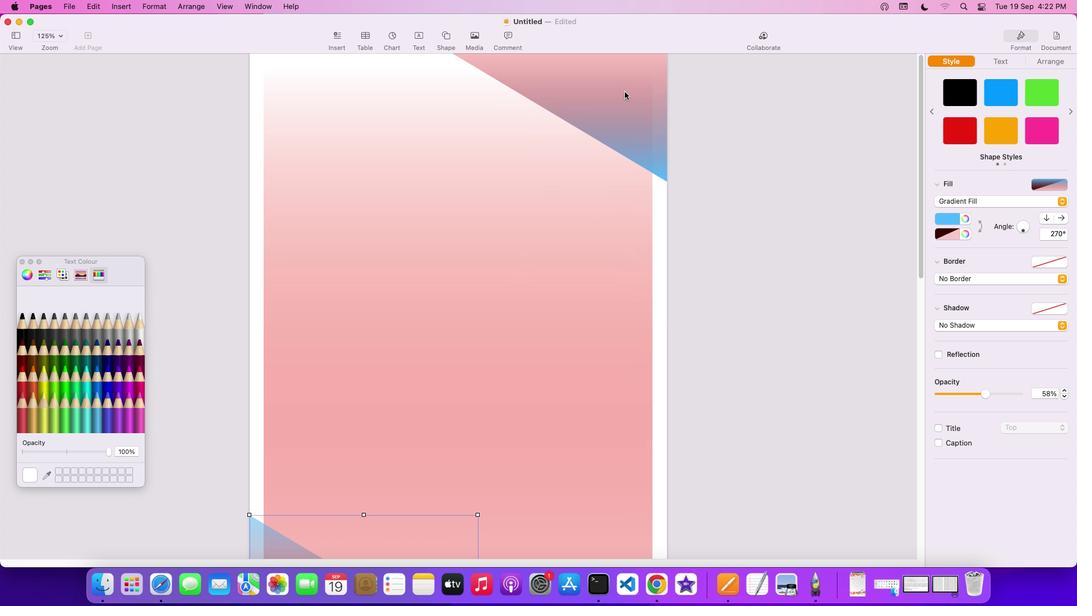 
Action: Mouse pressed left at (624, 91)
Screenshot: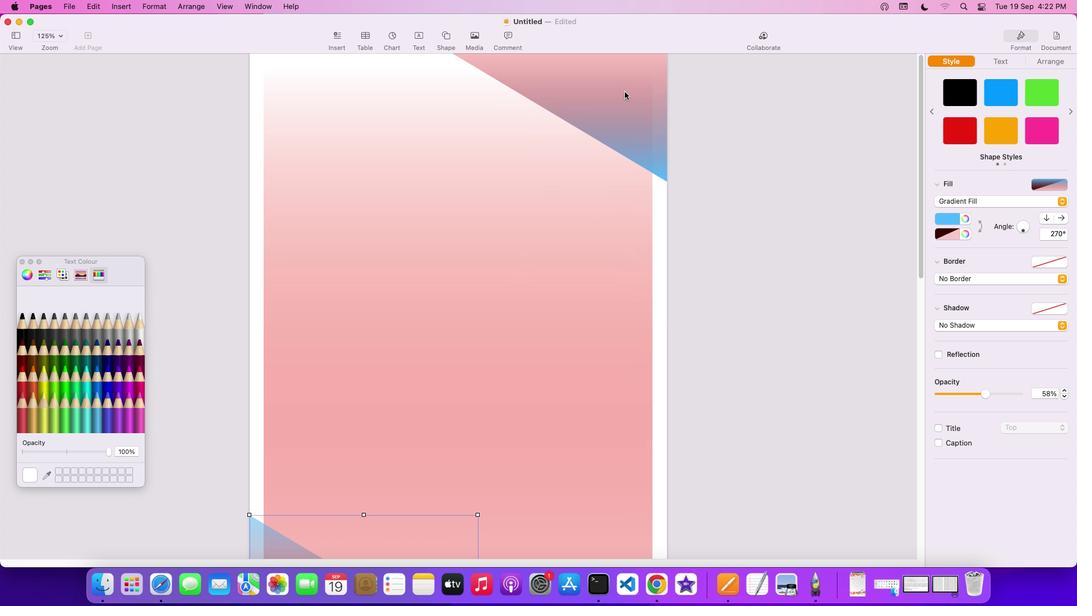 
Action: Mouse moved to (1018, 393)
Screenshot: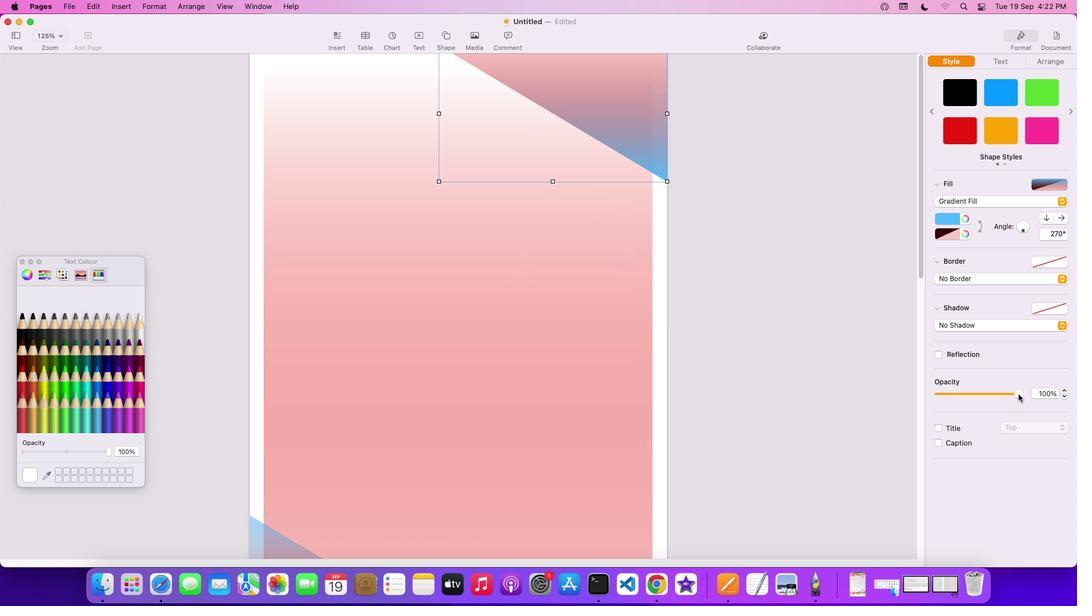
Action: Mouse pressed left at (1018, 393)
Screenshot: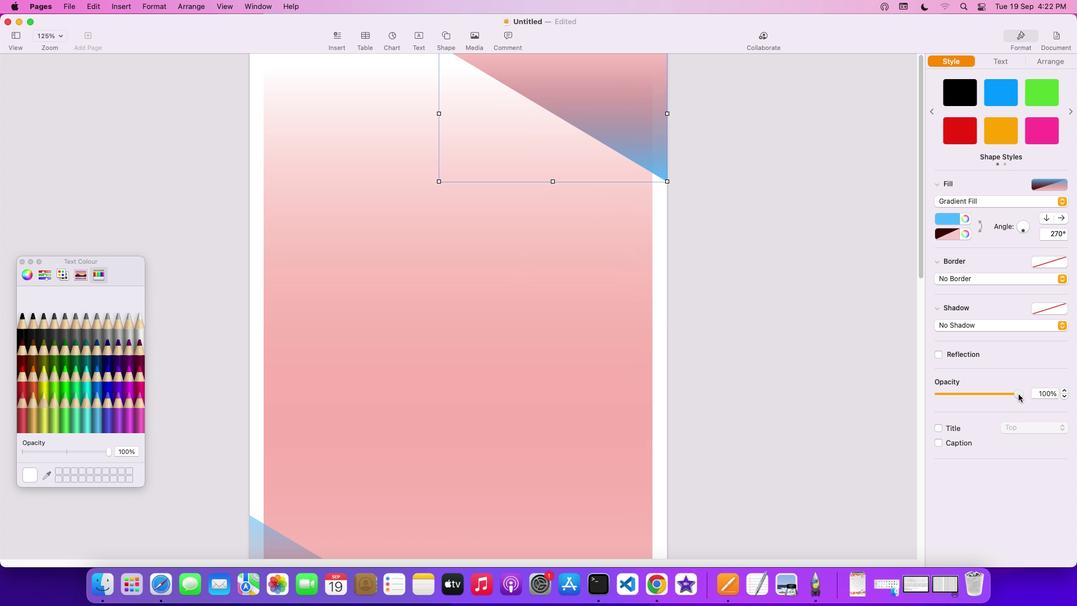 
Action: Mouse moved to (483, 295)
Screenshot: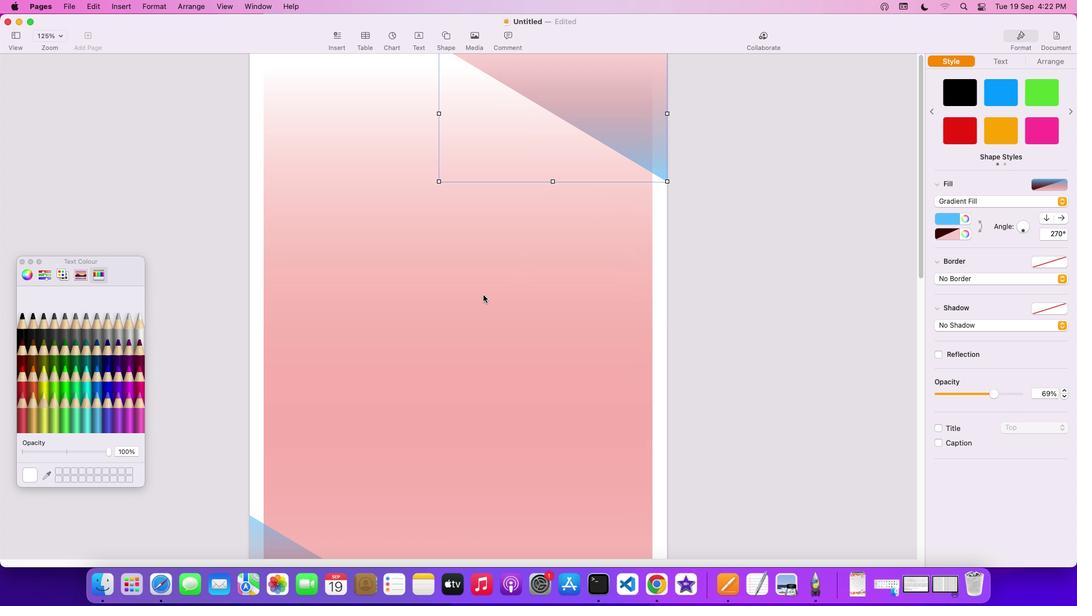 
Action: Mouse pressed left at (483, 295)
Screenshot: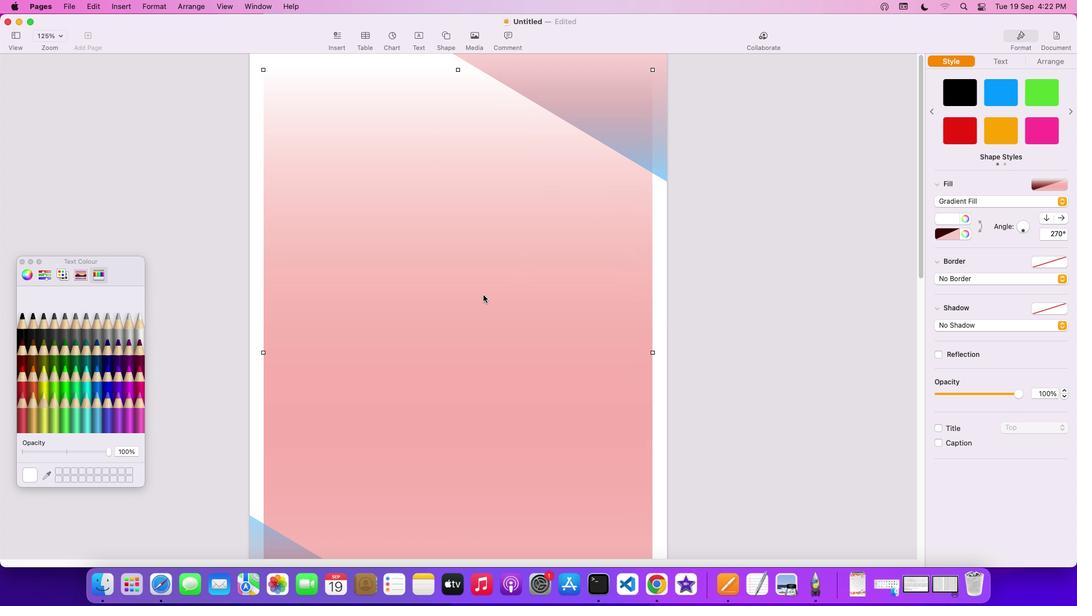 
Action: Mouse moved to (551, 84)
Screenshot: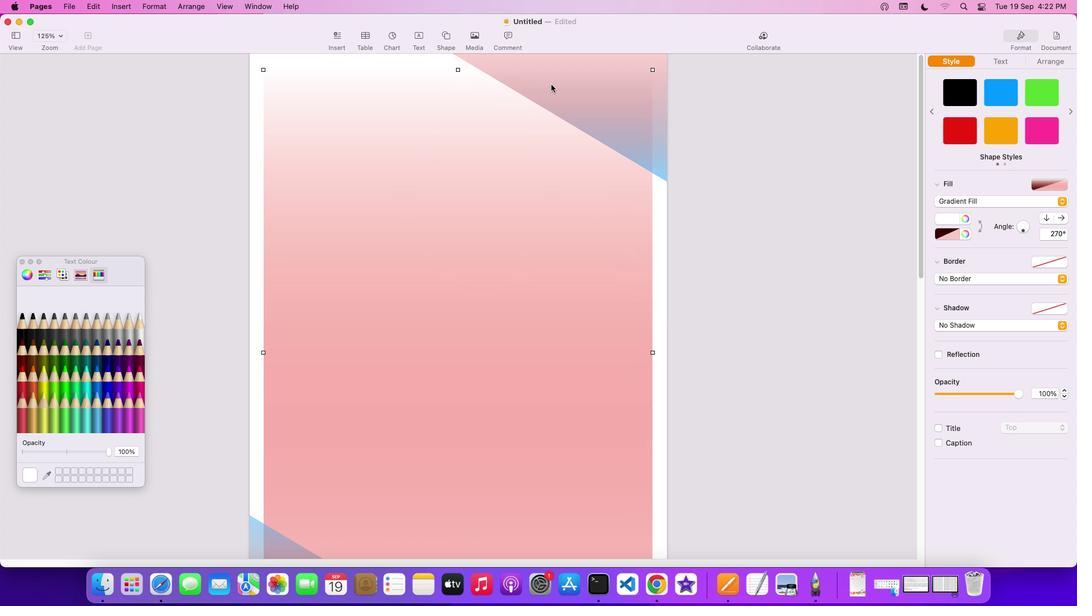 
Action: Mouse pressed left at (551, 84)
Screenshot: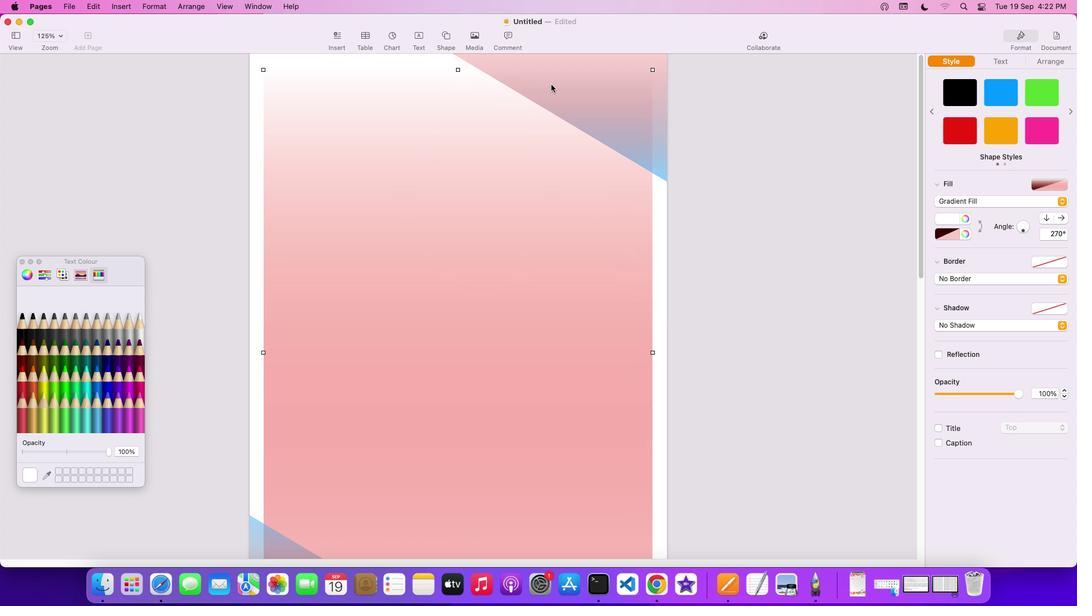 
Action: Mouse moved to (546, 85)
Screenshot: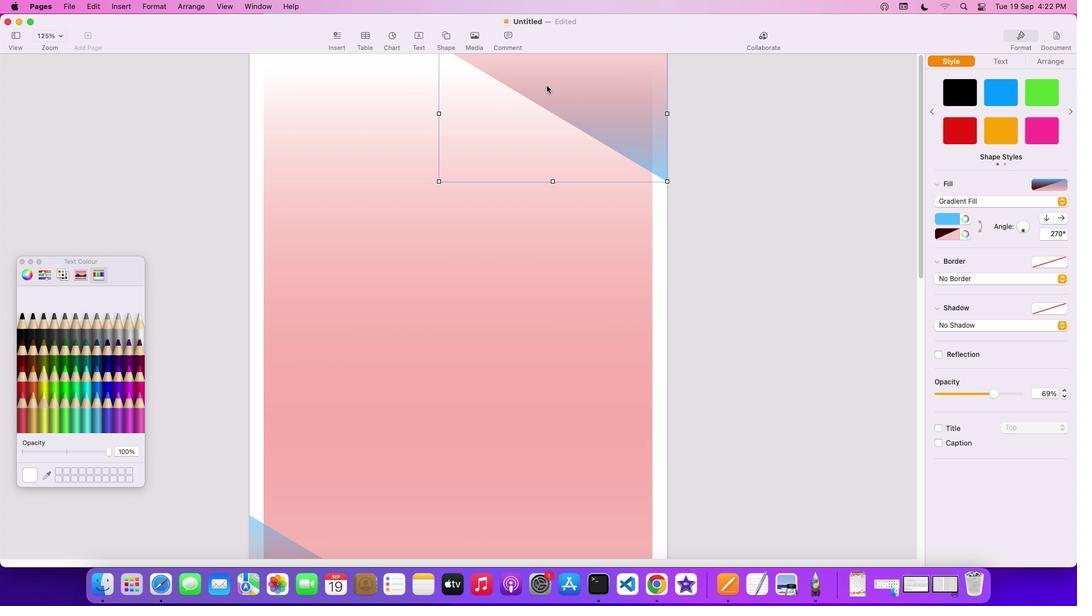 
Action: Key pressed Key.cmd'c'
Screenshot: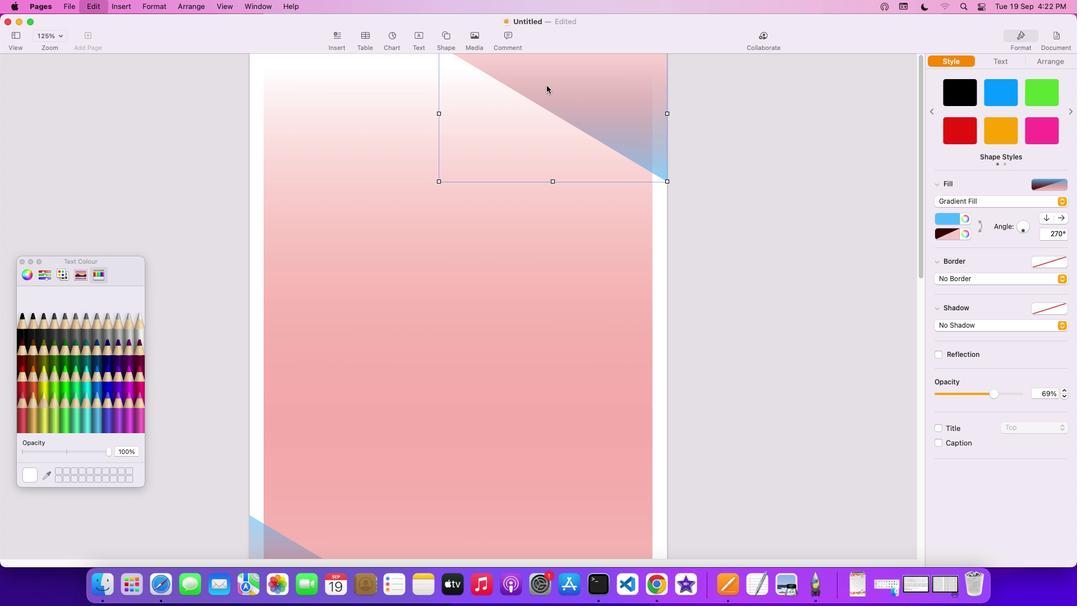 
Action: Mouse moved to (544, 85)
Screenshot: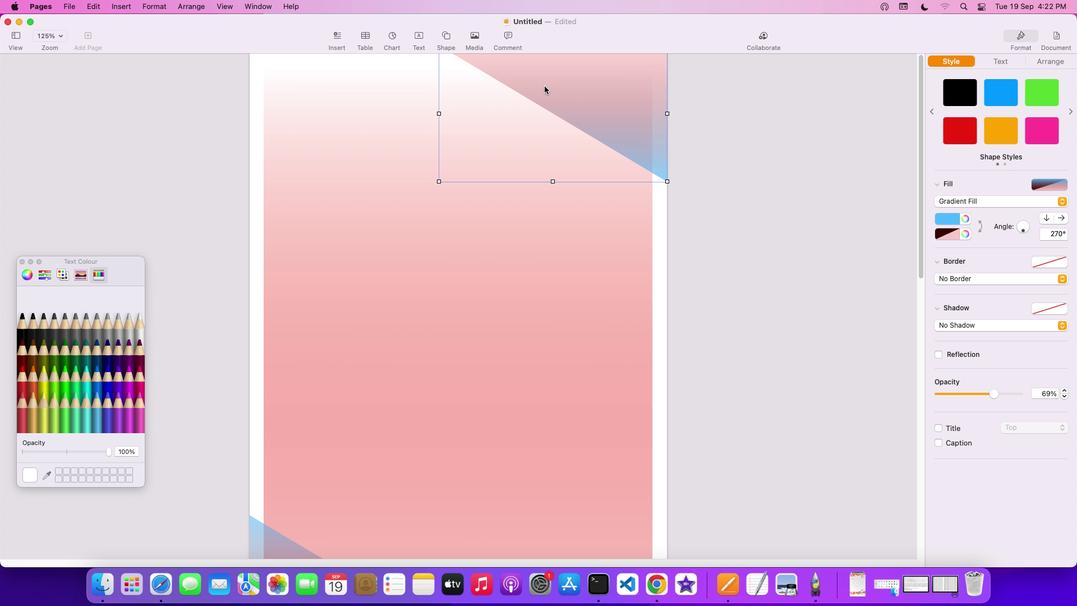 
Action: Key pressed Key.cmd'v'
Screenshot: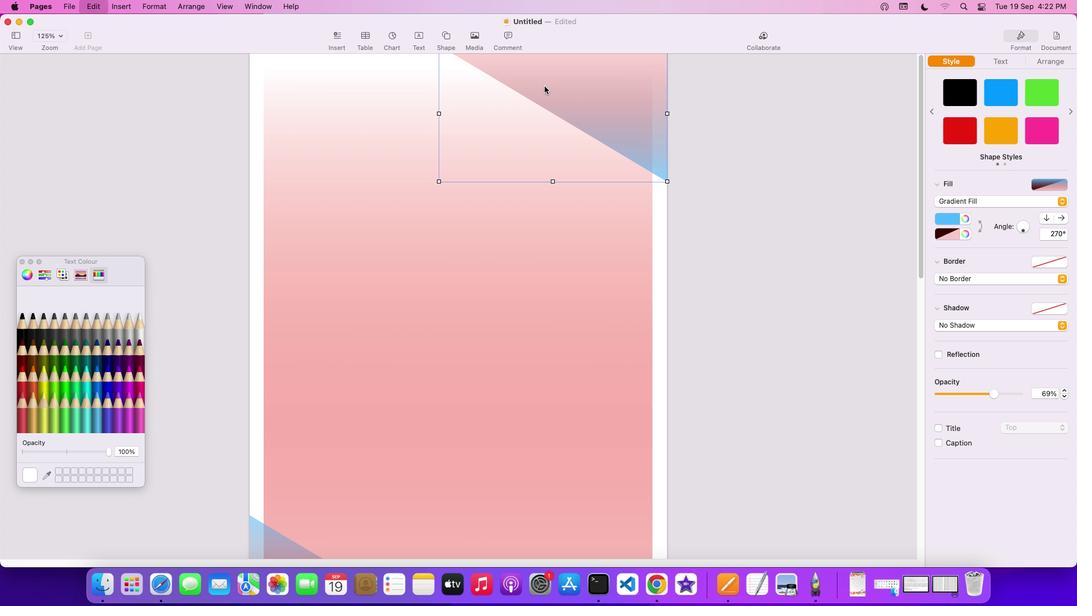 
Action: Mouse moved to (545, 85)
Screenshot: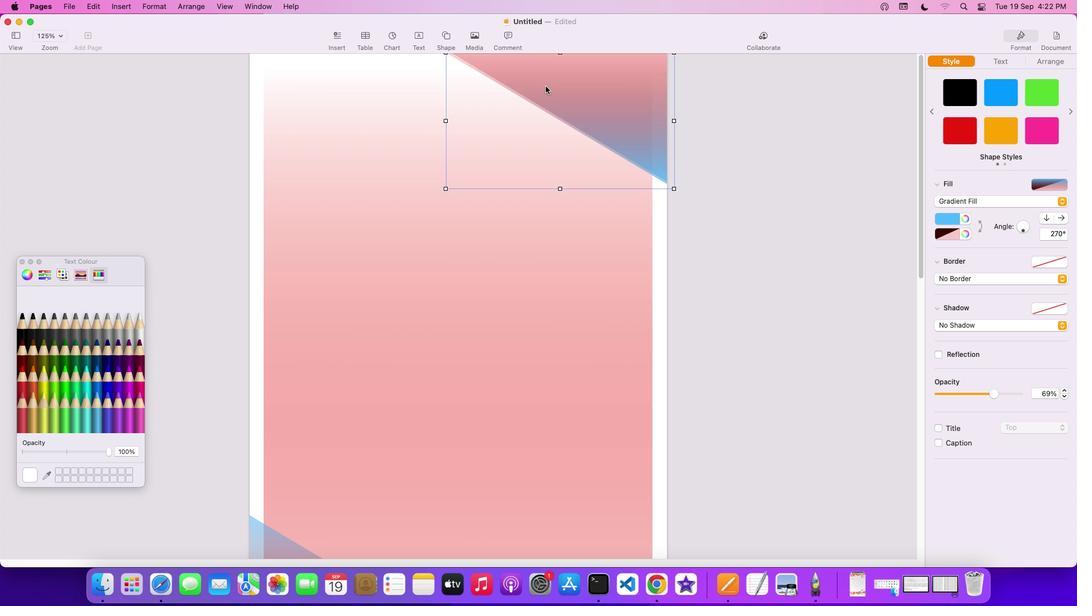 
Action: Mouse pressed left at (545, 85)
Screenshot: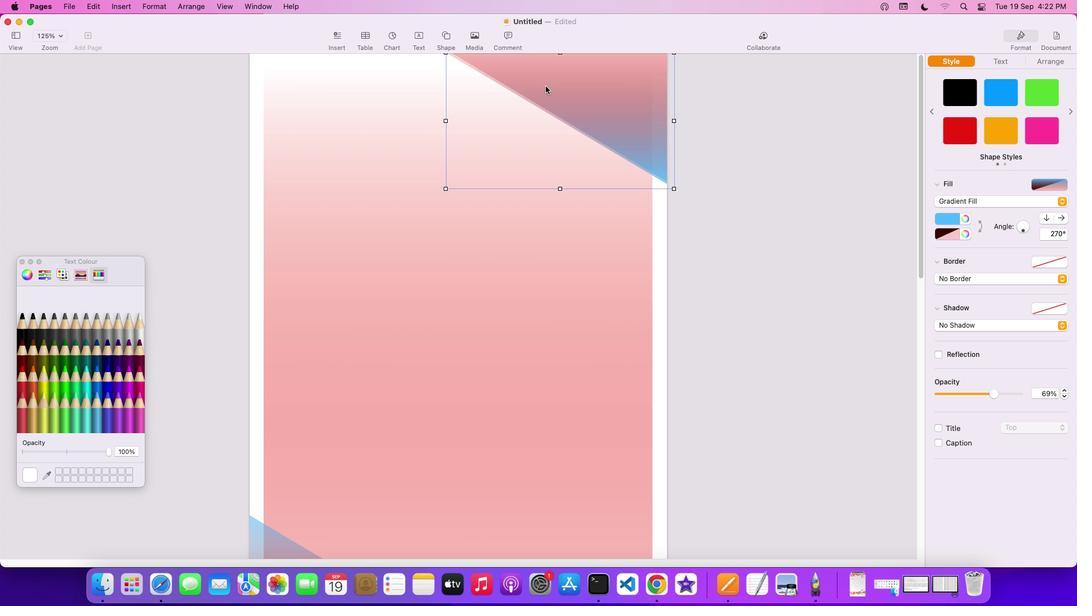 
Action: Mouse moved to (1033, 62)
Screenshot: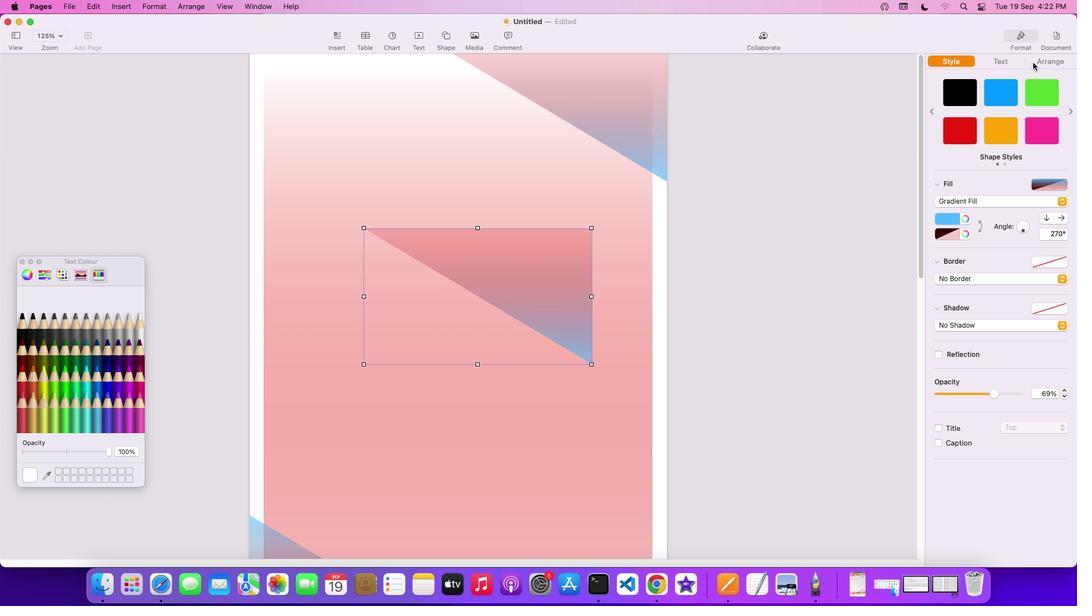 
Action: Mouse pressed left at (1033, 62)
Screenshot: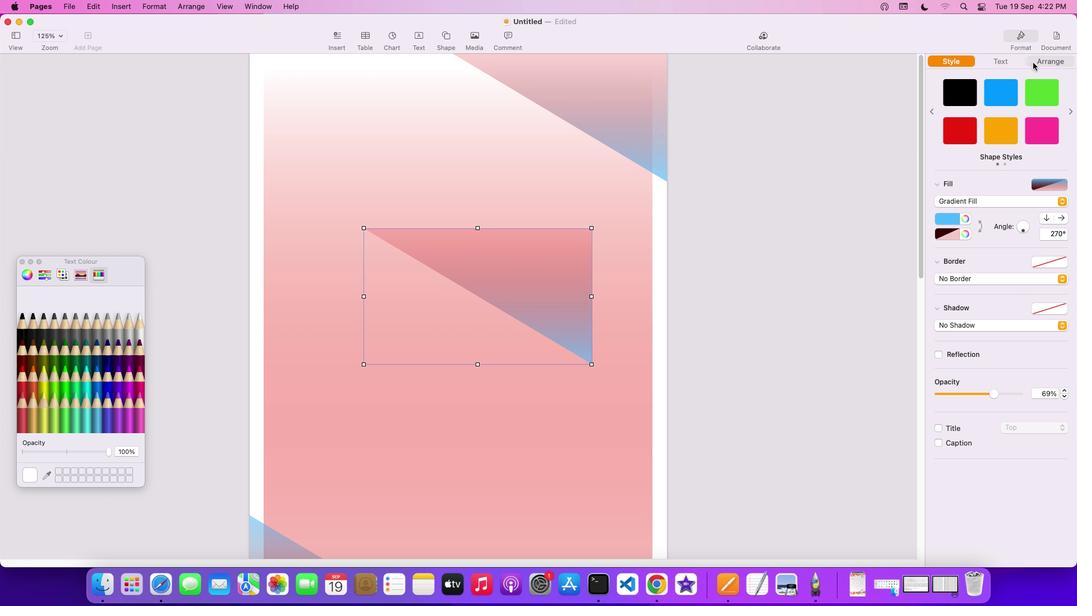 
Action: Mouse moved to (1039, 350)
Screenshot: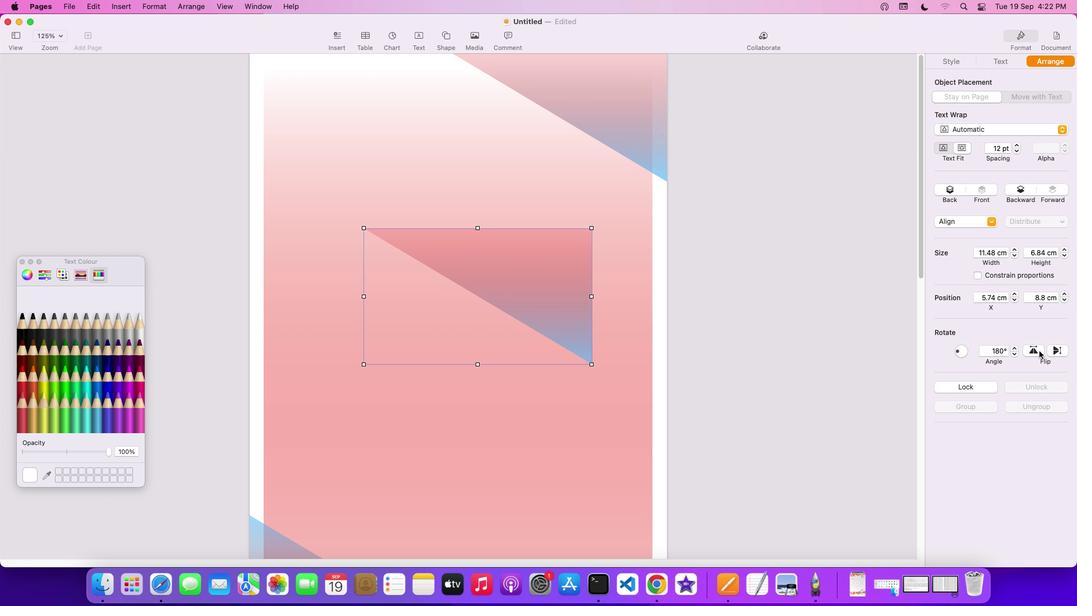 
Action: Mouse pressed left at (1039, 350)
Screenshot: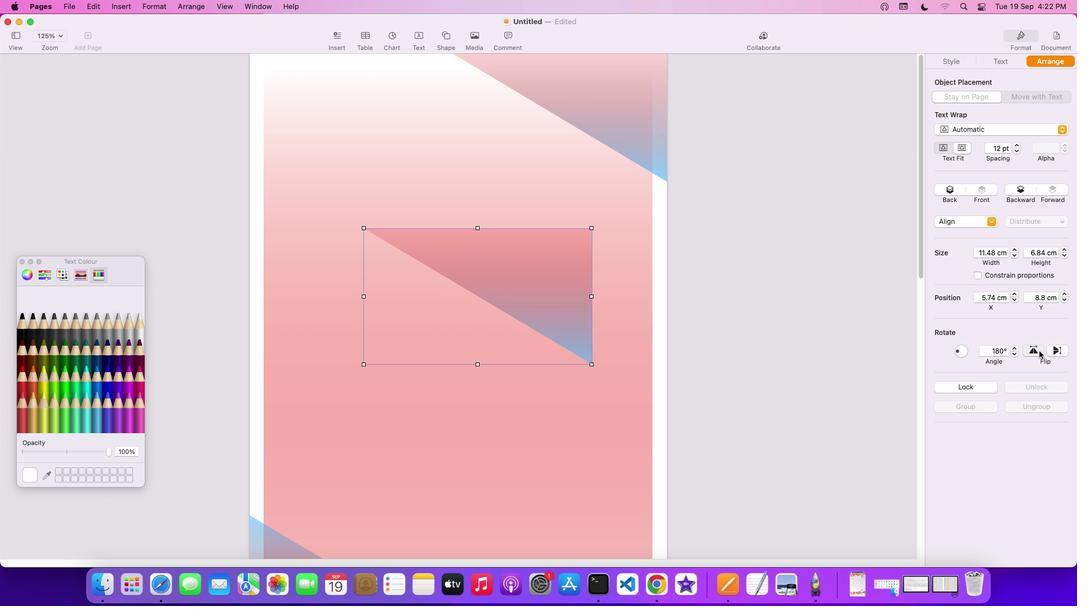 
Action: Mouse moved to (459, 278)
Screenshot: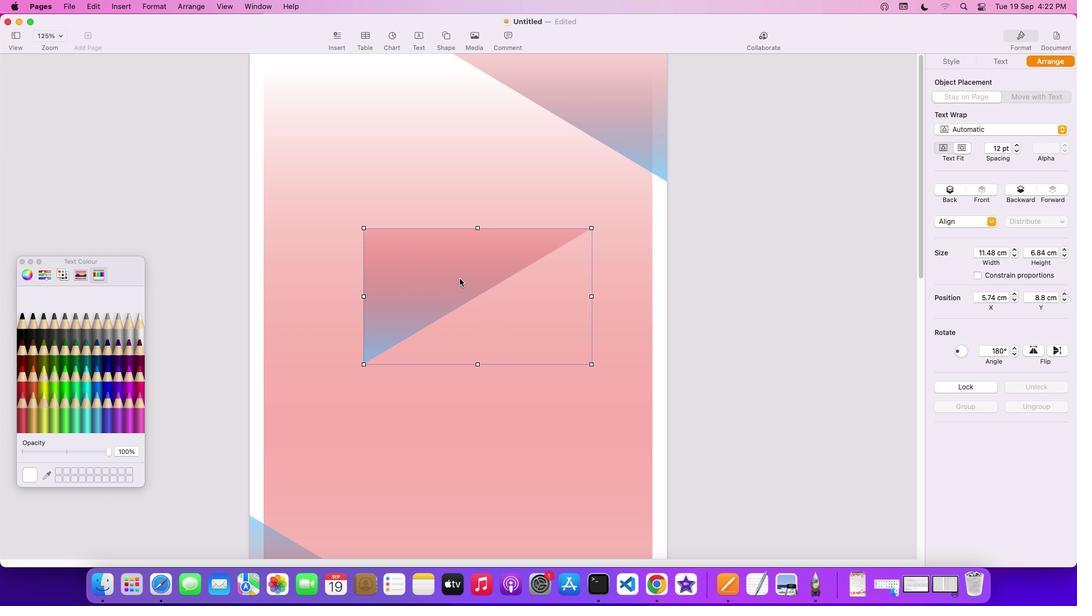 
Action: Mouse pressed left at (459, 278)
Screenshot: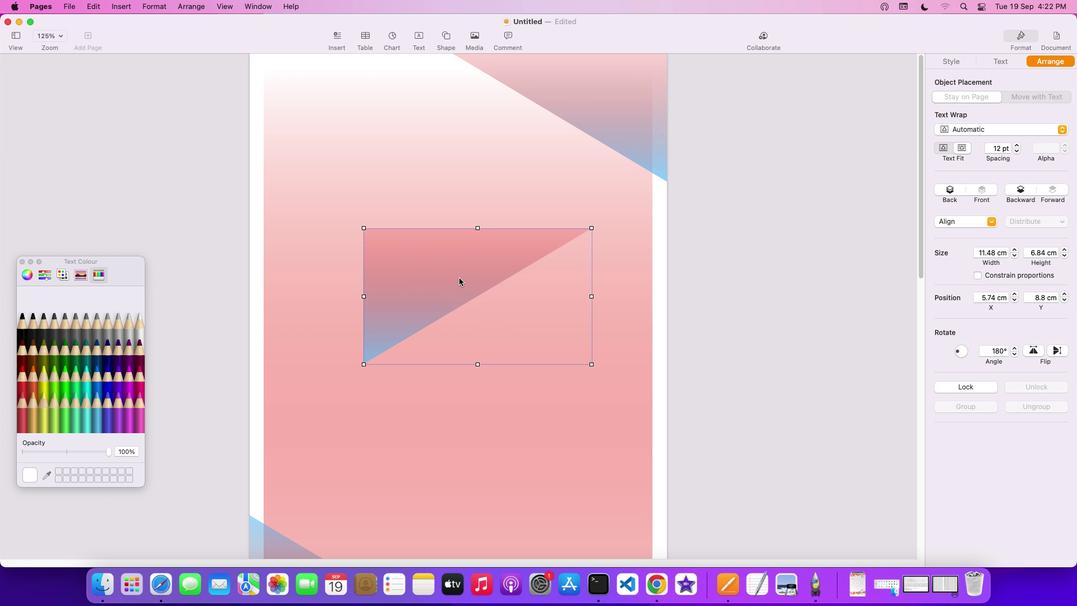 
Action: Mouse moved to (430, 165)
Screenshot: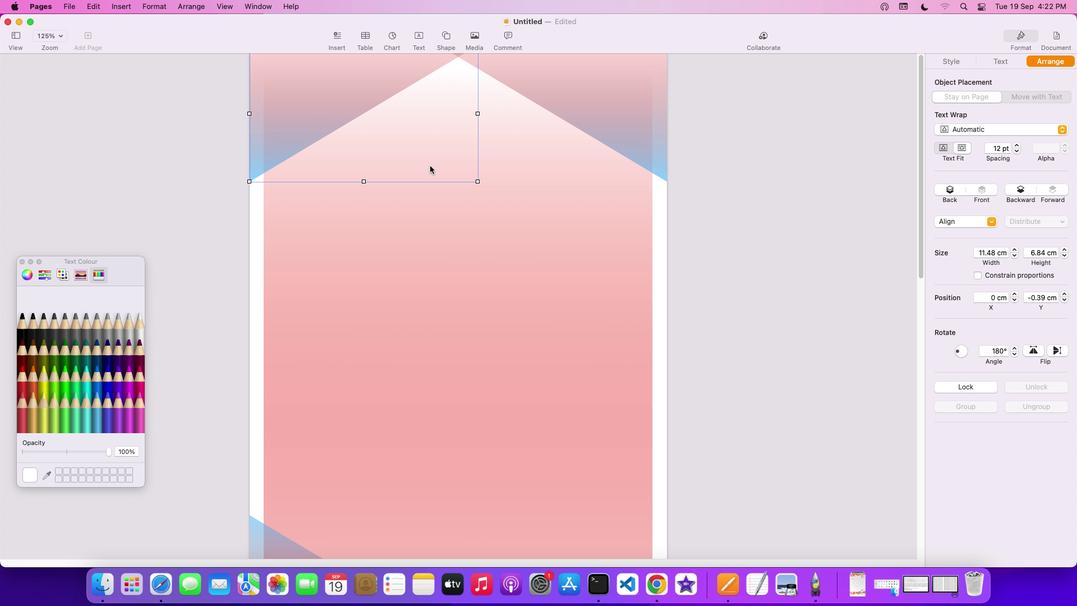 
Action: Key pressed Key.cmd'v'
Screenshot: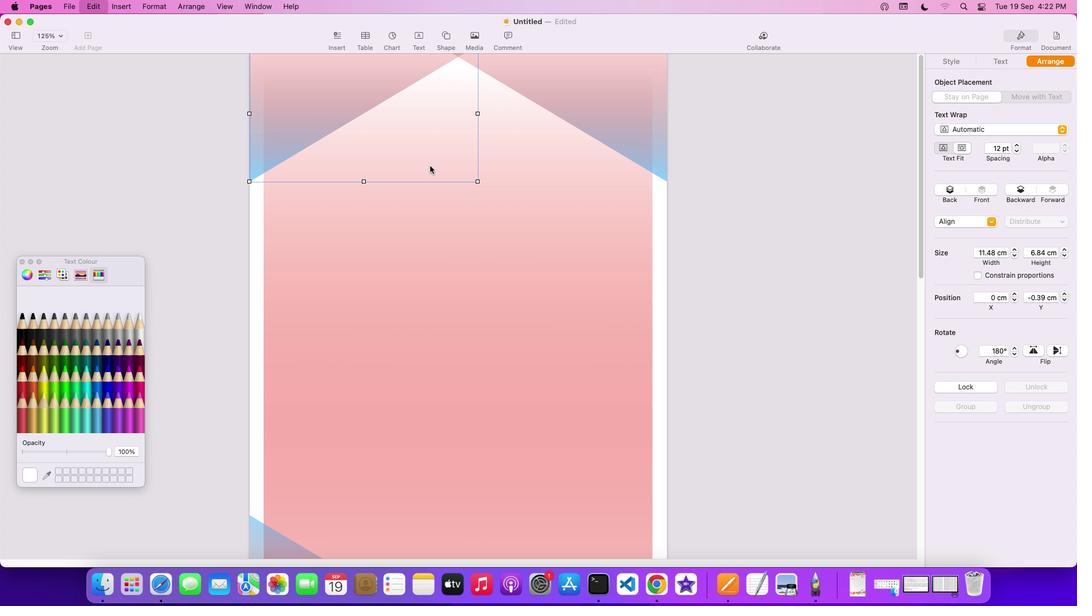 
Action: Mouse moved to (511, 83)
Screenshot: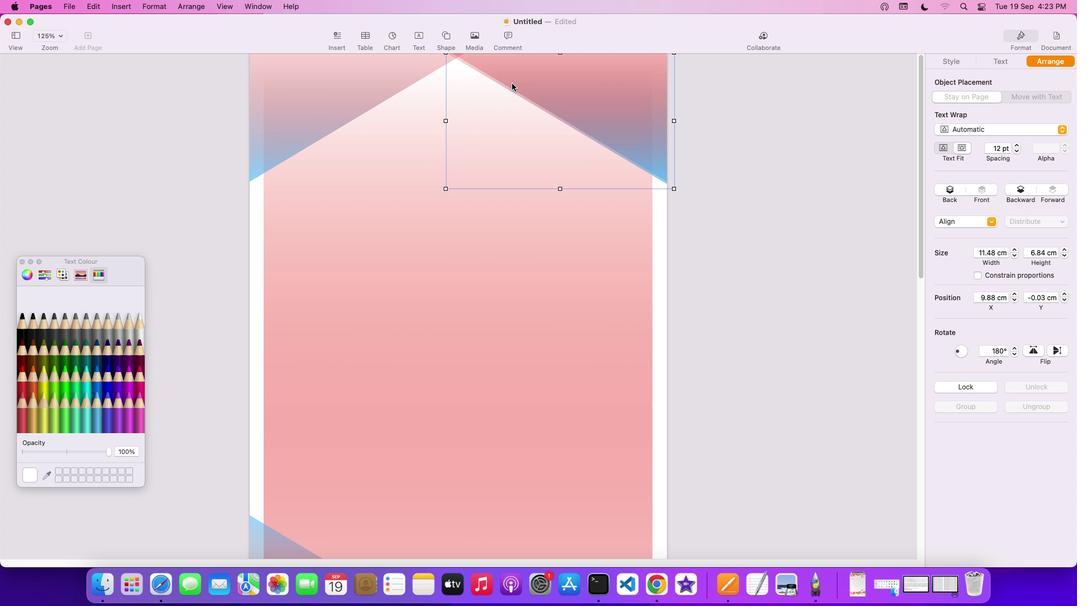 
Action: Mouse pressed left at (511, 83)
Screenshot: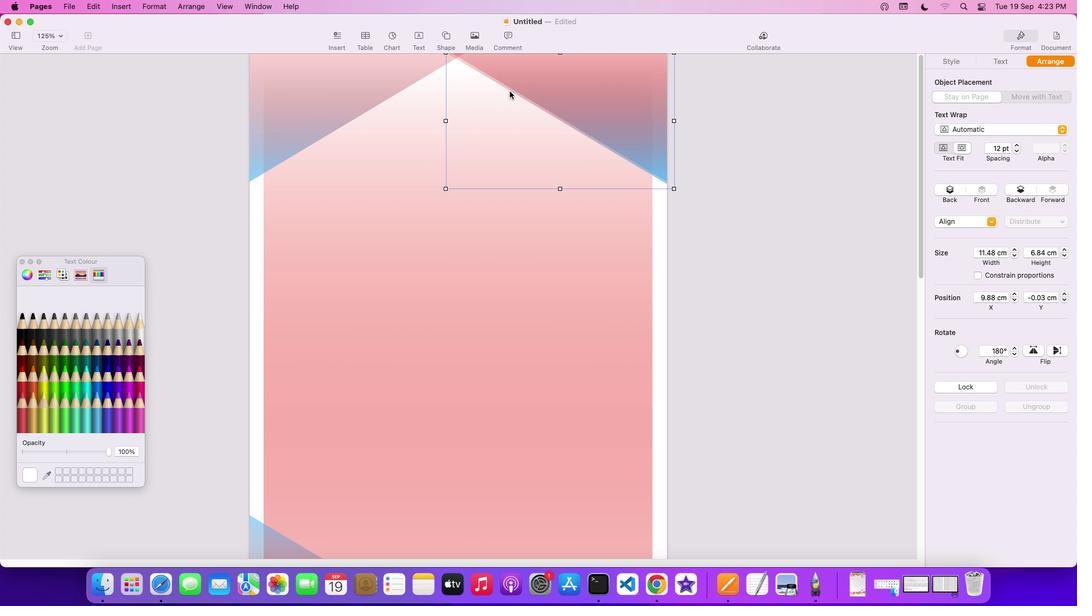 
Action: Mouse moved to (1036, 353)
Screenshot: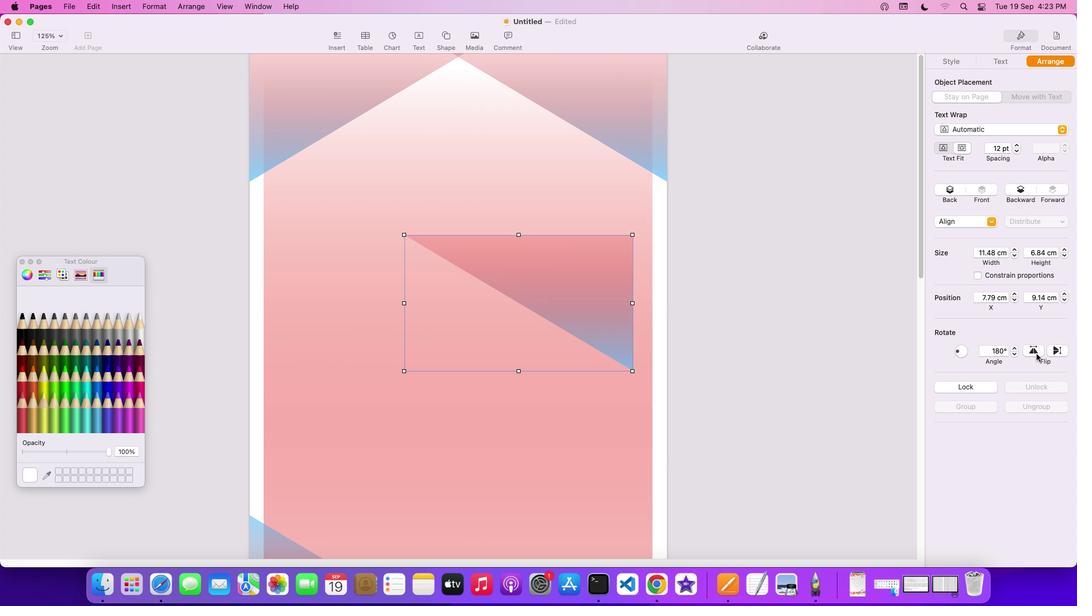 
Action: Mouse pressed left at (1036, 353)
Screenshot: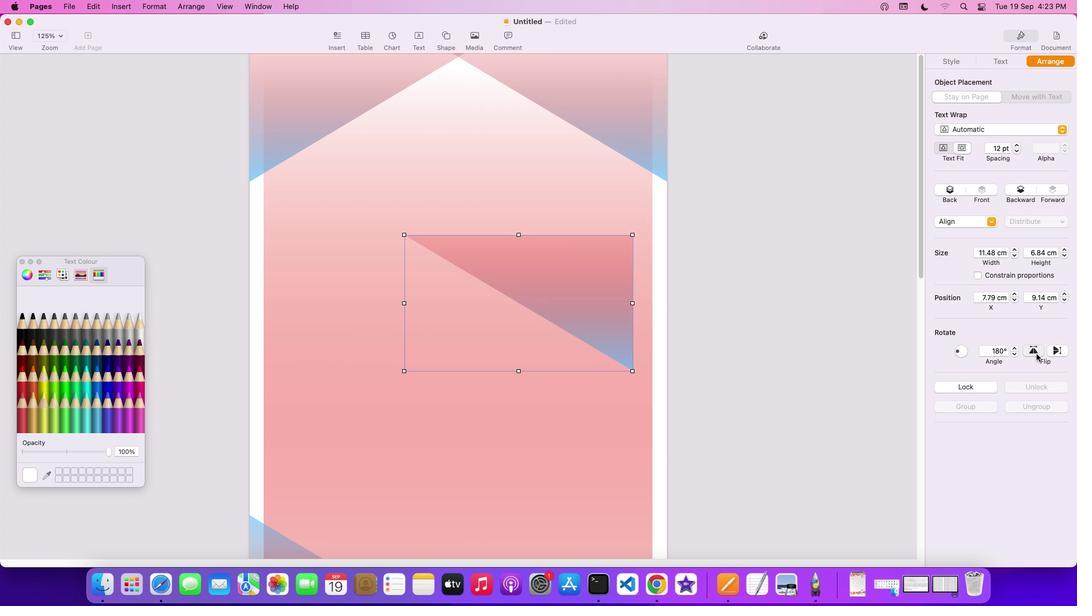 
Action: Mouse pressed left at (1036, 353)
Screenshot: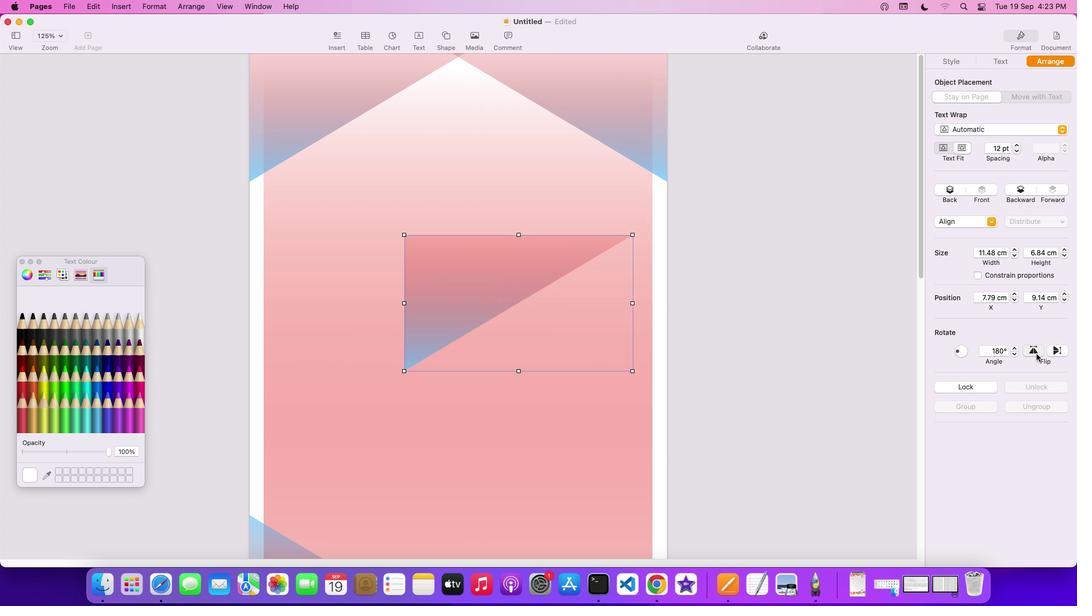 
Action: Mouse moved to (1065, 350)
Screenshot: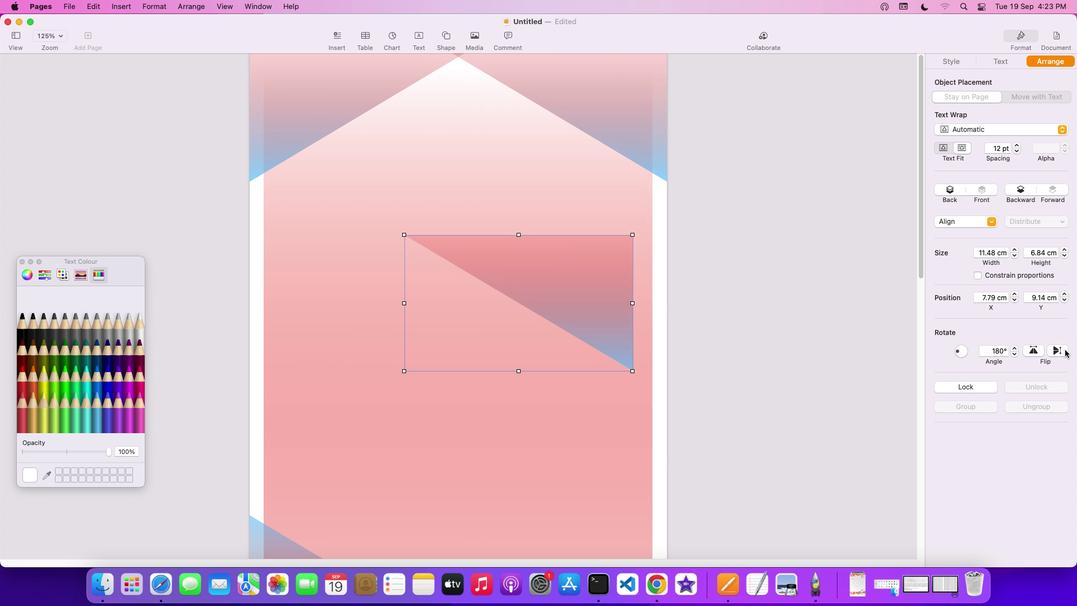 
Action: Mouse pressed left at (1065, 350)
Screenshot: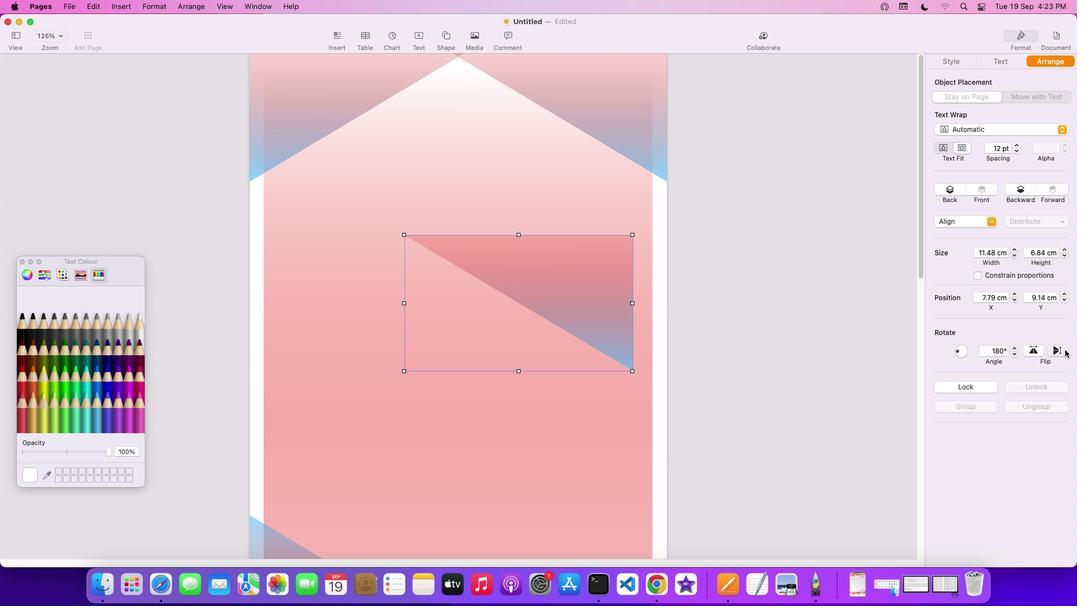 
Action: Mouse moved to (588, 280)
Screenshot: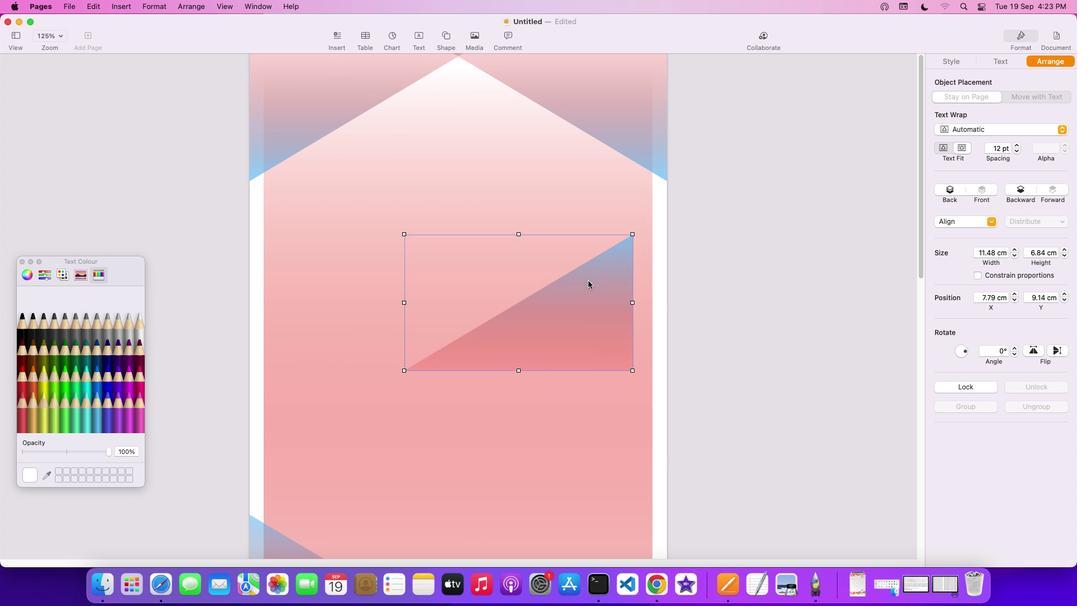 
Action: Mouse scrolled (588, 280) with delta (0, 0)
Screenshot: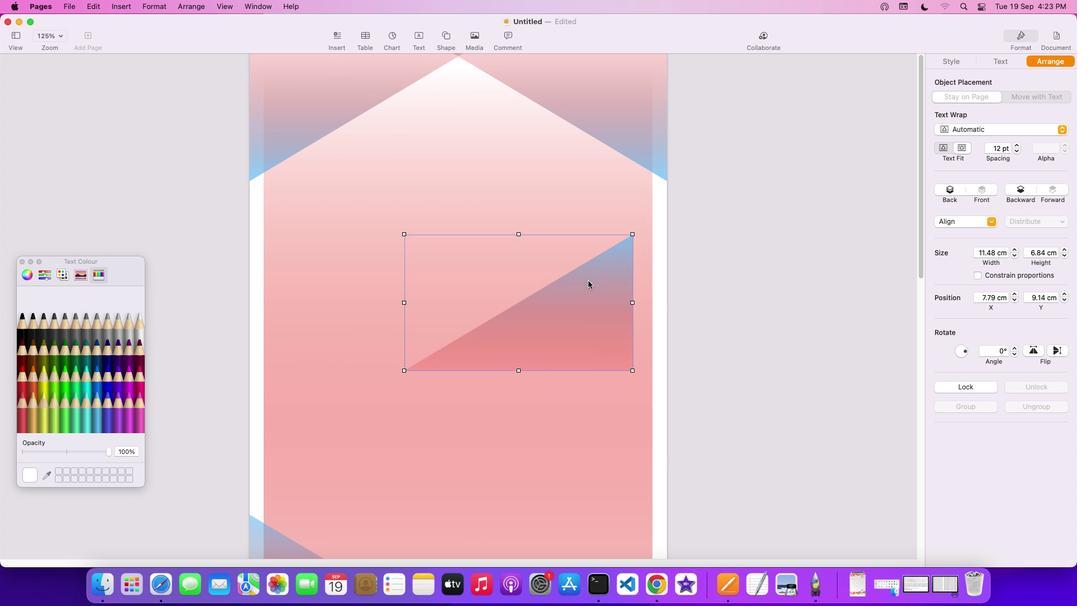 
Action: Mouse scrolled (588, 280) with delta (0, 0)
Screenshot: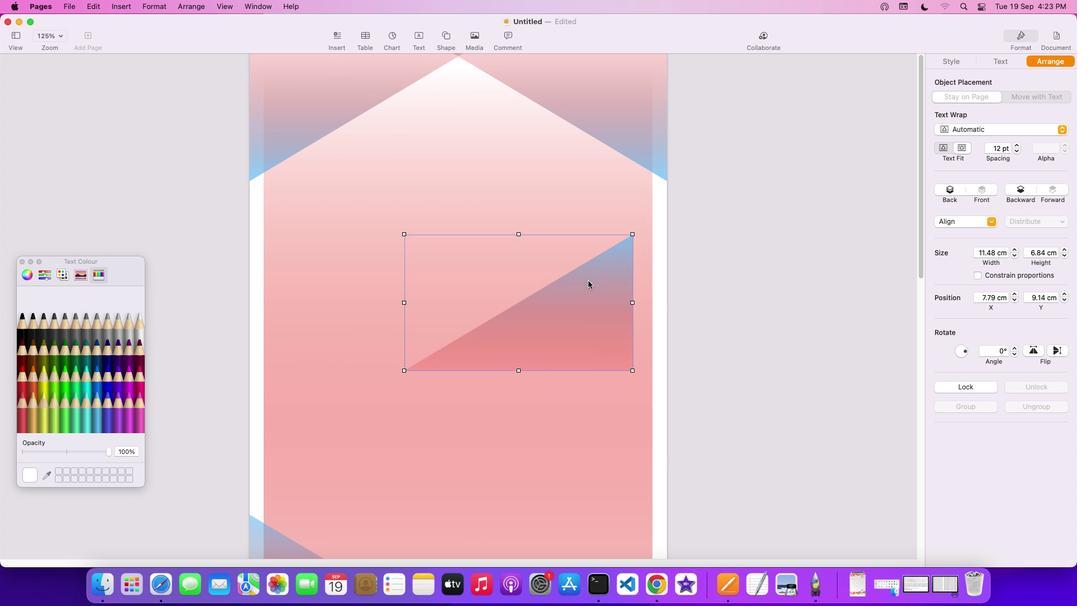 
Action: Mouse scrolled (588, 280) with delta (0, -1)
Screenshot: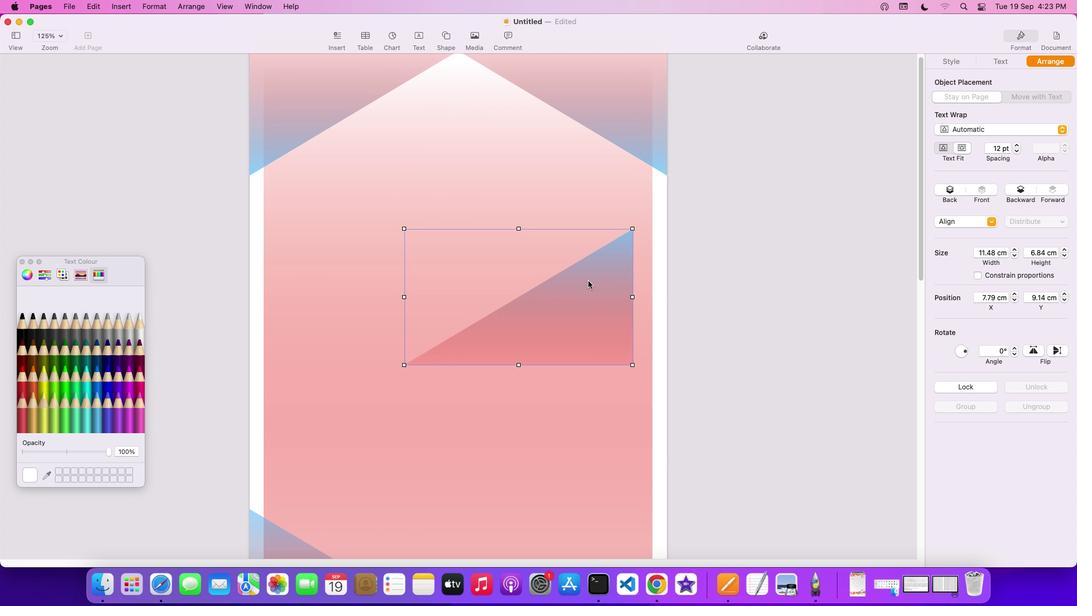 
Action: Mouse scrolled (588, 280) with delta (0, -2)
Screenshot: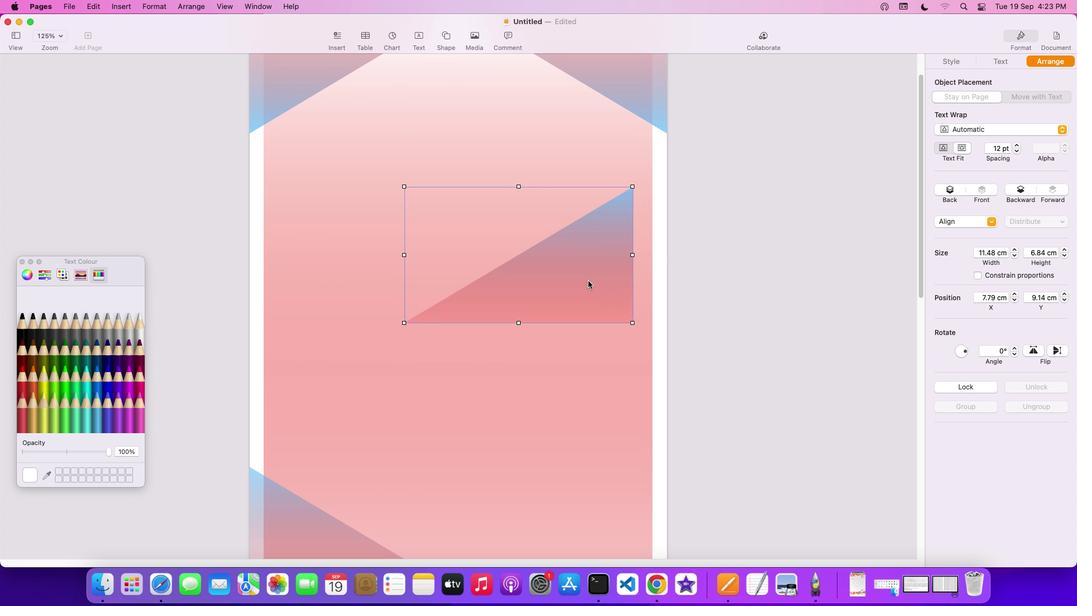 
Action: Mouse scrolled (588, 280) with delta (0, -3)
Screenshot: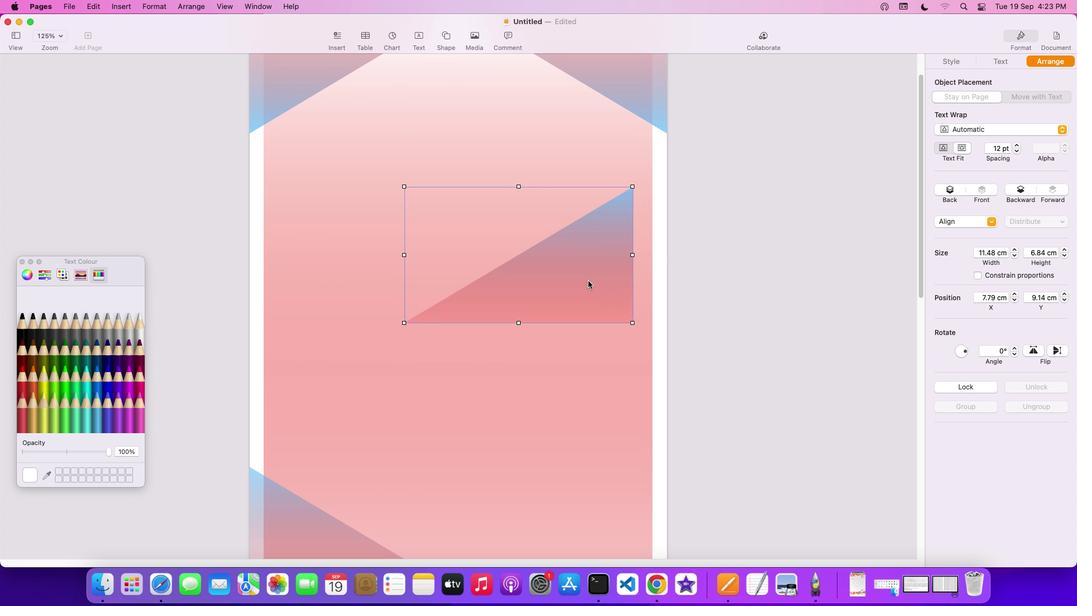 
Action: Mouse scrolled (588, 280) with delta (0, -3)
Screenshot: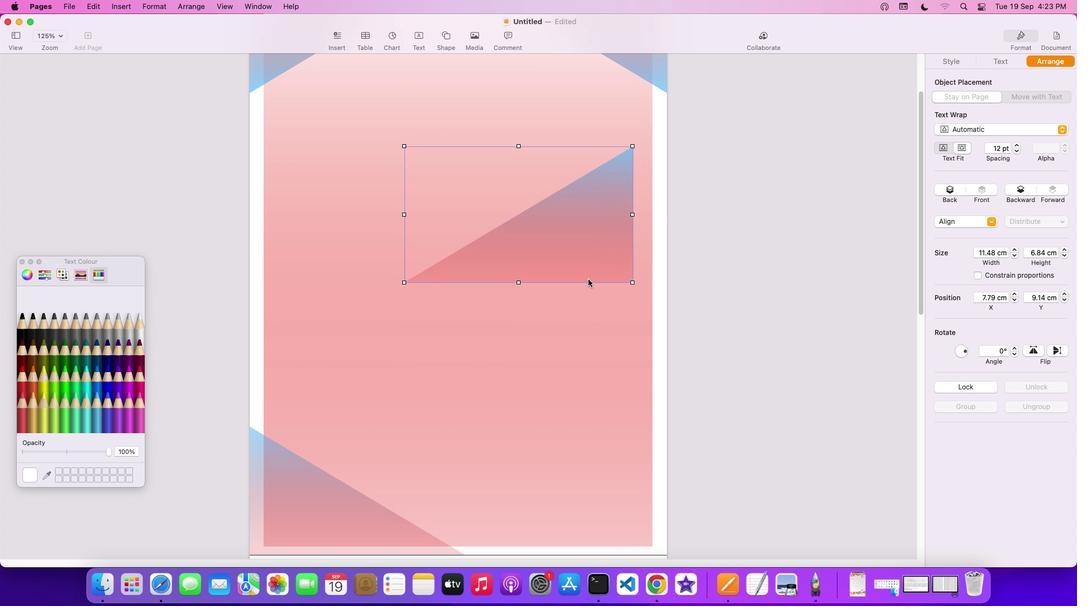 
Action: Mouse moved to (570, 203)
Screenshot: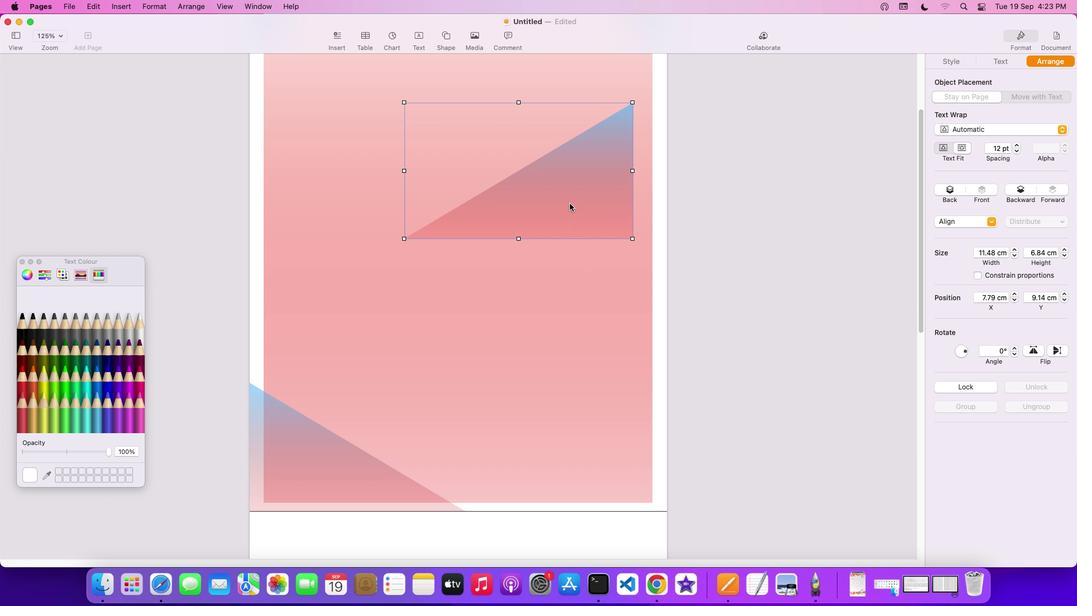 
Action: Mouse pressed left at (570, 203)
Screenshot: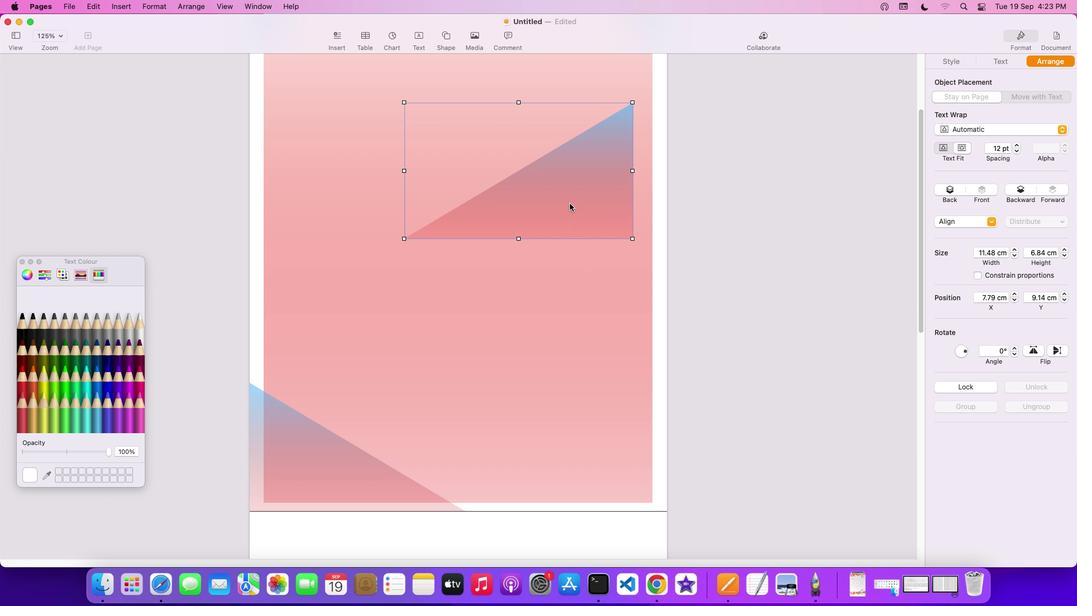 
Action: Mouse moved to (523, 349)
Screenshot: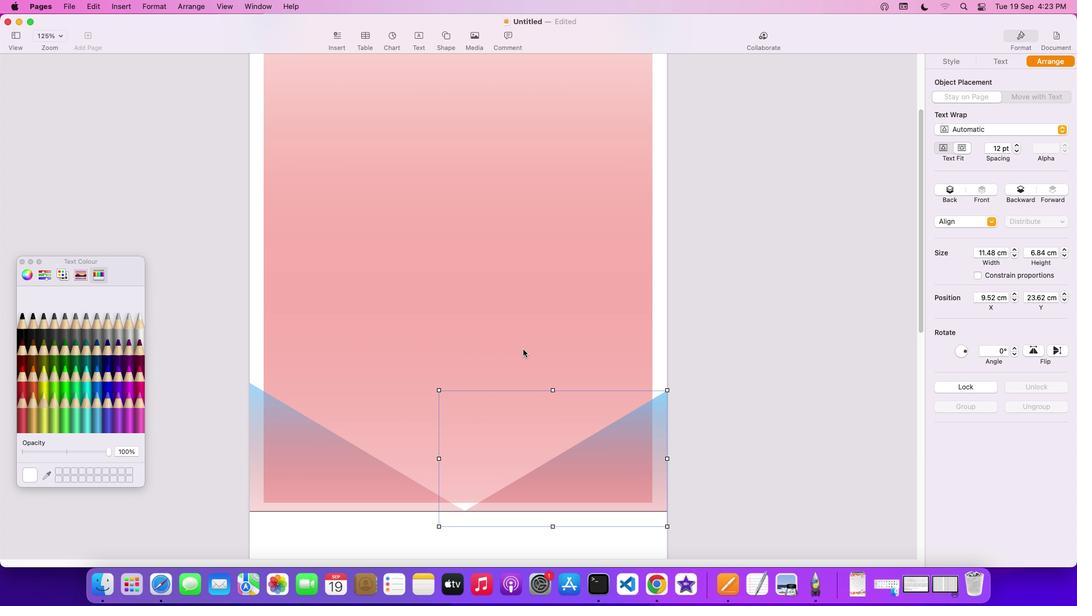 
Action: Mouse pressed left at (523, 349)
Screenshot: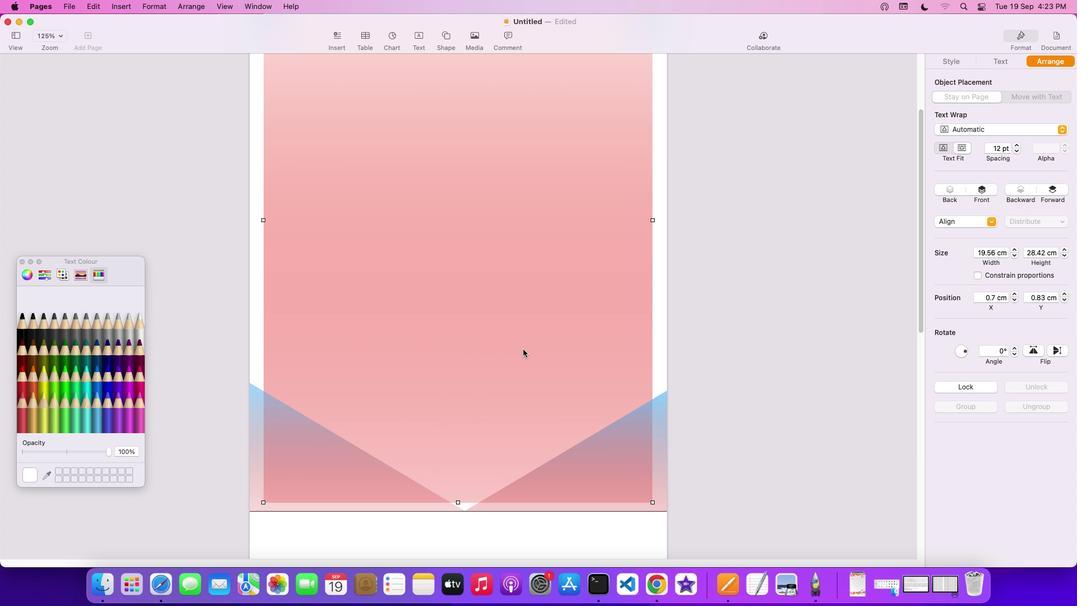 
Action: Mouse moved to (602, 480)
Screenshot: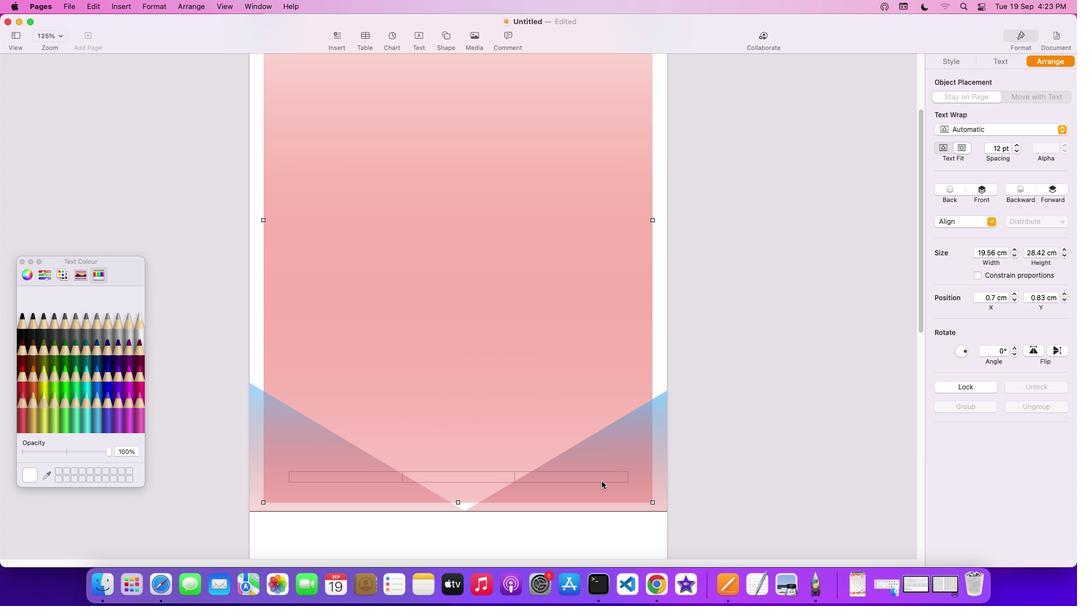 
Action: Mouse pressed left at (602, 480)
Screenshot: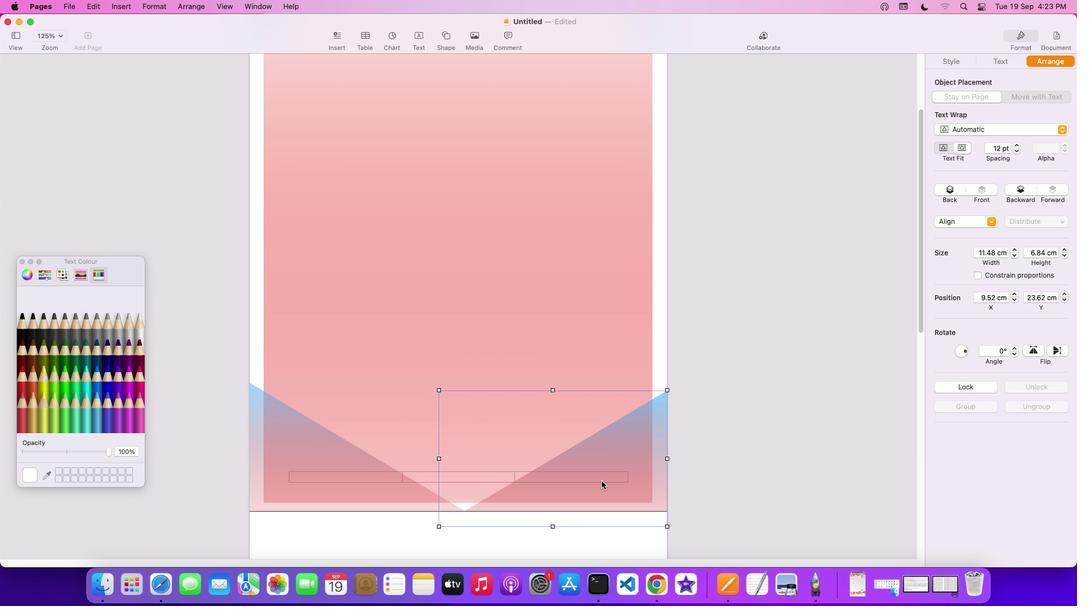 
Action: Mouse moved to (526, 433)
Screenshot: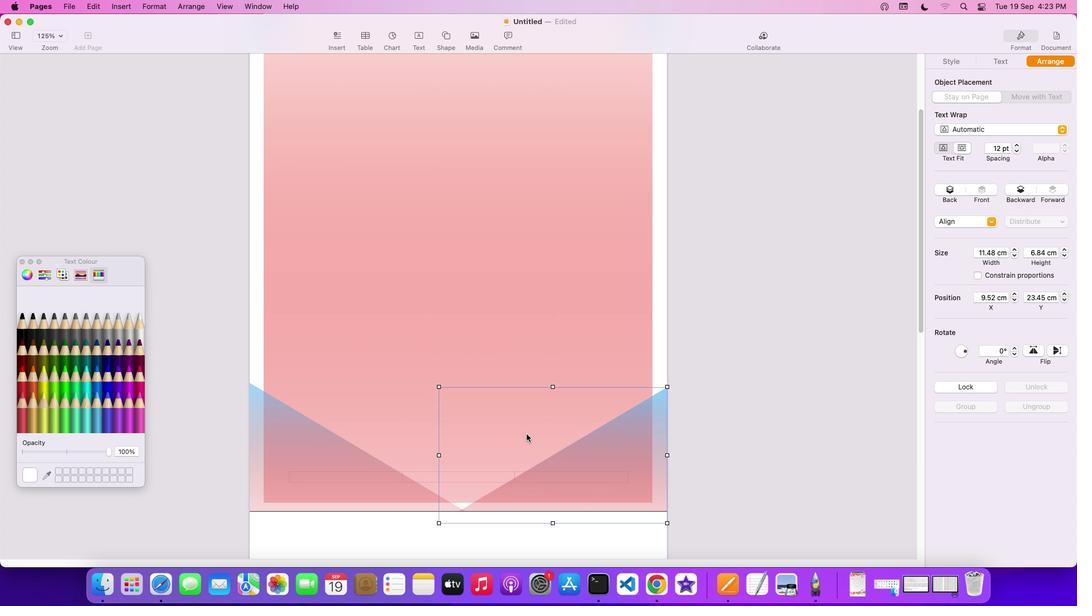 
Action: Mouse scrolled (526, 433) with delta (0, 0)
